 Task: Design a car rental website landing page in Figma, including sections for subscription, testimonials, rental deals, and a 'How it works' guide.
Action: Mouse moved to (399, 109)
Screenshot: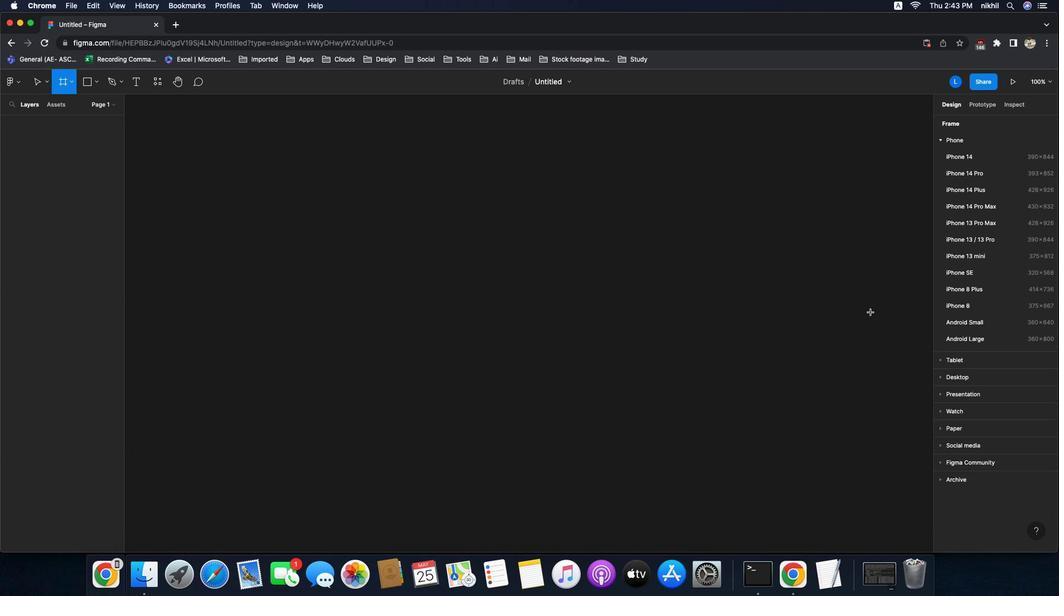 
Action: Mouse pressed left at (399, 109)
Screenshot: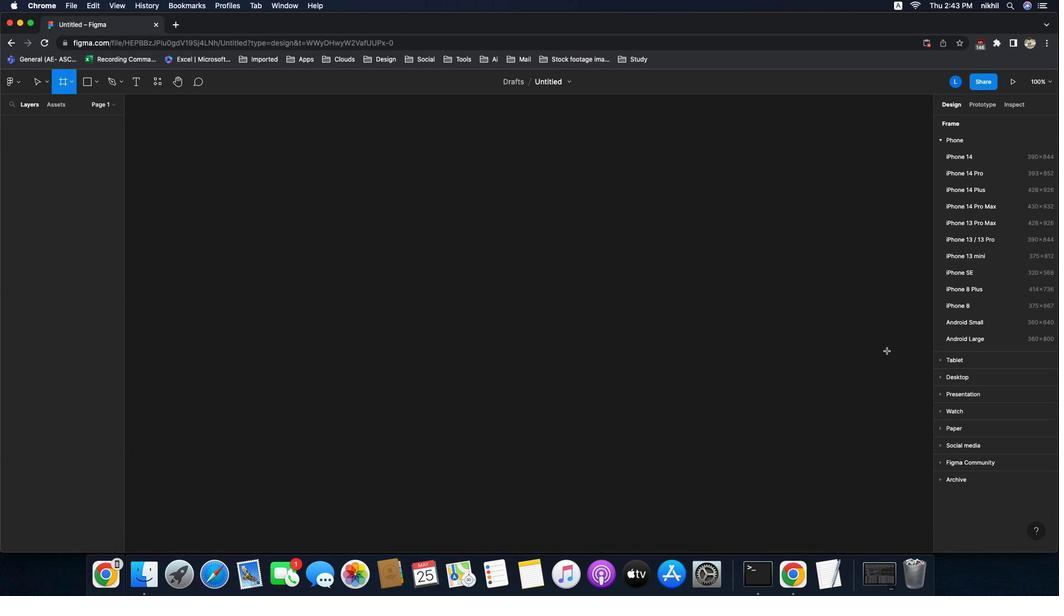 
Action: Mouse pressed left at (399, 109)
Screenshot: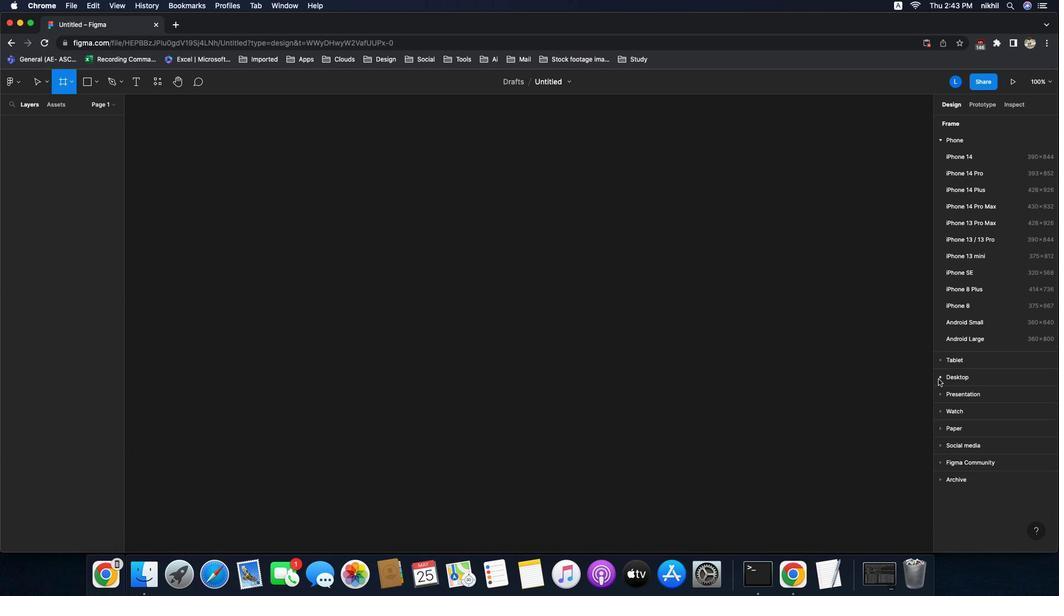 
Action: Key pressed 'A'
Screenshot: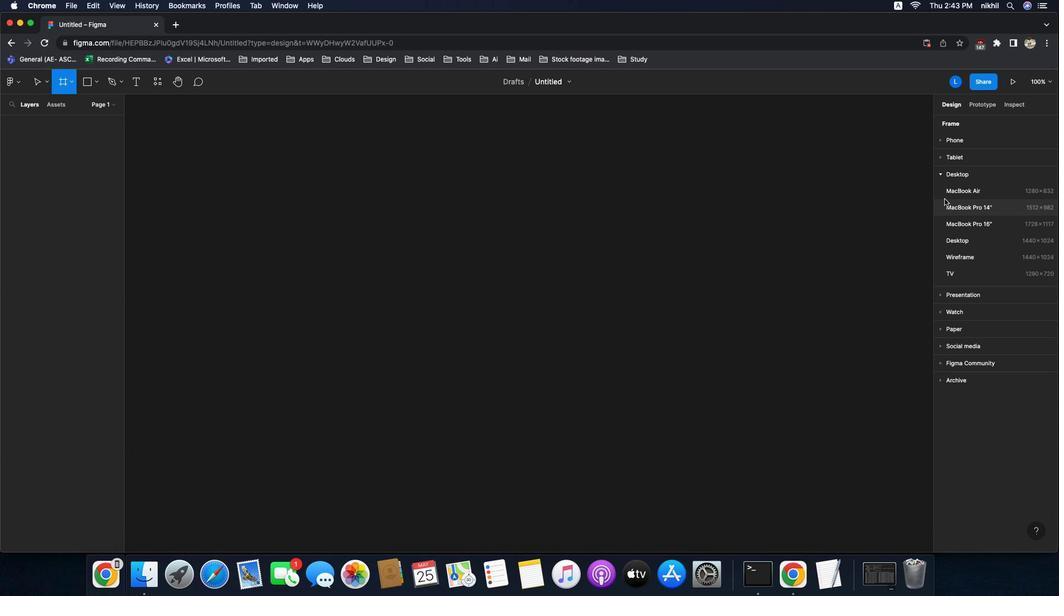 
Action: Mouse moved to (549, 257)
Screenshot: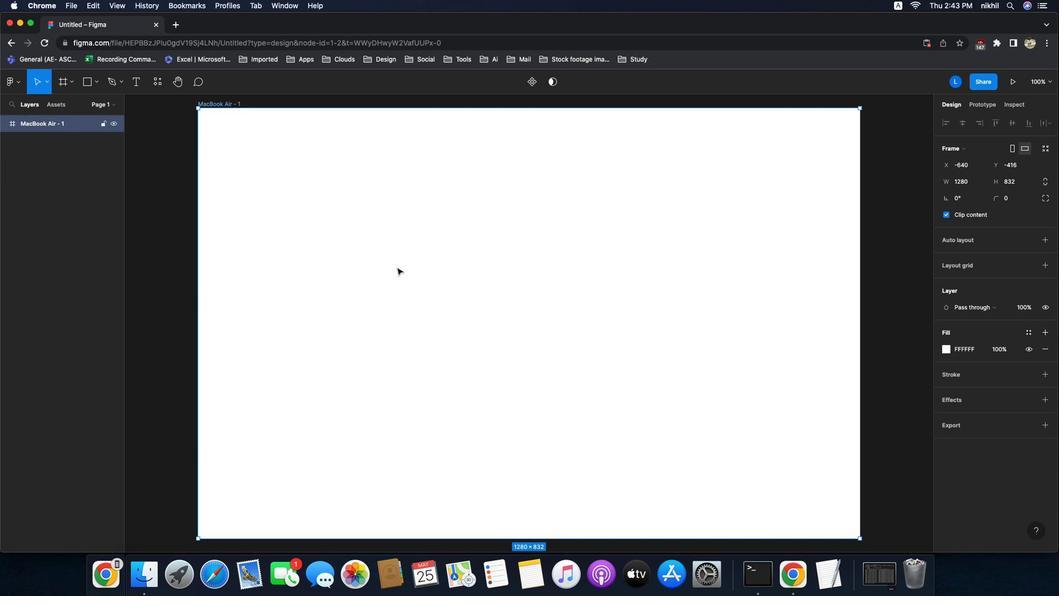 
Action: Mouse pressed left at (549, 257)
Screenshot: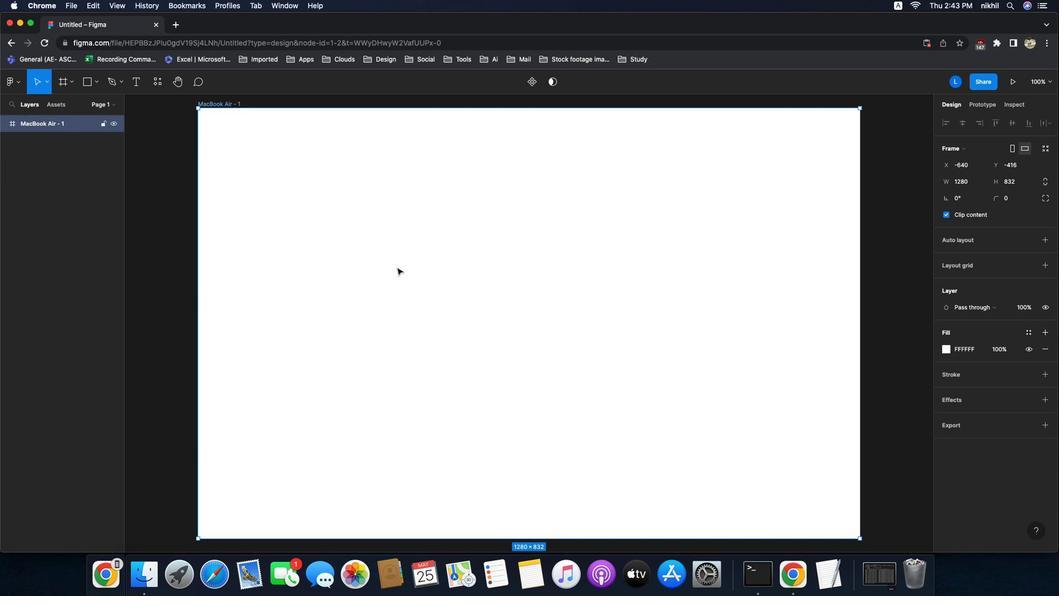 
Action: Mouse moved to (550, 142)
Screenshot: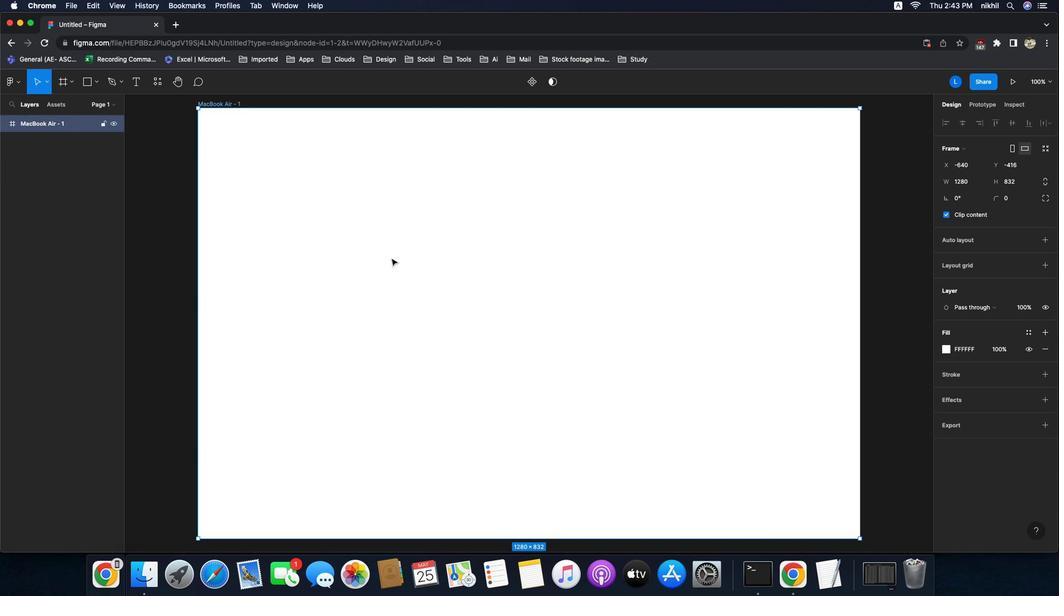 
Action: Mouse pressed left at (550, 142)
Screenshot: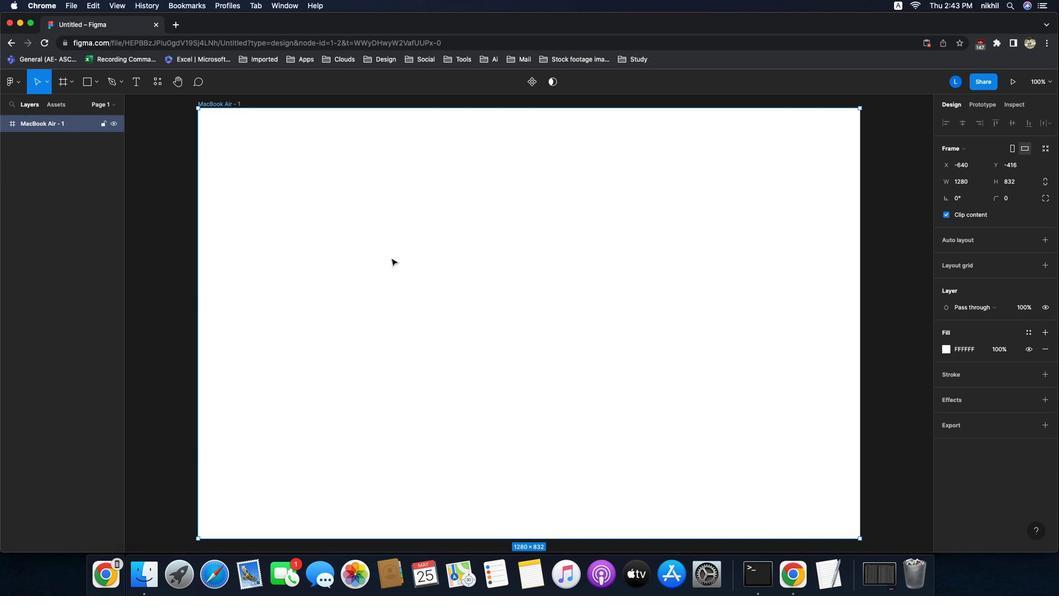 
Action: Mouse moved to (437, 188)
Screenshot: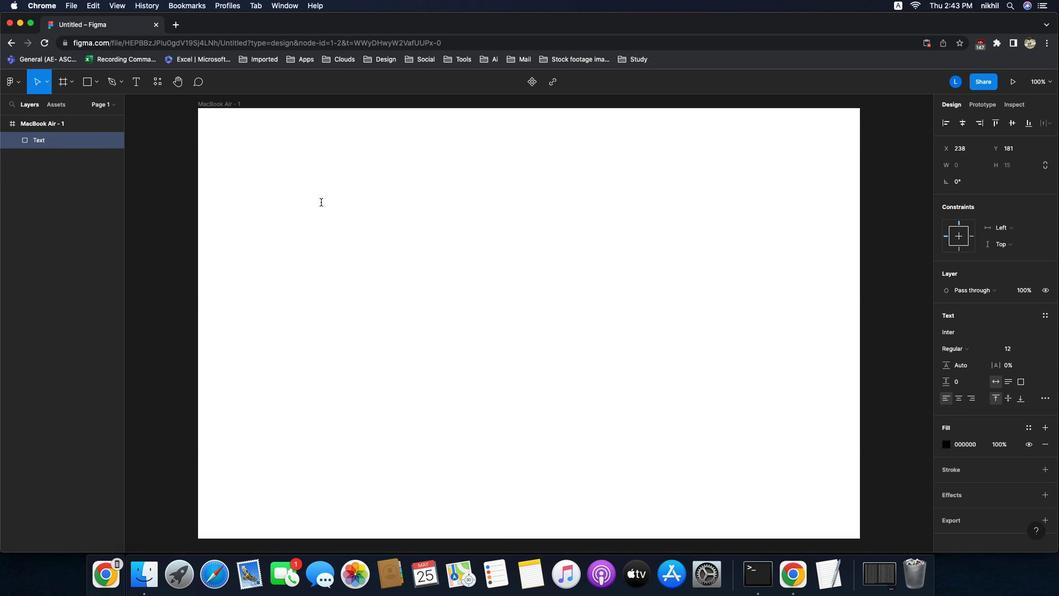 
Action: Mouse pressed left at (437, 188)
Screenshot: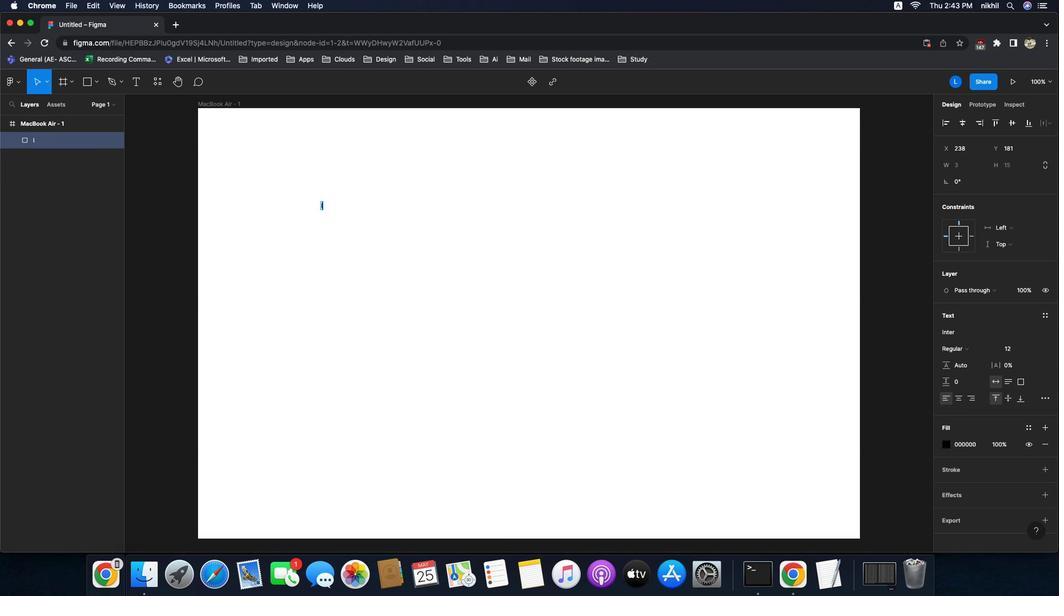 
Action: Mouse moved to (436, 182)
Screenshot: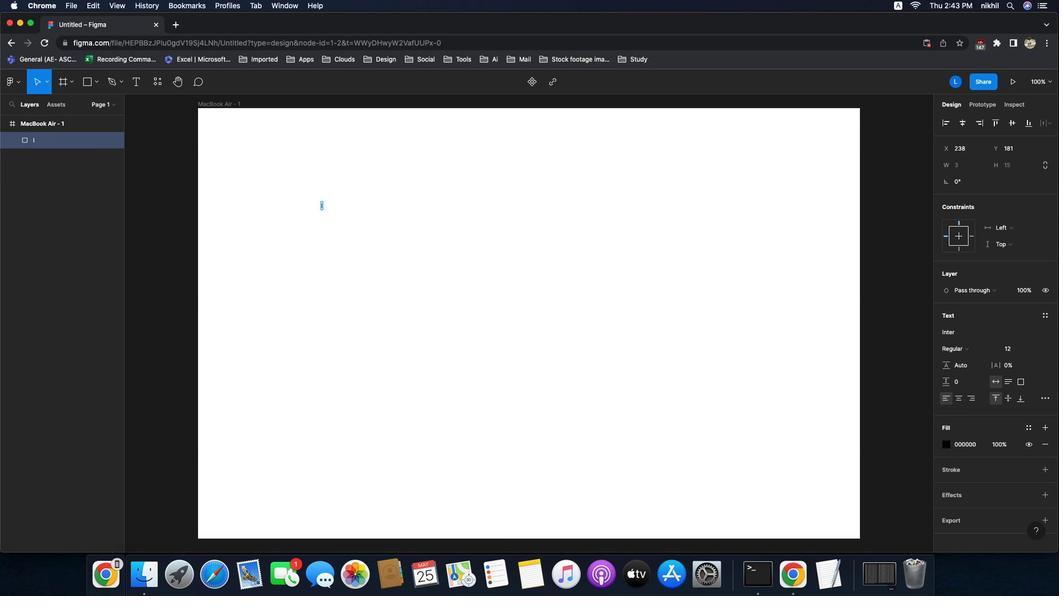 
Action: Key pressed 'T'
Screenshot: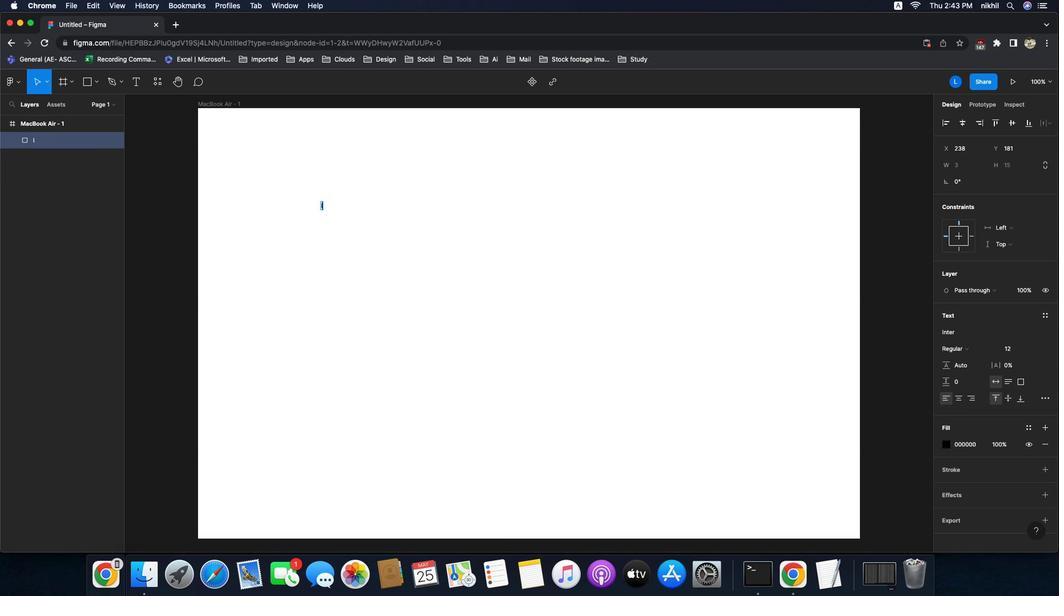 
Action: Mouse moved to (422, 147)
Screenshot: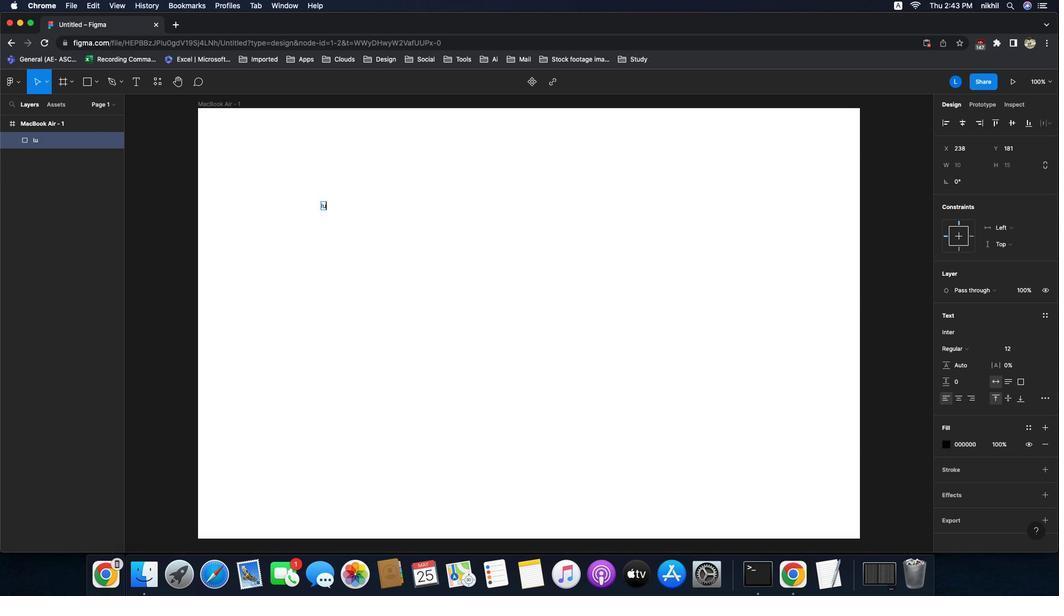 
Action: Mouse pressed left at (422, 147)
Screenshot: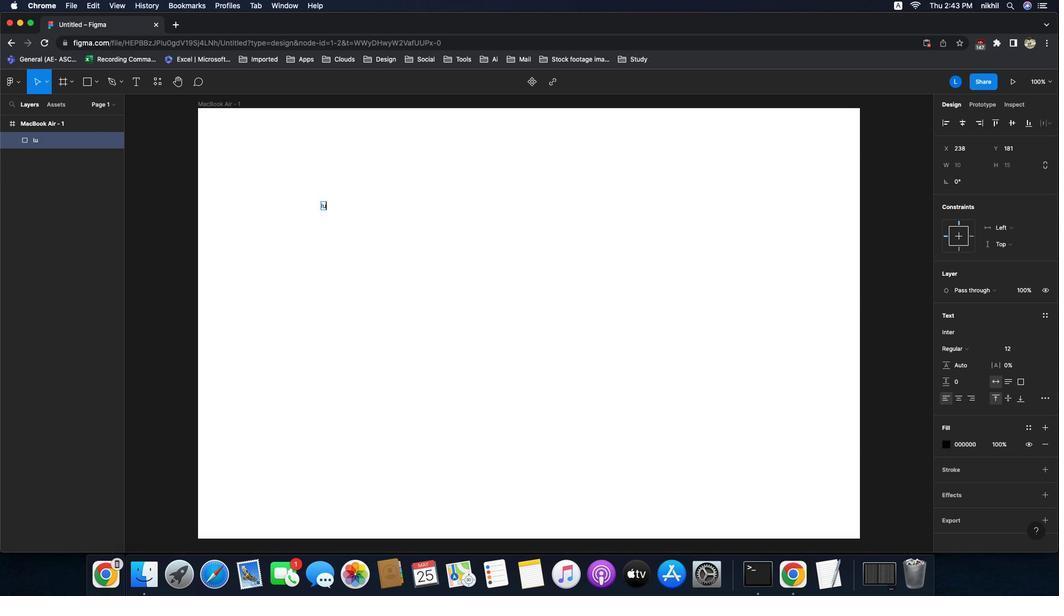 
Action: Key pressed Key.caps_lock'l''u''c''i''f''e''r'Key.spaceKey.caps_lock'C'Key.caps_lock'a''r''s'Key.leftKey.leftKey.leftKey.leftKey.leftKey.leftKey.leftKey.leftKey.leftKey.leftKey.leftKey.backspaceKey.caps_lock'L'Key.caps_lockKey.esc
Screenshot: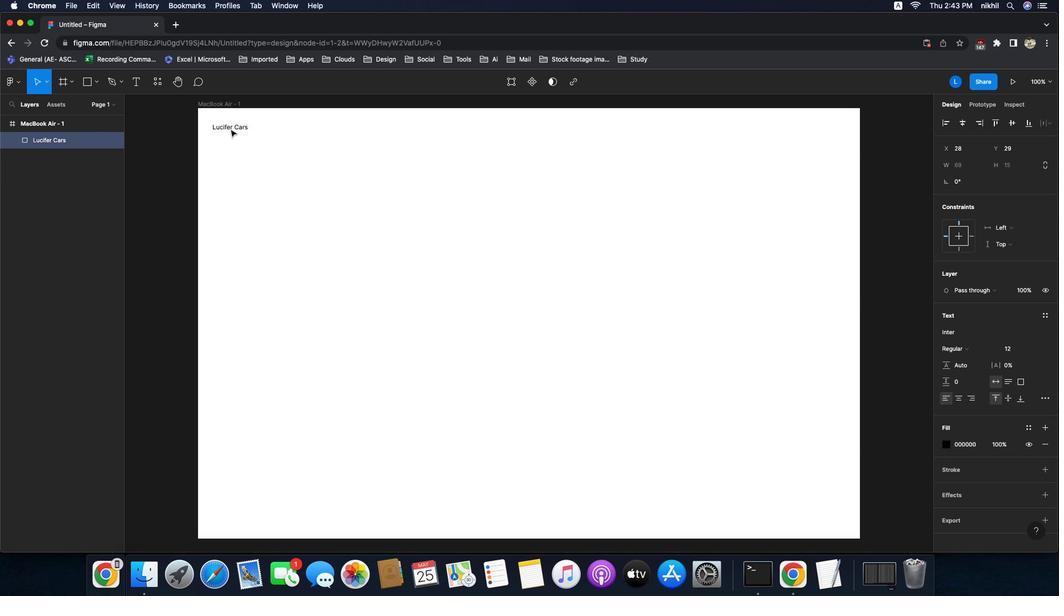 
Action: Mouse moved to (425, 150)
Screenshot: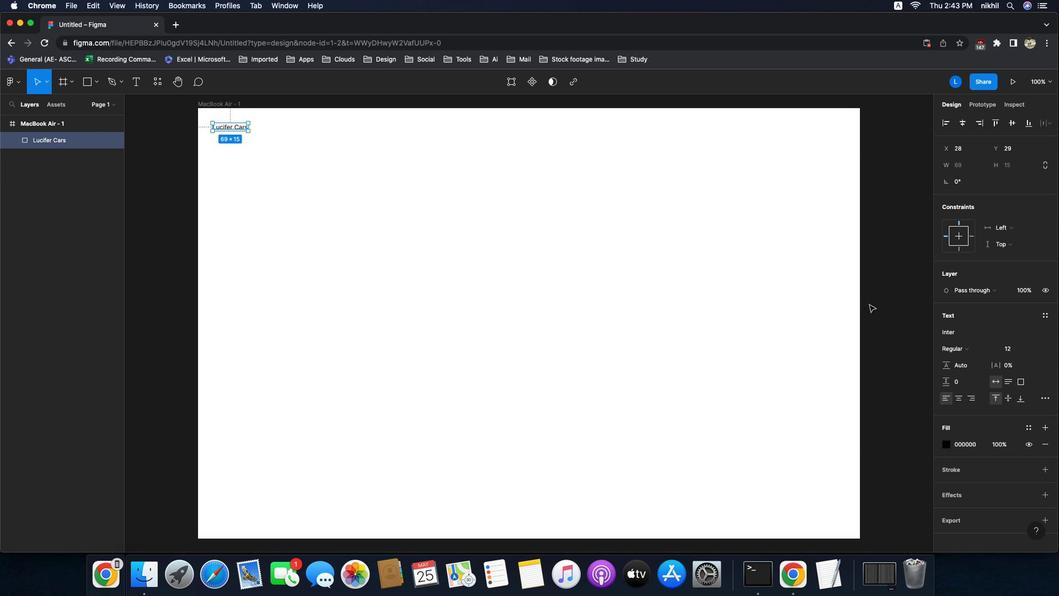 
Action: Mouse pressed left at (425, 150)
Screenshot: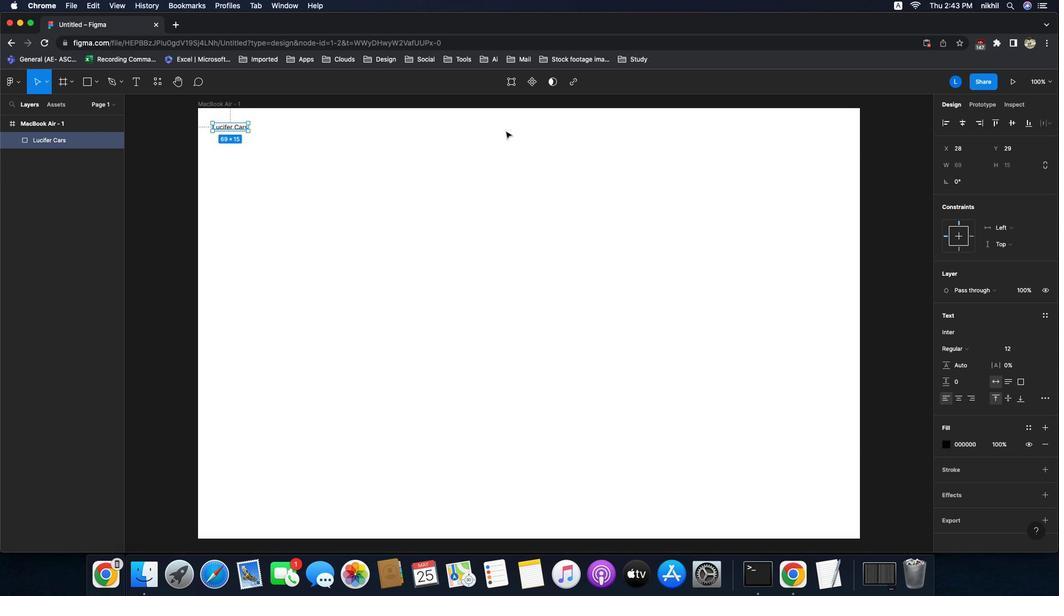 
Action: Mouse moved to (459, 103)
Screenshot: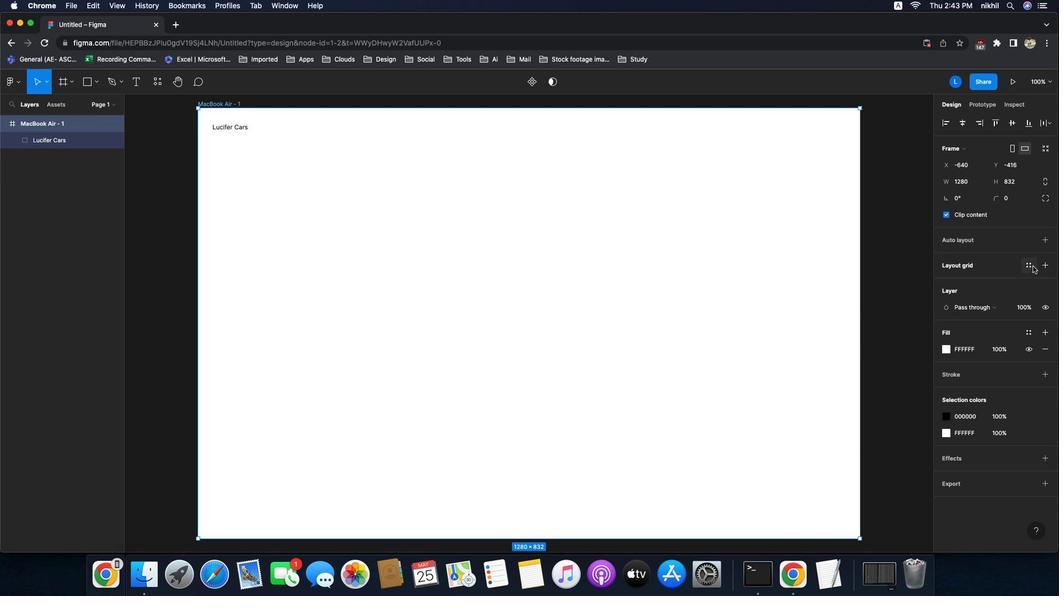
Action: Mouse pressed left at (459, 103)
Screenshot: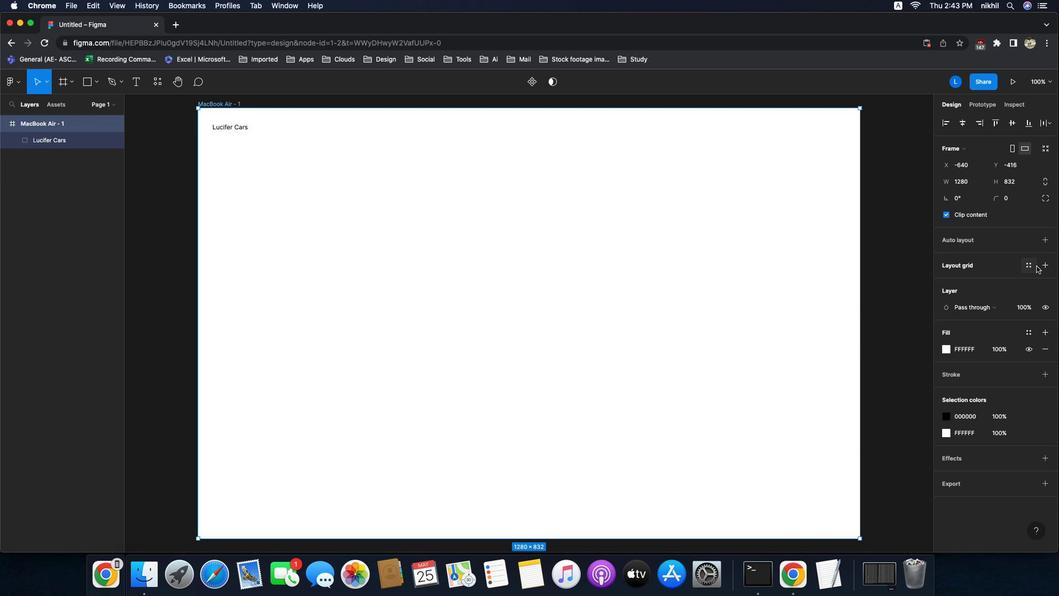 
Action: Mouse moved to (405, 84)
Screenshot: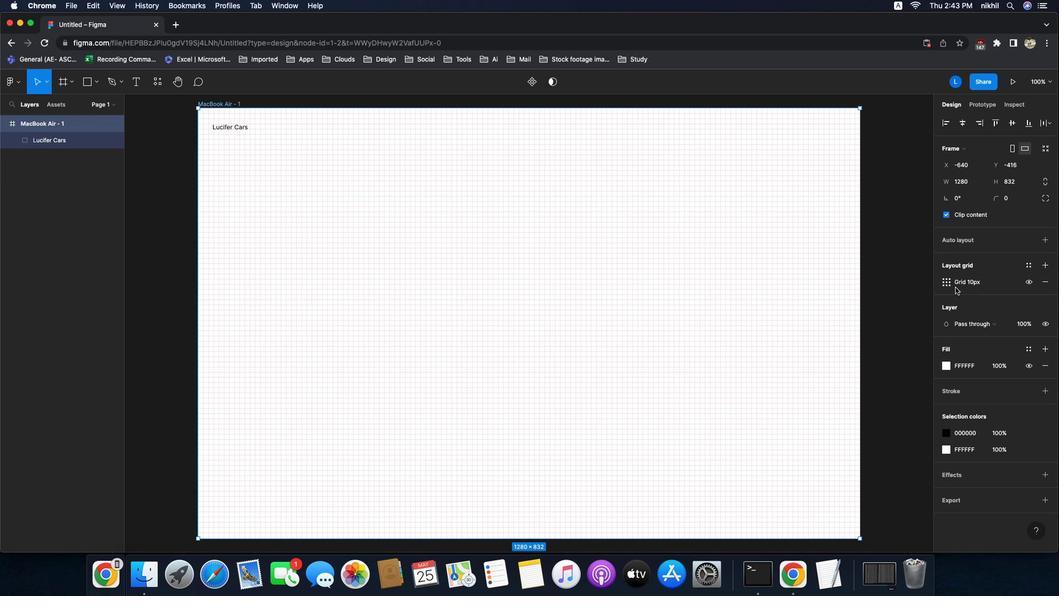 
Action: Mouse pressed left at (405, 84)
Screenshot: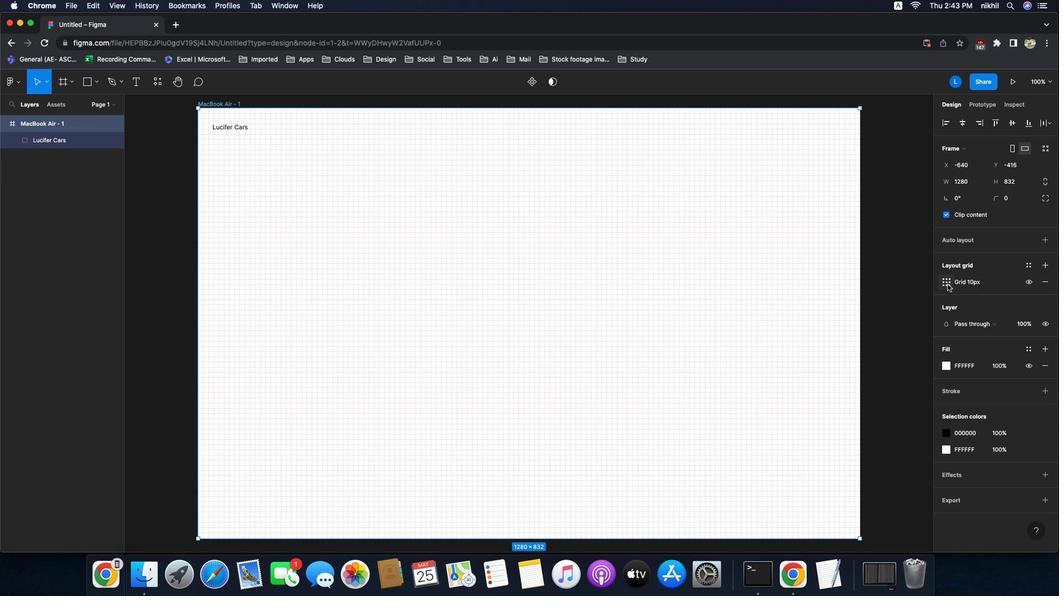 
Action: Mouse moved to (570, 187)
Screenshot: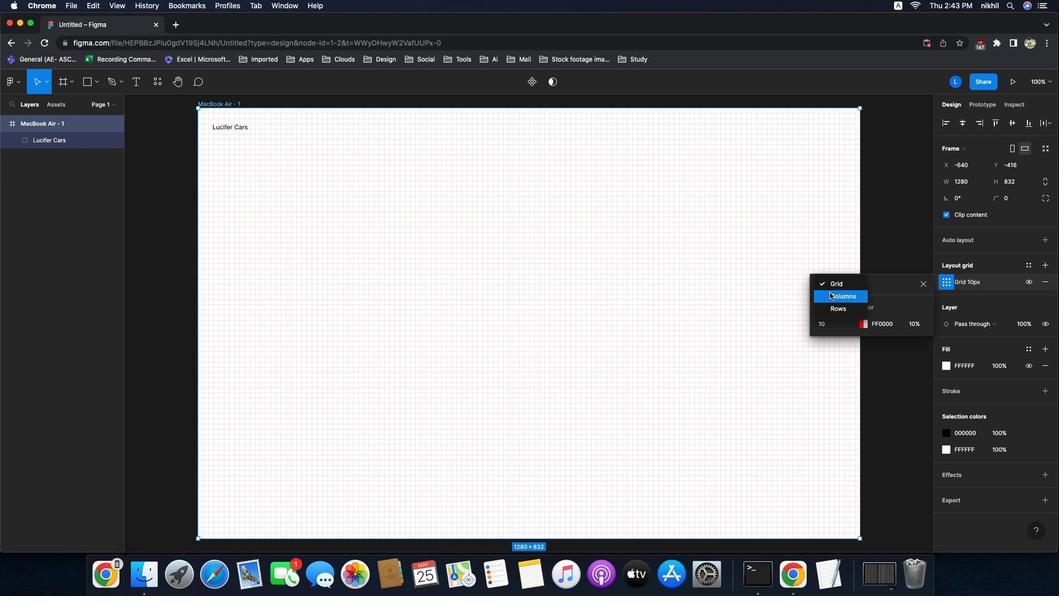 
Action: Mouse pressed left at (570, 187)
Screenshot: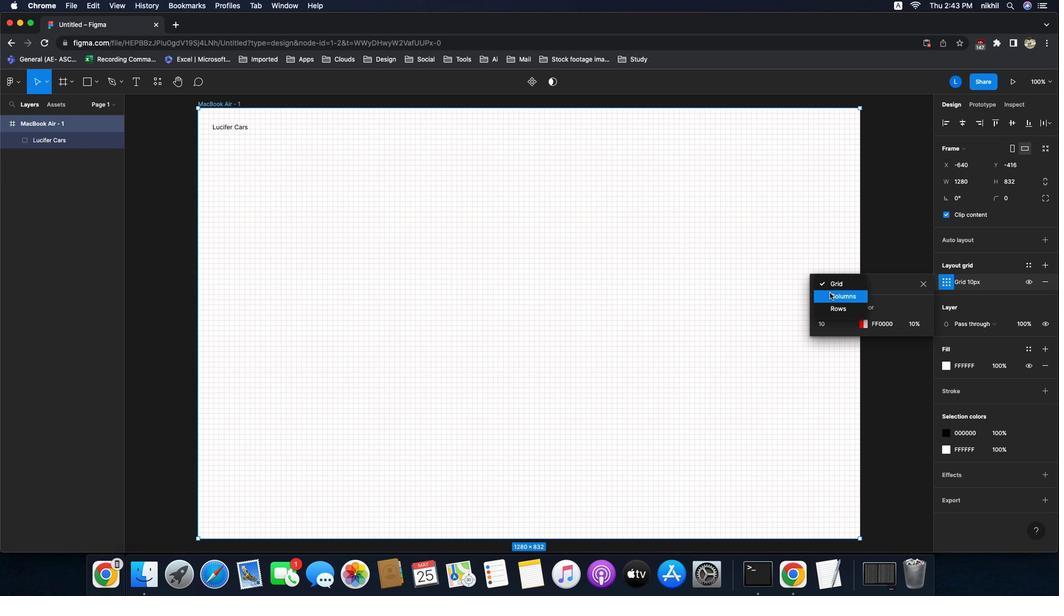 
Action: Mouse moved to (550, 198)
Screenshot: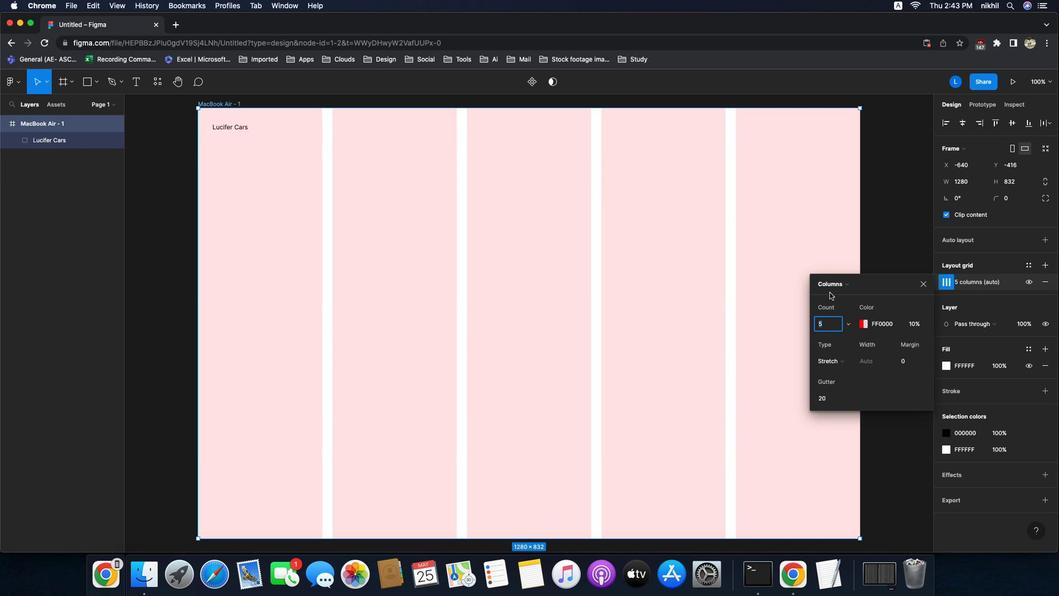 
Action: Mouse pressed left at (550, 198)
Screenshot: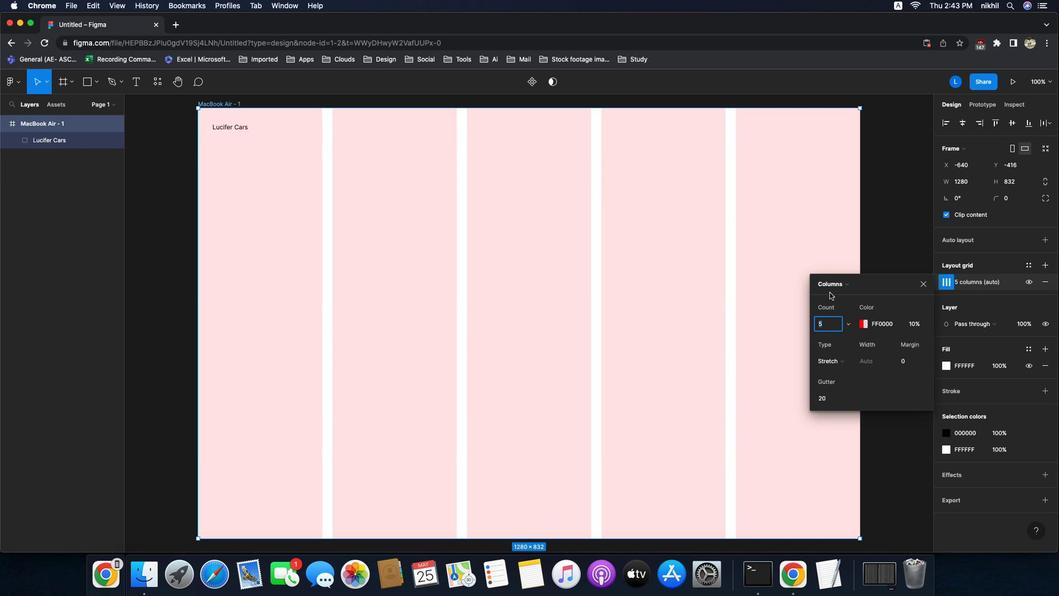 
Action: Mouse moved to (526, 199)
Screenshot: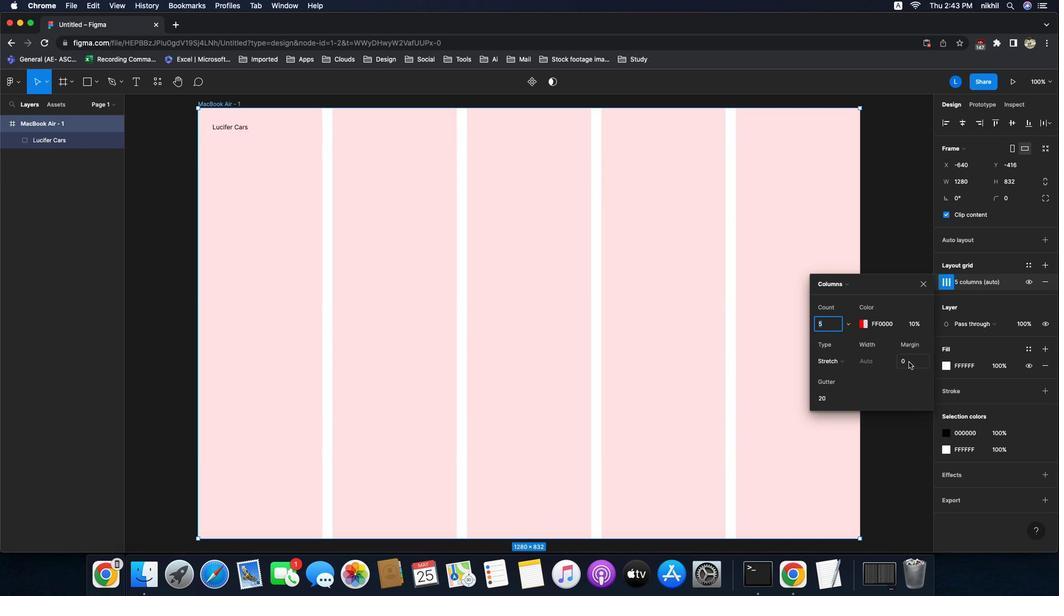 
Action: Mouse pressed left at (526, 199)
Screenshot: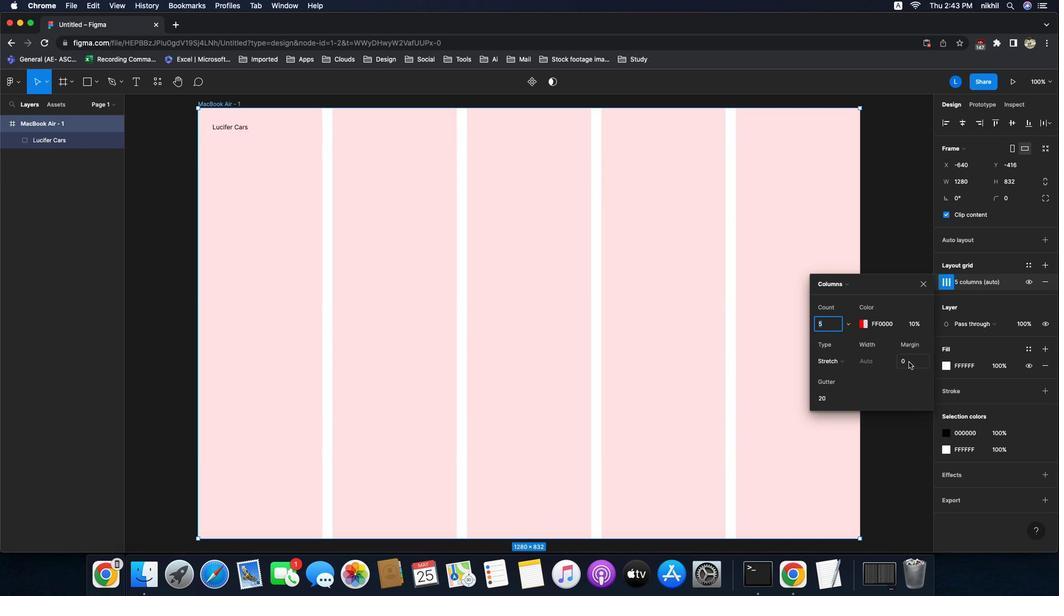 
Action: Mouse moved to (526, 204)
Screenshot: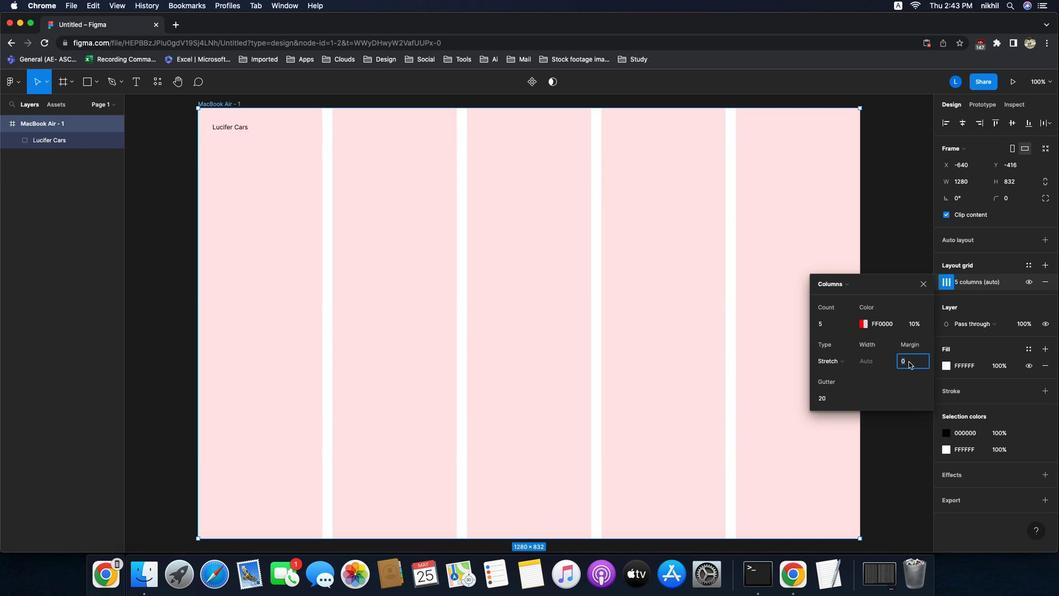
Action: Mouse pressed left at (526, 204)
Screenshot: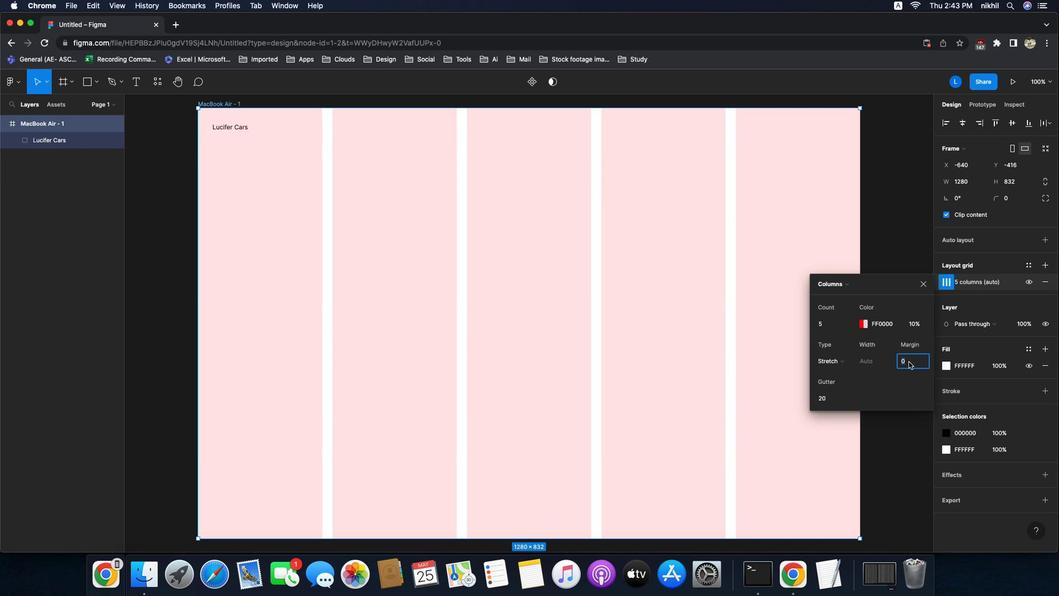 
Action: Mouse moved to (543, 247)
Screenshot: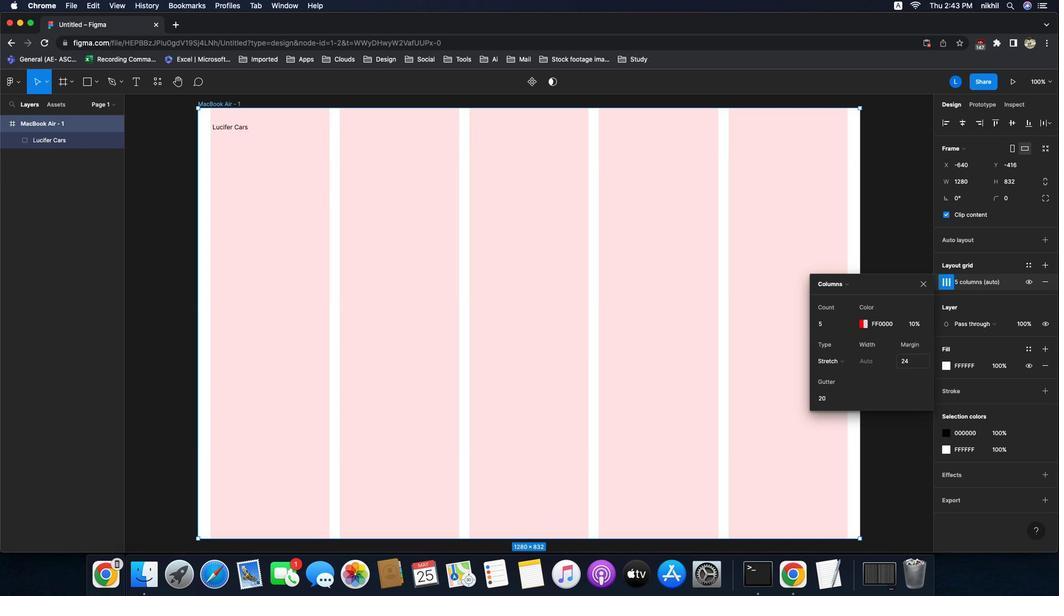 
Action: Mouse pressed left at (543, 247)
Screenshot: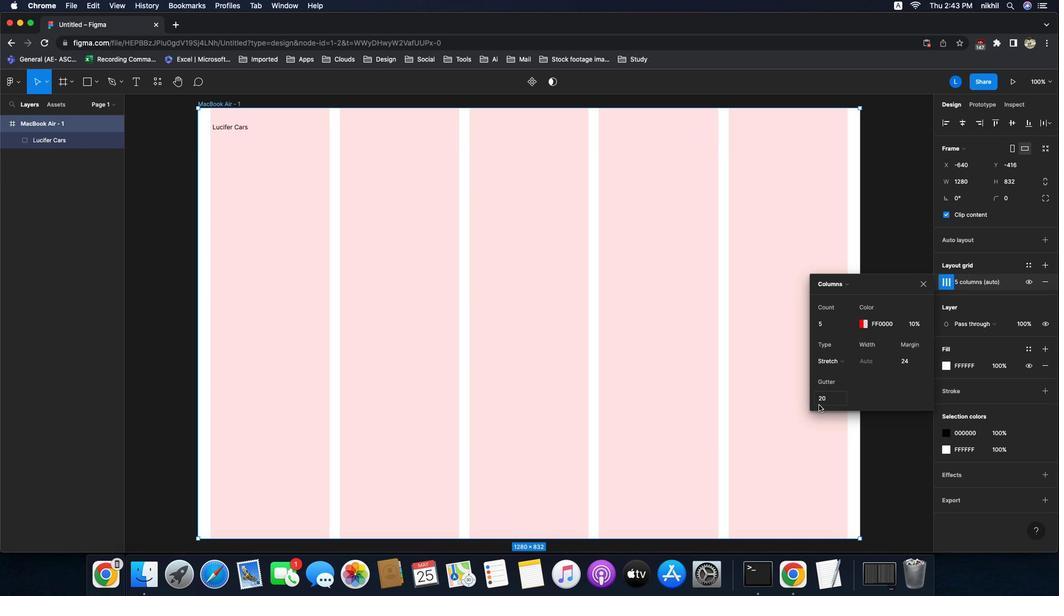 
Action: Key pressed '2''4'Key.enter
Screenshot: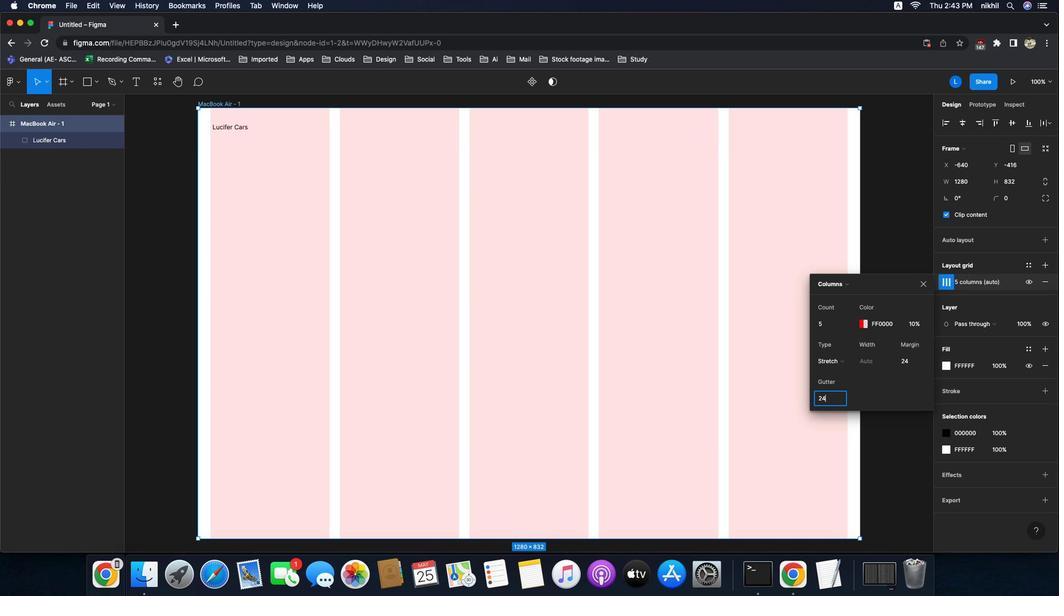 
Action: Mouse moved to (526, 269)
Screenshot: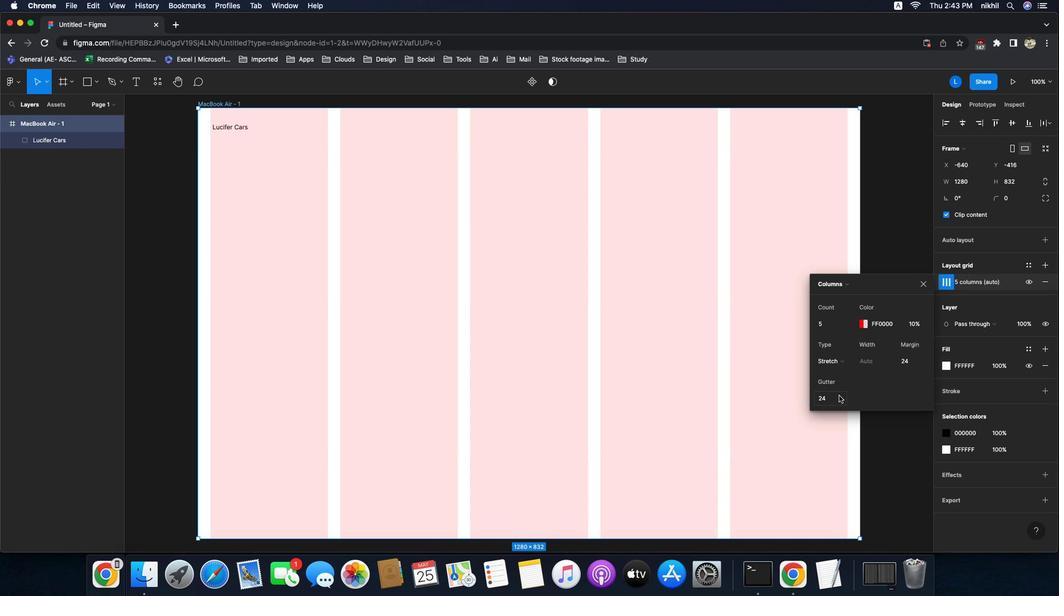 
Action: Mouse pressed left at (526, 269)
Screenshot: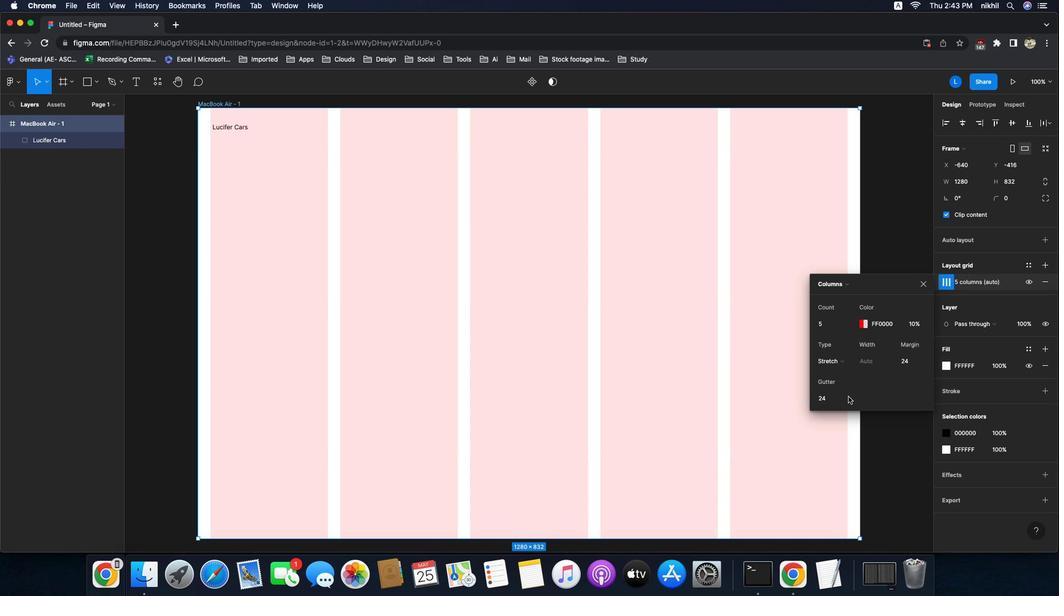 
Action: Key pressed '2''4'Key.enter
Screenshot: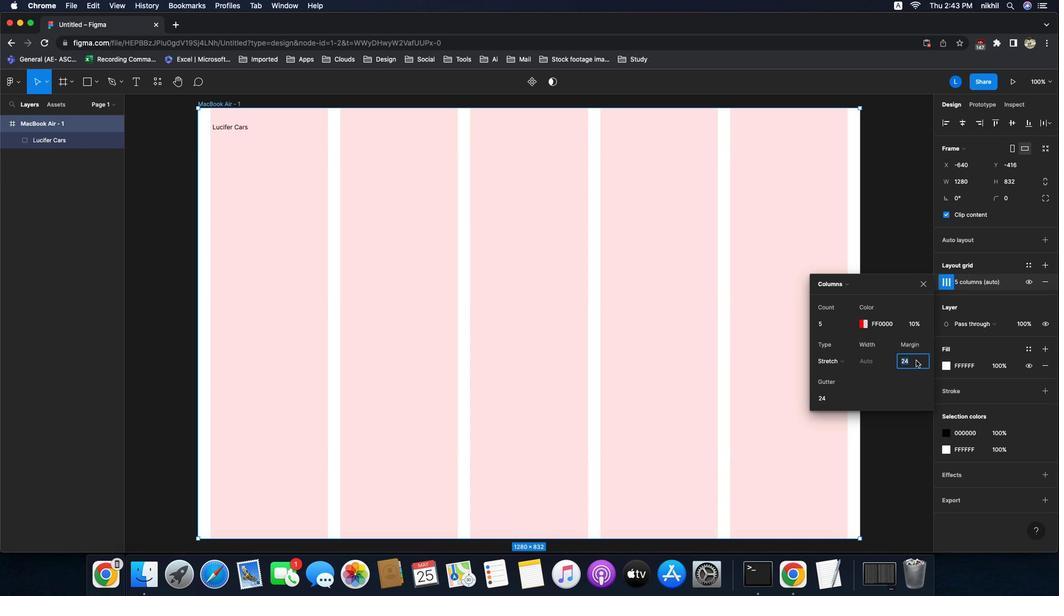 
Action: Mouse moved to (544, 246)
Screenshot: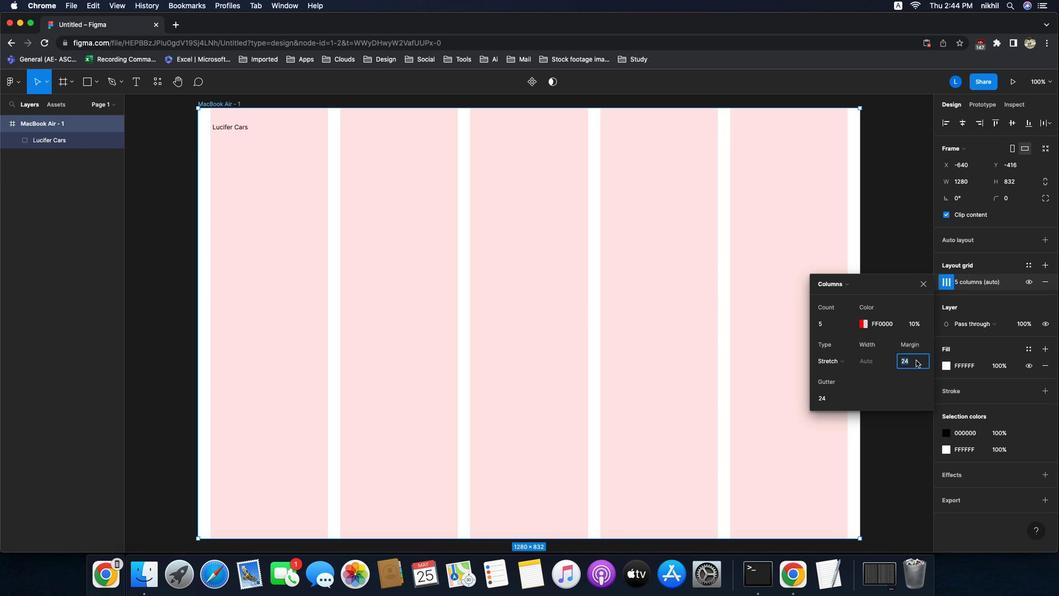 
Action: Mouse pressed left at (544, 246)
Screenshot: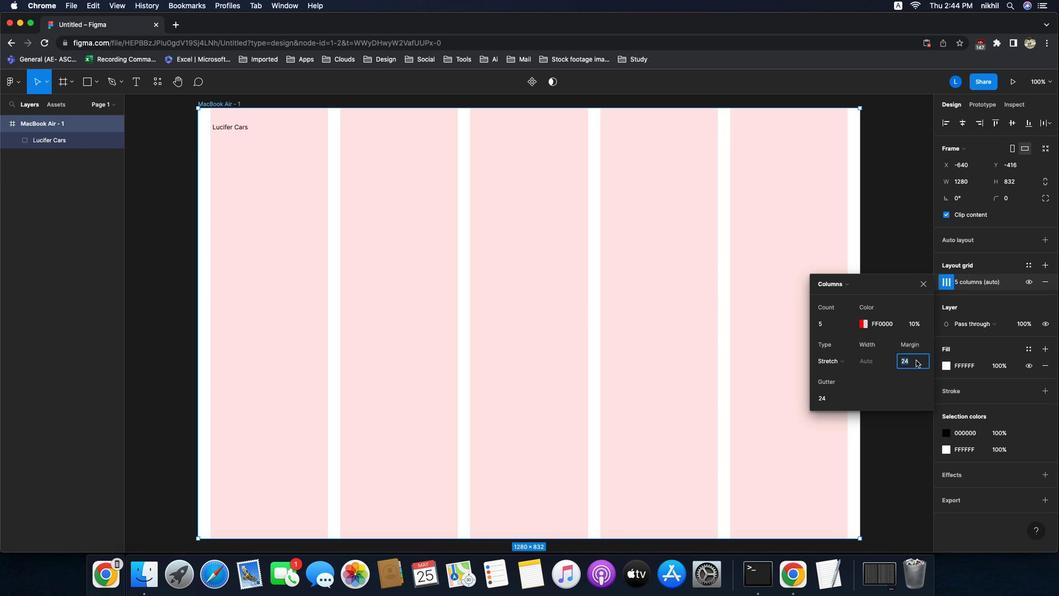 
Action: Key pressed '5''0'Key.enter
Screenshot: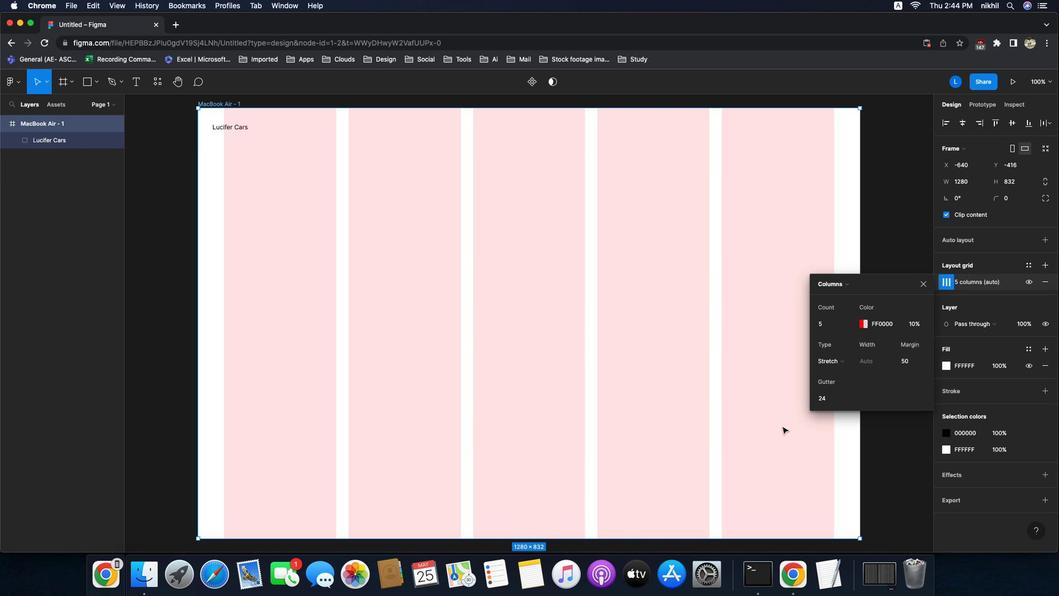 
Action: Mouse moved to (543, 222)
Screenshot: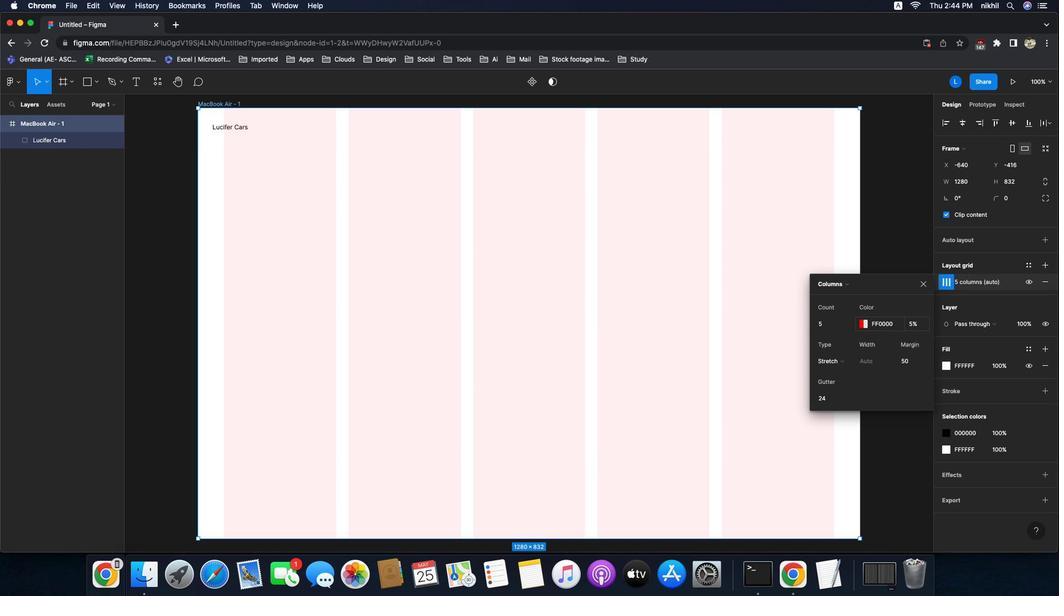 
Action: Mouse pressed left at (543, 222)
Screenshot: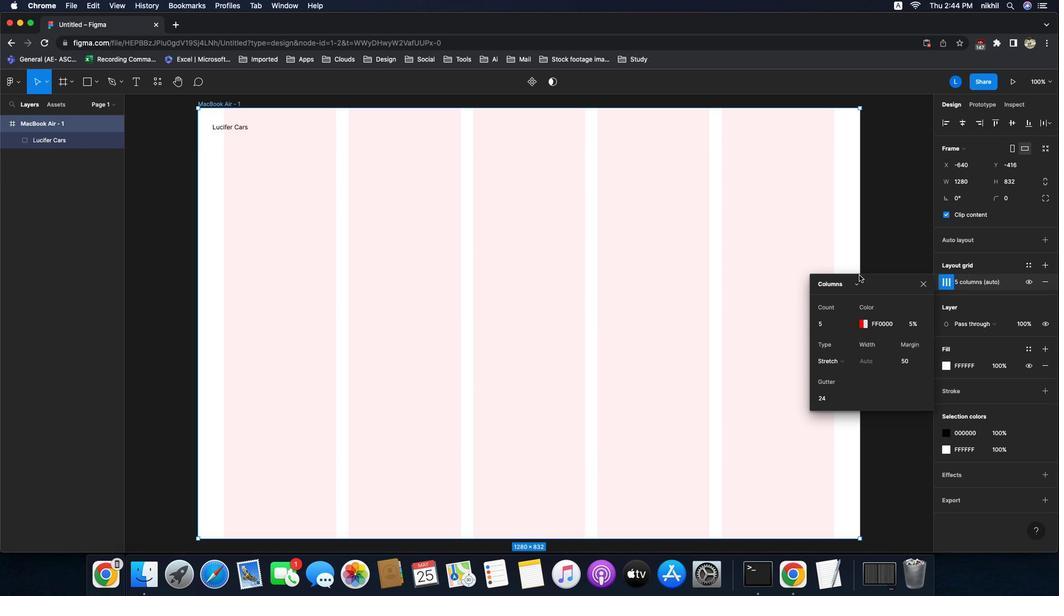 
Action: Key pressed '5'Key.enter
Screenshot: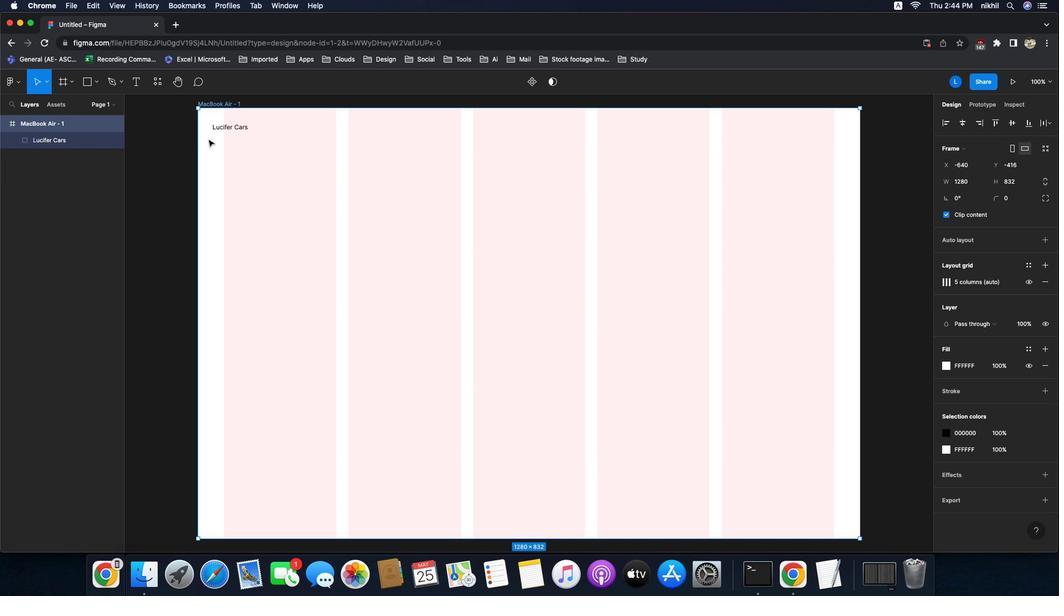 
Action: Mouse moved to (546, 198)
Screenshot: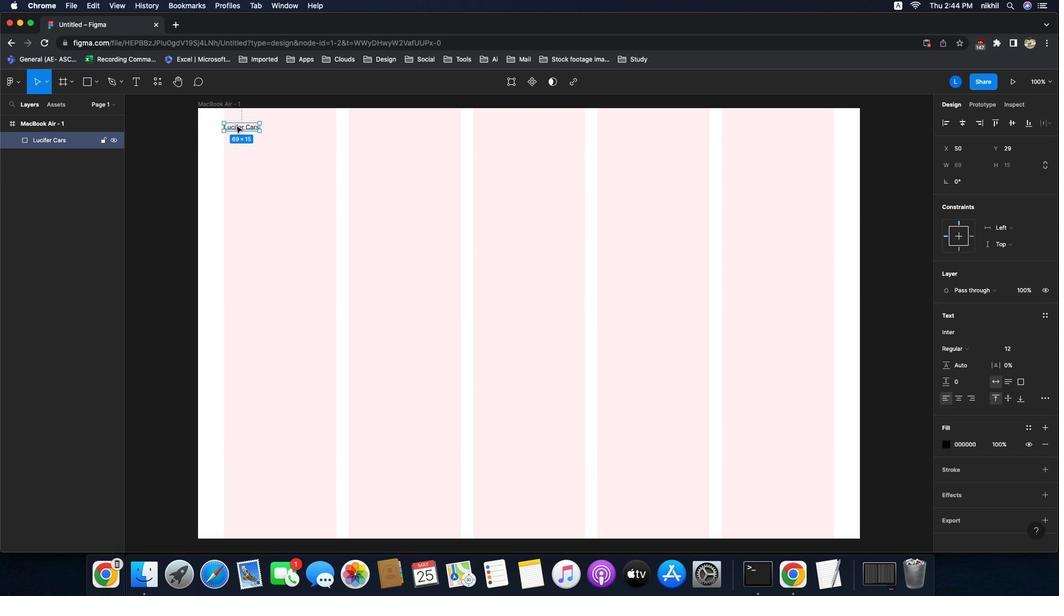 
Action: Mouse pressed left at (546, 198)
Screenshot: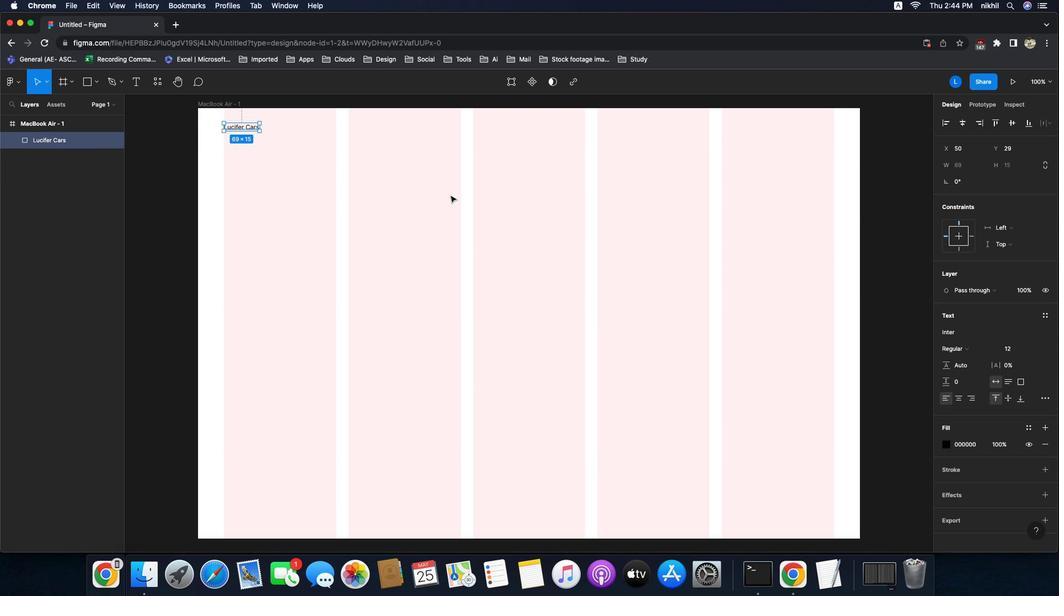 
Action: Mouse moved to (401, 99)
Screenshot: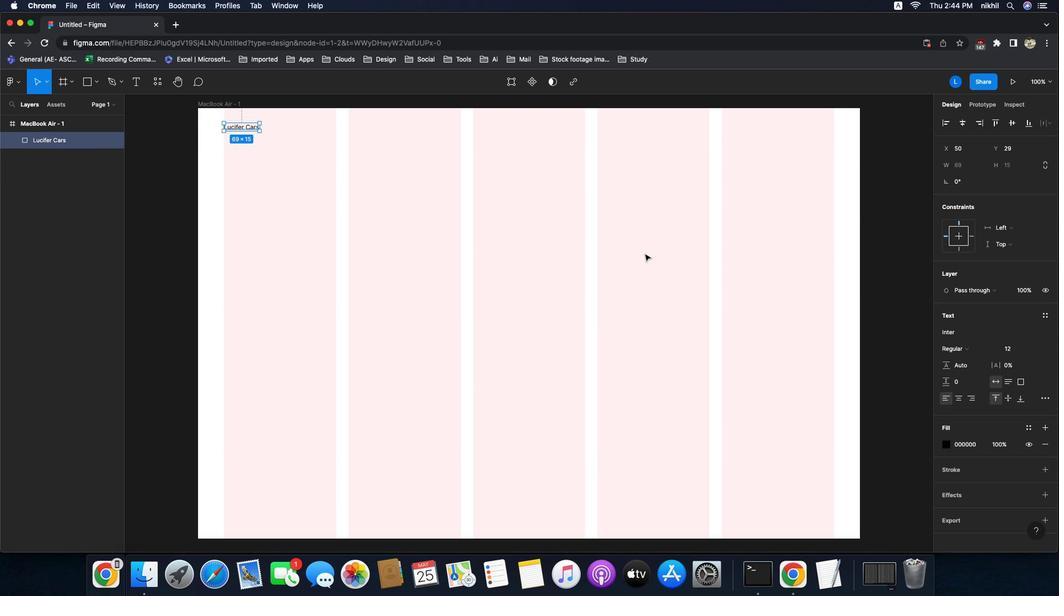 
Action: Mouse pressed left at (401, 99)
Screenshot: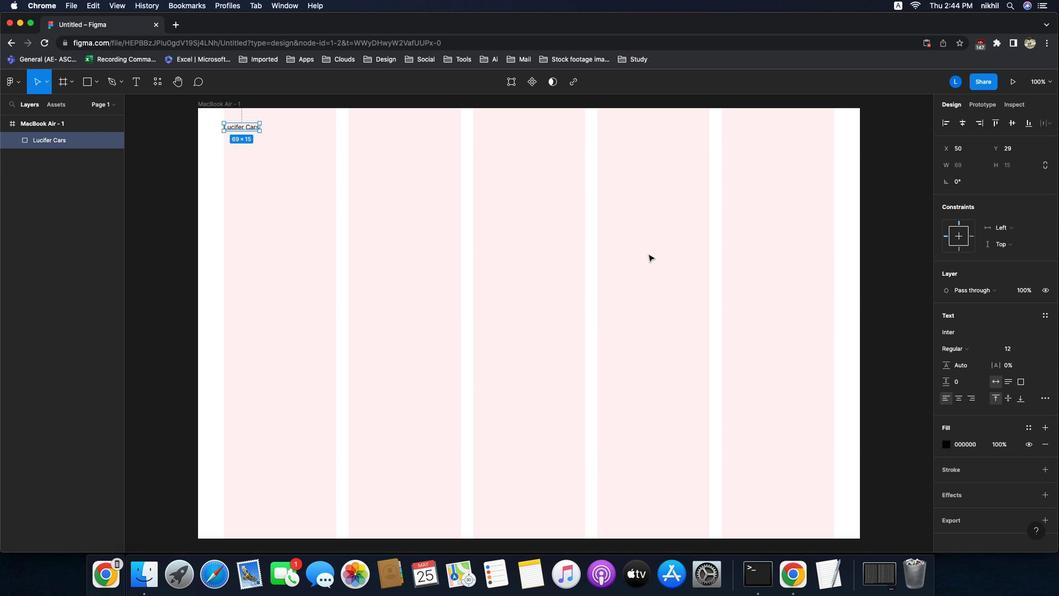 
Action: Mouse pressed left at (401, 99)
Screenshot: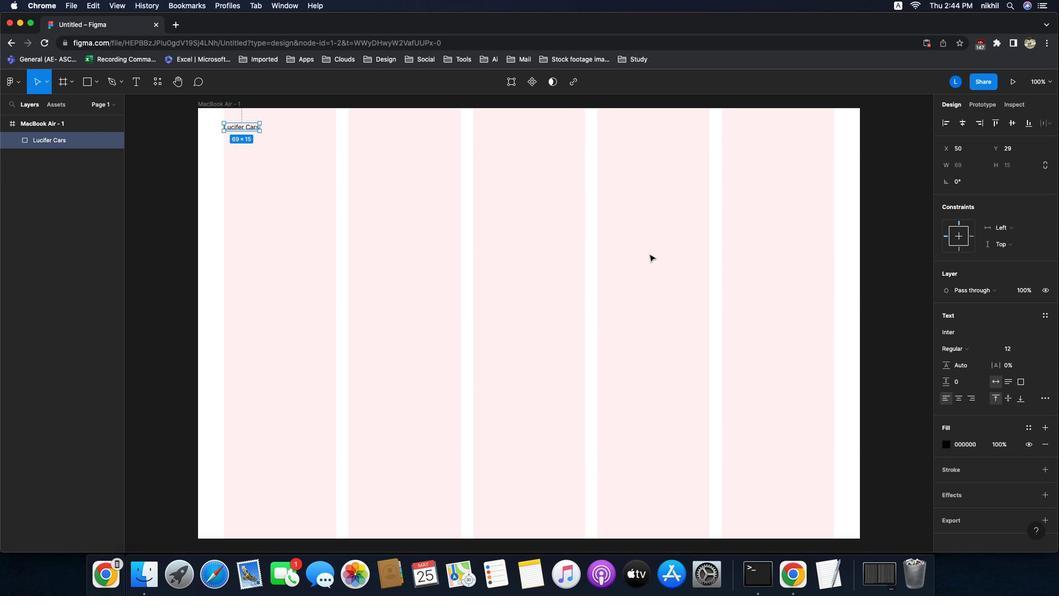 
Action: Mouse moved to (564, 238)
Screenshot: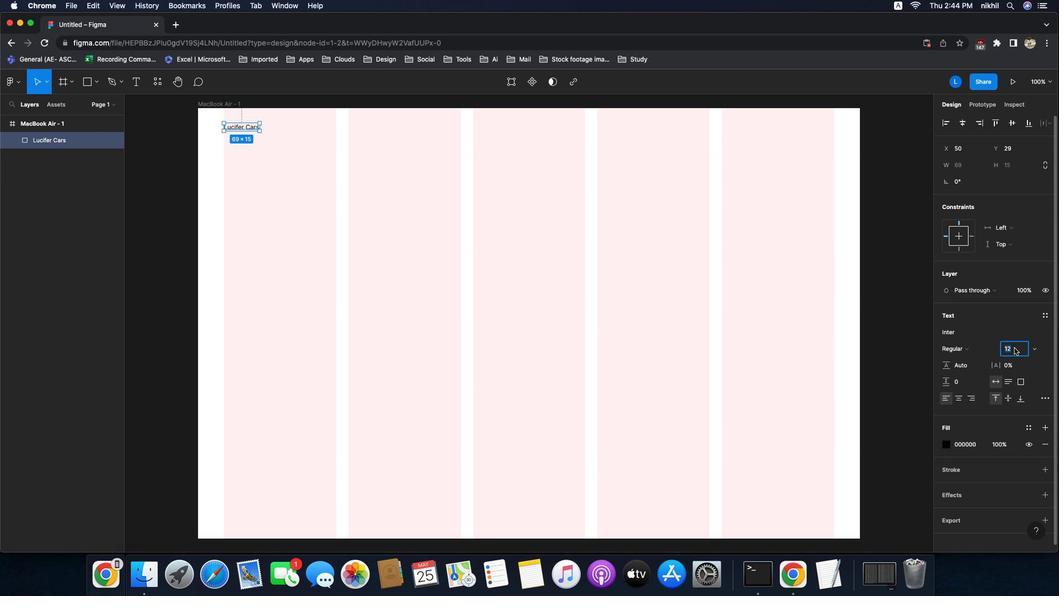 
Action: Mouse pressed left at (564, 238)
Screenshot: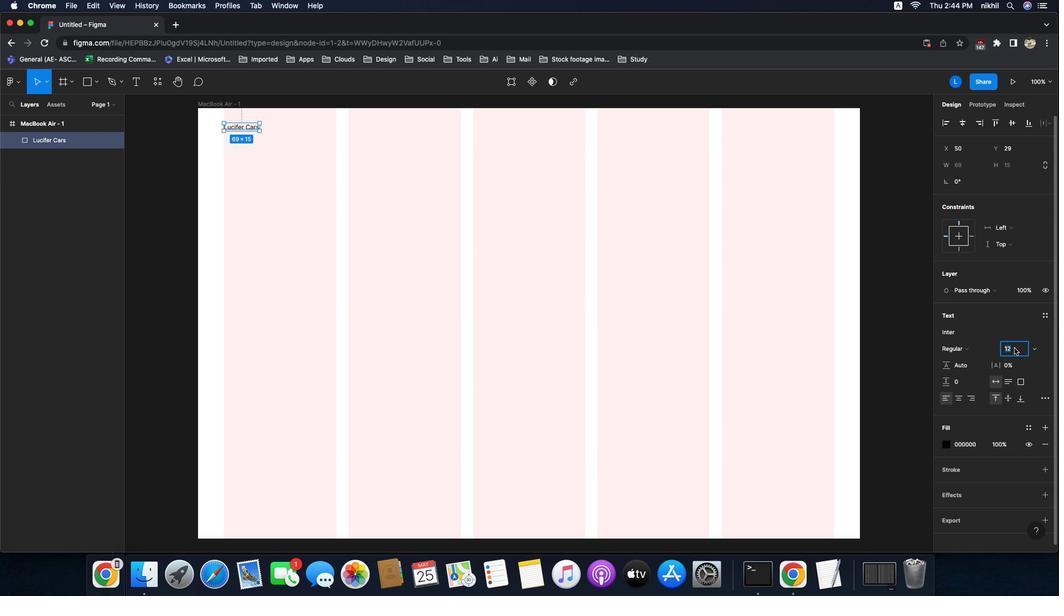 
Action: Key pressed '4''8'Key.enter
Screenshot: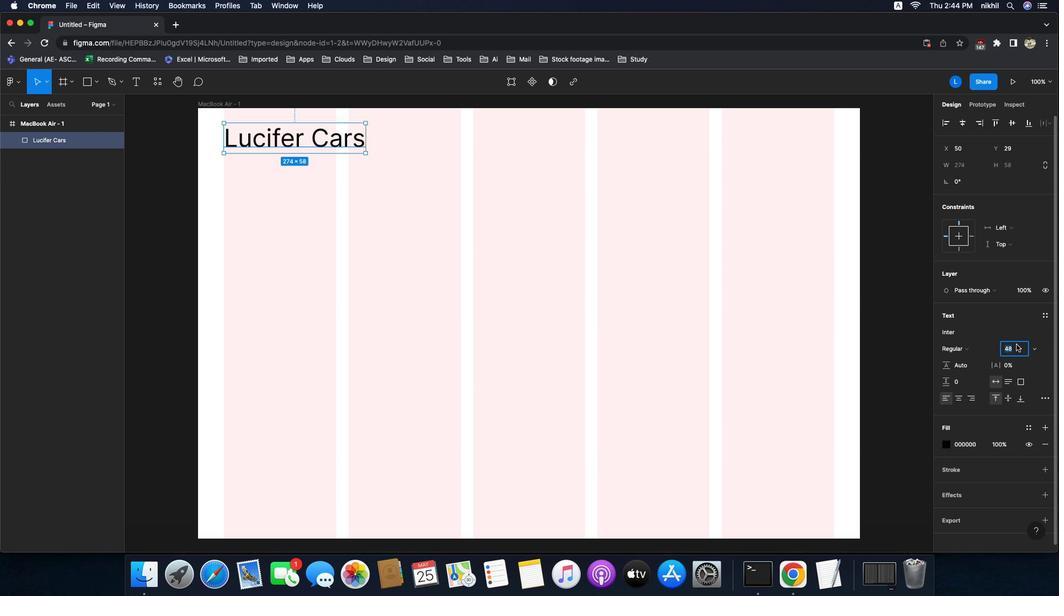 
Action: Mouse moved to (565, 236)
Screenshot: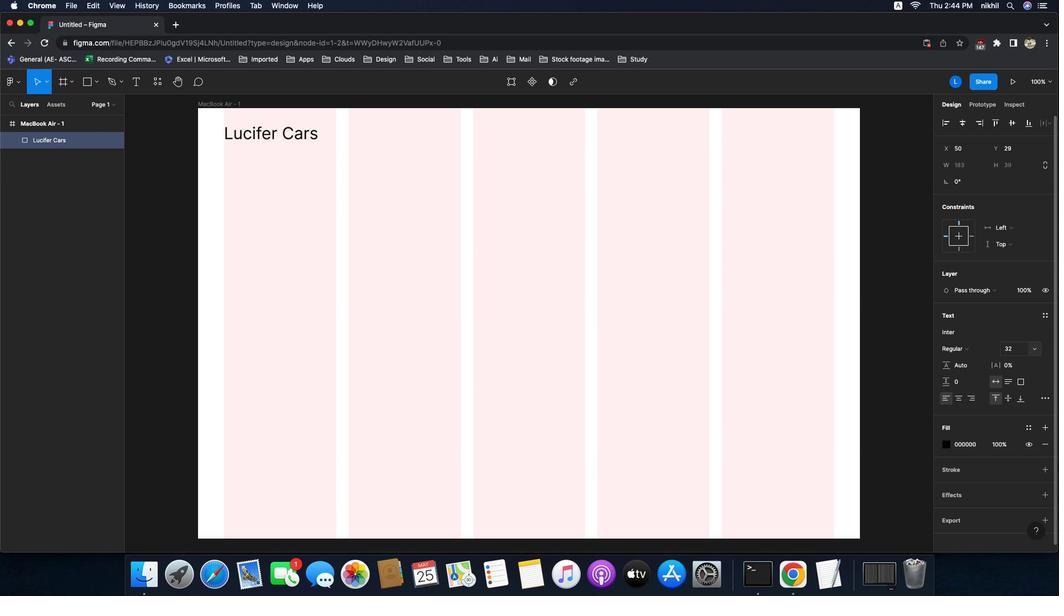 
Action: Mouse pressed left at (565, 236)
Screenshot: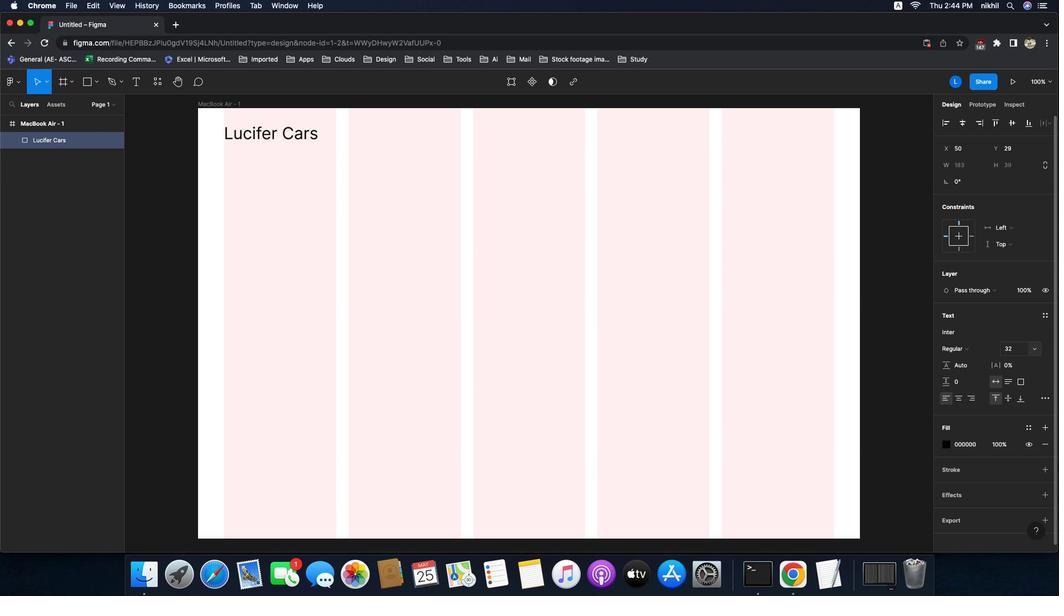 
Action: Key pressed '3''2'Key.enter
Screenshot: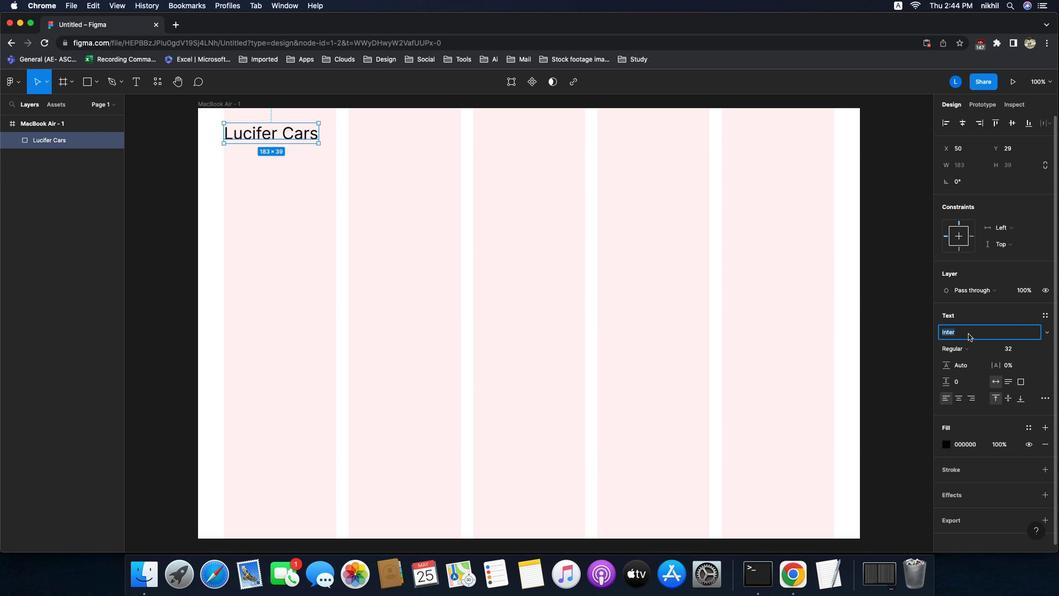 
Action: Mouse moved to (555, 230)
Screenshot: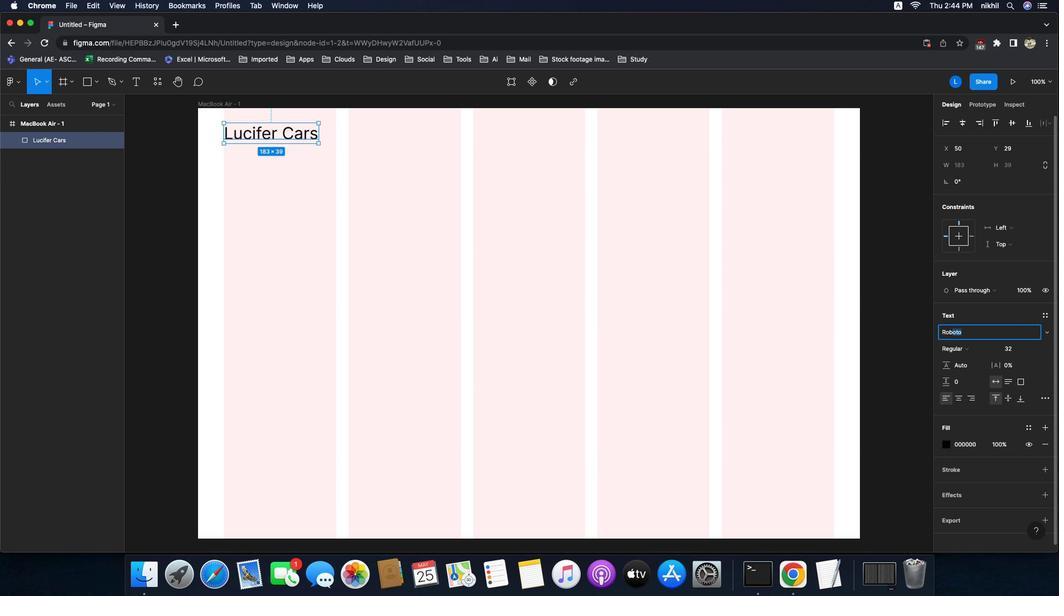 
Action: Mouse pressed left at (555, 230)
Screenshot: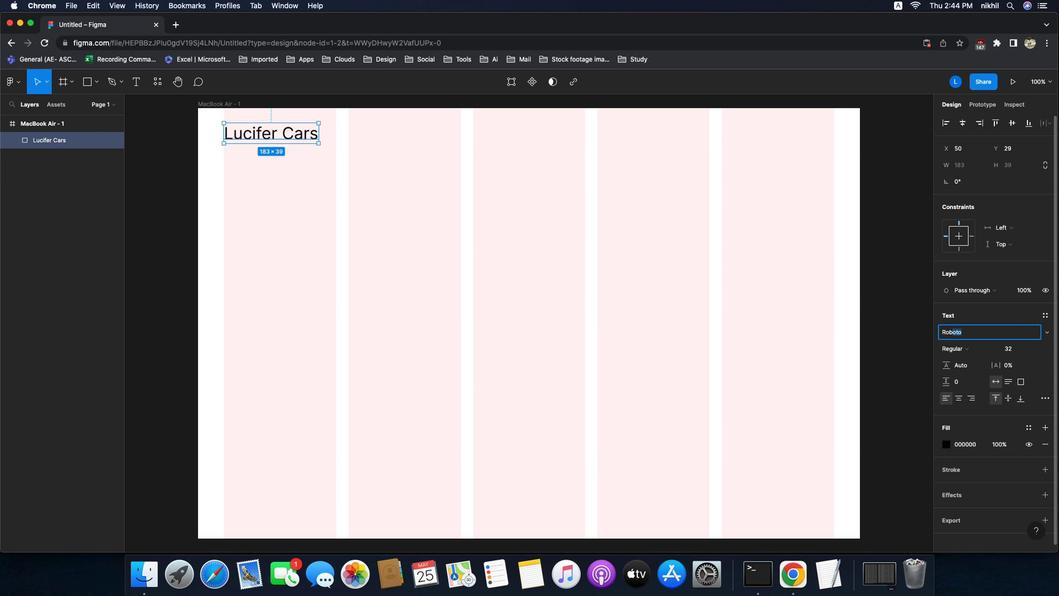 
Action: Key pressed 'r''o''b'Key.enter
Screenshot: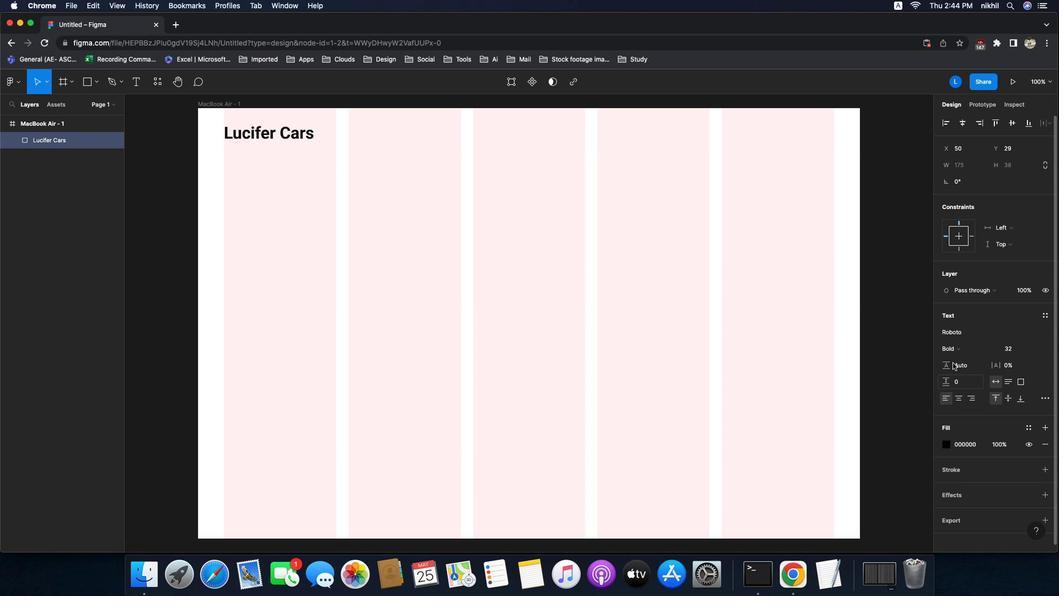 
Action: Mouse moved to (551, 242)
Screenshot: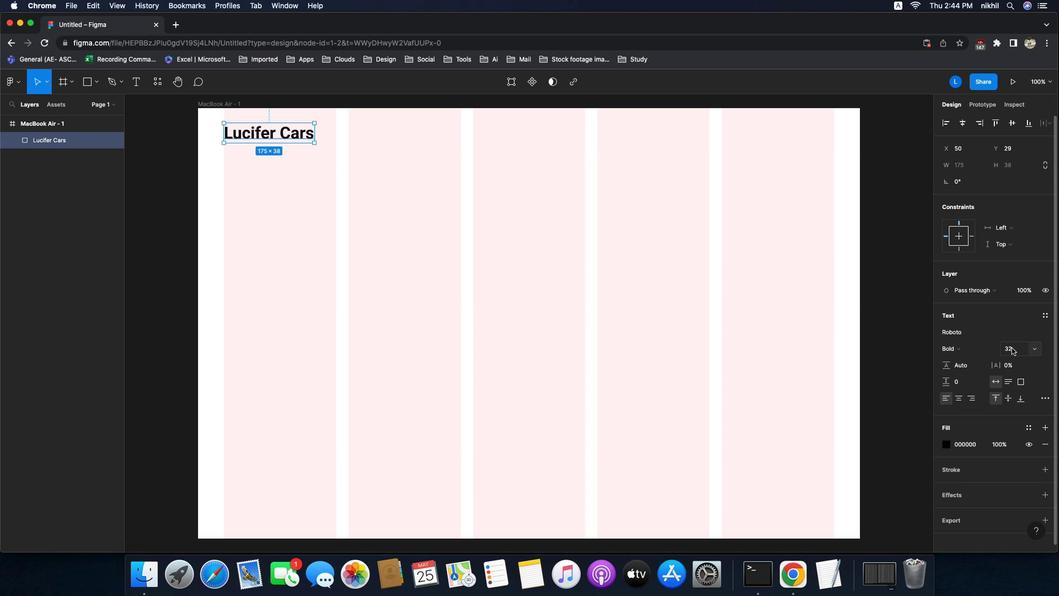 
Action: Mouse pressed left at (551, 242)
Screenshot: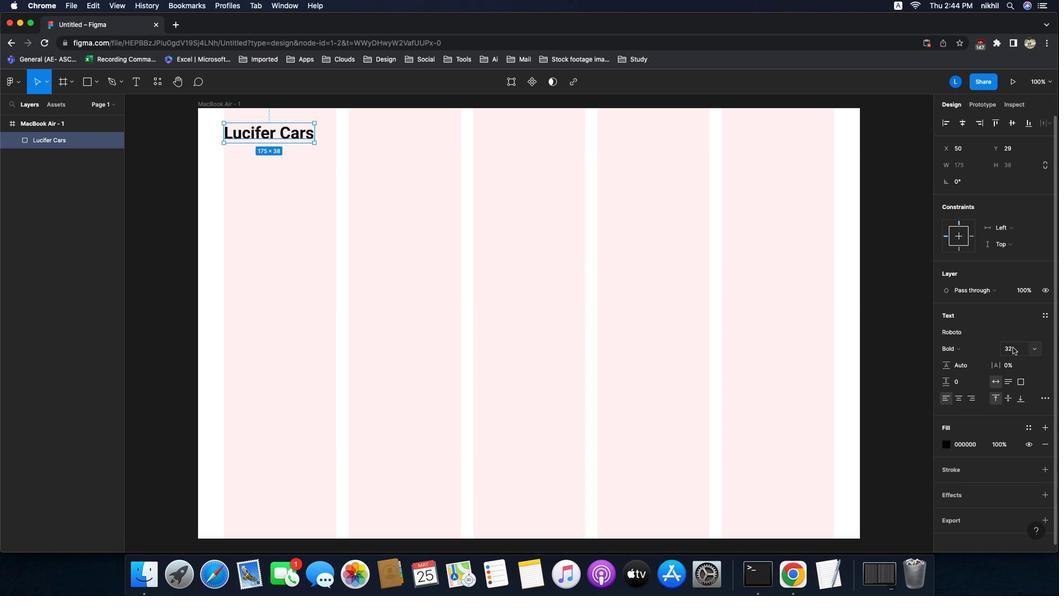 
Action: Mouse moved to (552, 265)
Screenshot: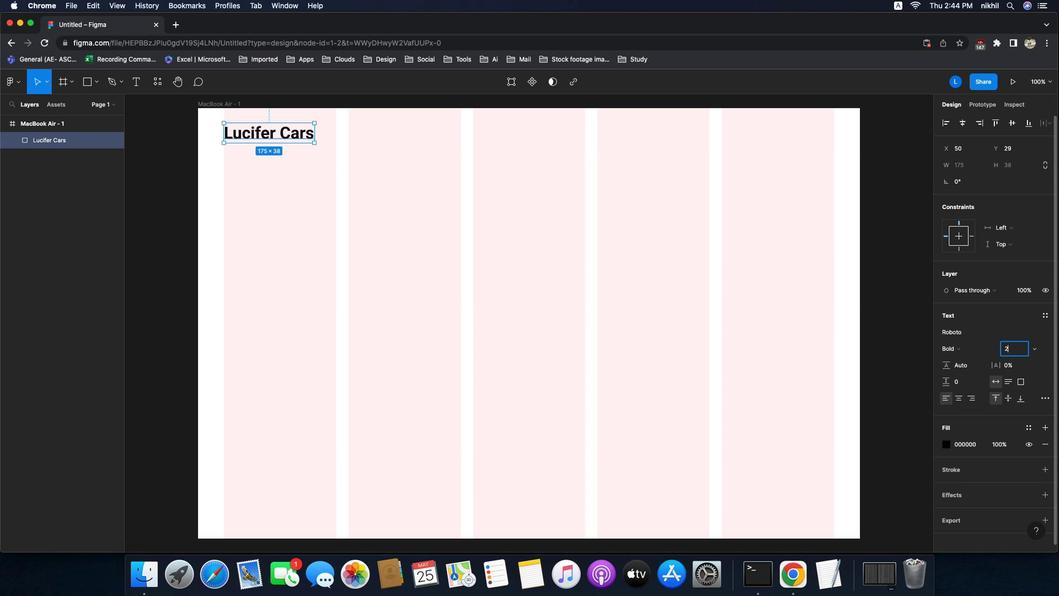 
Action: Mouse pressed left at (552, 265)
Screenshot: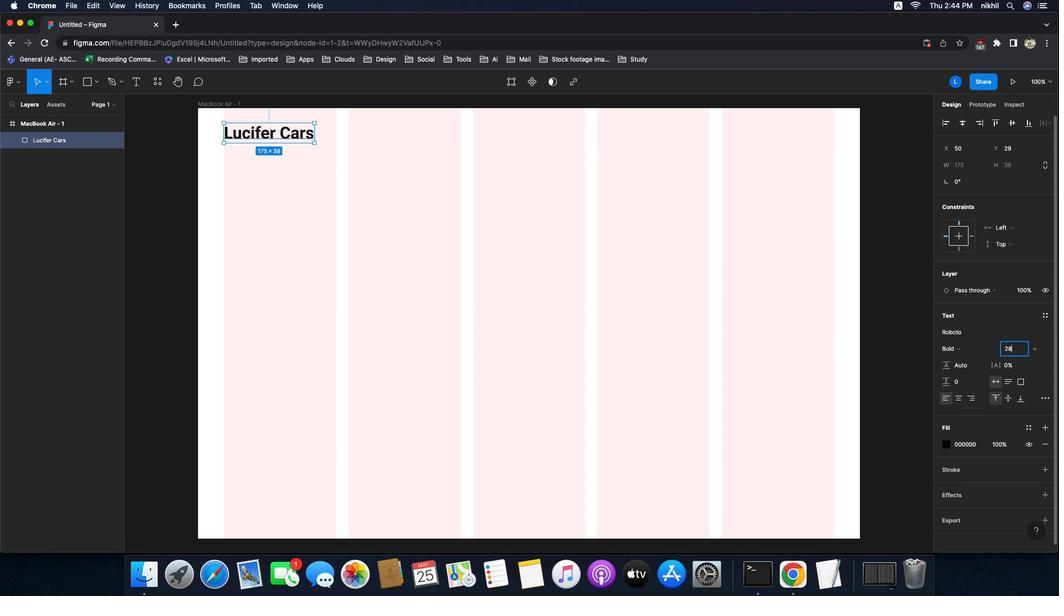 
Action: Mouse moved to (564, 238)
Screenshot: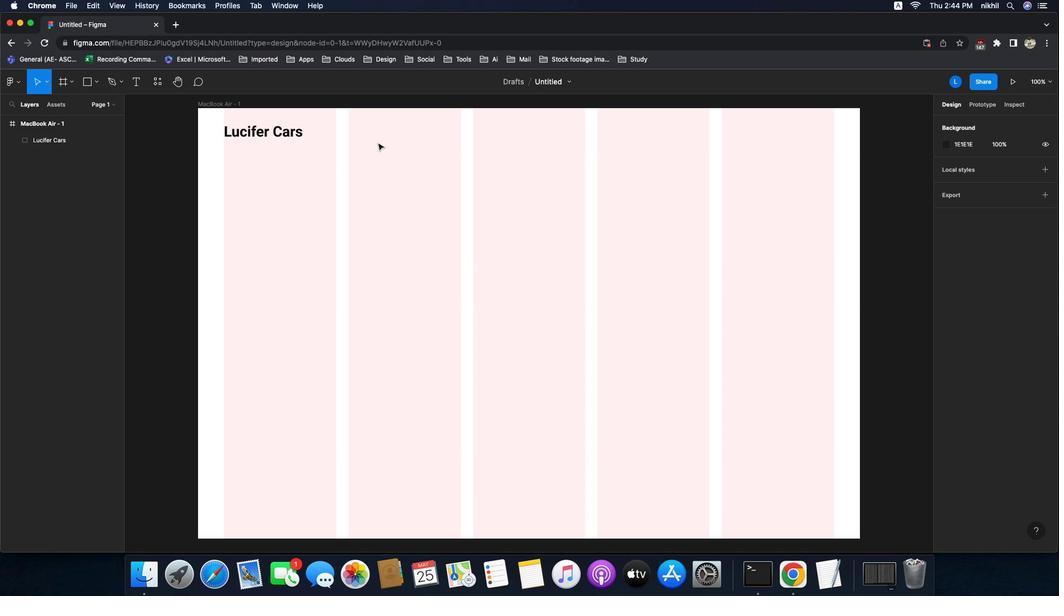 
Action: Mouse pressed left at (564, 238)
Screenshot: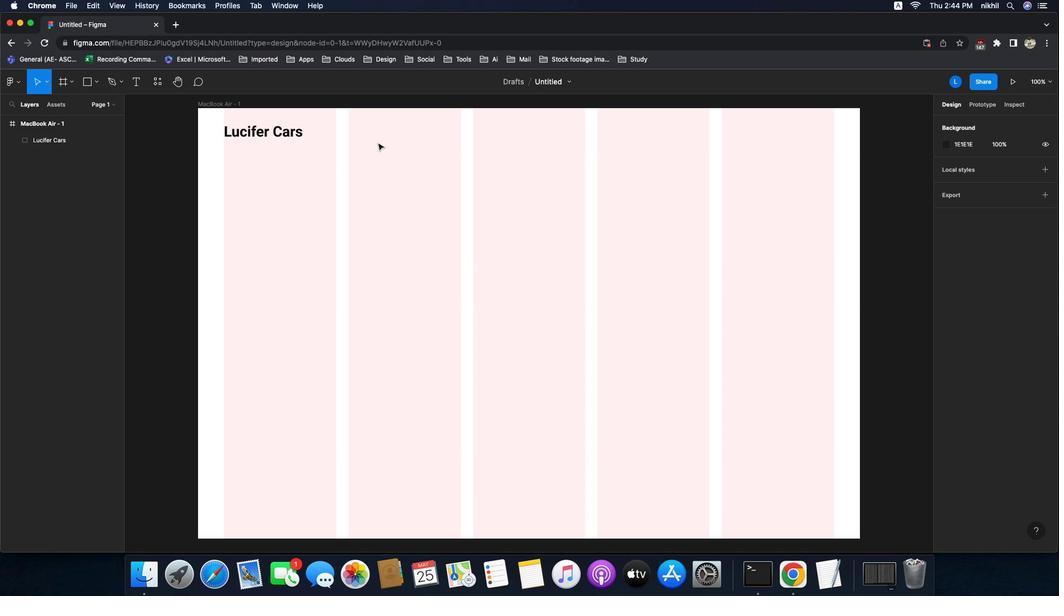 
Action: Key pressed '2''8'Key.enter
Screenshot: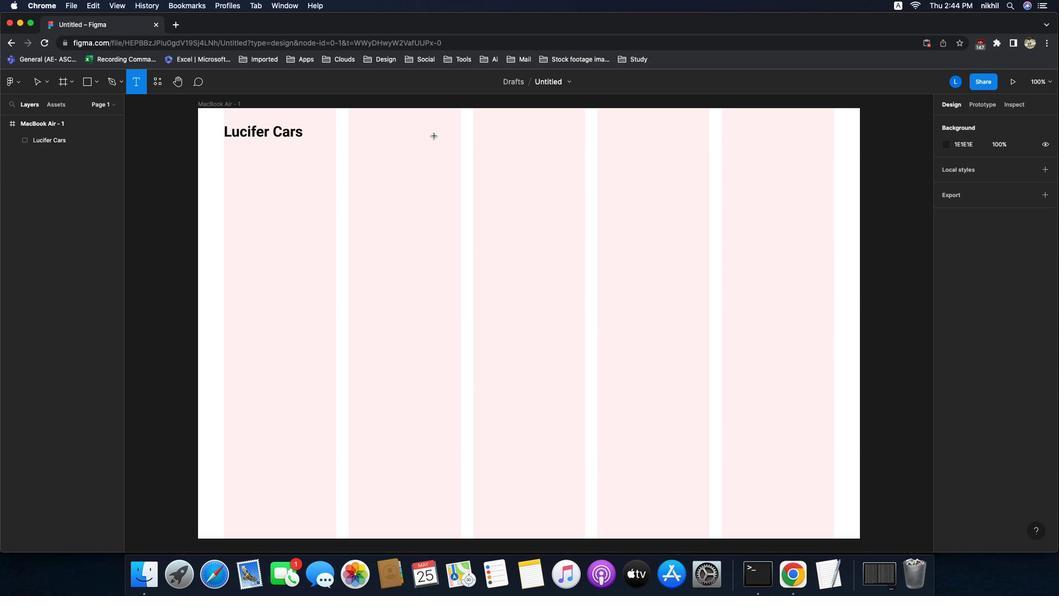 
Action: Mouse moved to (453, 182)
Screenshot: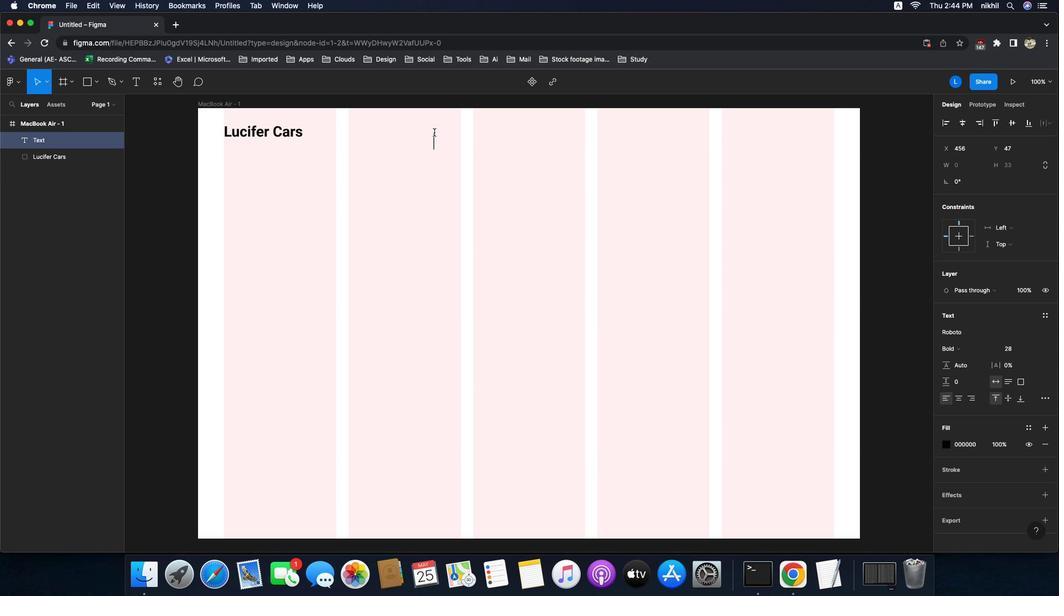 
Action: Mouse pressed left at (453, 182)
Screenshot: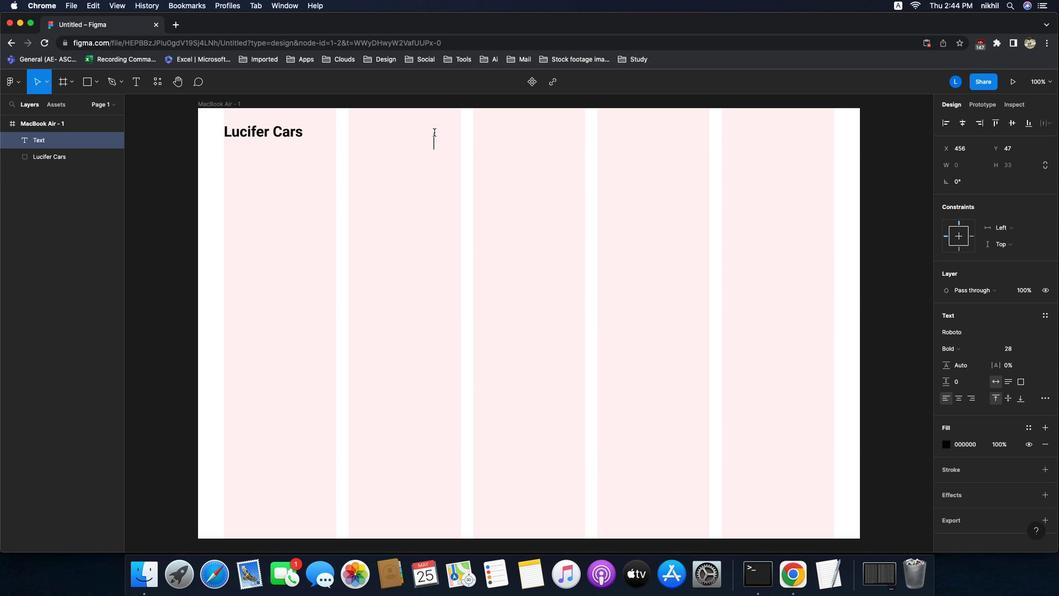 
Action: Mouse moved to (443, 113)
Screenshot: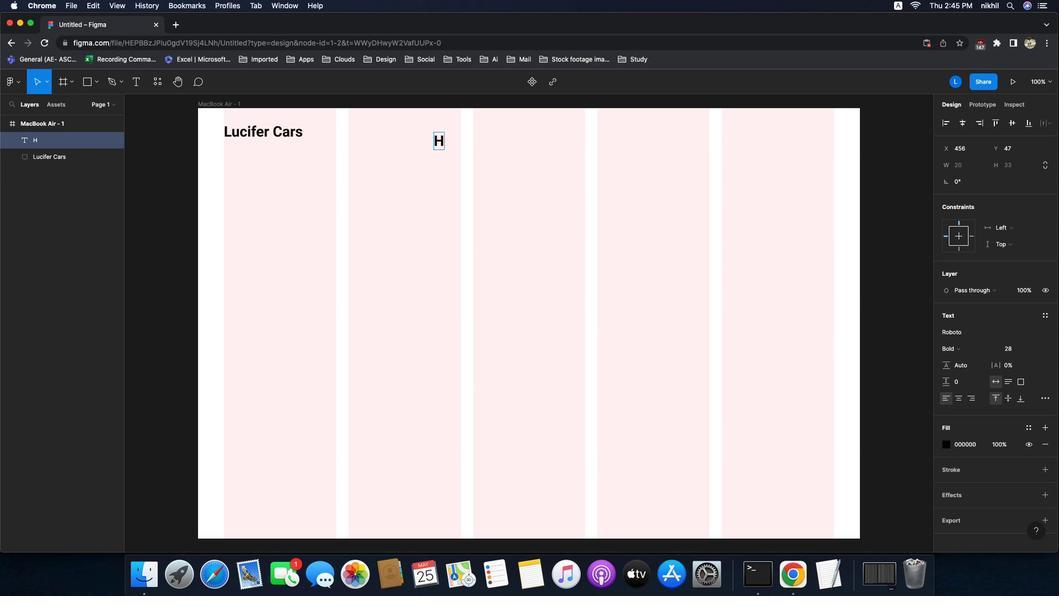 
Action: Key pressed 't'
Screenshot: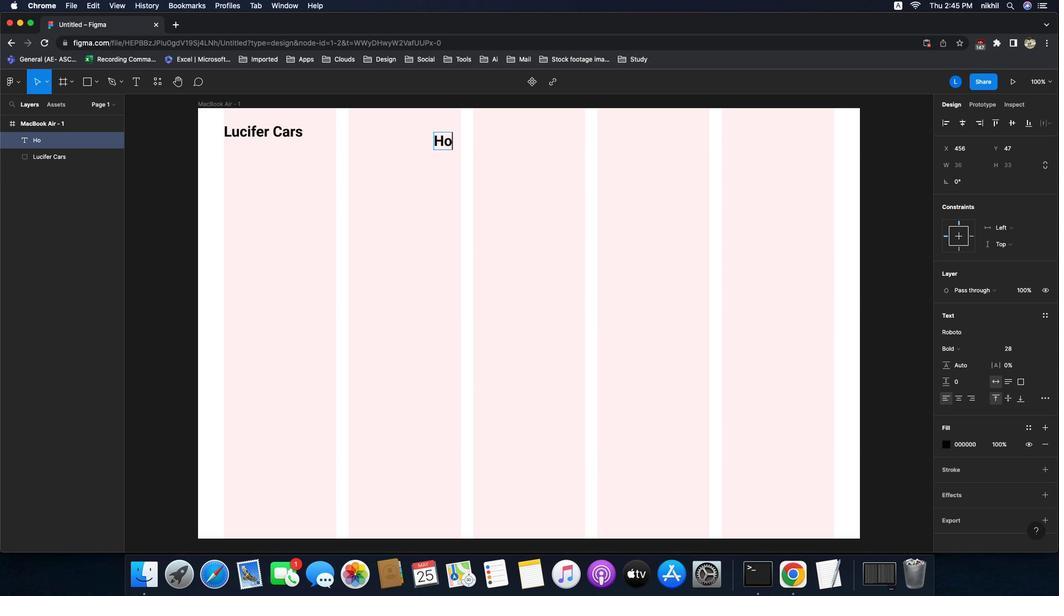 
Action: Mouse moved to (445, 104)
Screenshot: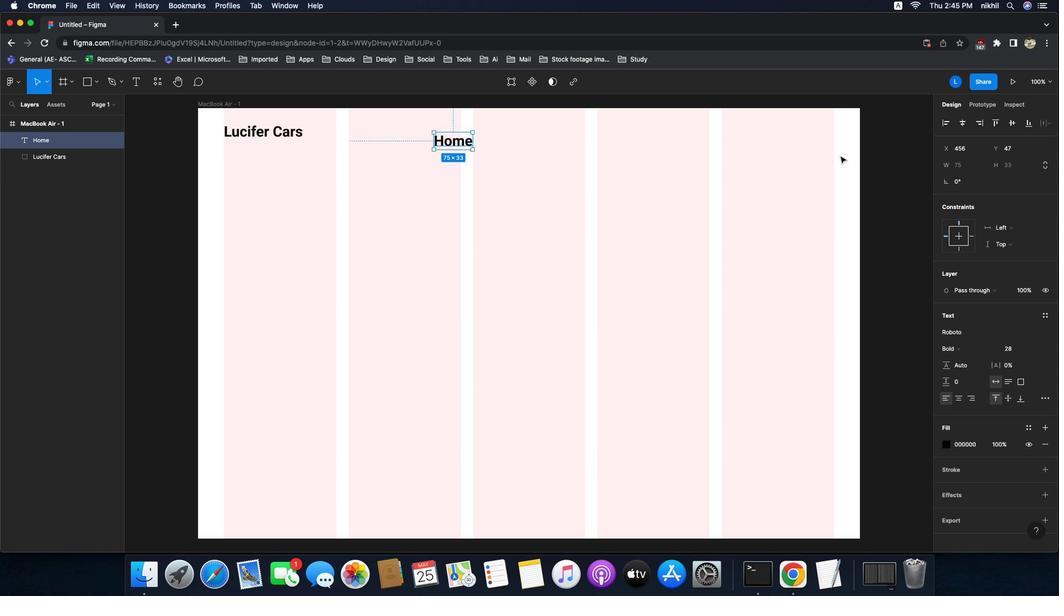
Action: Mouse pressed left at (445, 104)
Screenshot: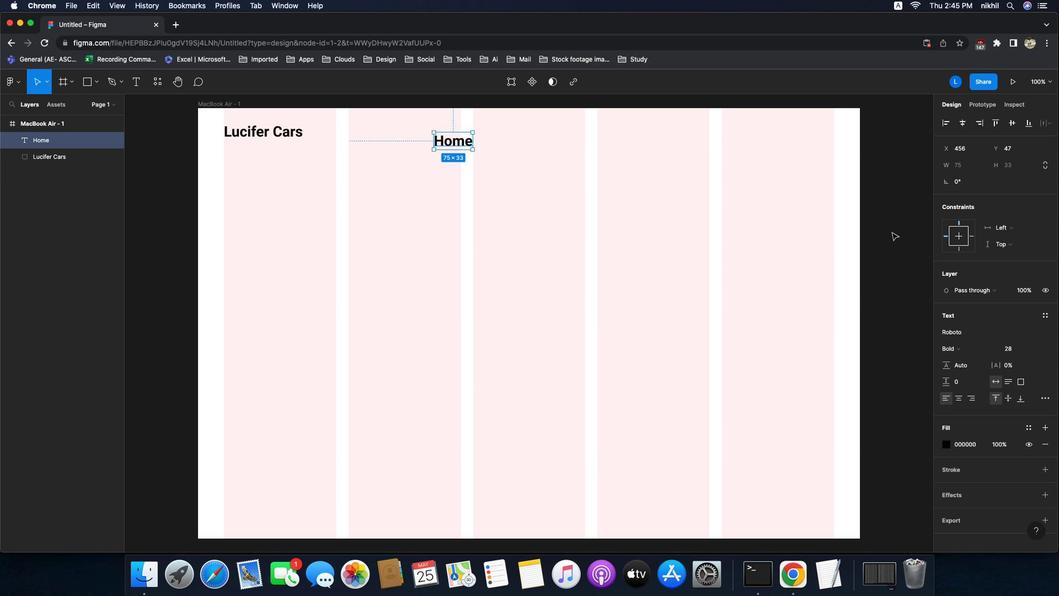 
Action: Key pressed Key.caps_lock'H'Key.caps_lock'o''m''e'Key.esc
Screenshot: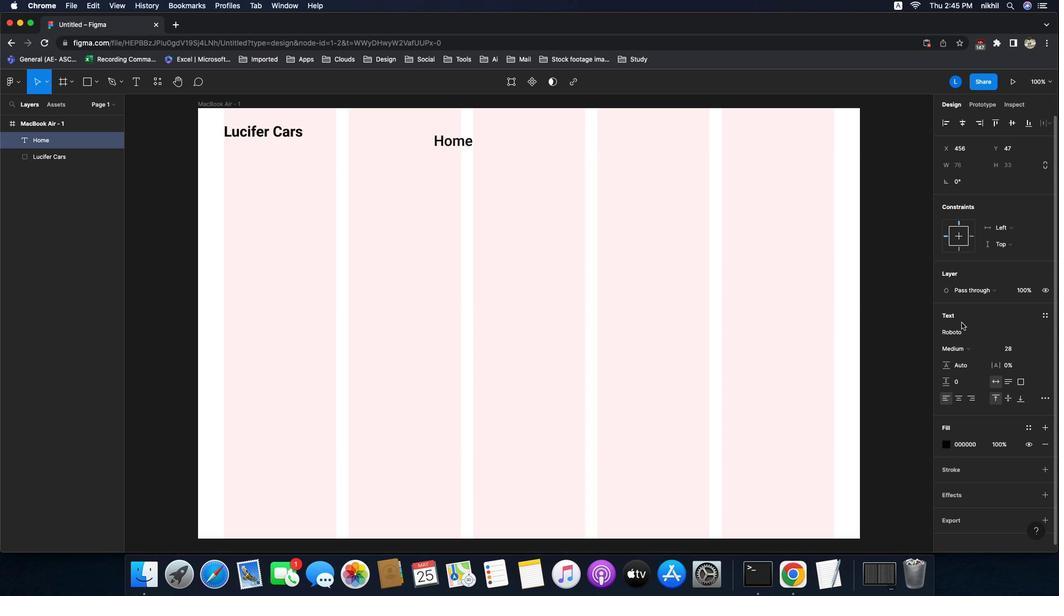 
Action: Mouse moved to (551, 236)
Screenshot: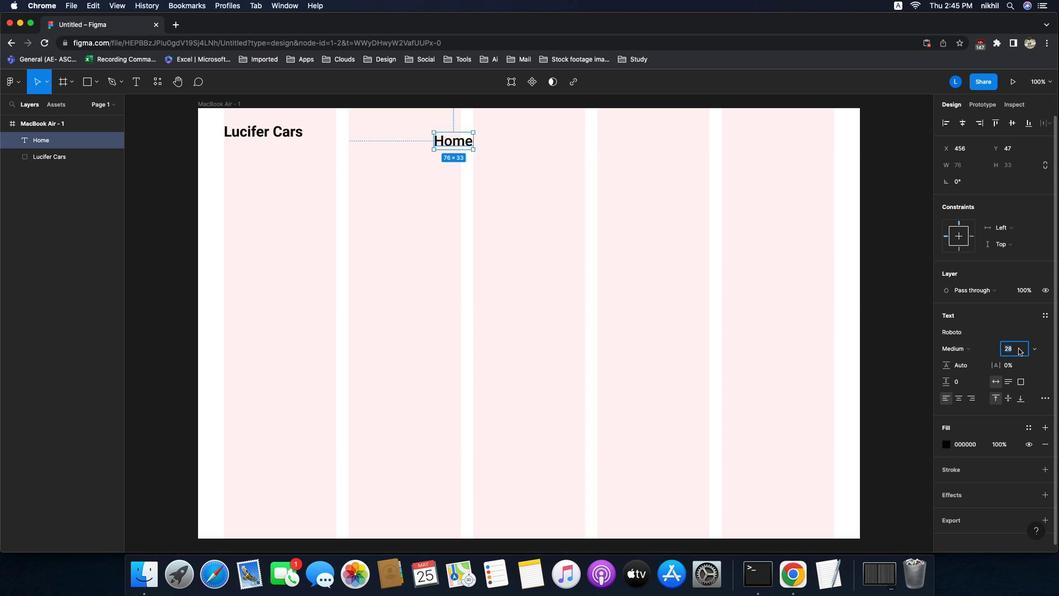 
Action: Mouse pressed left at (551, 236)
Screenshot: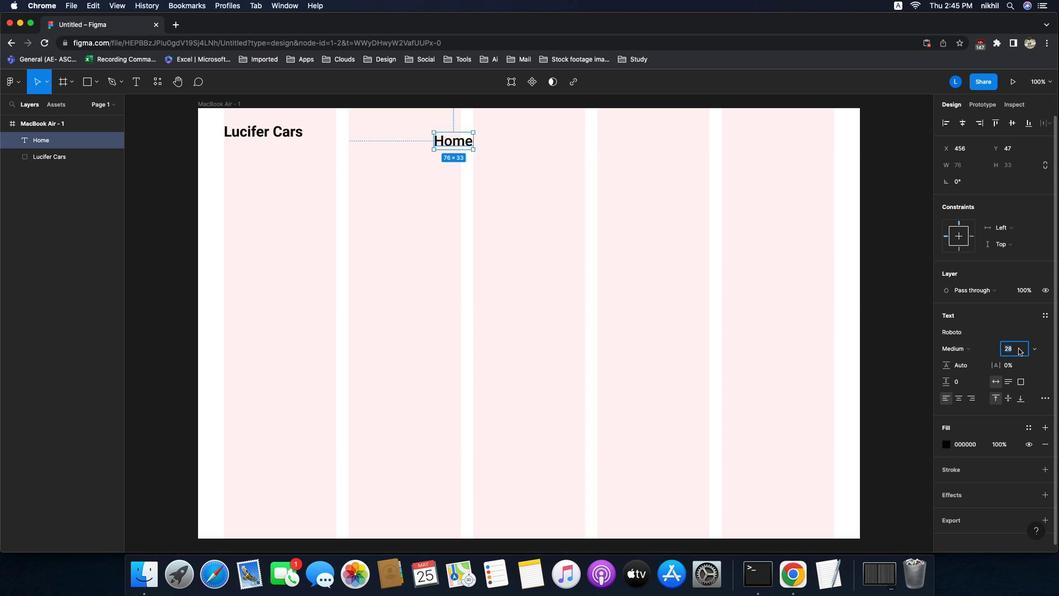 
Action: Mouse moved to (553, 222)
Screenshot: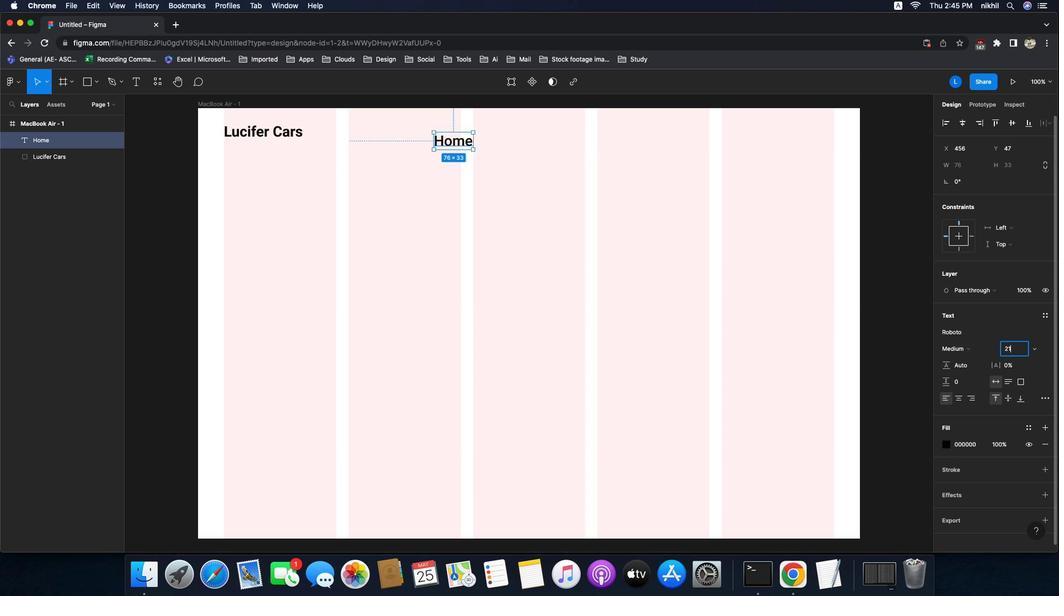 
Action: Mouse pressed left at (553, 222)
Screenshot: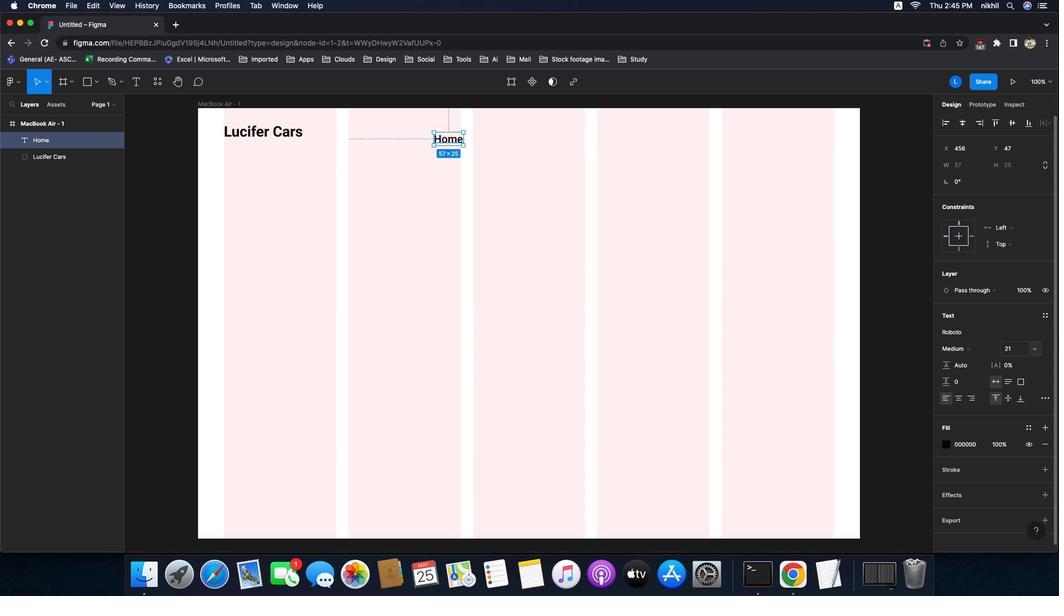 
Action: Mouse moved to (565, 238)
Screenshot: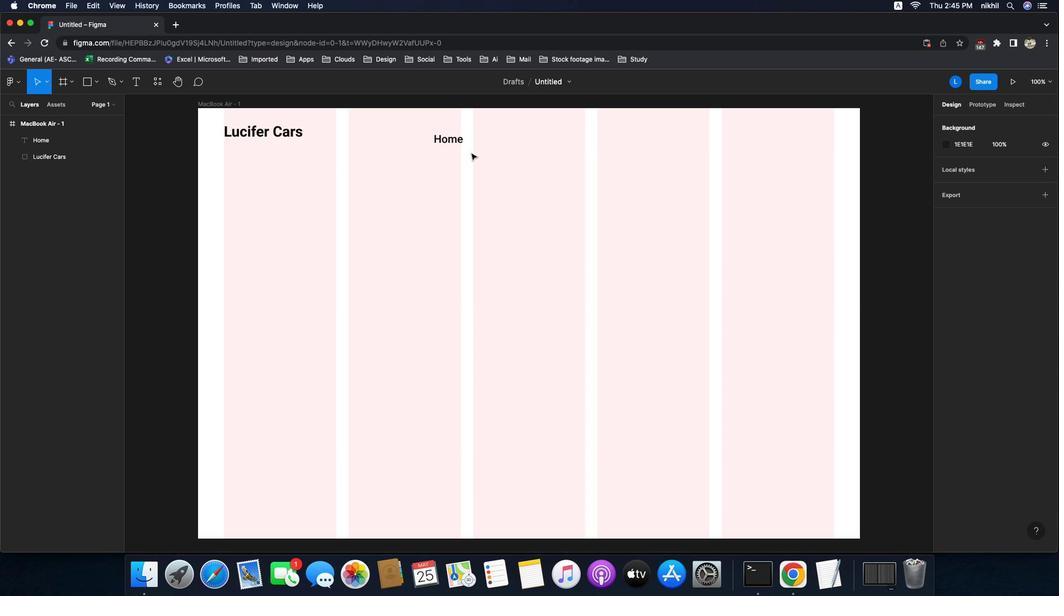 
Action: Mouse pressed left at (565, 238)
Screenshot: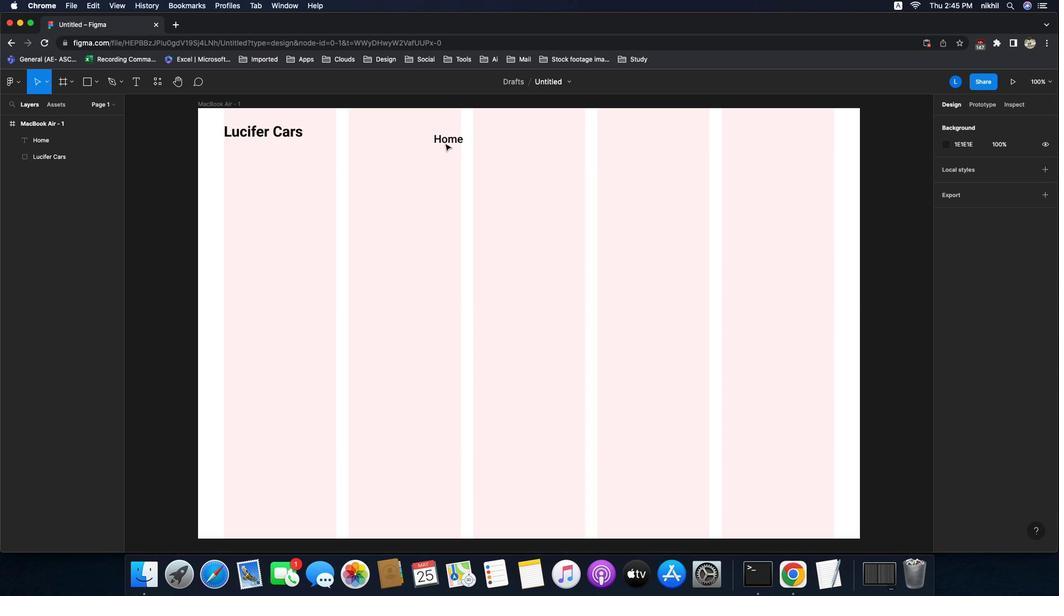 
Action: Key pressed '2''1'Key.enter
Screenshot: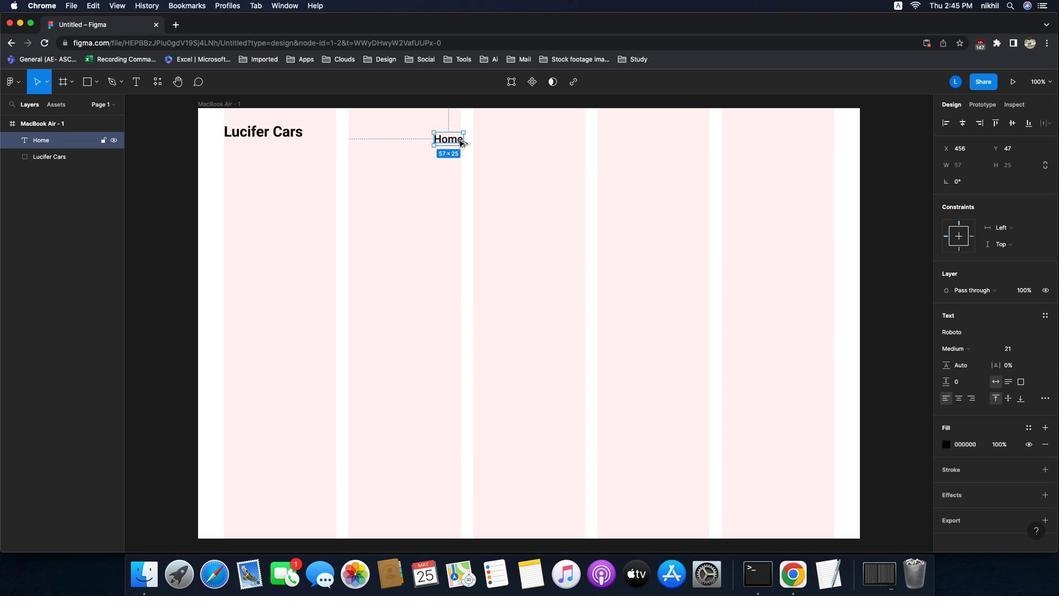 
Action: Mouse moved to (469, 157)
Screenshot: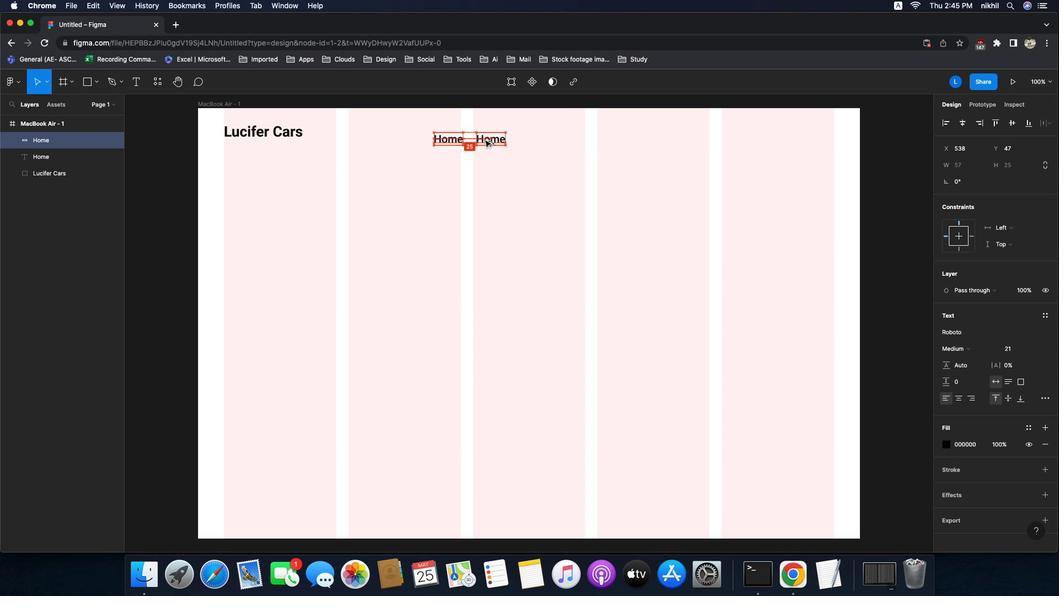 
Action: Mouse pressed left at (469, 157)
Screenshot: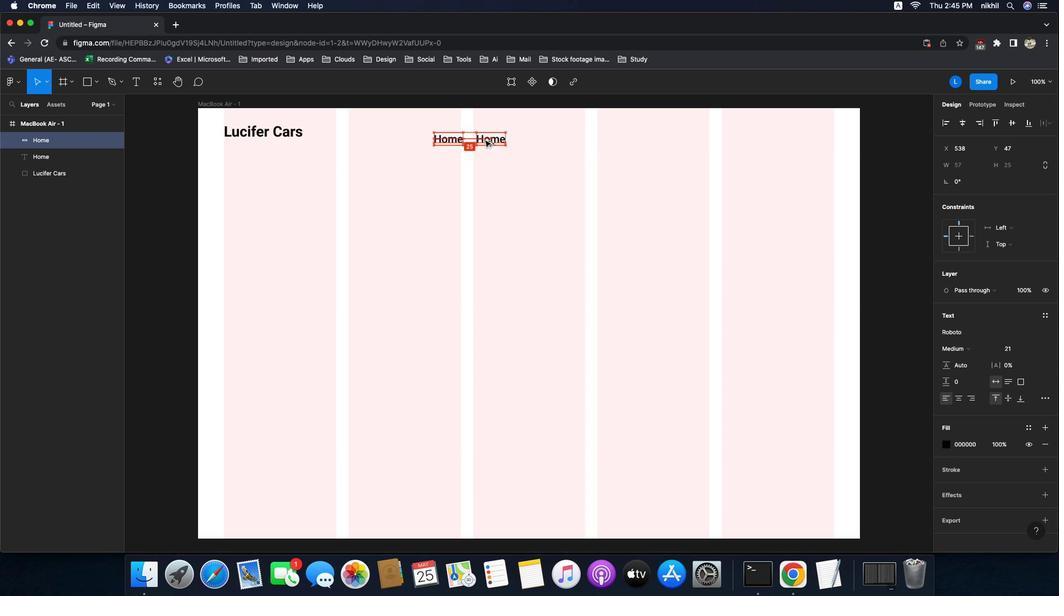 
Action: Mouse moved to (446, 108)
Screenshot: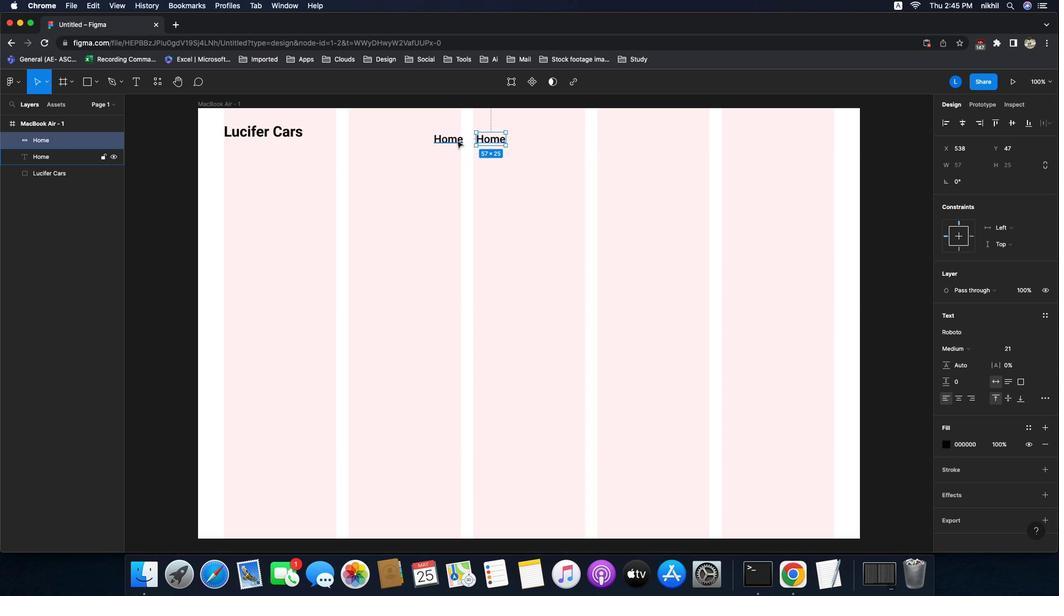 
Action: Mouse pressed left at (446, 108)
Screenshot: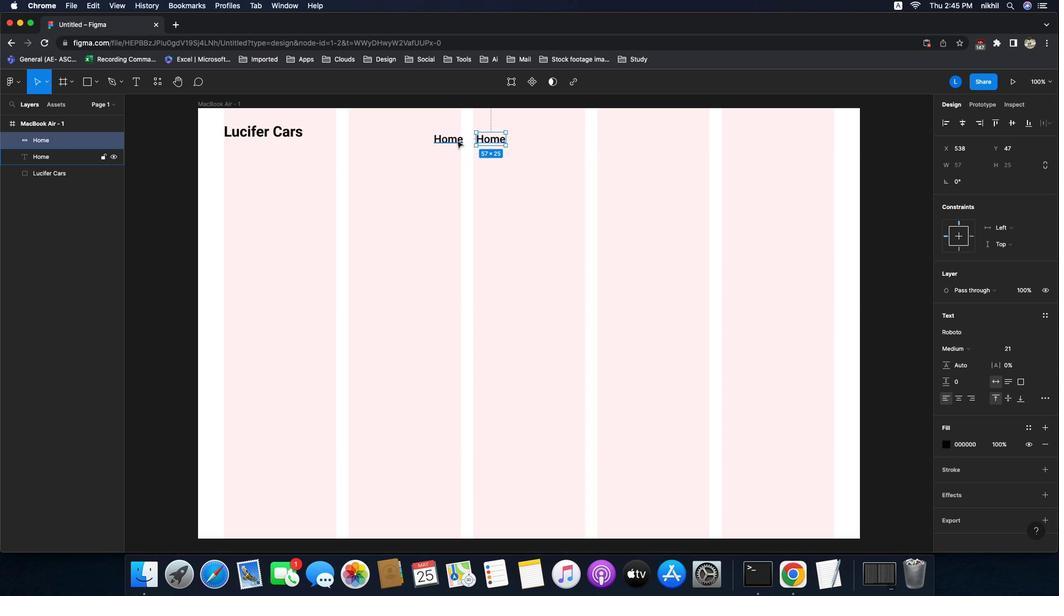 
Action: Key pressed Key.alt
Screenshot: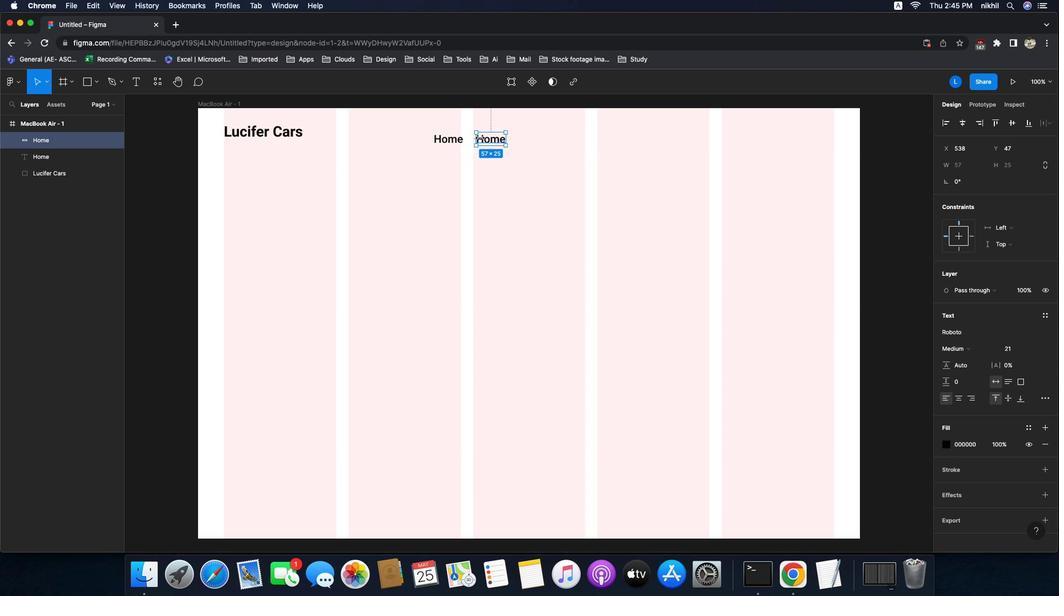 
Action: Mouse pressed left at (446, 108)
Screenshot: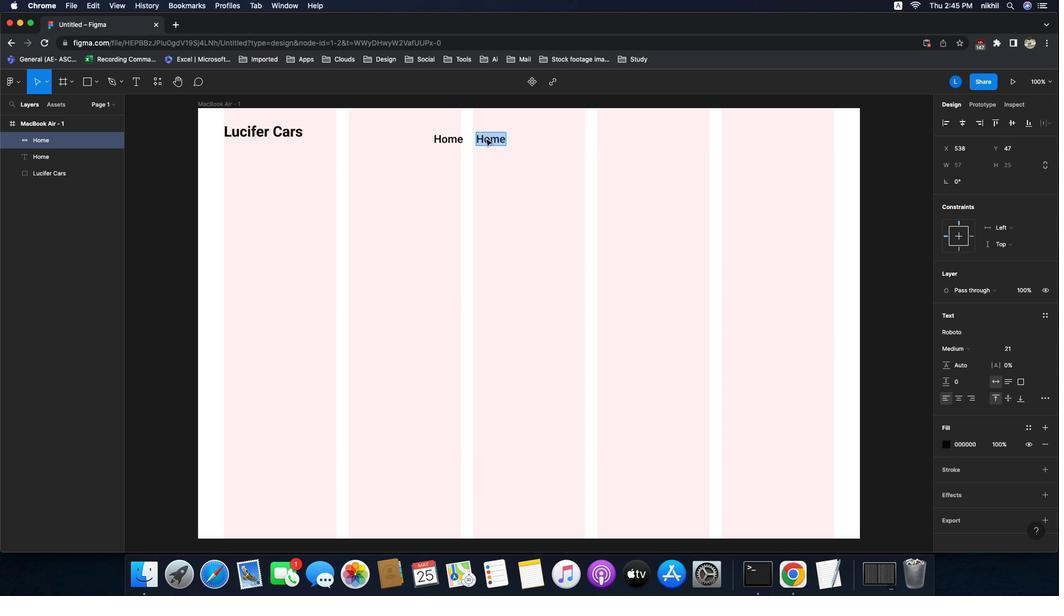 
Action: Mouse moved to (455, 108)
Screenshot: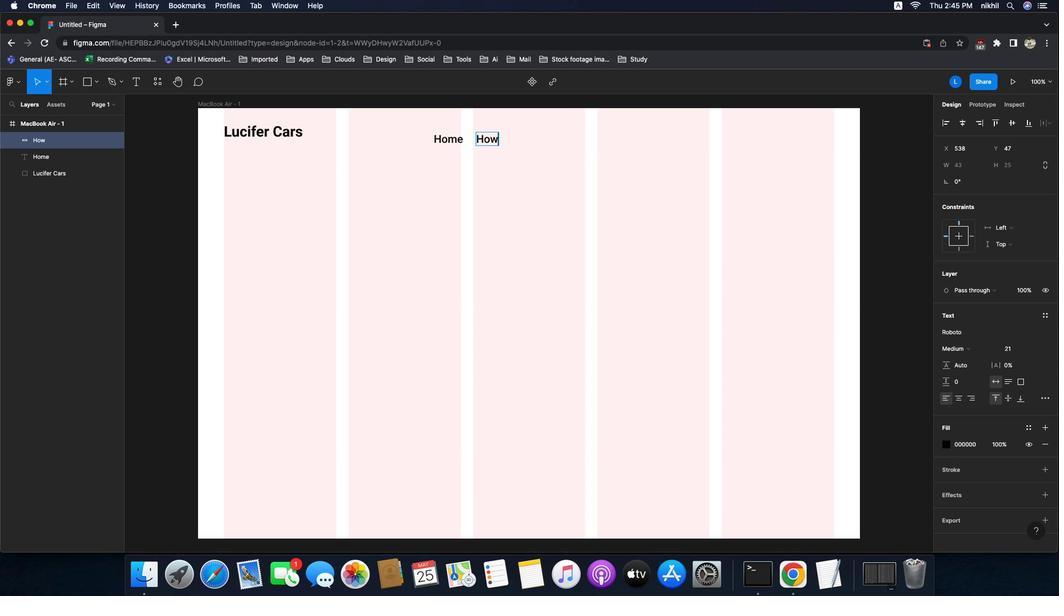 
Action: Mouse pressed left at (455, 108)
Screenshot: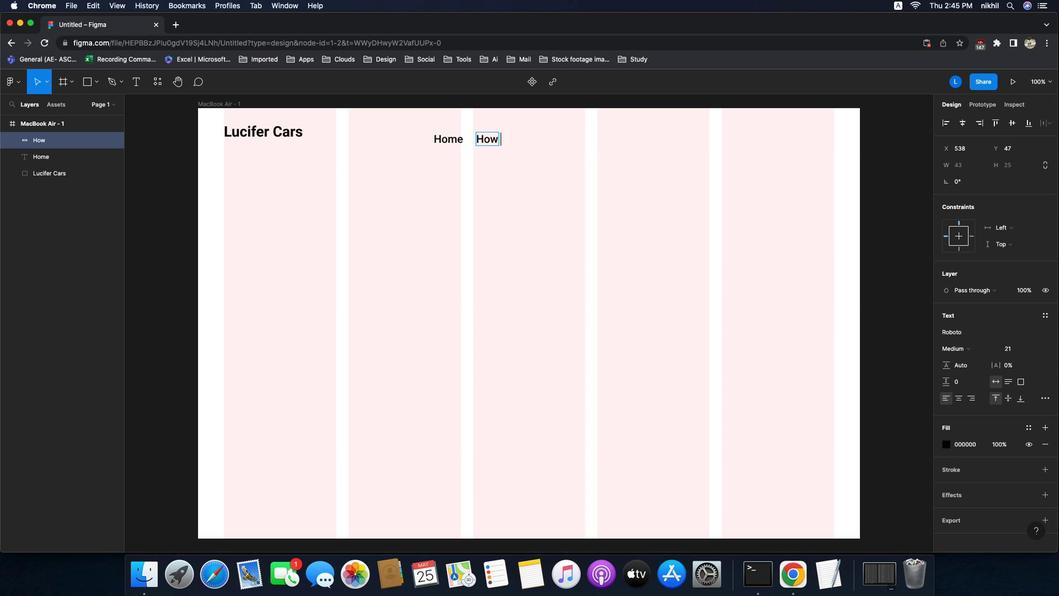 
Action: Mouse pressed left at (455, 108)
Screenshot: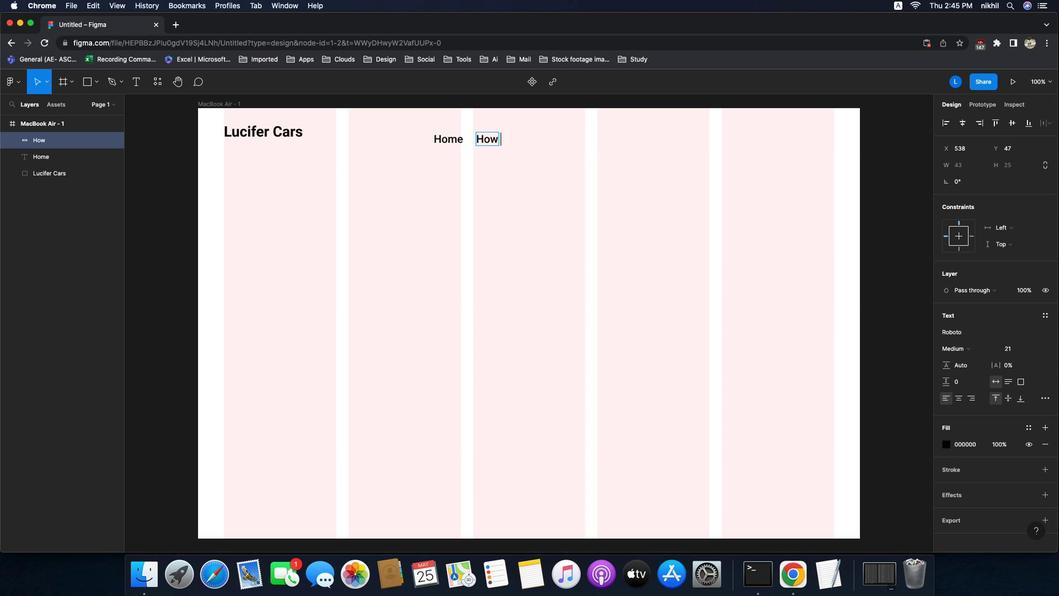 
Action: Key pressed 'h'Key.caps_lockKey.backspace'H'Key.caps_lock'o''w'Key.space'i''t'Key.space'w''o''r''k''s'Key.esc
Screenshot: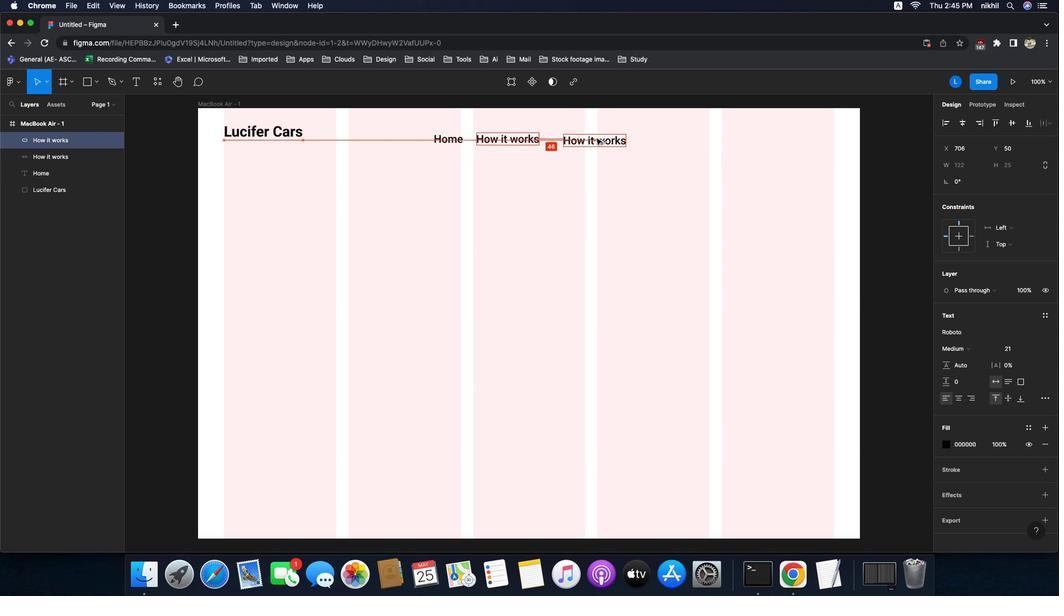 
Action: Mouse moved to (460, 109)
Screenshot: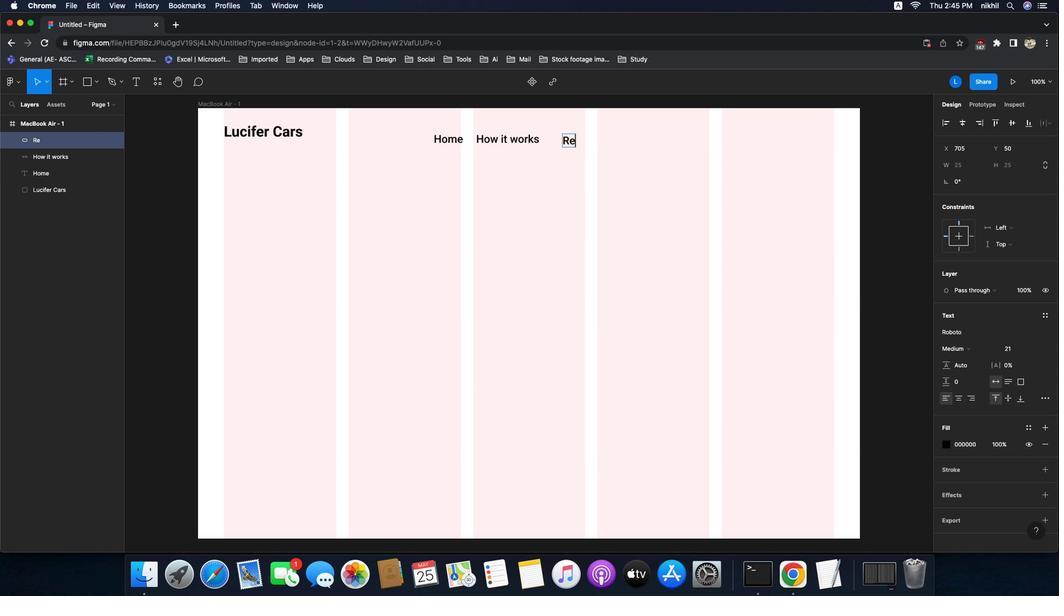 
Action: Key pressed Key.alt
Screenshot: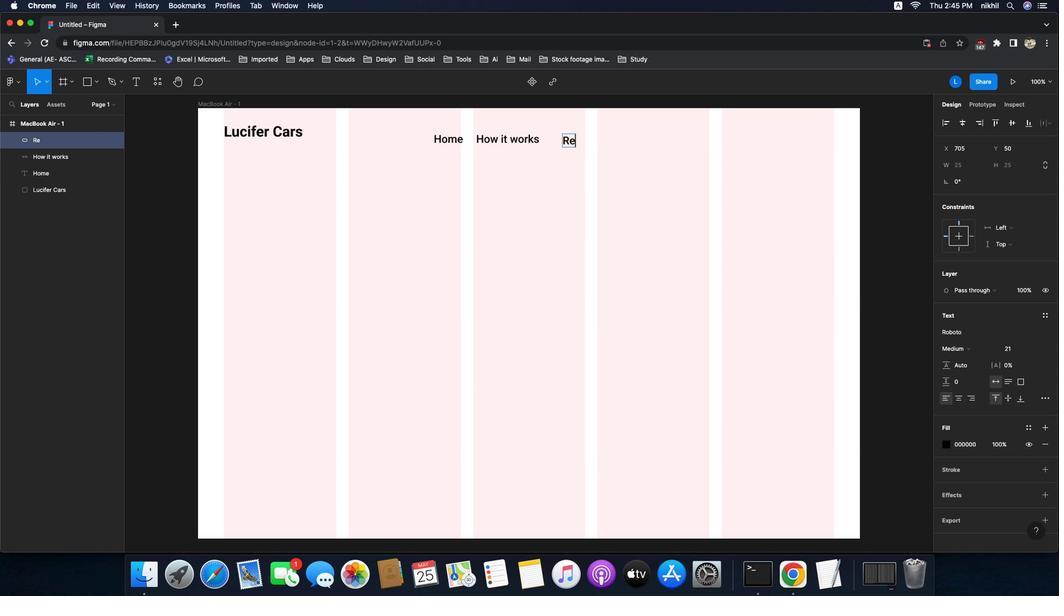 
Action: Mouse moved to (460, 105)
Screenshot: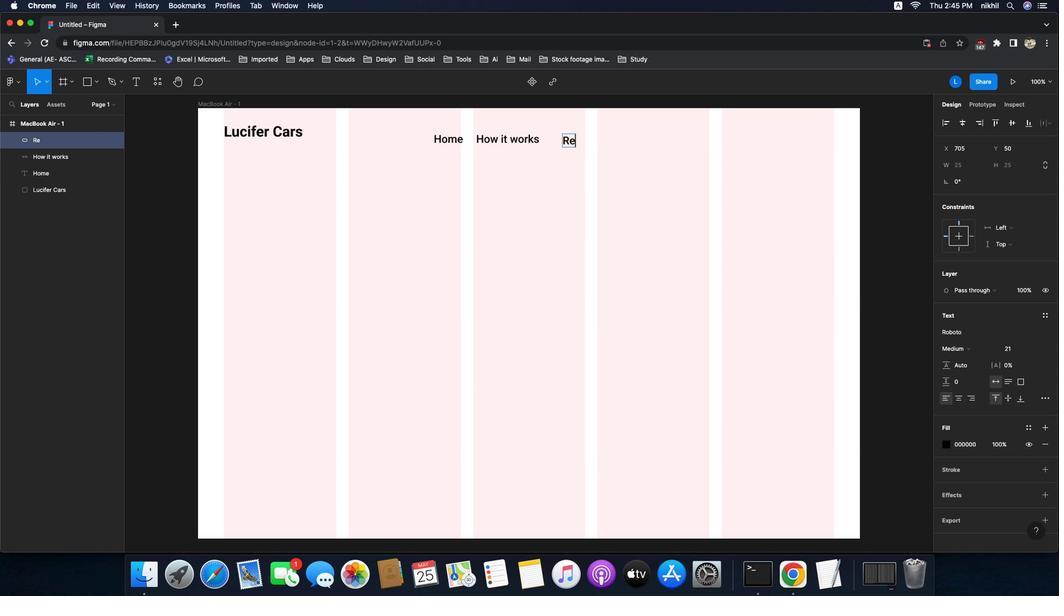 
Action: Mouse pressed left at (460, 105)
Screenshot: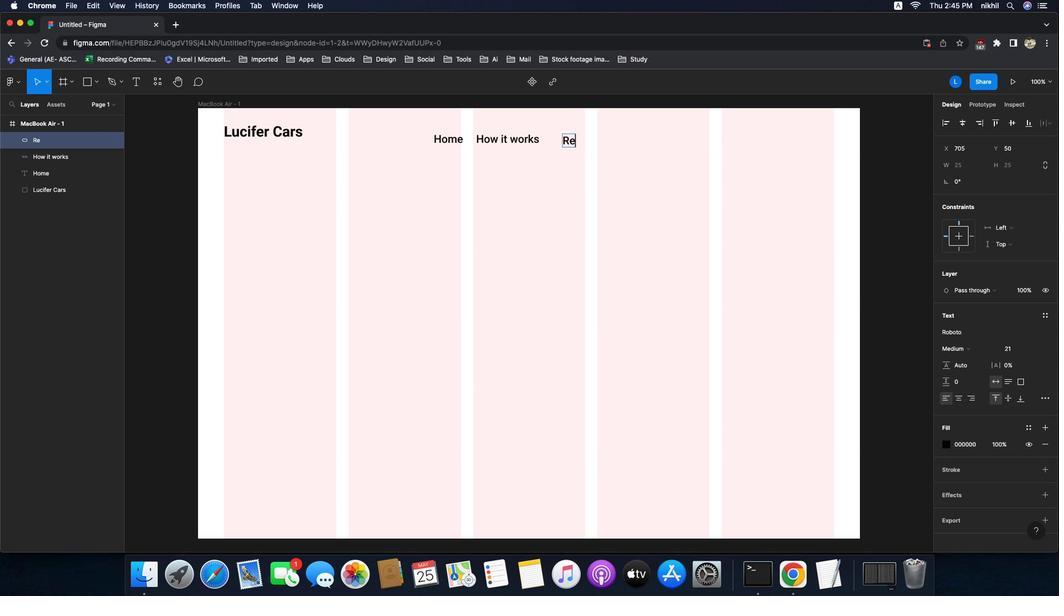 
Action: Mouse moved to (478, 107)
Screenshot: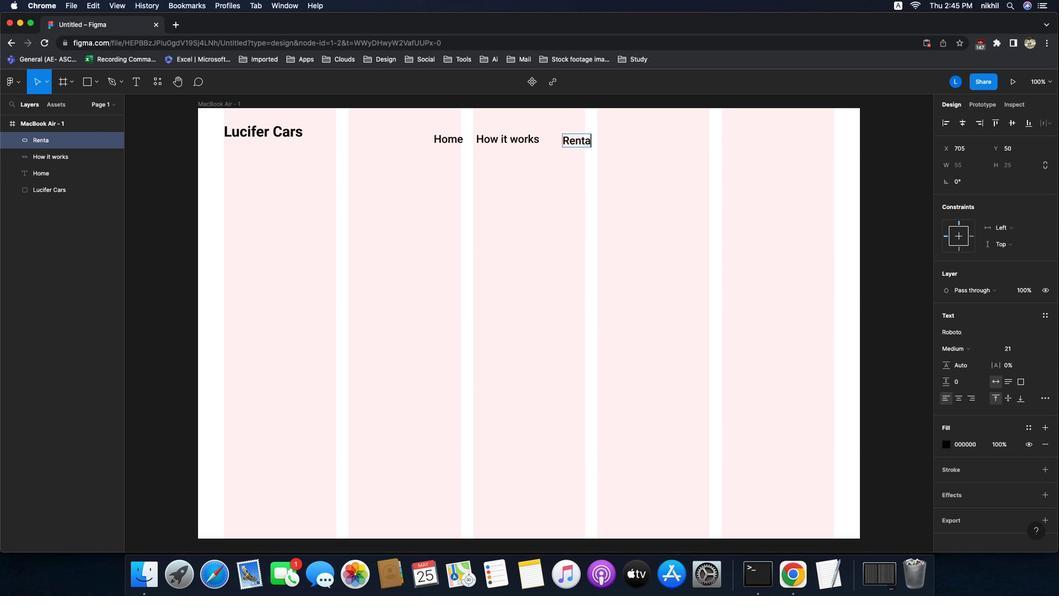 
Action: Mouse pressed left at (478, 107)
Screenshot: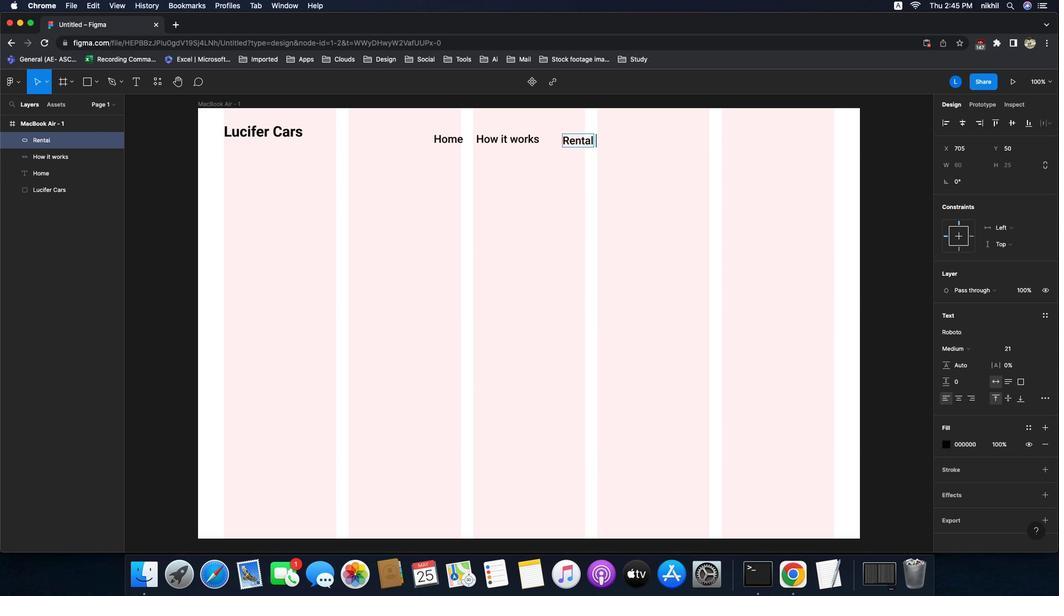 
Action: Mouse pressed left at (478, 107)
Screenshot: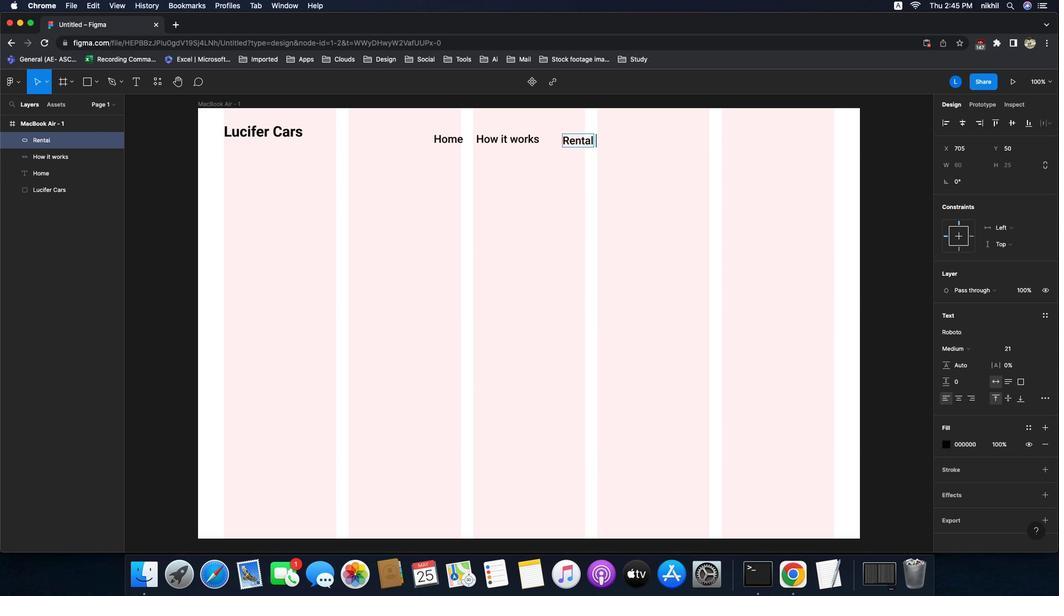 
Action: Key pressed Key.caps_lock'R'Key.caps_lock'e''n''t''a''l'Key.spaceKey.caps_lock'D'Key.caps_lock'e''a''l''s'Key.esc
Screenshot: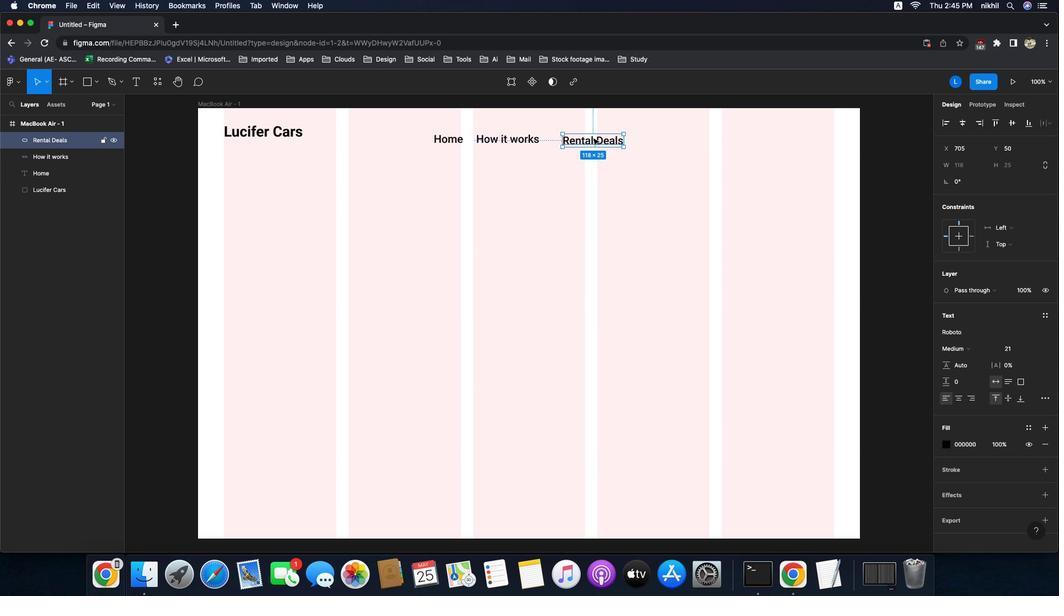 
Action: Mouse moved to (477, 107)
Screenshot: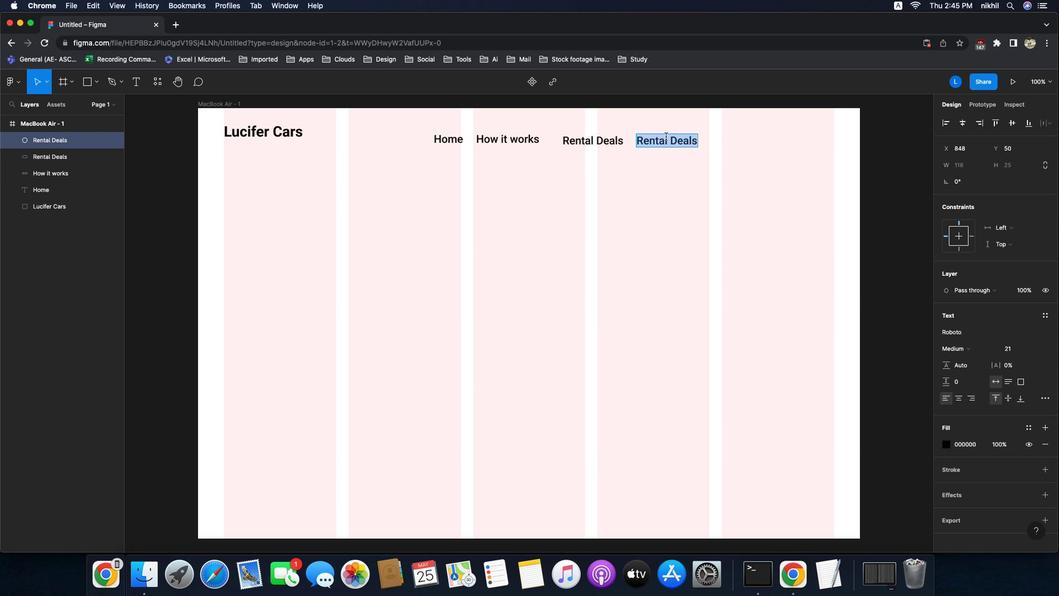 
Action: Key pressed Key.alt
Screenshot: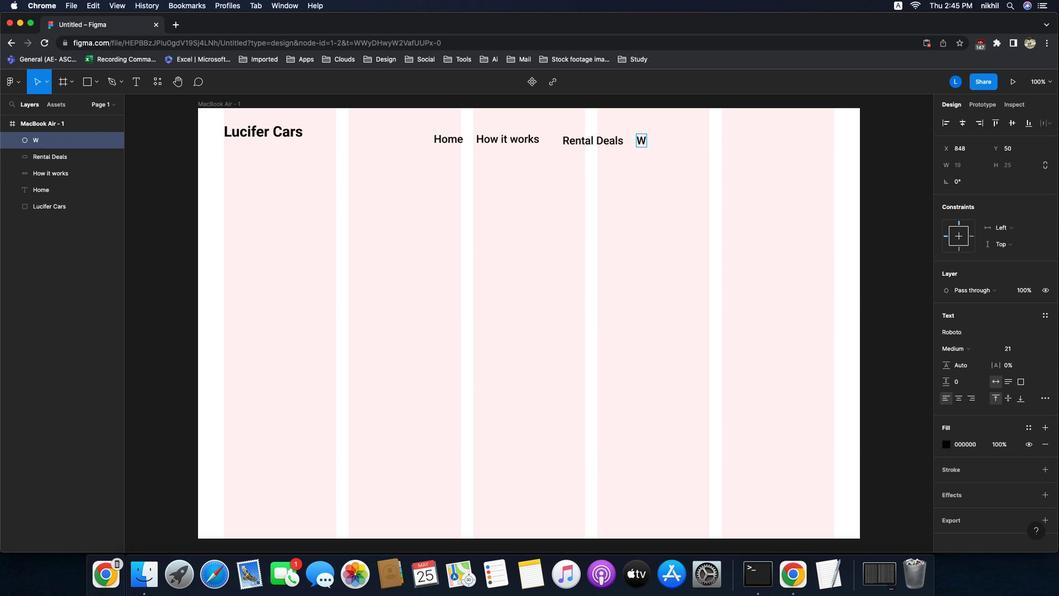 
Action: Mouse pressed left at (477, 107)
Screenshot: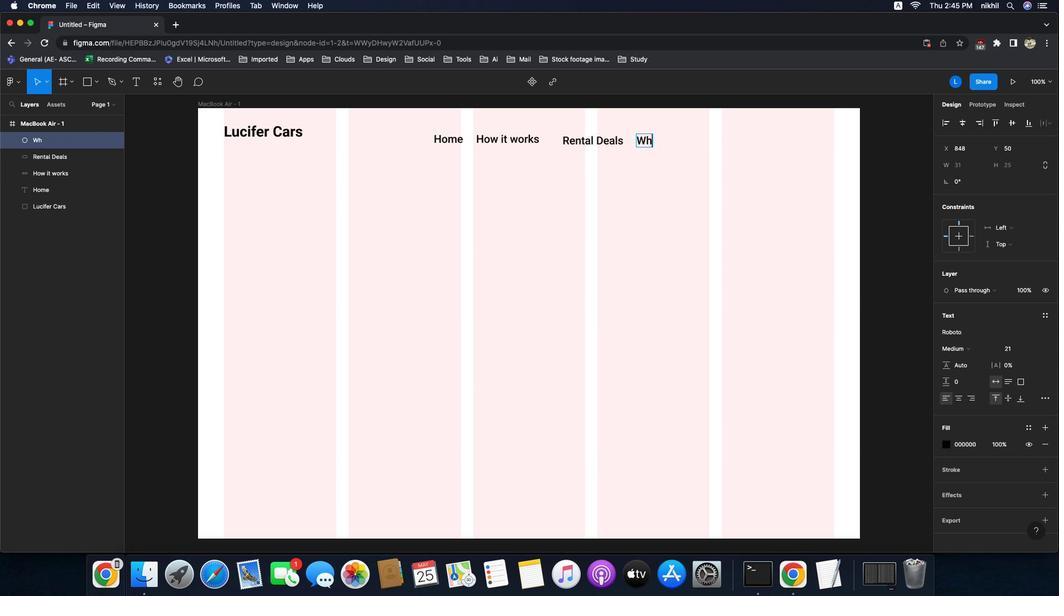 
Action: Mouse moved to (492, 106)
Screenshot: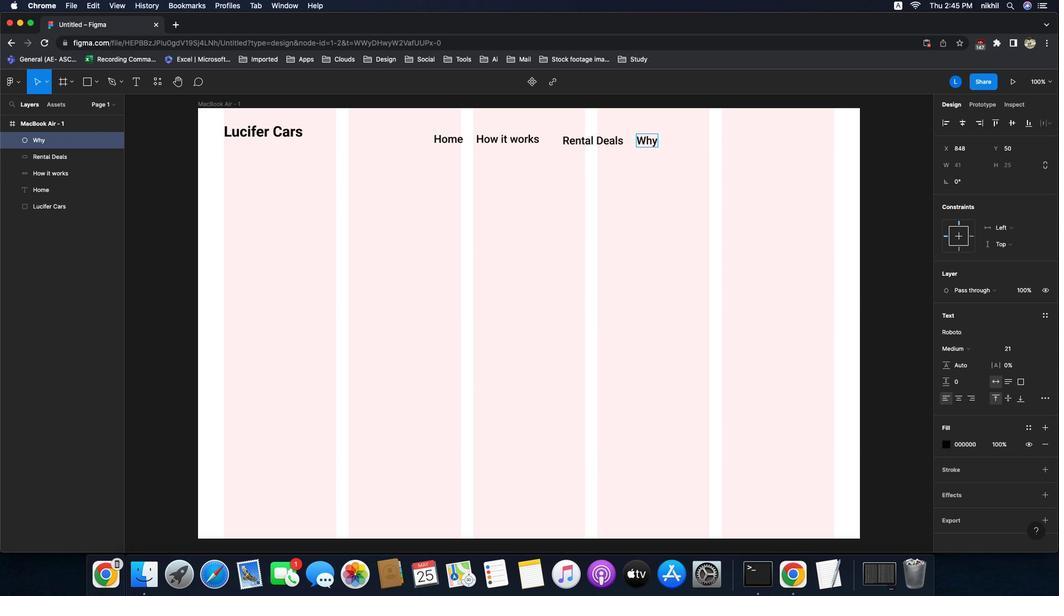 
Action: Mouse pressed left at (492, 106)
Screenshot: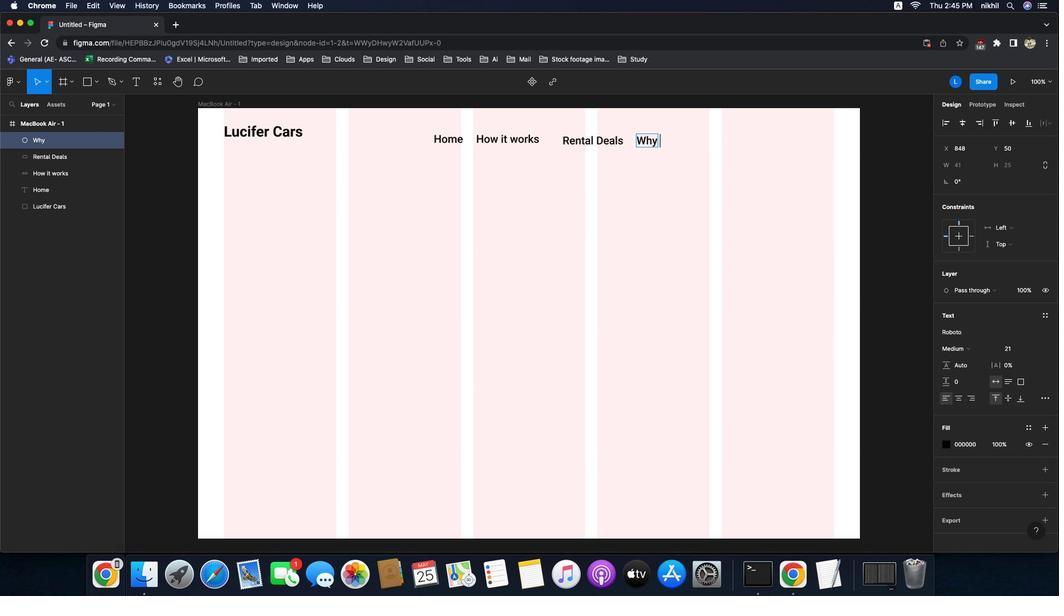 
Action: Mouse pressed left at (492, 106)
Screenshot: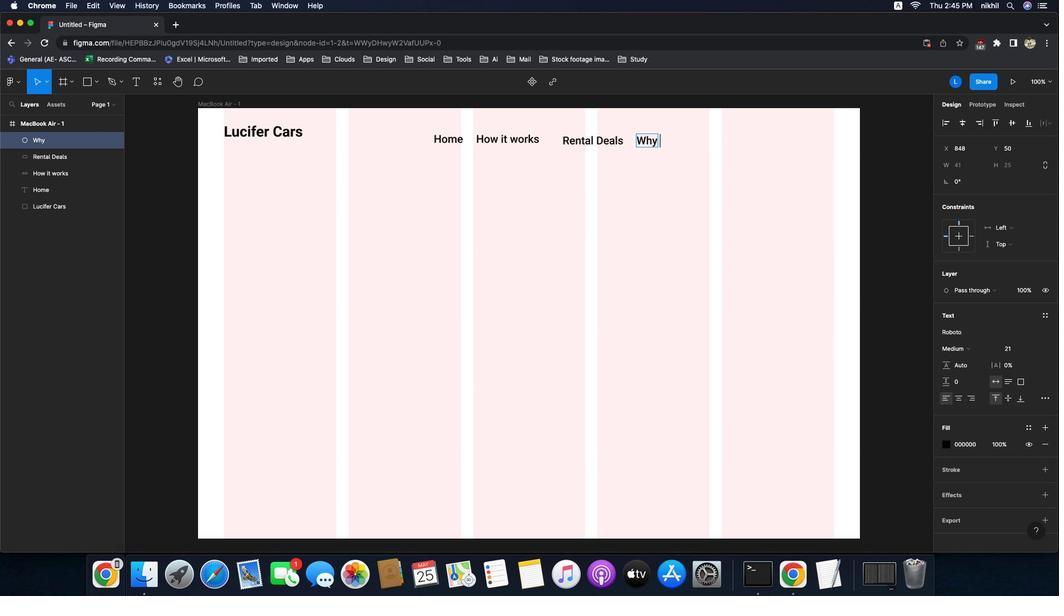 
Action: Key pressed Key.caps_lock'W'Key.caps_lock'h''y'Key.spaceKey.caps_lock'C'Key.caps_lock'h''o''o''s''e''r'Key.spaceKey.backspaceKey.backspaceKey.space'u''s'Key.space
Screenshot: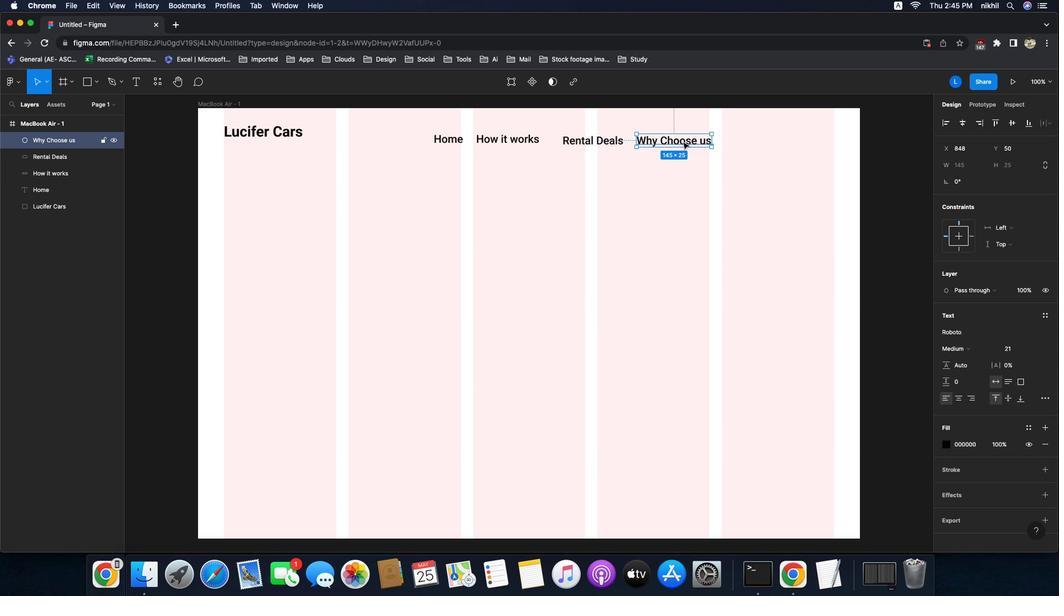 
Action: Mouse moved to (496, 112)
Screenshot: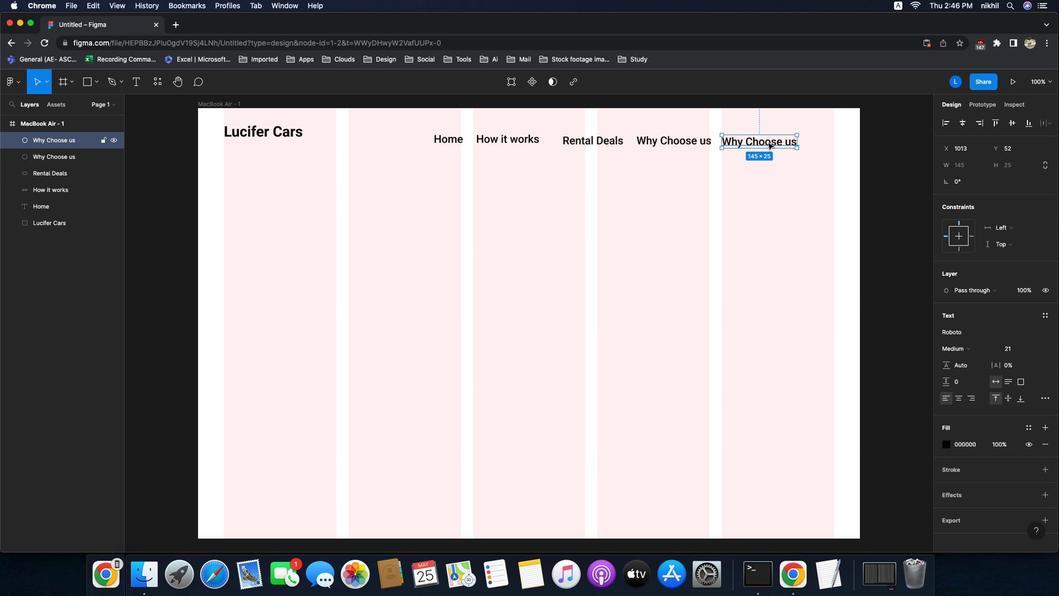 
Action: Key pressed Key.esc
Screenshot: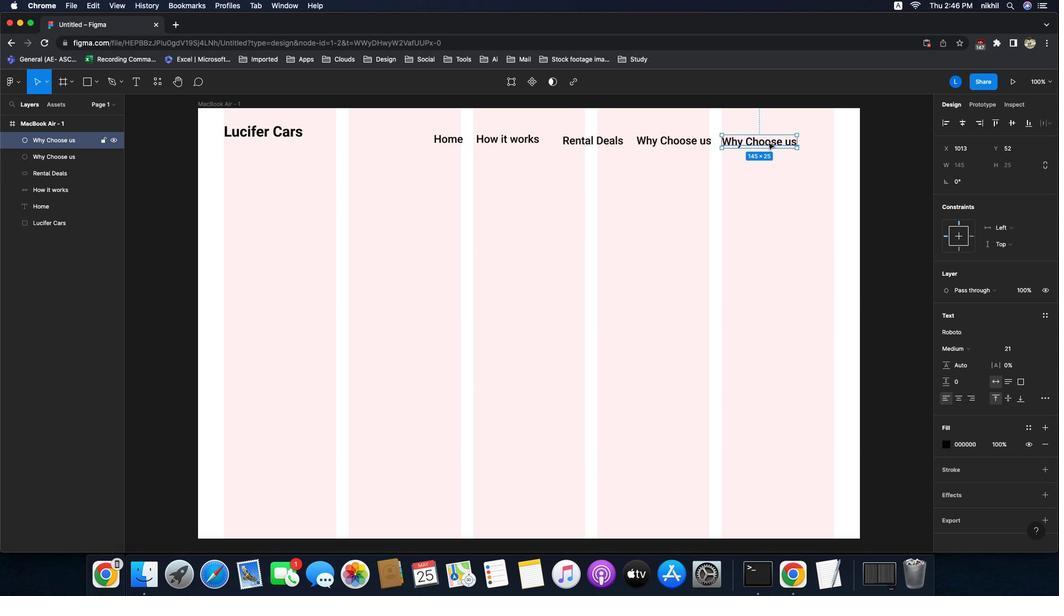 
Action: Mouse moved to (496, 109)
Screenshot: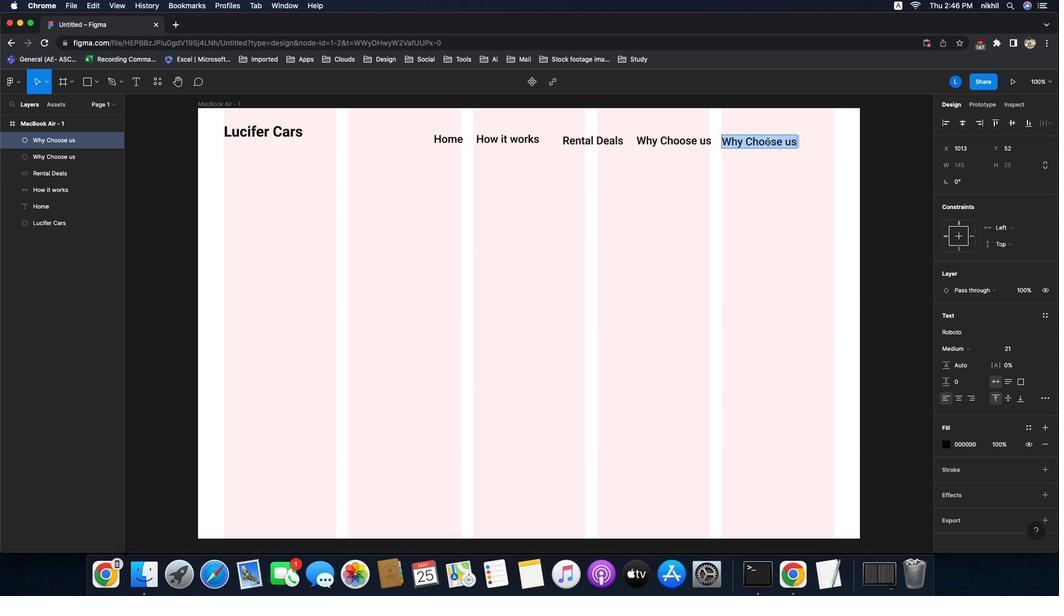 
Action: Key pressed Key.alt
Screenshot: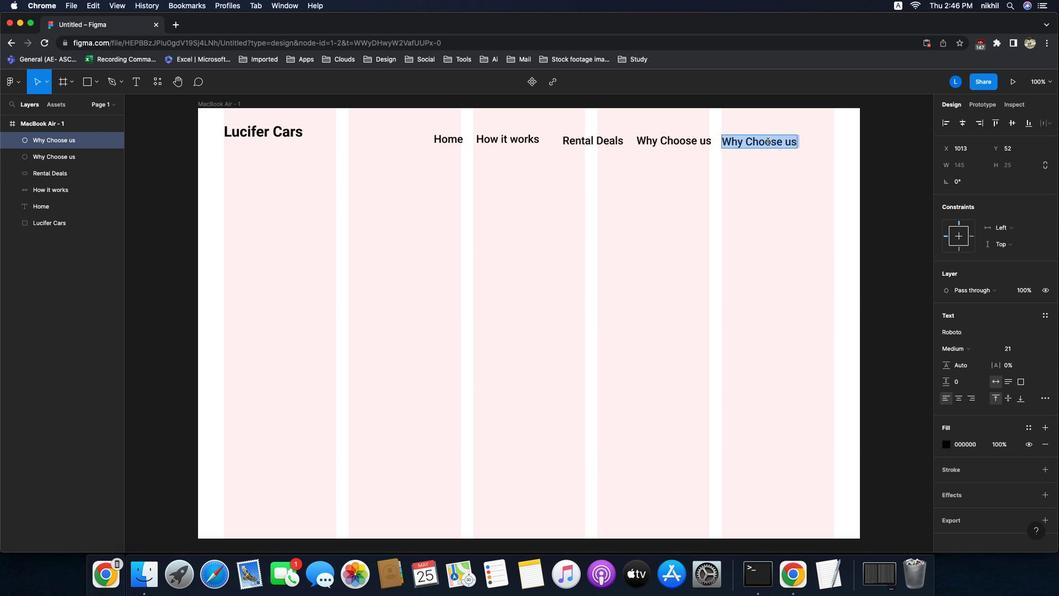 
Action: Mouse pressed left at (496, 109)
Screenshot: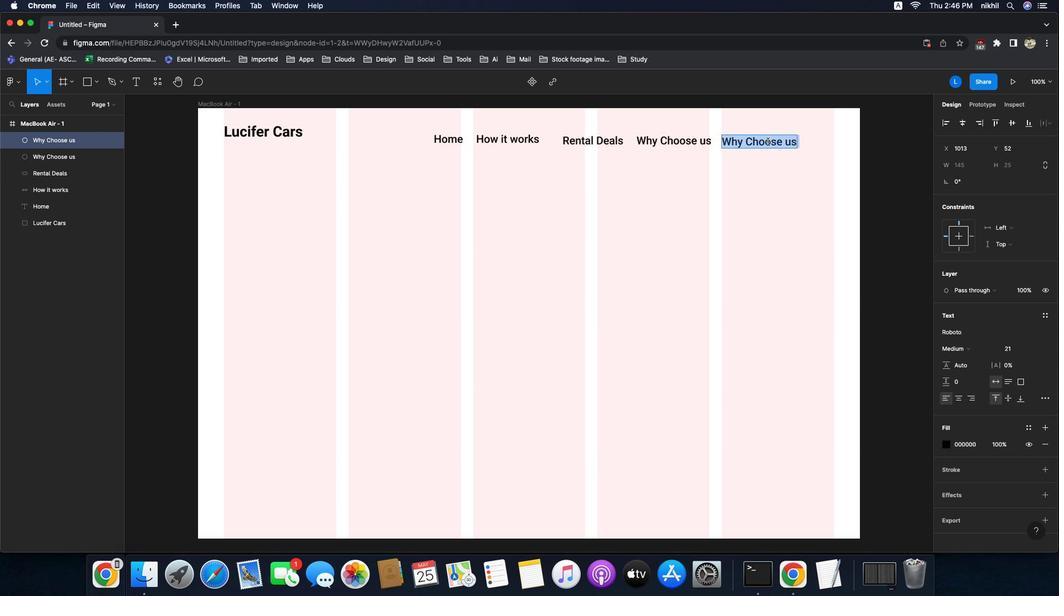
Action: Mouse moved to (513, 110)
Screenshot: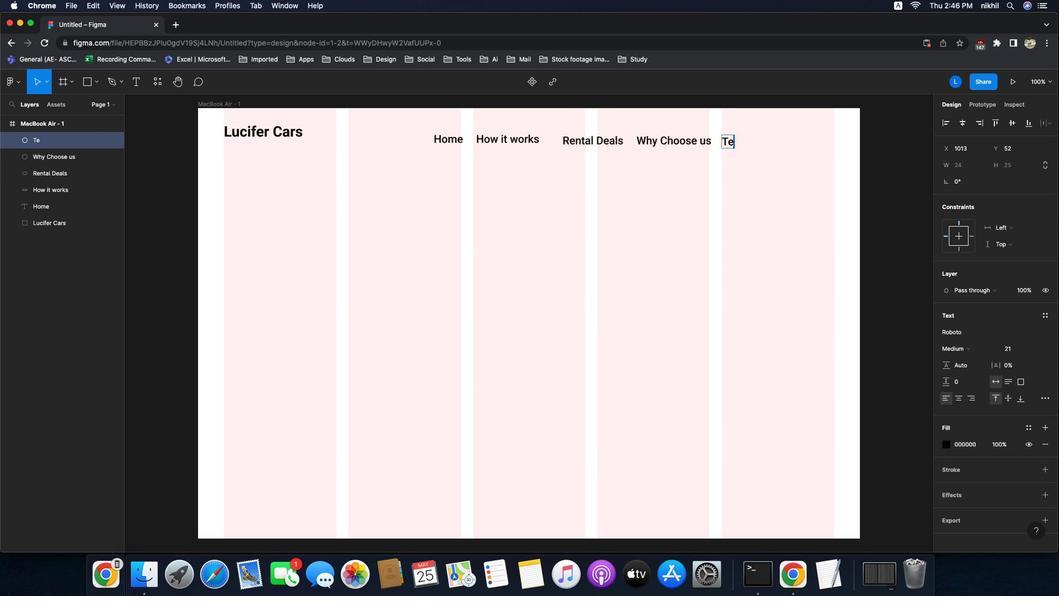 
Action: Mouse pressed left at (513, 110)
Screenshot: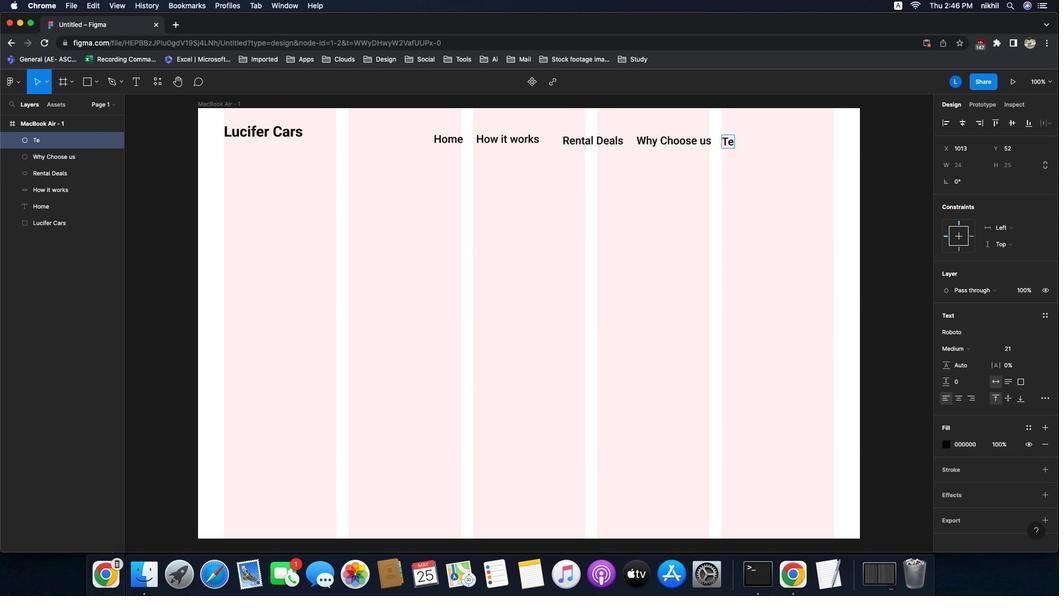 
Action: Mouse pressed left at (513, 110)
Screenshot: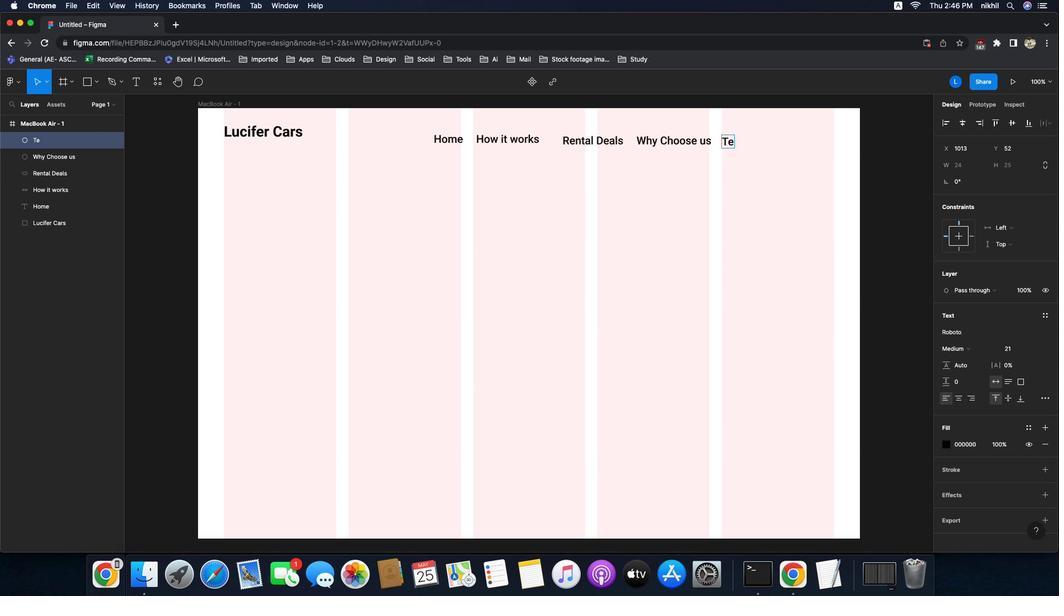 
Action: Key pressed Key.caps_lock'T'Key.caps_lock'e''s''t''o''m''i''n''a''l''s'Key.esc
Screenshot: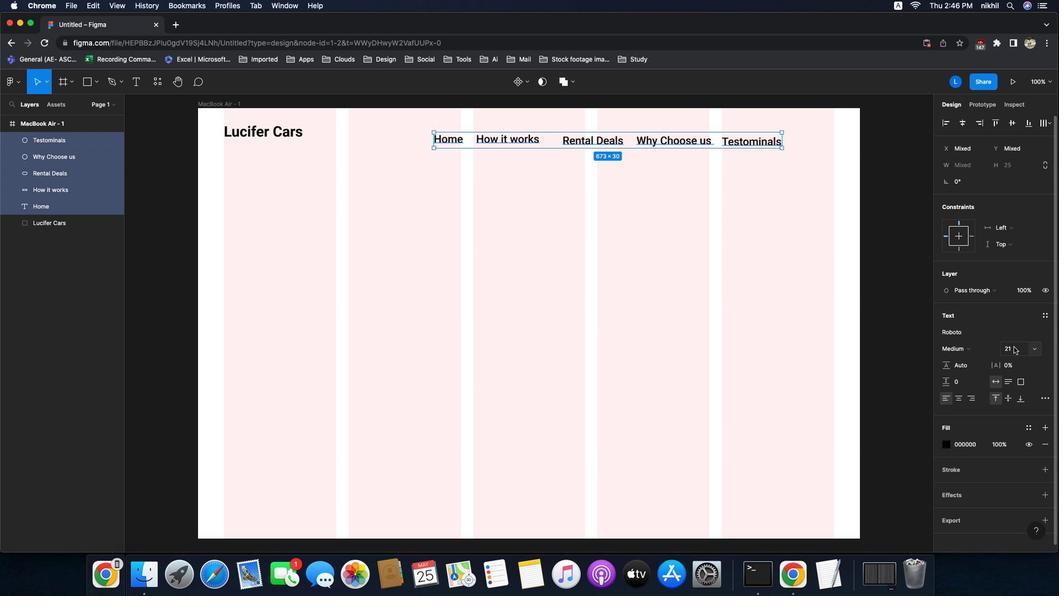
Action: Mouse moved to (443, 94)
Screenshot: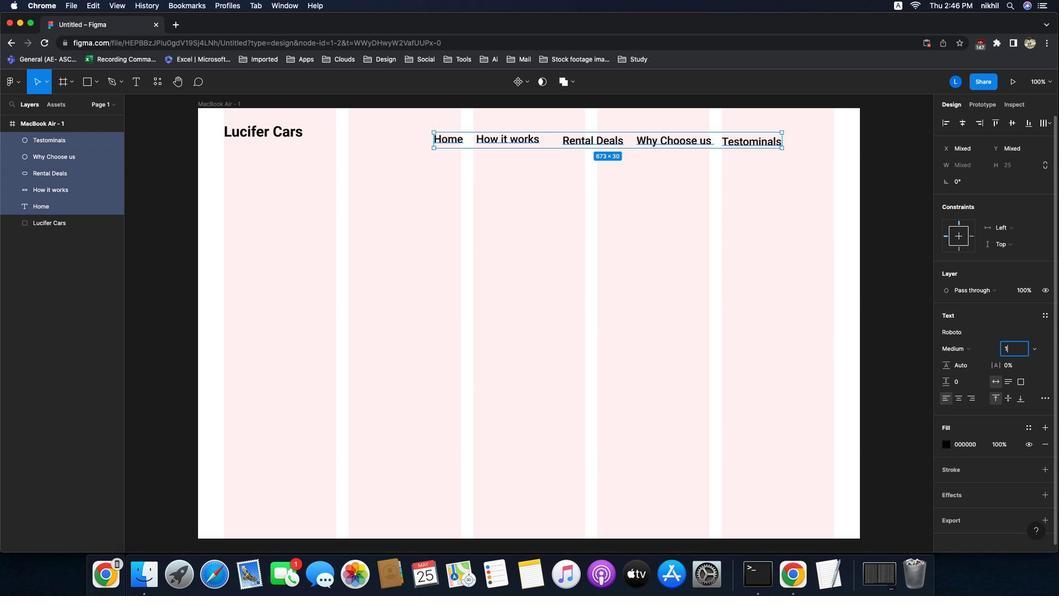 
Action: Mouse pressed left at (443, 94)
Screenshot: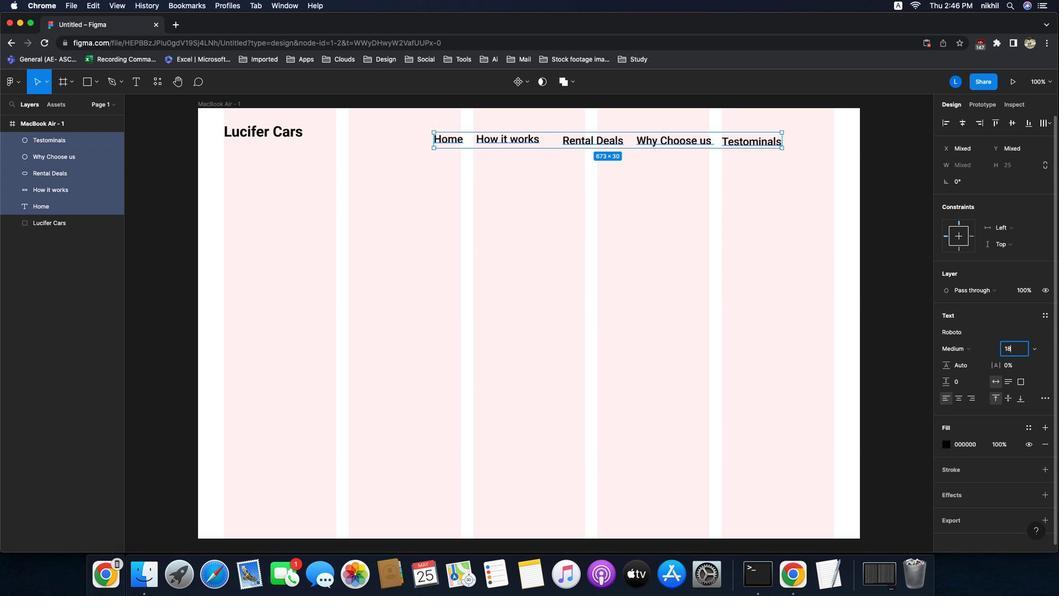 
Action: Mouse moved to (564, 237)
Screenshot: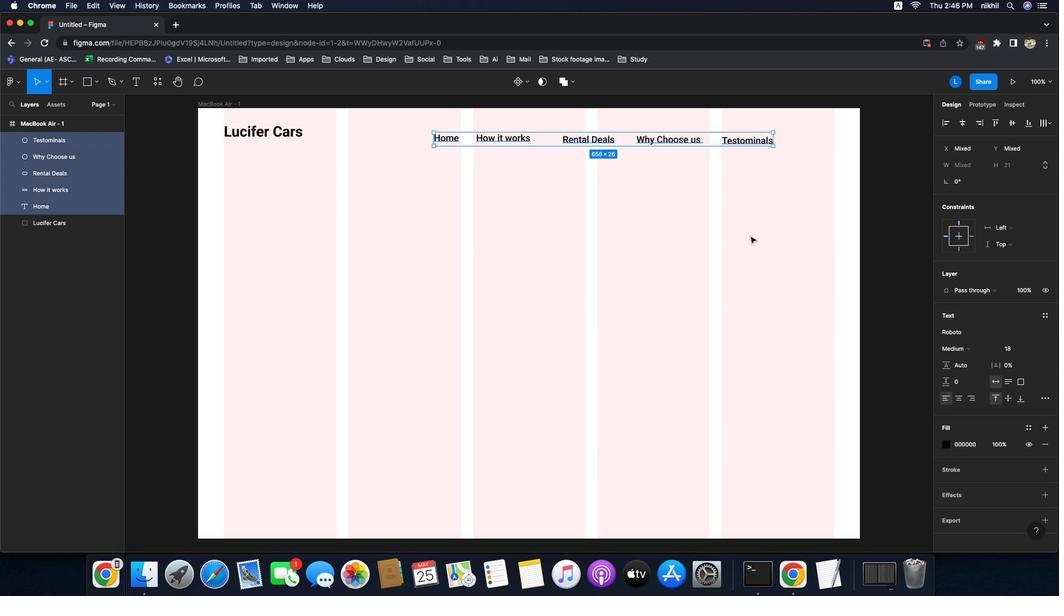 
Action: Mouse pressed left at (564, 237)
Screenshot: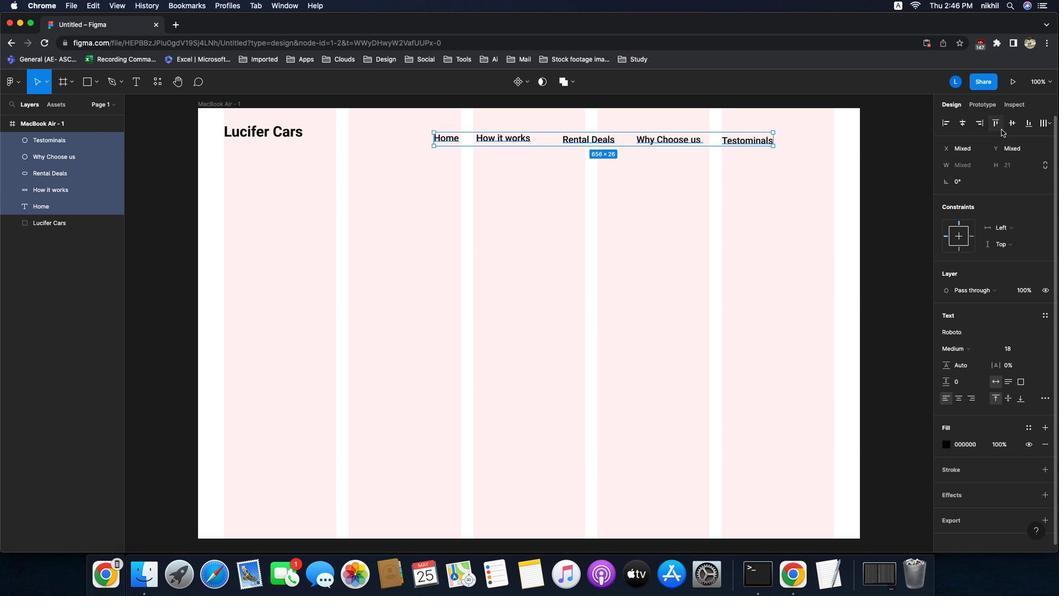 
Action: Key pressed '1''8'Key.enter
Screenshot: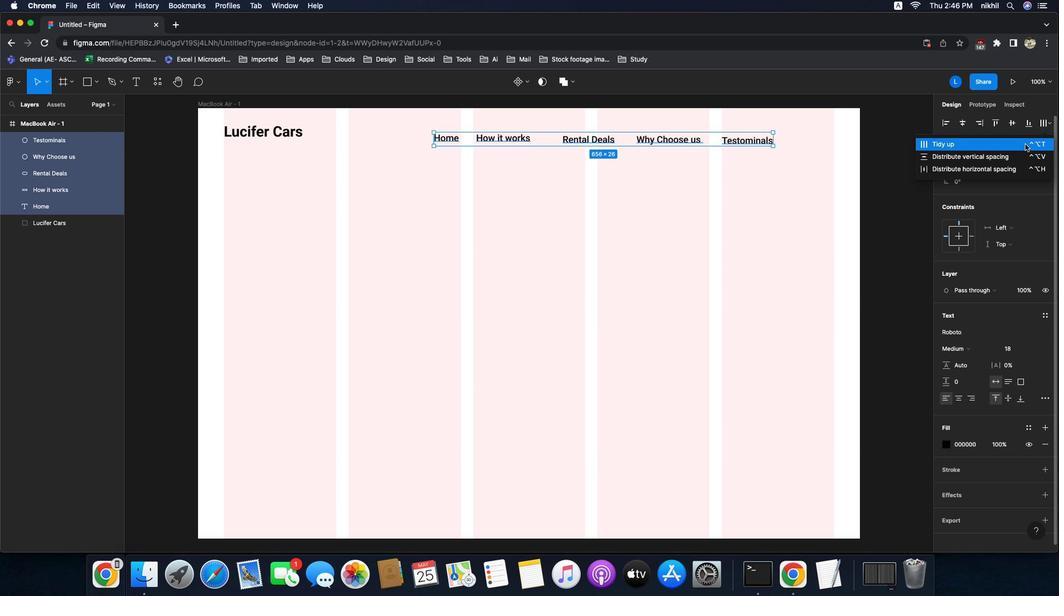 
Action: Mouse moved to (570, 100)
Screenshot: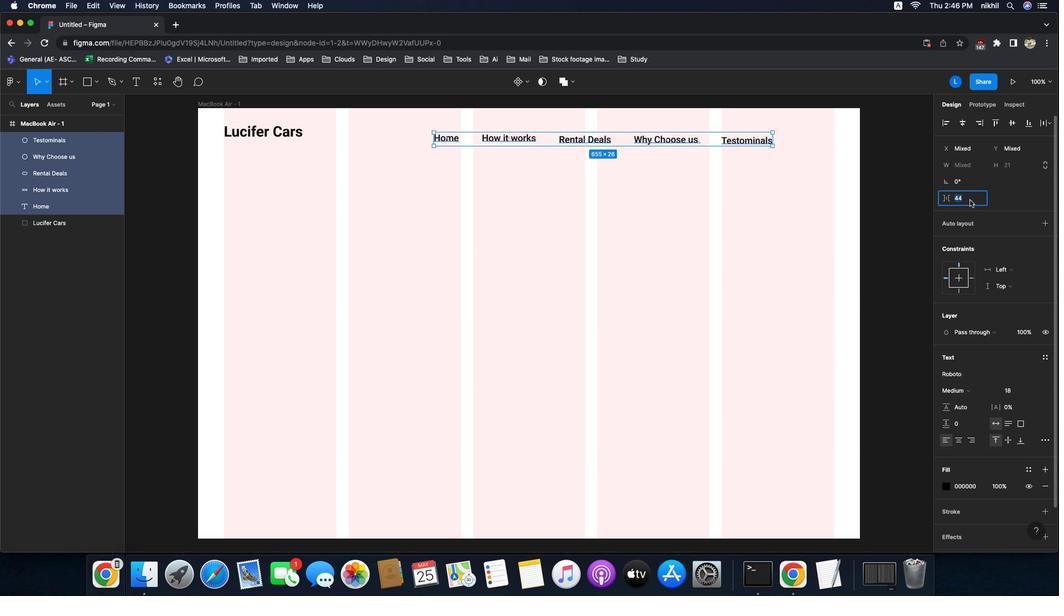 
Action: Mouse pressed left at (570, 100)
Screenshot: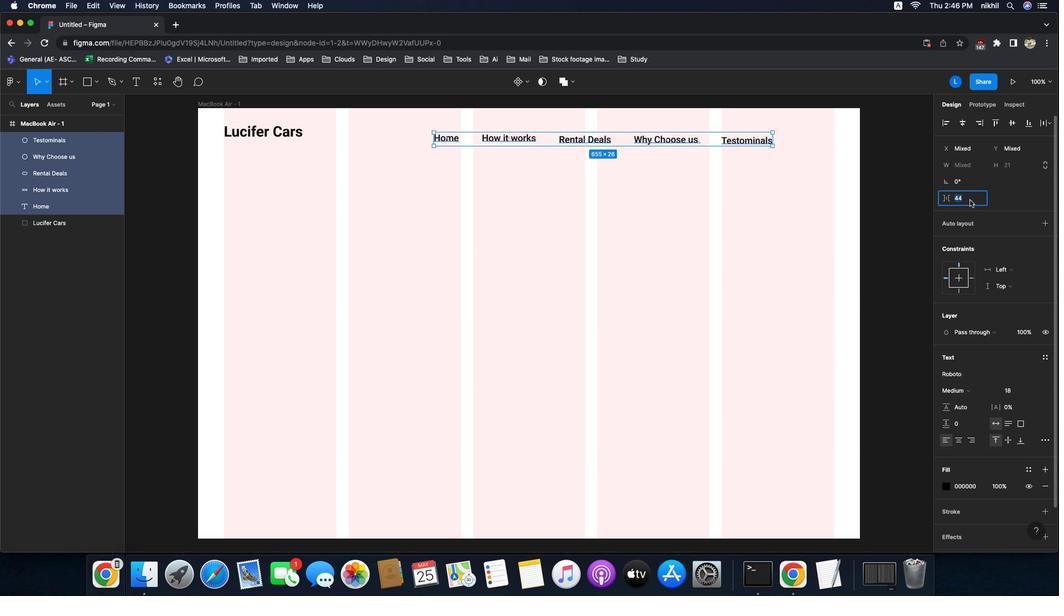 
Action: Mouse moved to (566, 111)
Screenshot: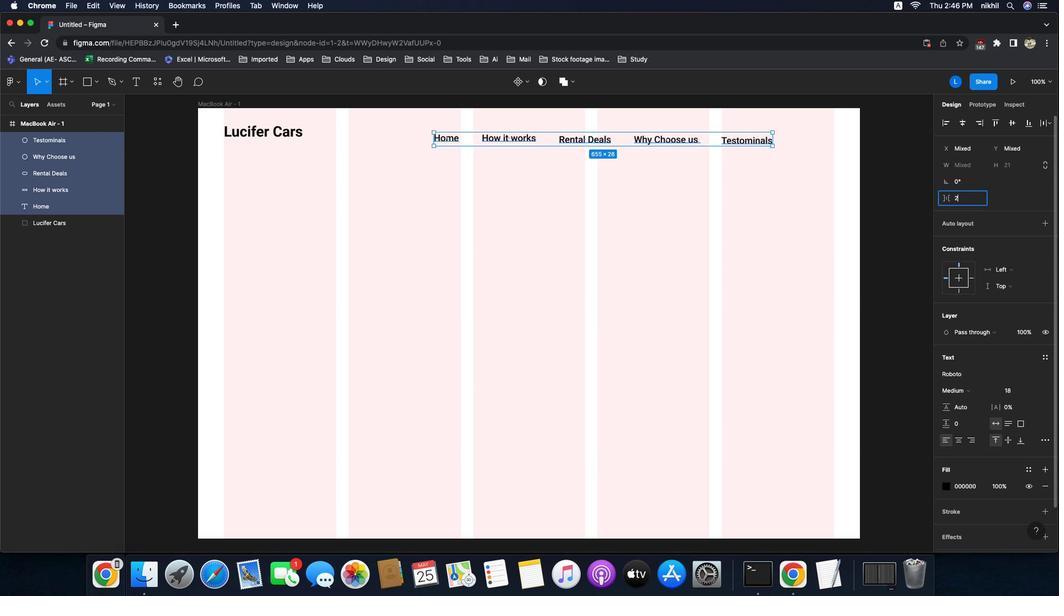 
Action: Mouse pressed left at (566, 111)
Screenshot: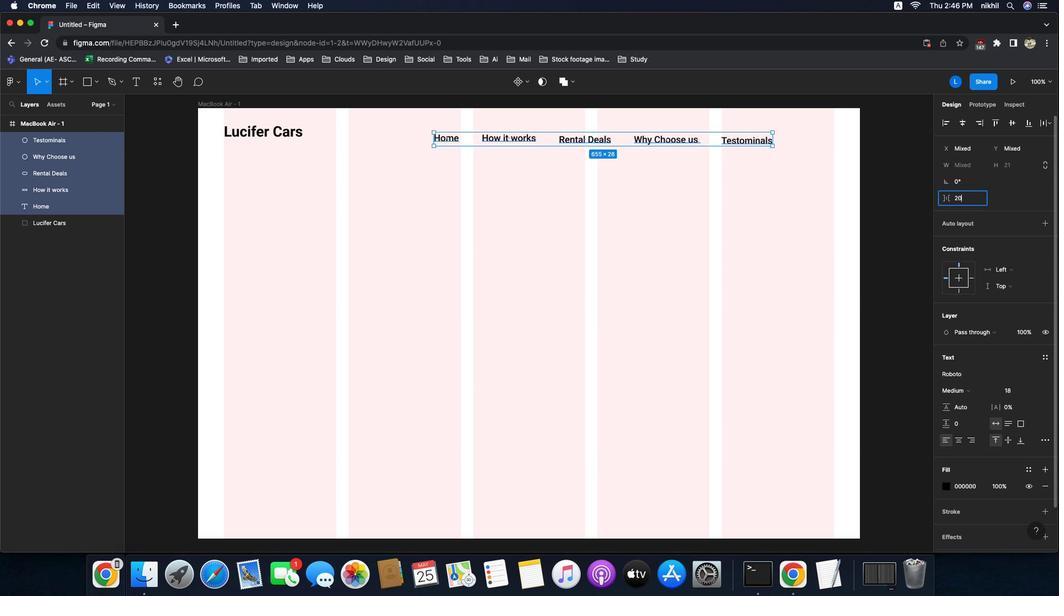 
Action: Mouse moved to (555, 146)
Screenshot: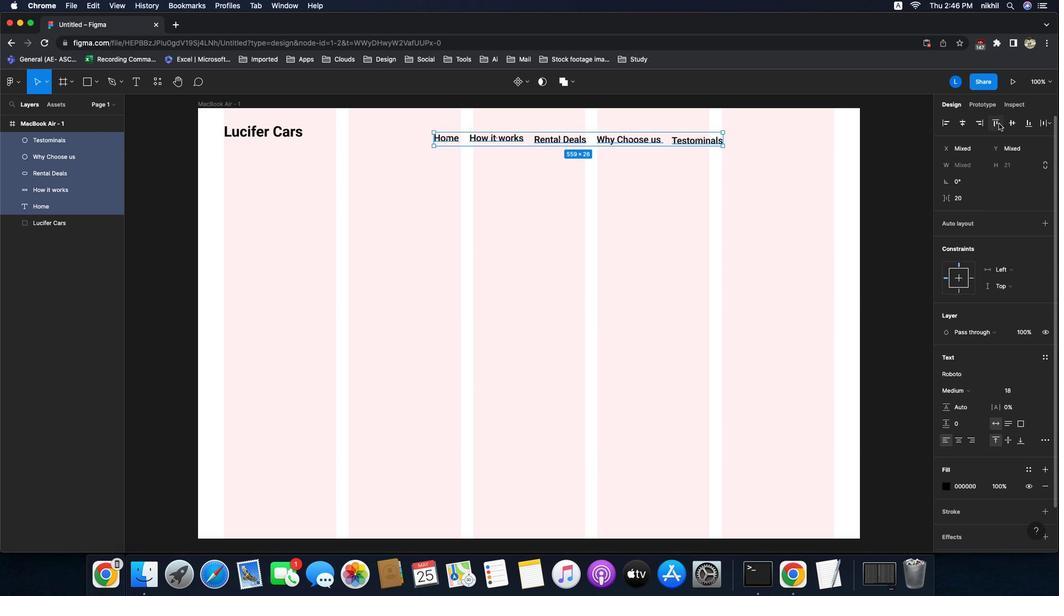 
Action: Mouse pressed left at (555, 146)
Screenshot: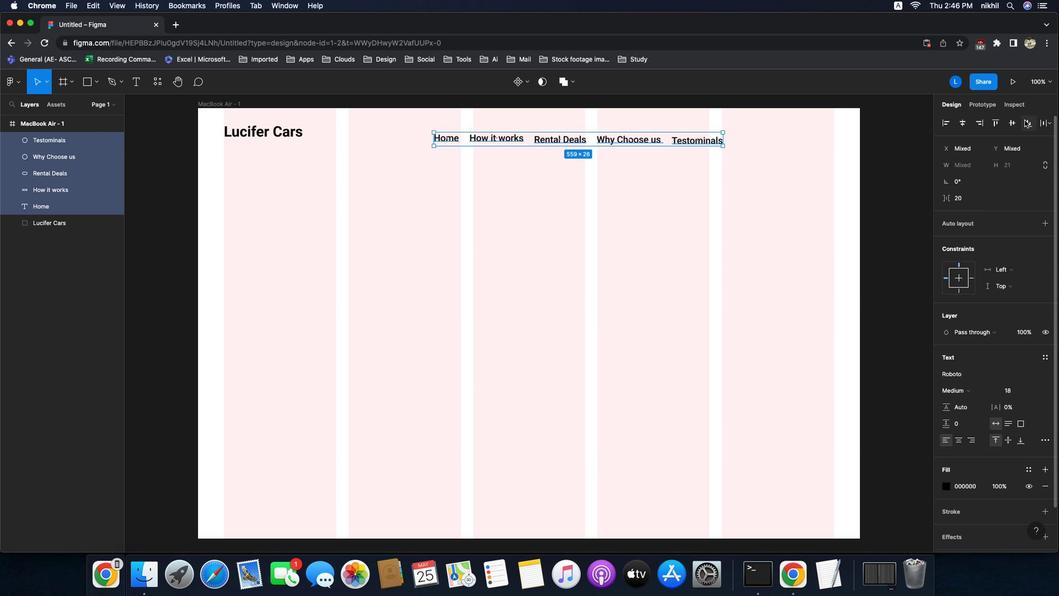 
Action: Key pressed '2''0'Key.enter
Screenshot: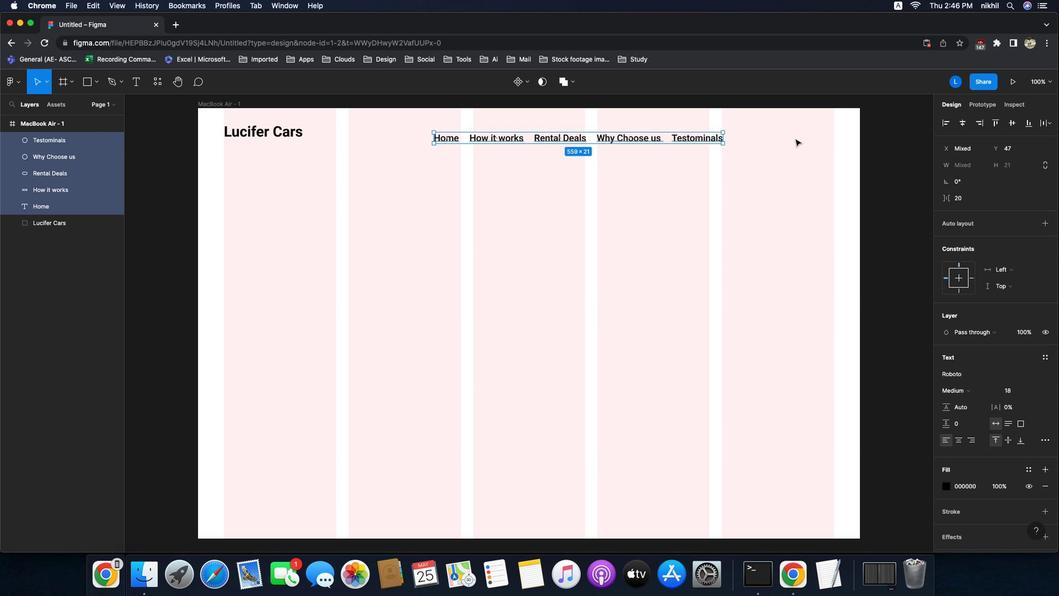 
Action: Mouse moved to (561, 98)
Screenshot: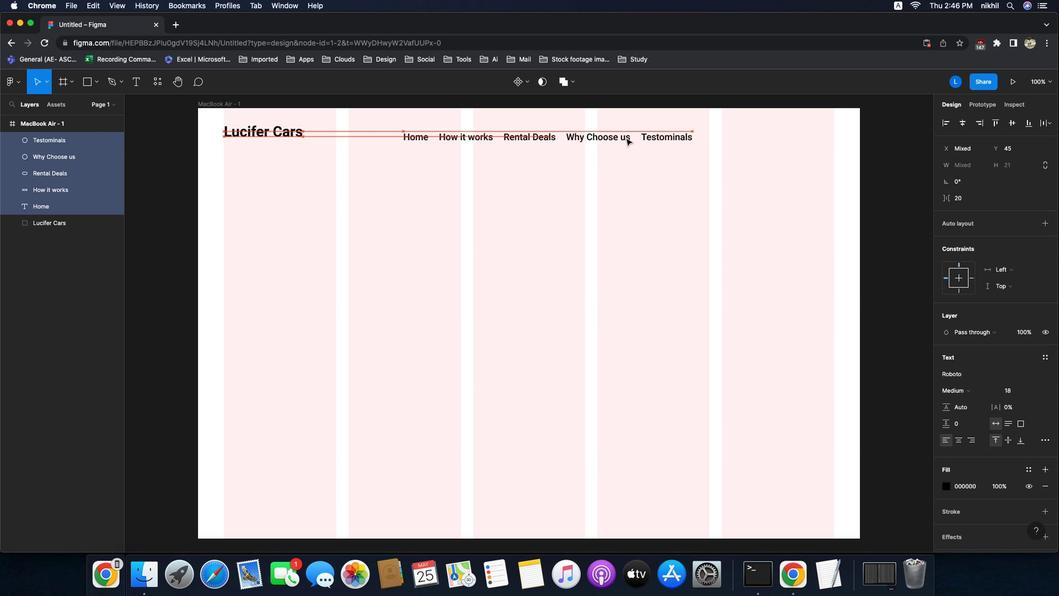 
Action: Mouse pressed left at (561, 98)
Screenshot: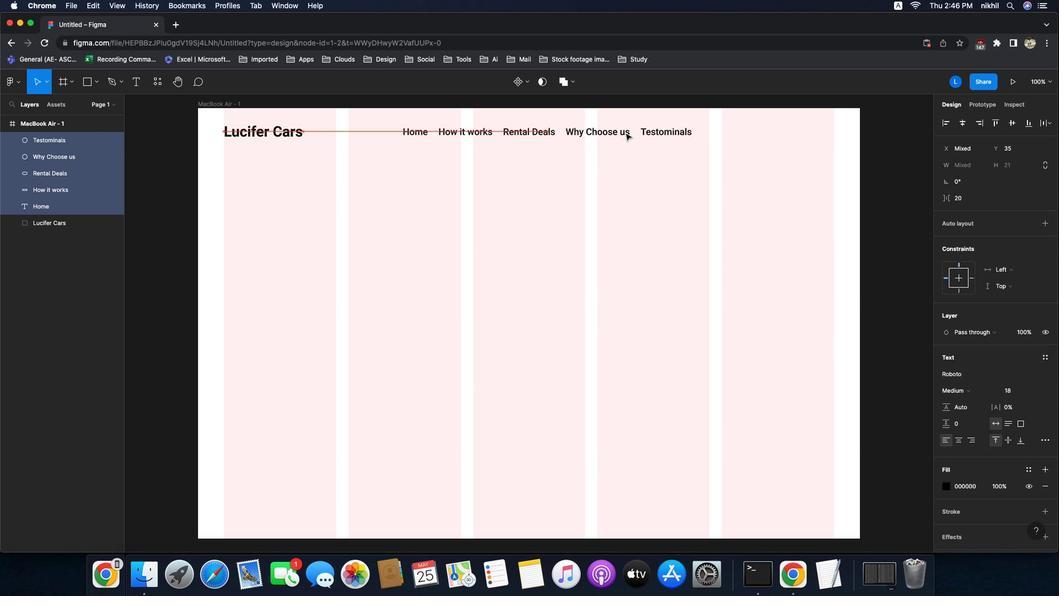 
Action: Mouse moved to (490, 108)
Screenshot: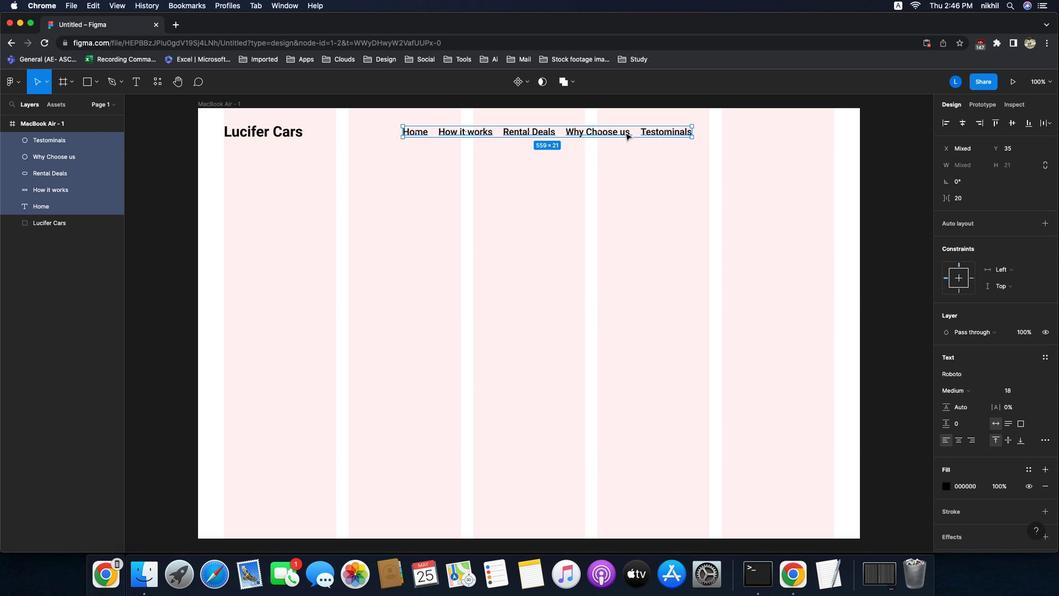 
Action: Mouse pressed left at (490, 108)
Screenshot: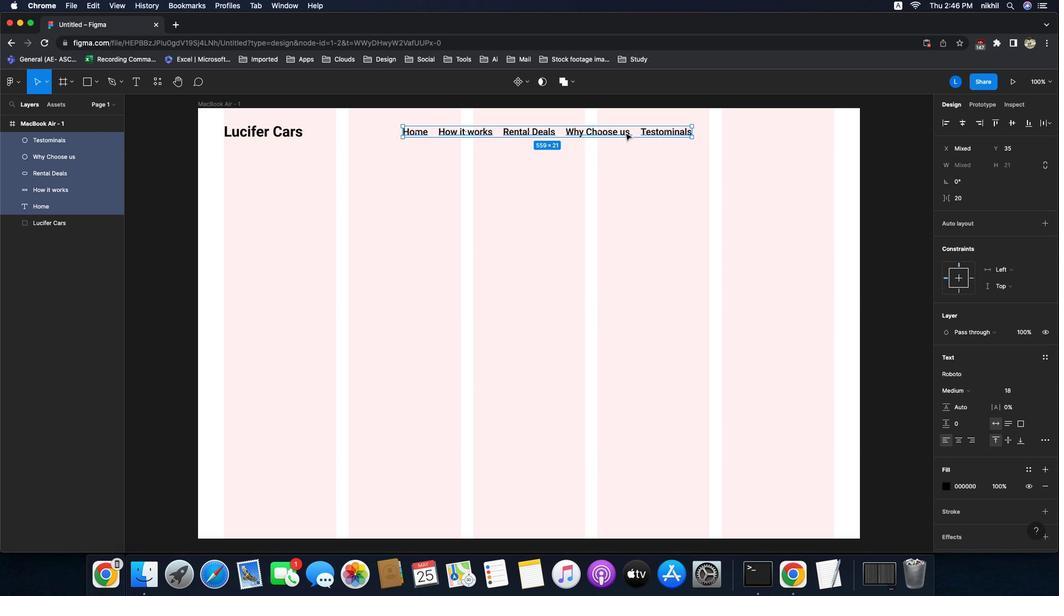 
Action: Mouse moved to (555, 266)
Screenshot: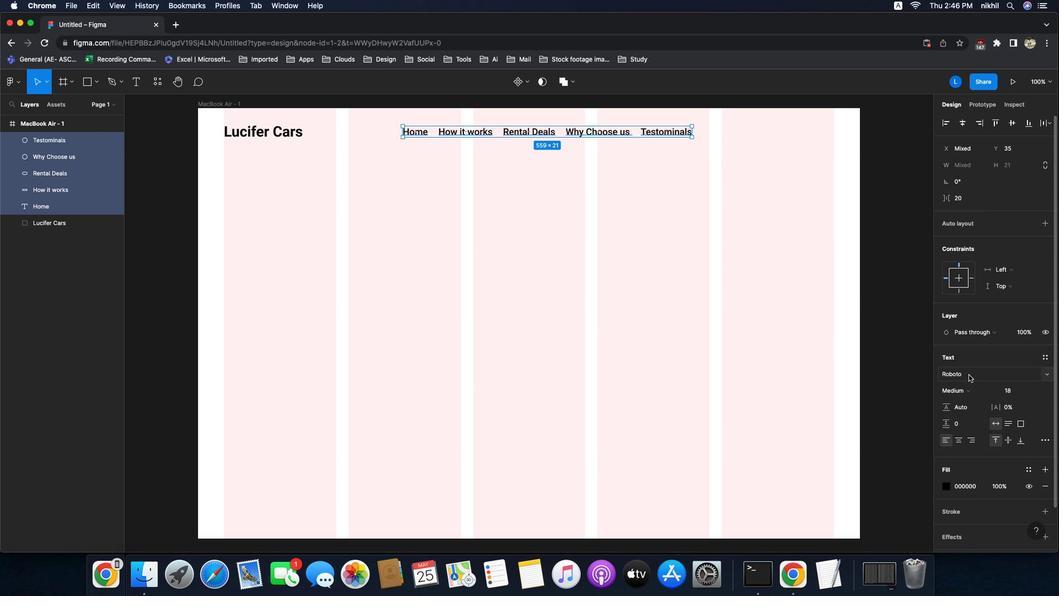
Action: Mouse pressed left at (555, 266)
Screenshot: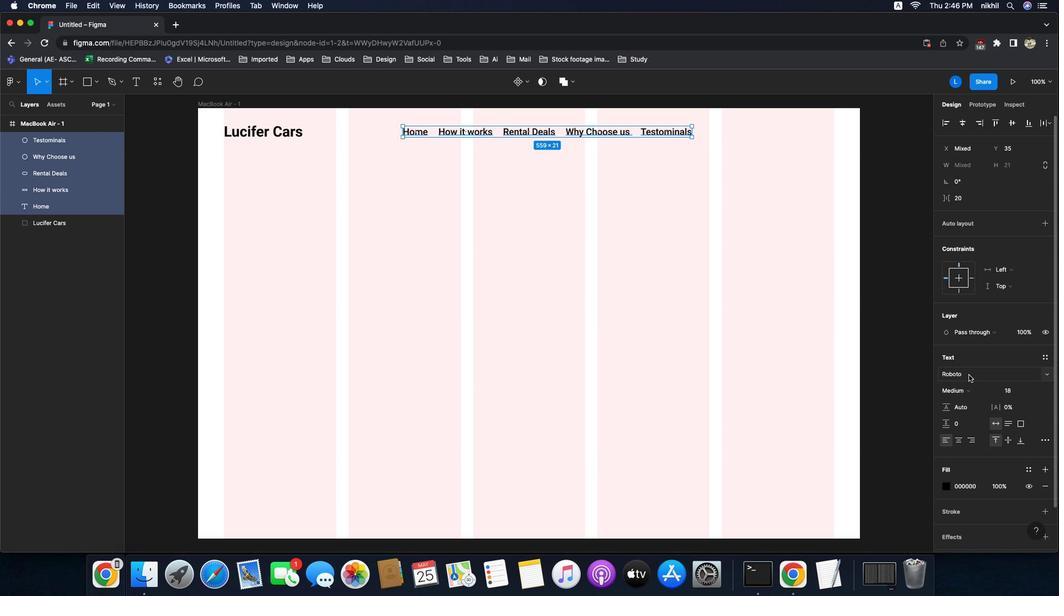 
Action: Mouse moved to (555, 254)
Screenshot: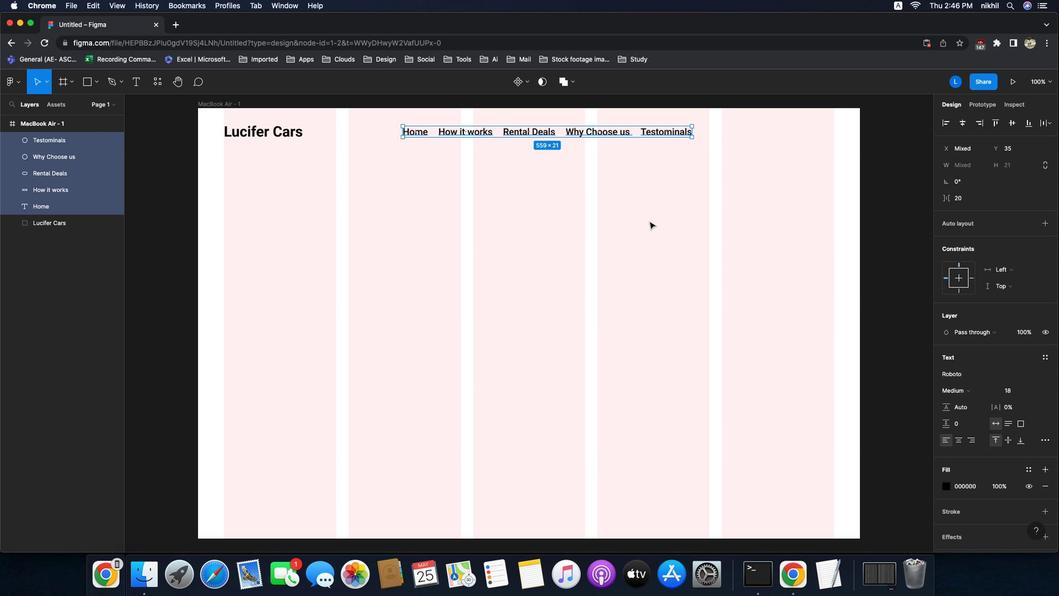 
Action: Mouse pressed left at (555, 254)
Screenshot: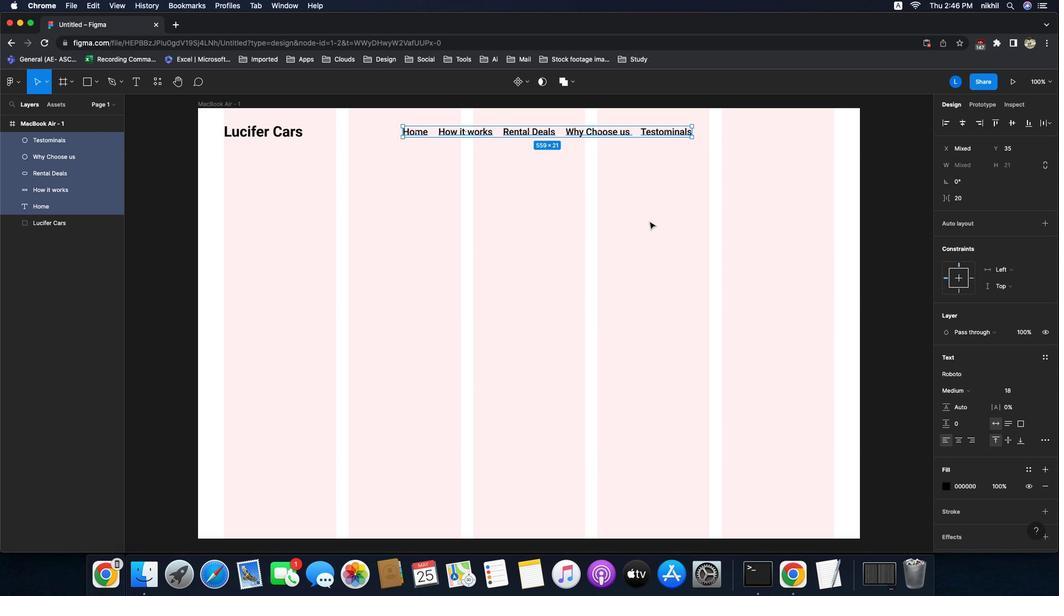 
Action: Key pressed Key.cmd'z'
Screenshot: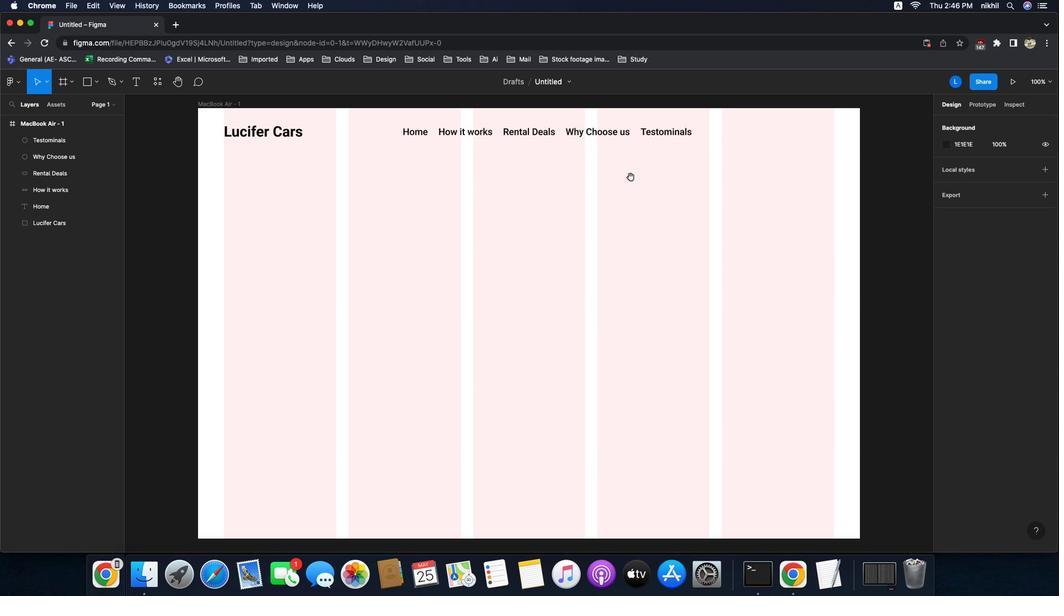 
Action: Mouse moved to (489, 158)
Screenshot: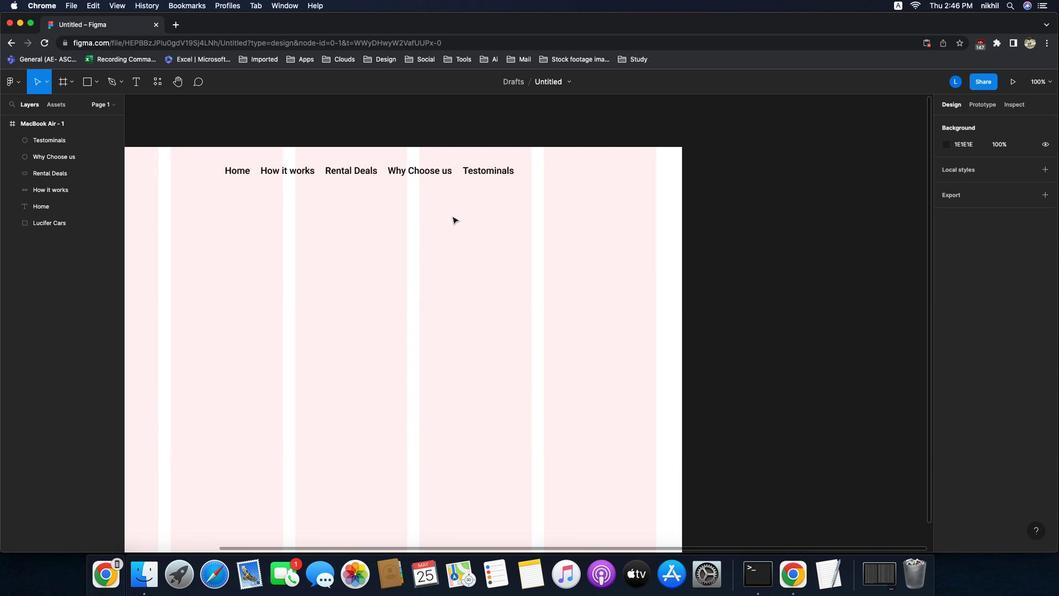 
Action: Mouse pressed left at (489, 158)
Screenshot: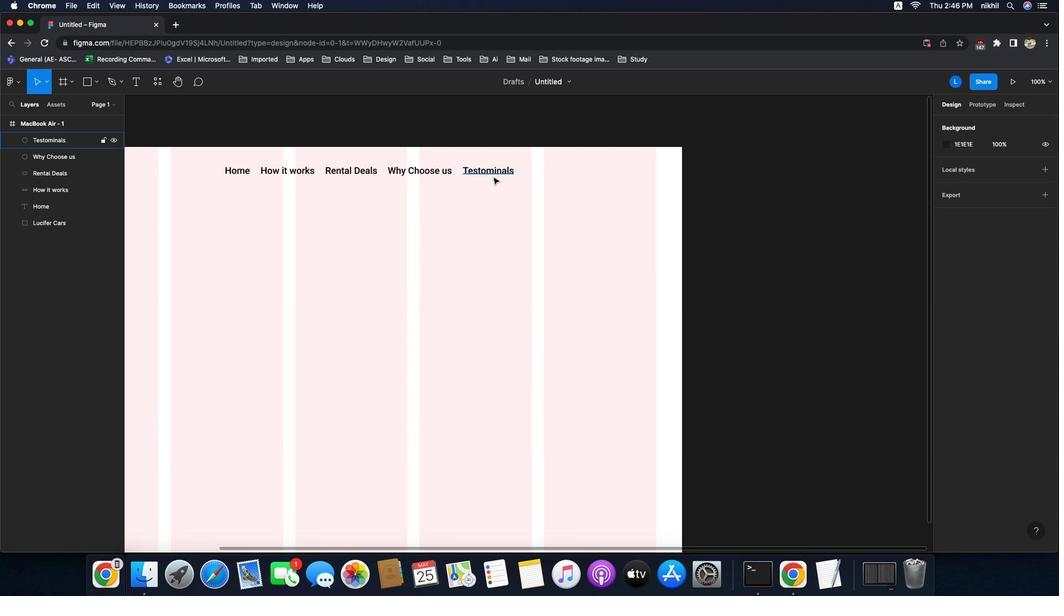 
Action: Mouse moved to (485, 131)
Screenshot: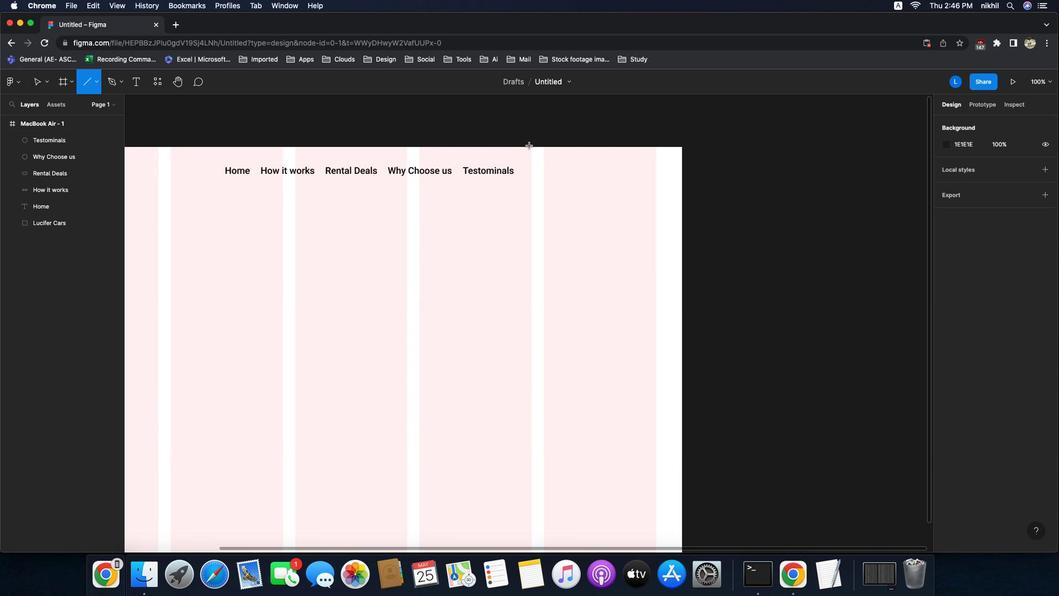
Action: Key pressed Key.space
Screenshot: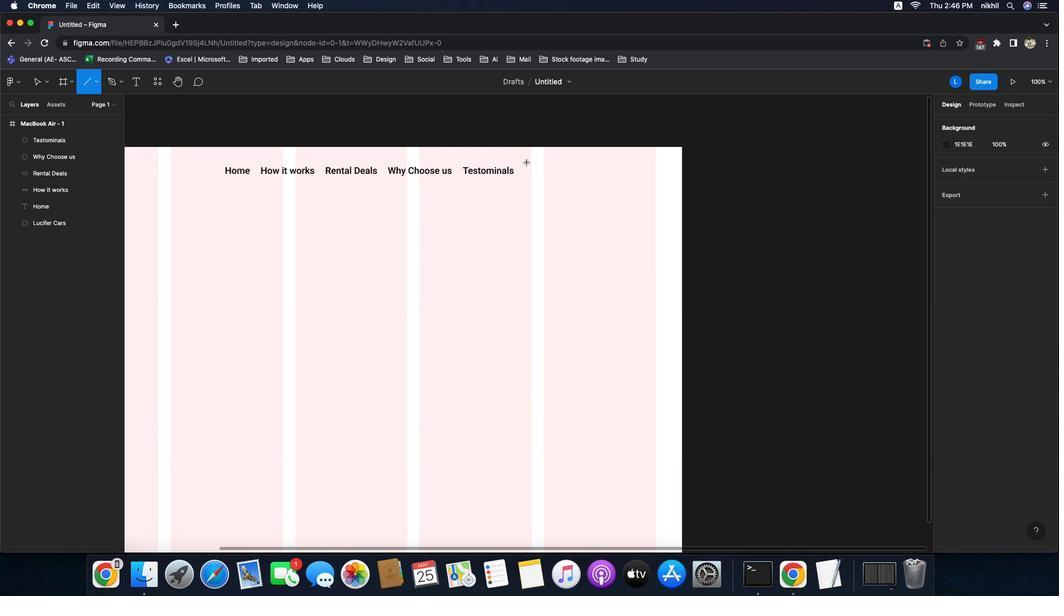 
Action: Mouse moved to (485, 131)
Screenshot: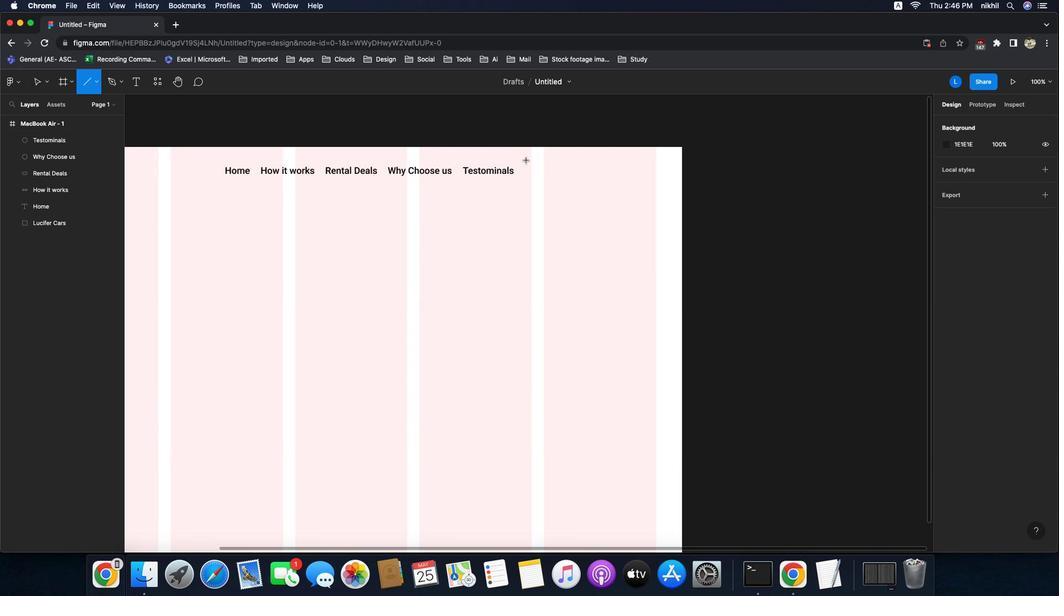 
Action: Mouse pressed left at (485, 131)
Screenshot: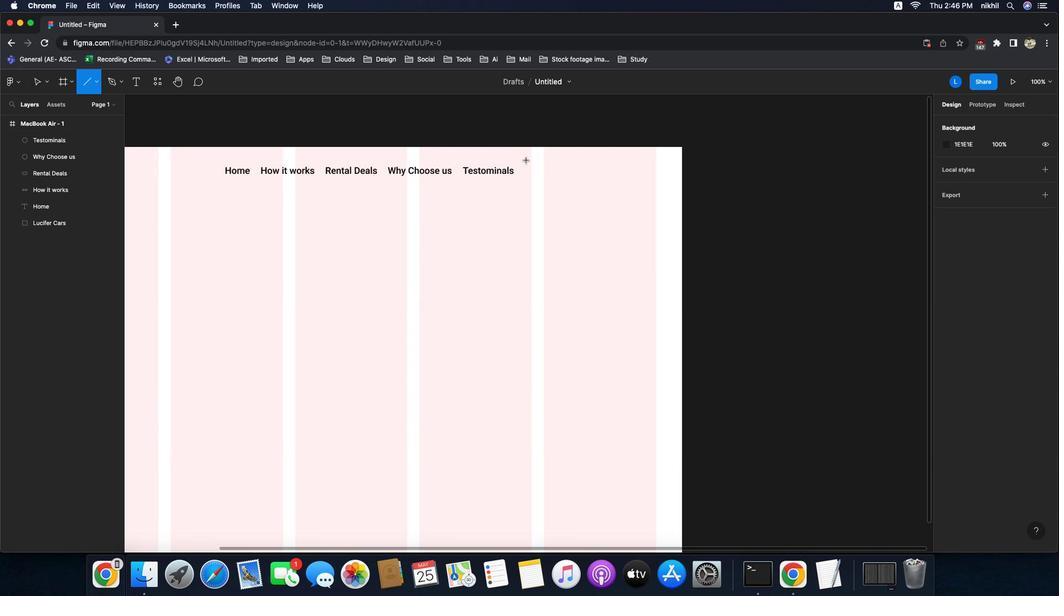 
Action: Mouse moved to (449, 156)
Screenshot: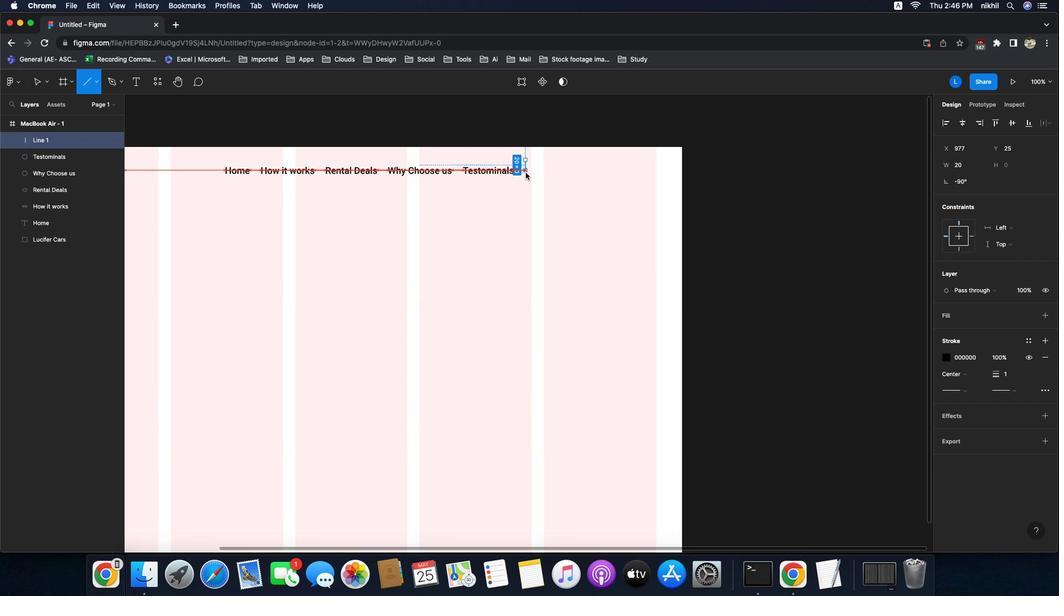 
Action: Key pressed Key.space
Screenshot: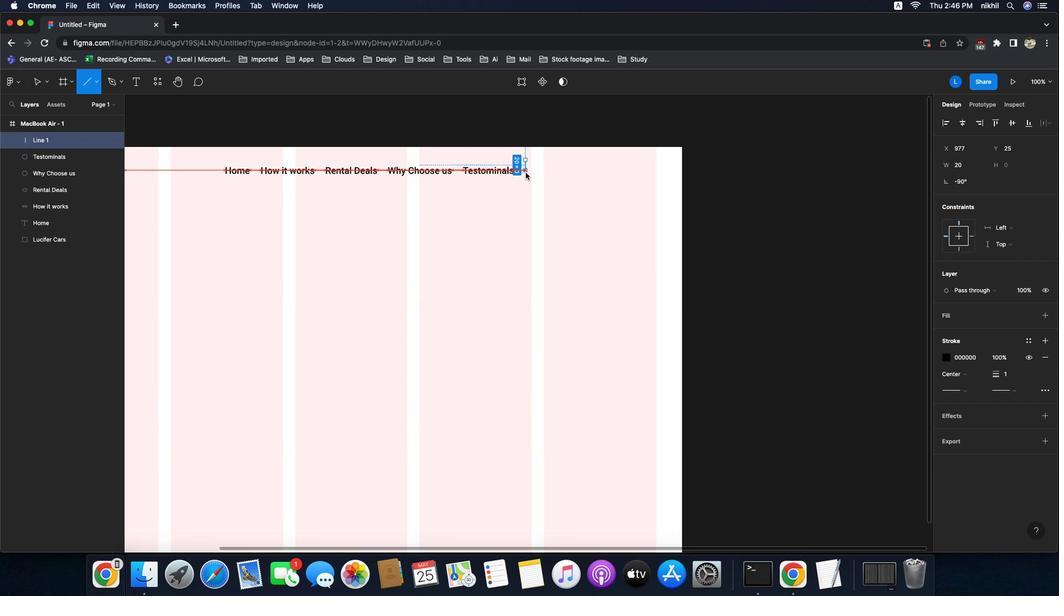 
Action: Mouse moved to (448, 156)
Screenshot: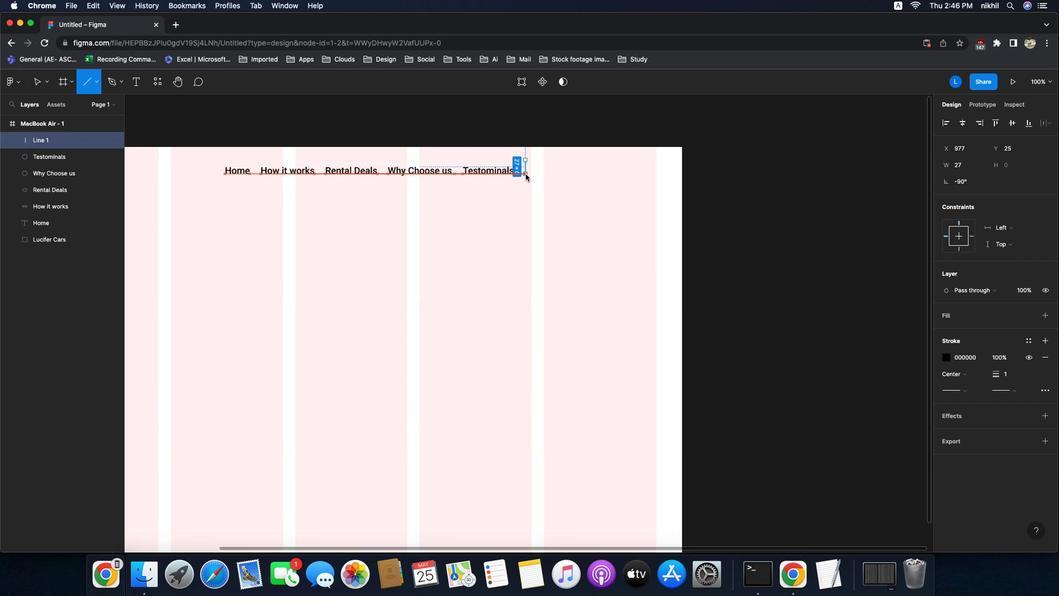 
Action: Key pressed Key.spaceKey.spaceKey.spaceKey.space
Screenshot: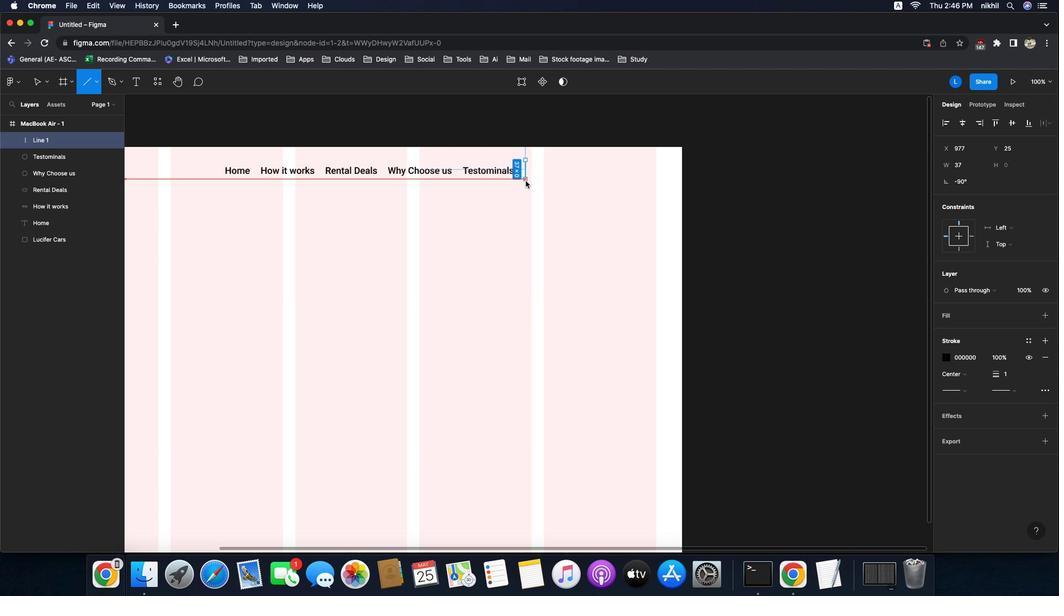 
Action: Mouse moved to (457, 131)
Screenshot: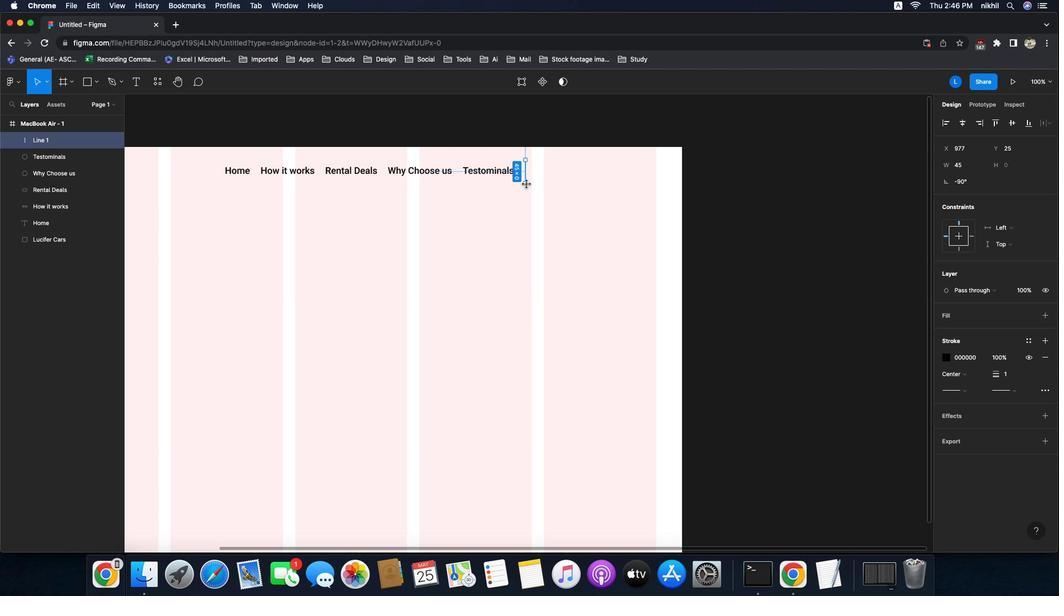 
Action: Key pressed 'l'
Screenshot: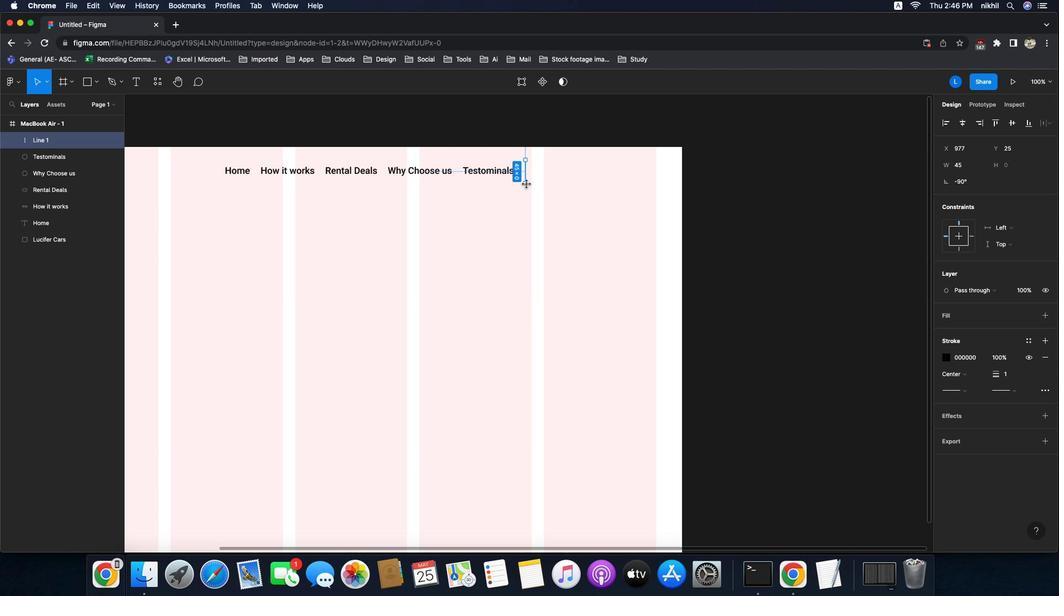 
Action: Mouse moved to (464, 121)
Screenshot: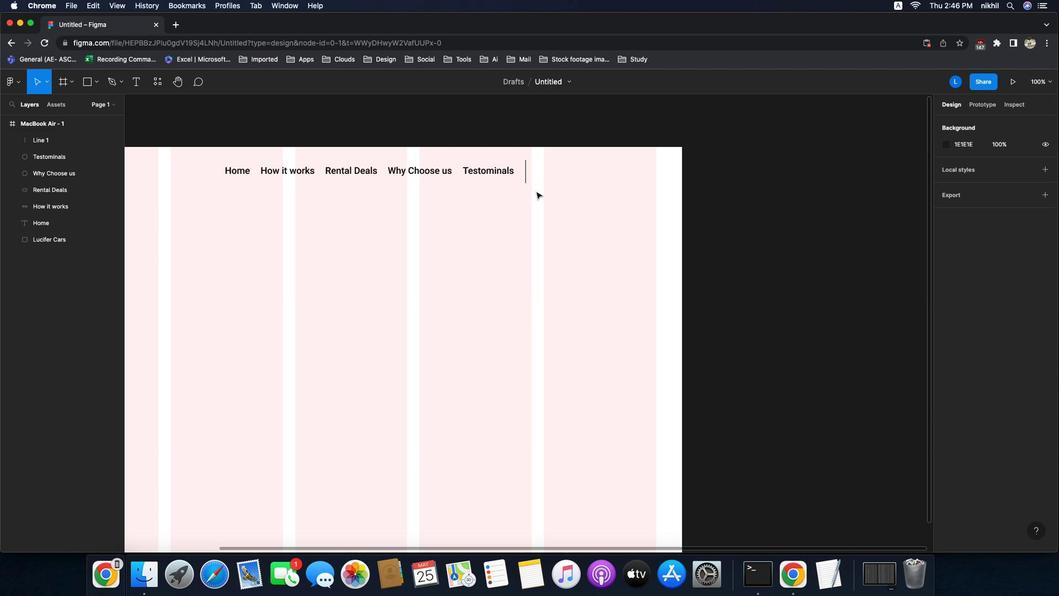 
Action: Mouse pressed left at (464, 121)
Screenshot: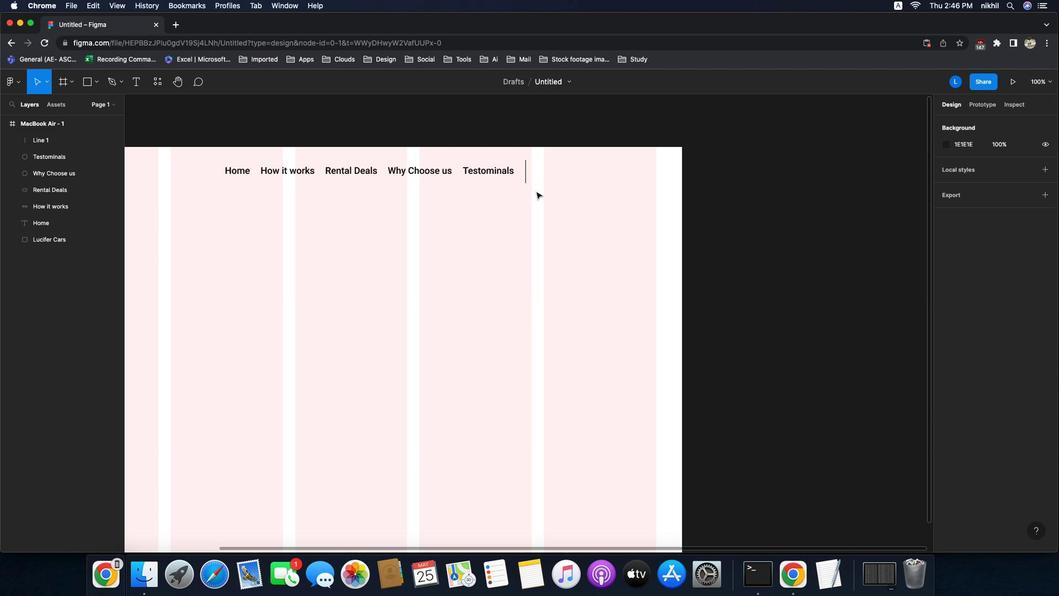 
Action: Mouse moved to (466, 140)
Screenshot: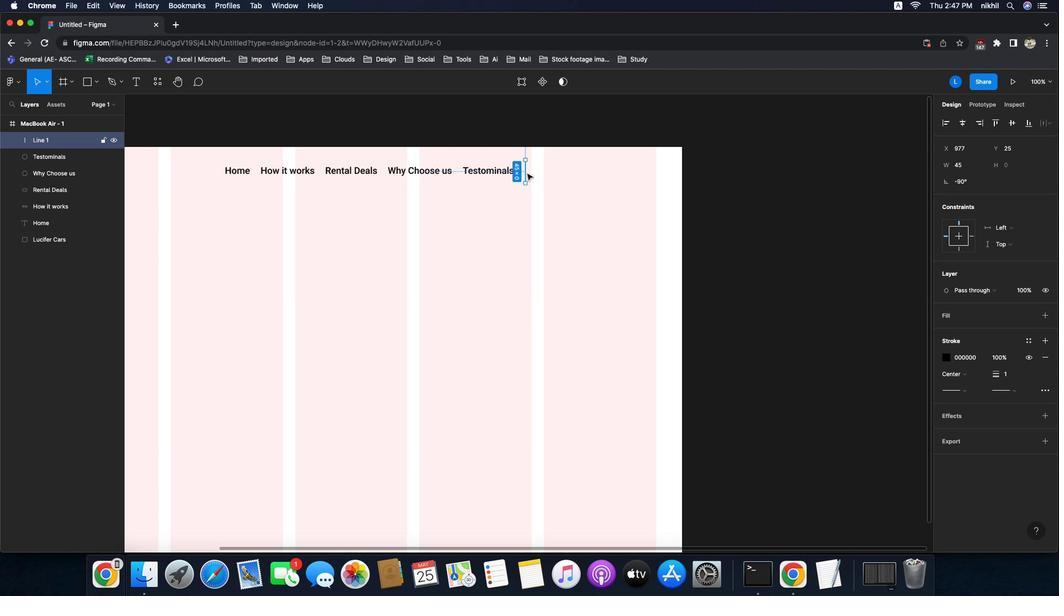 
Action: Key pressed Key.esc
Screenshot: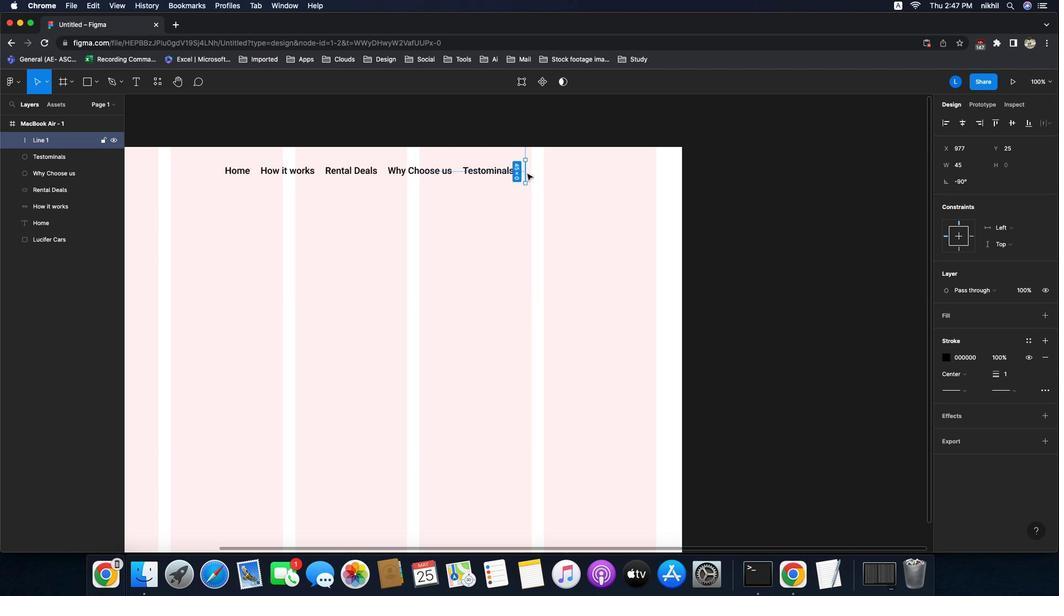 
Action: Mouse pressed left at (466, 140)
Screenshot: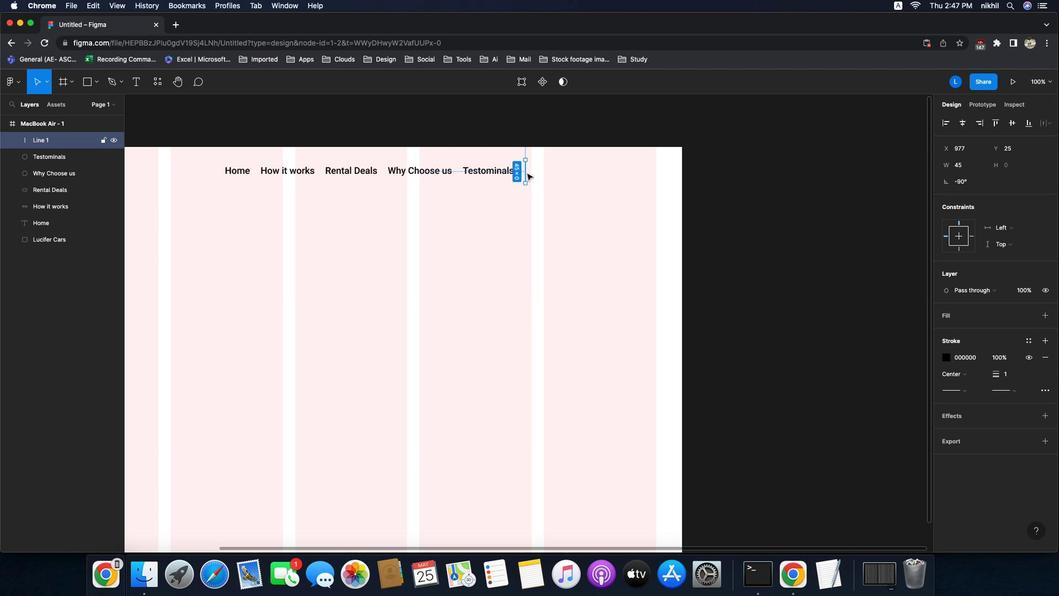 
Action: Mouse moved to (464, 129)
Screenshot: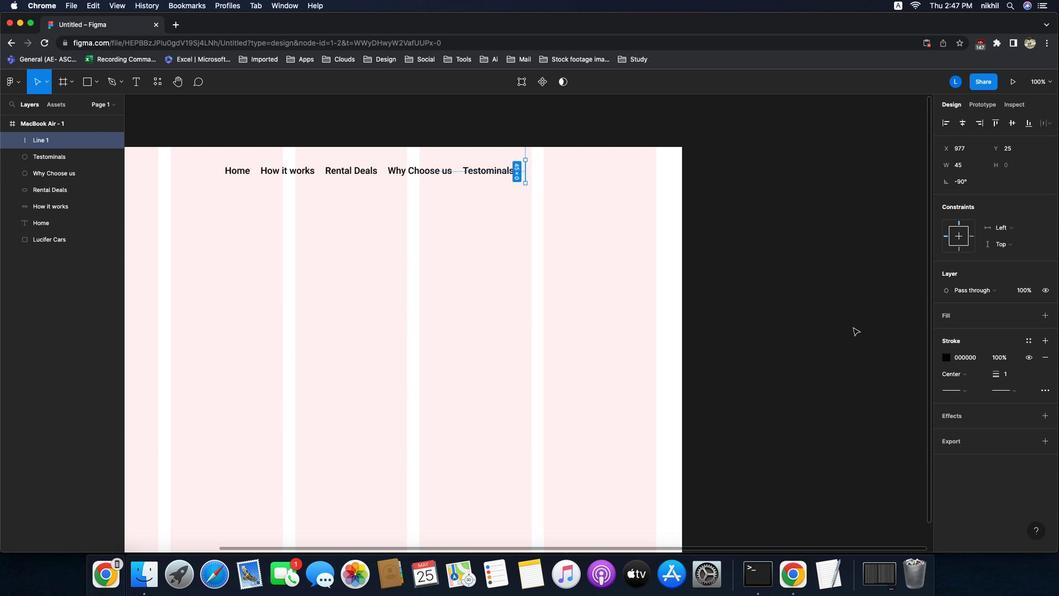 
Action: Mouse pressed left at (464, 129)
Screenshot: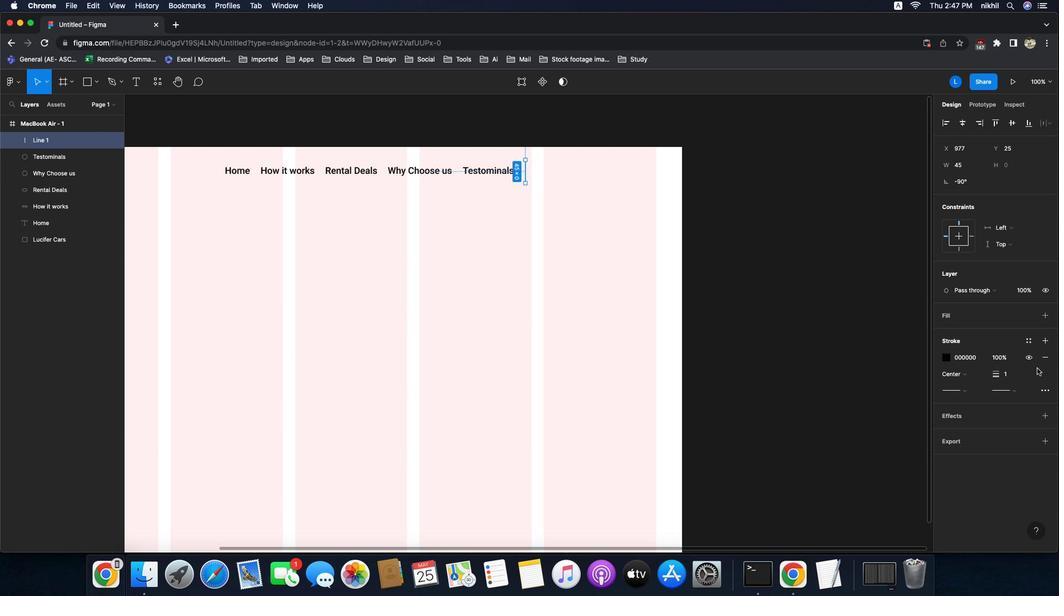 
Action: Mouse moved to (493, 189)
Screenshot: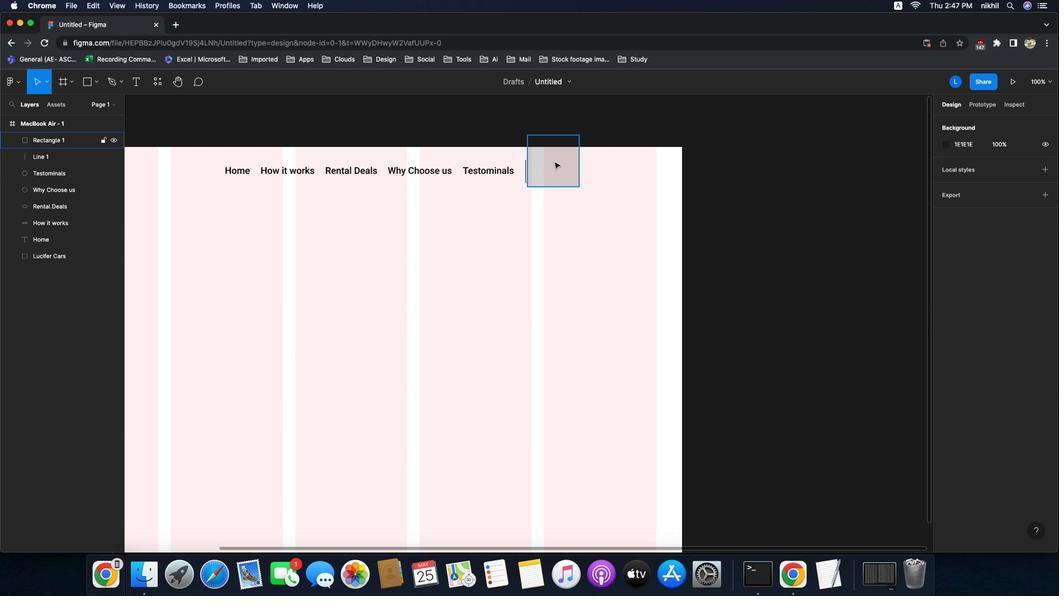 
Action: Mouse pressed left at (493, 189)
Screenshot: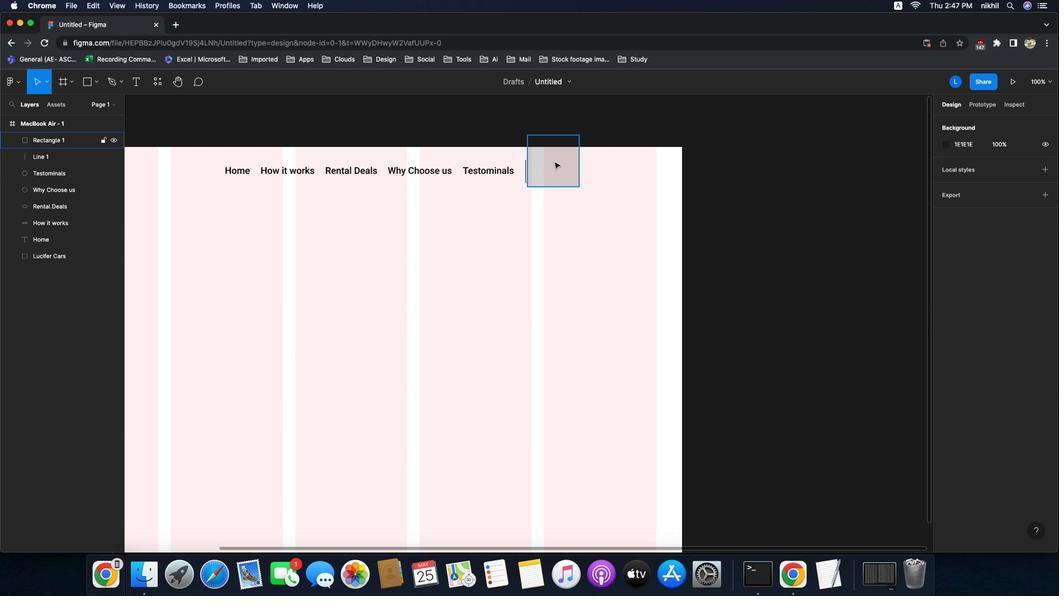
Action: Mouse moved to (468, 131)
Screenshot: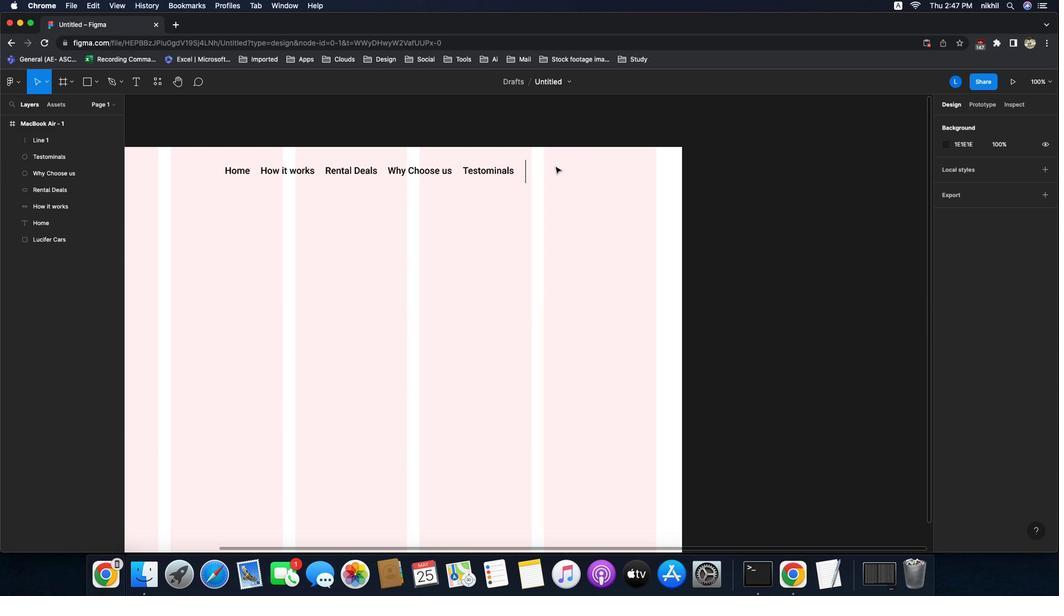 
Action: Key pressed 'r'
Screenshot: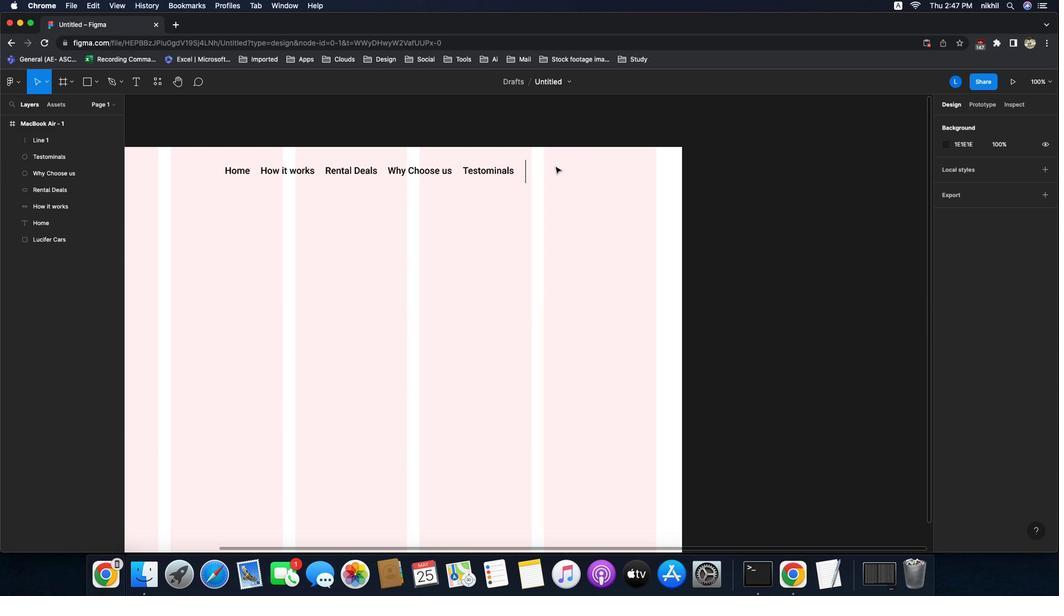 
Action: Mouse moved to (469, 121)
Screenshot: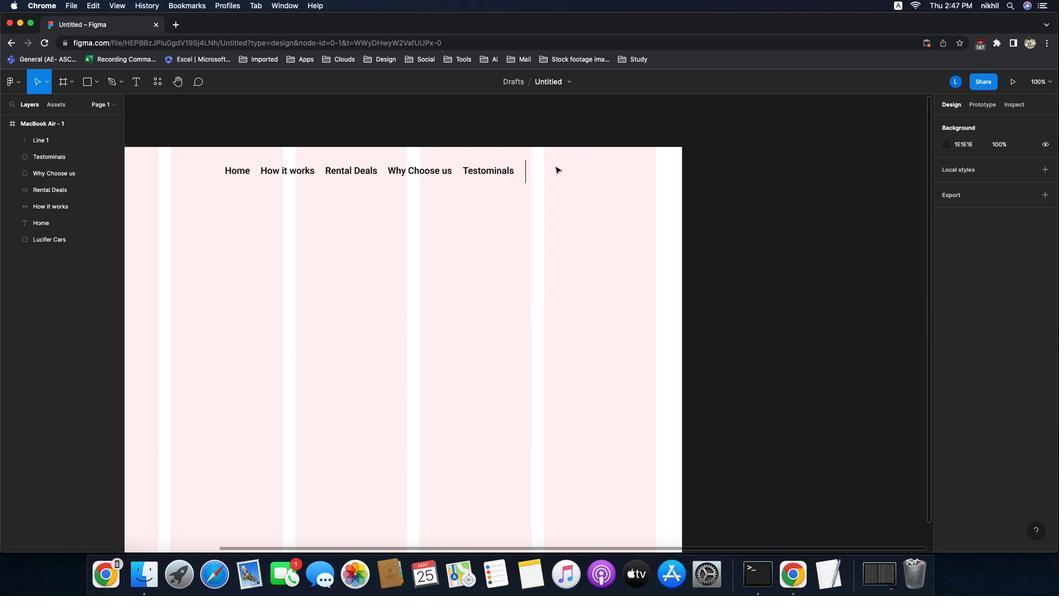 
Action: Mouse pressed left at (469, 121)
Screenshot: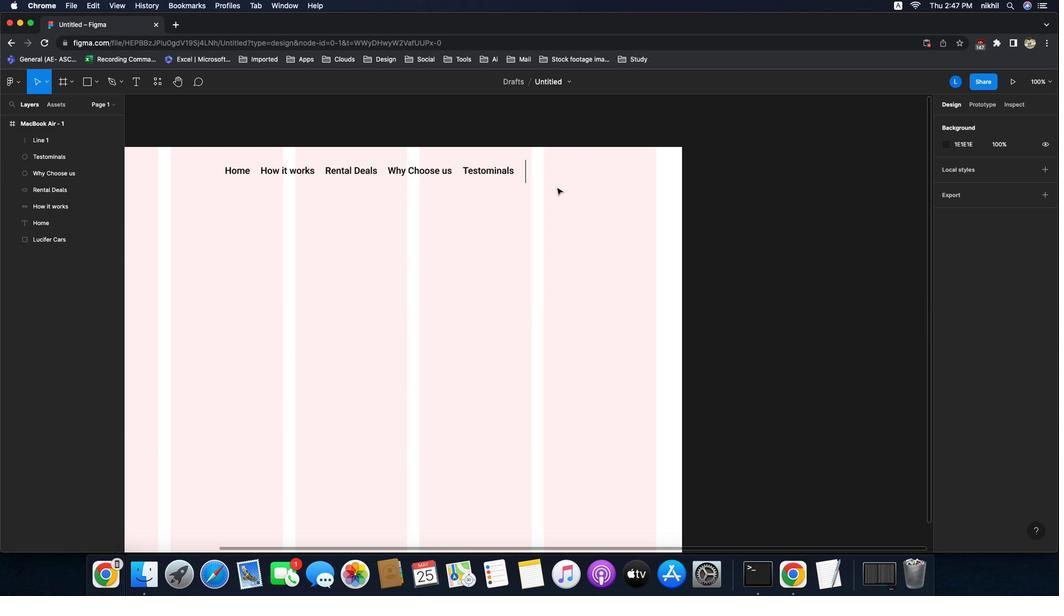 
Action: Key pressed Key.escKey.backspace
Screenshot: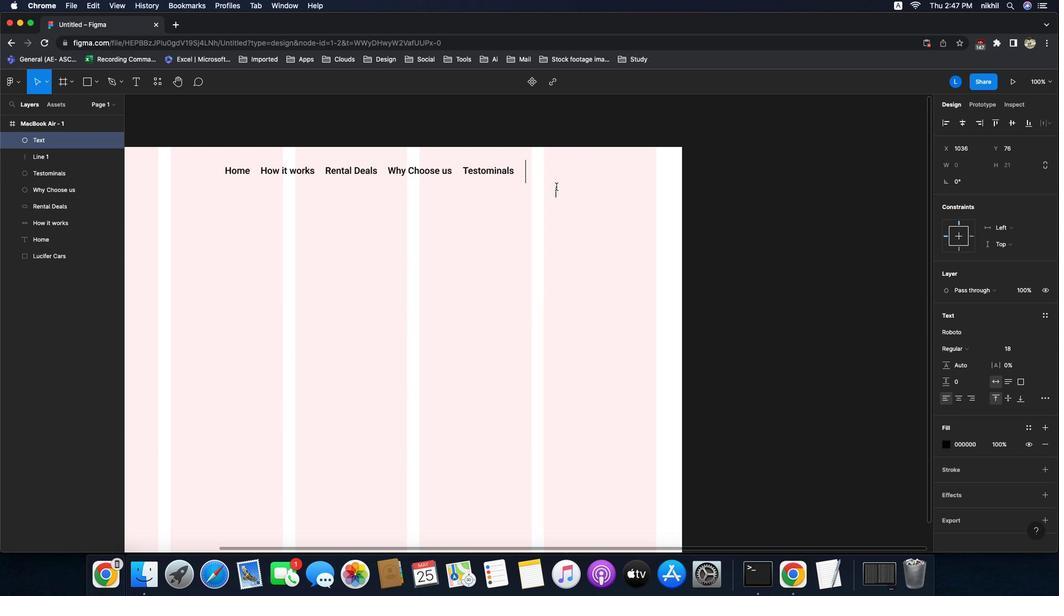 
Action: Mouse moved to (469, 124)
Screenshot: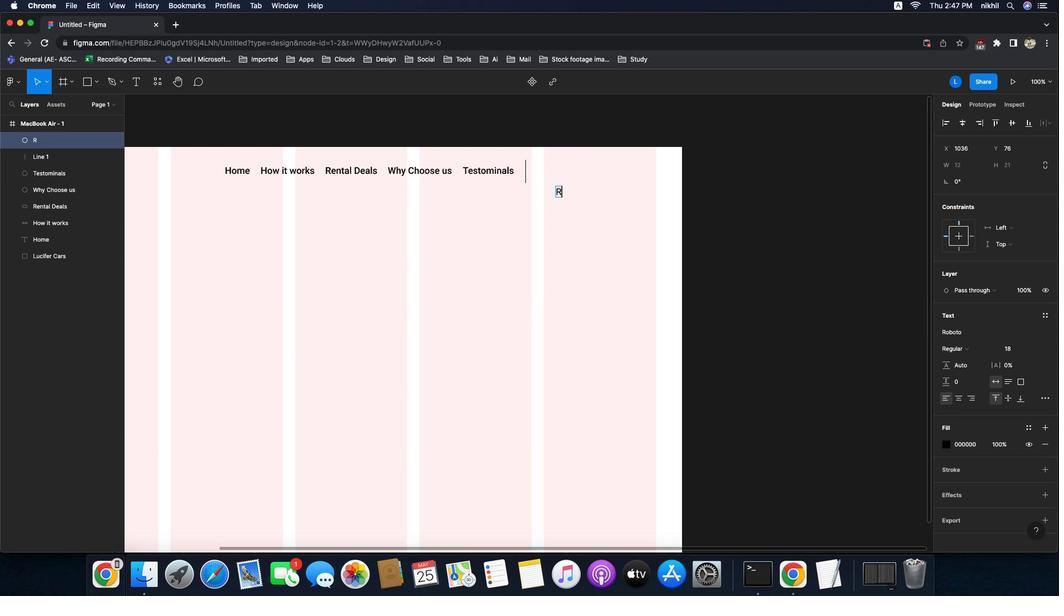 
Action: Mouse pressed left at (469, 124)
Screenshot: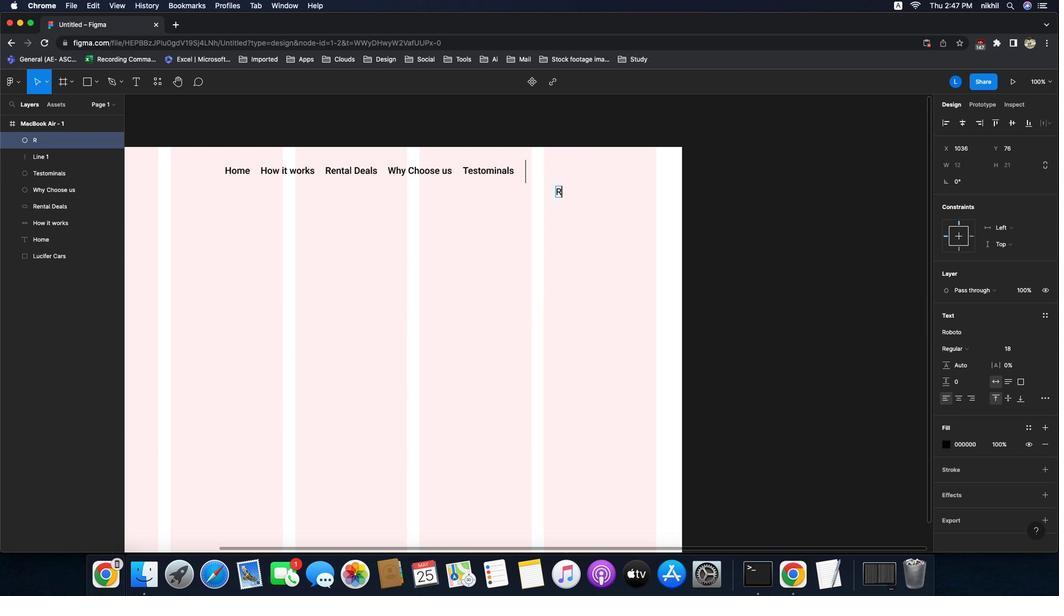 
Action: Key pressed Key.backspace
Screenshot: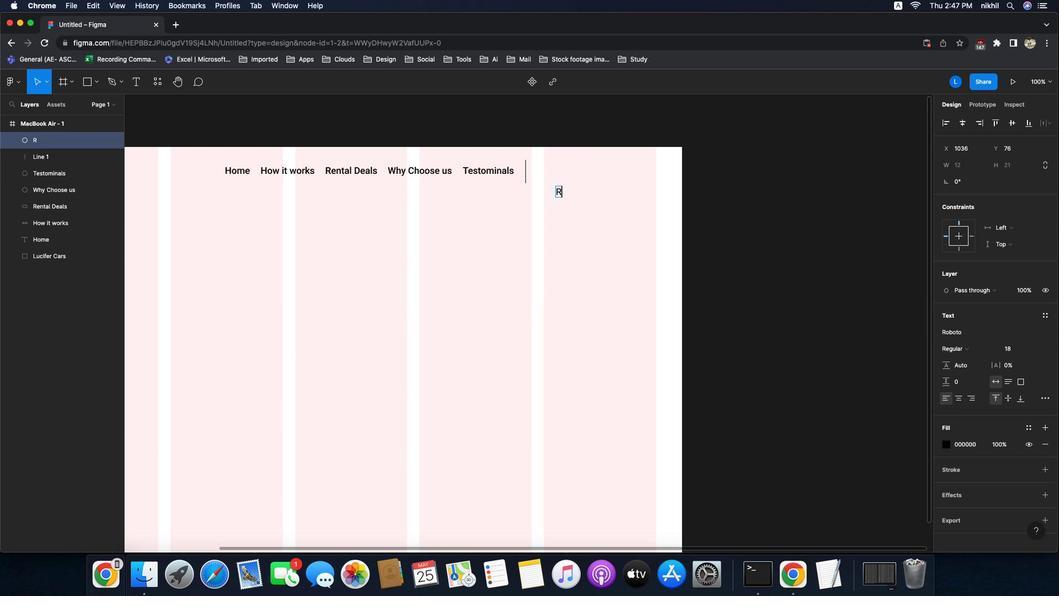 
Action: Mouse moved to (470, 137)
Screenshot: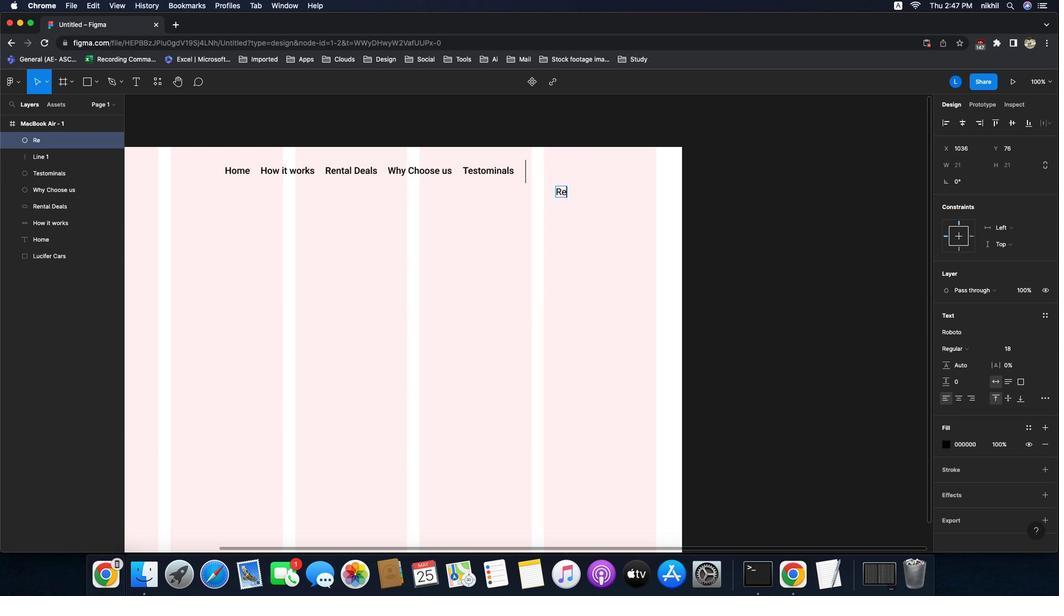 
Action: Key pressed 't'
Screenshot: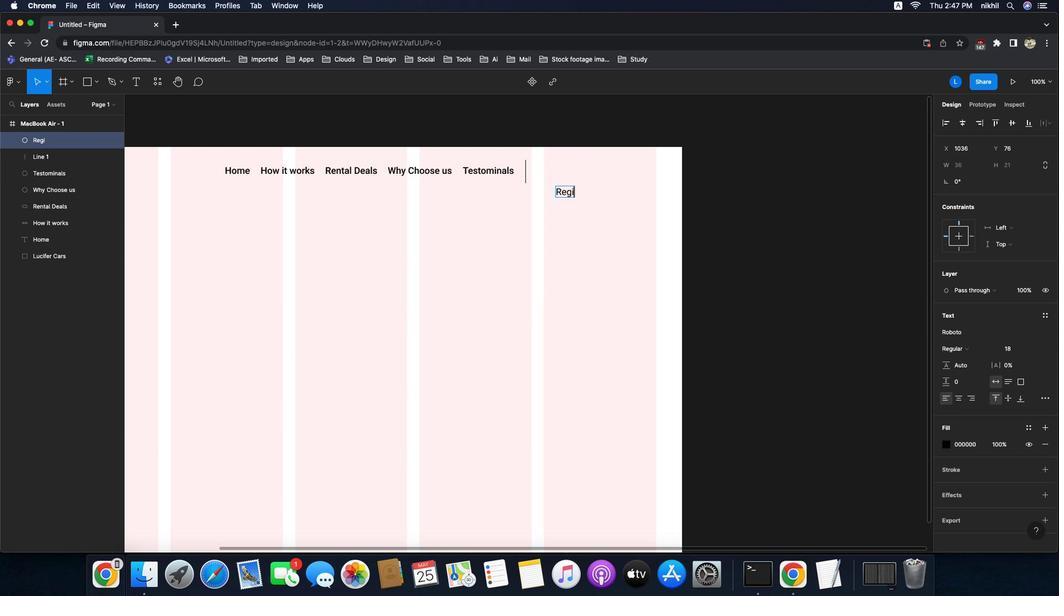 
Action: Mouse pressed left at (470, 137)
Screenshot: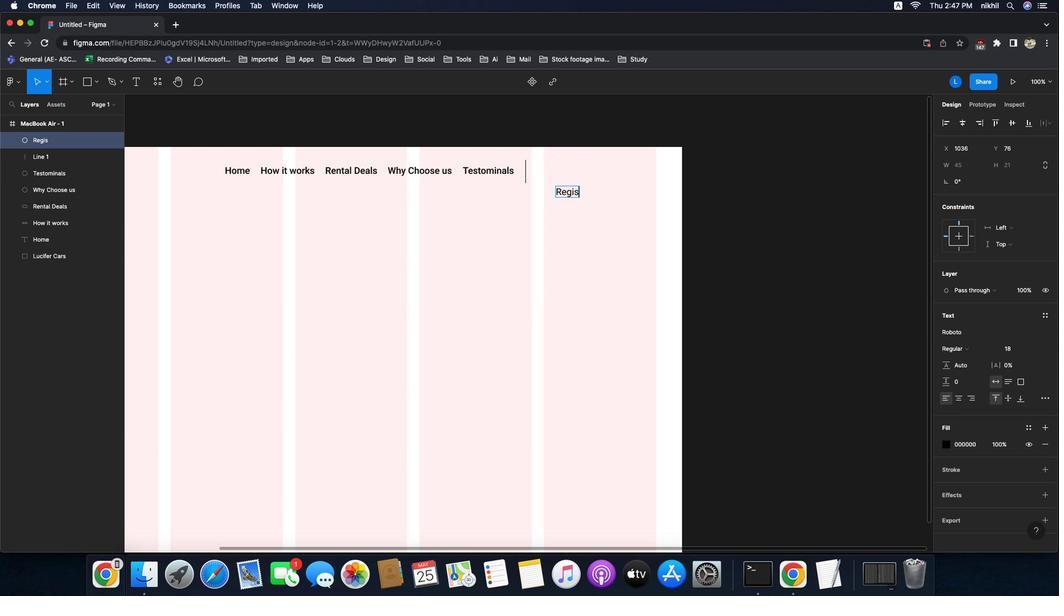 
Action: Key pressed Key.caps_lock'R'Key.caps_lock'e''g''i''s''t''e''r'Key.esc
Screenshot: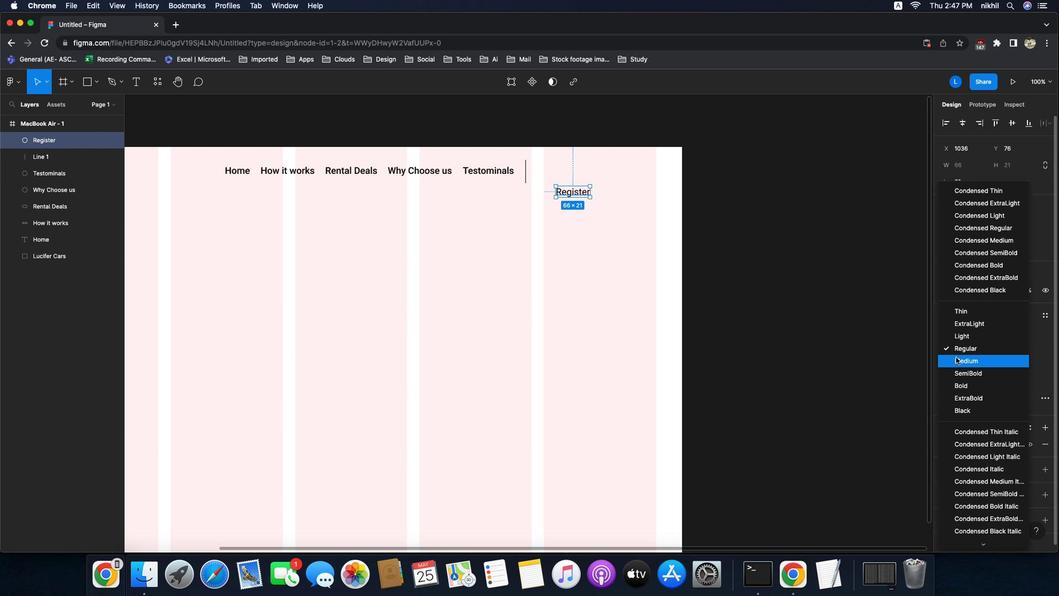 
Action: Mouse moved to (551, 234)
Screenshot: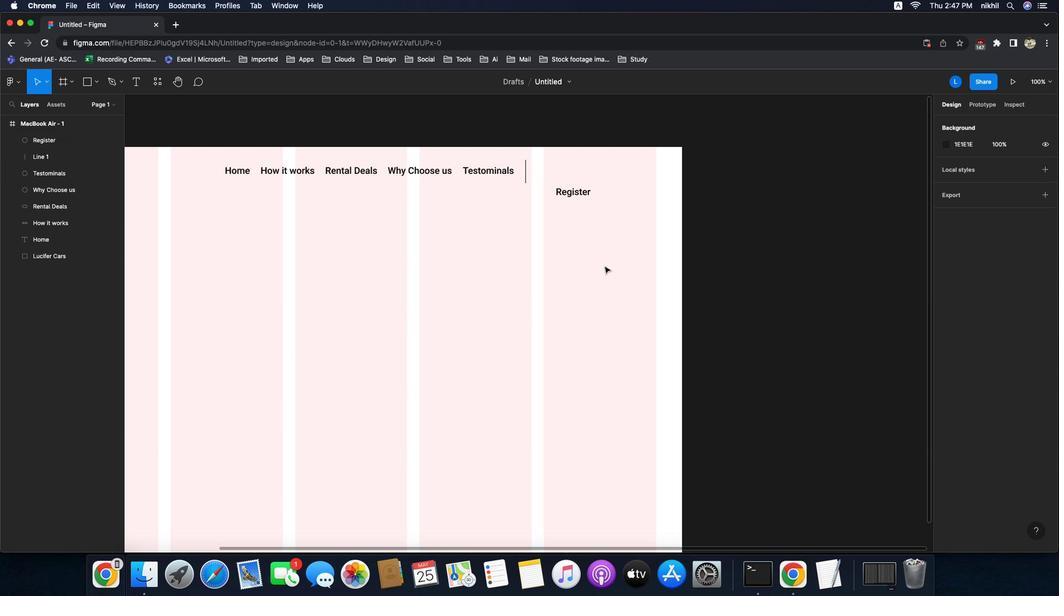 
Action: Mouse pressed left at (551, 234)
Screenshot: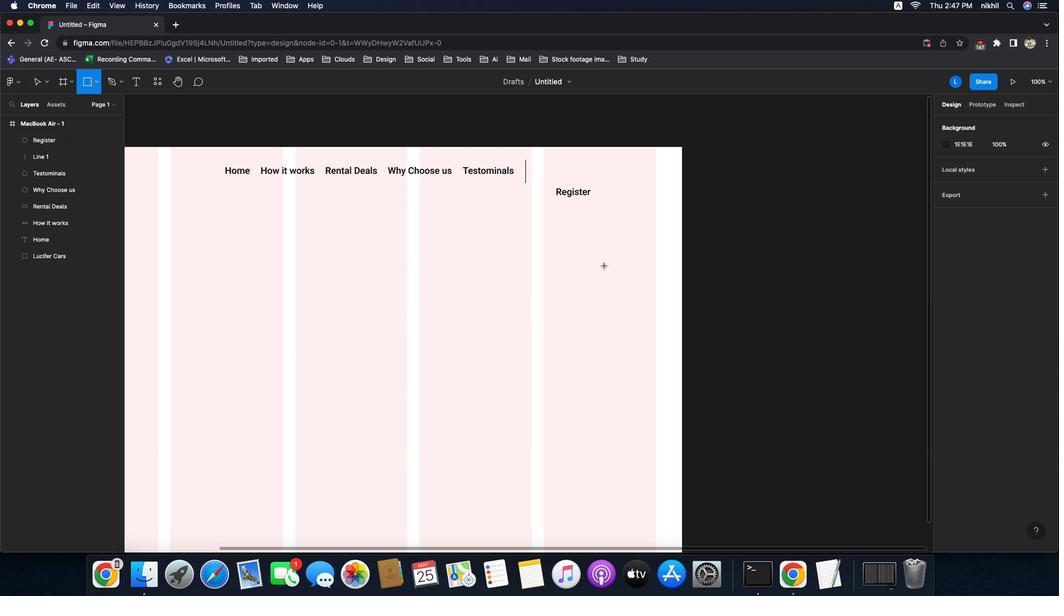 
Action: Mouse moved to (552, 244)
Screenshot: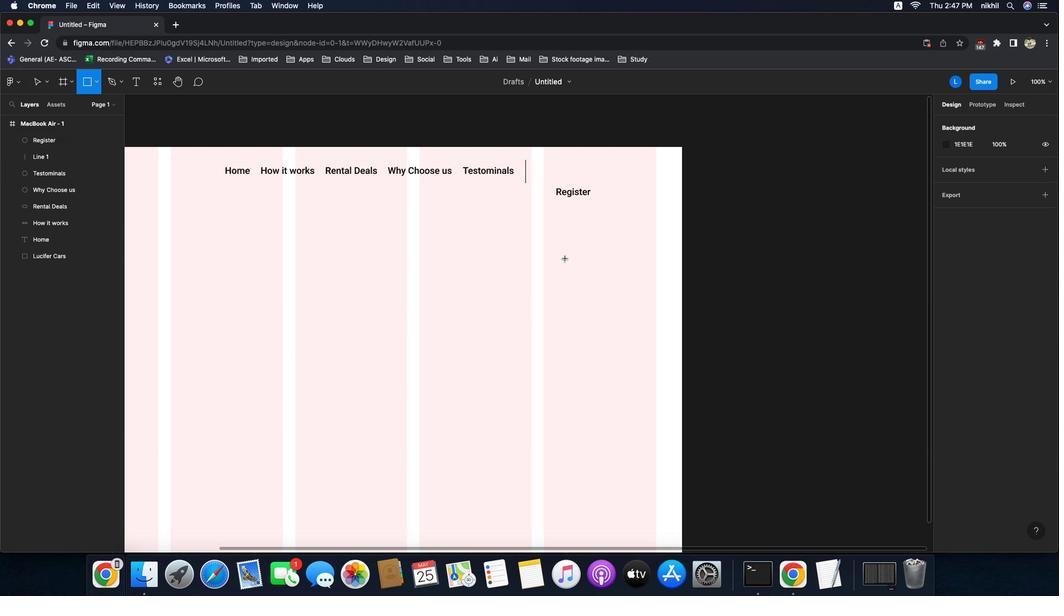 
Action: Mouse pressed left at (552, 244)
Screenshot: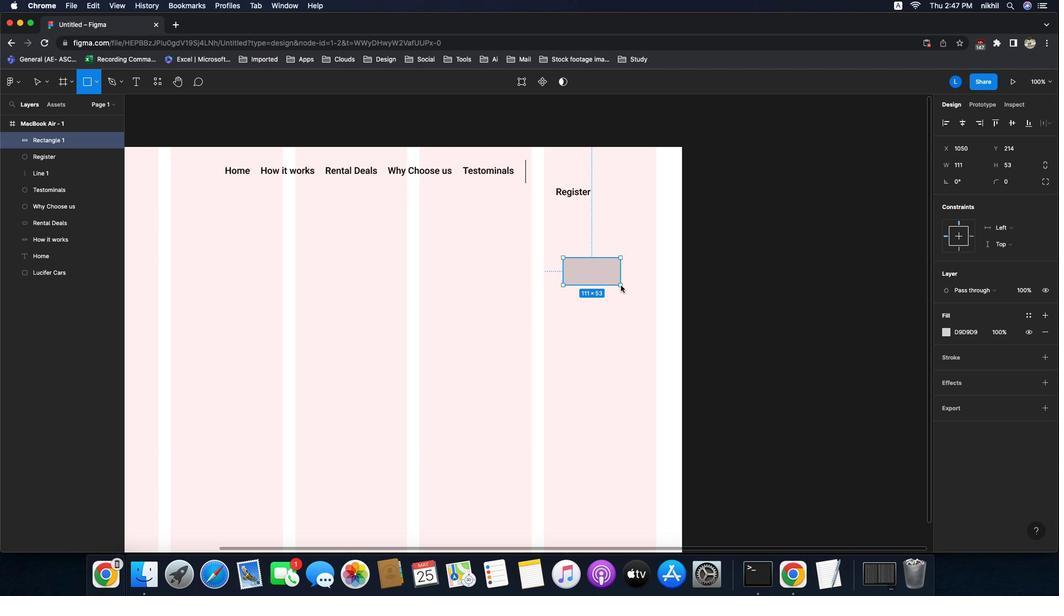 
Action: Mouse moved to (480, 187)
Screenshot: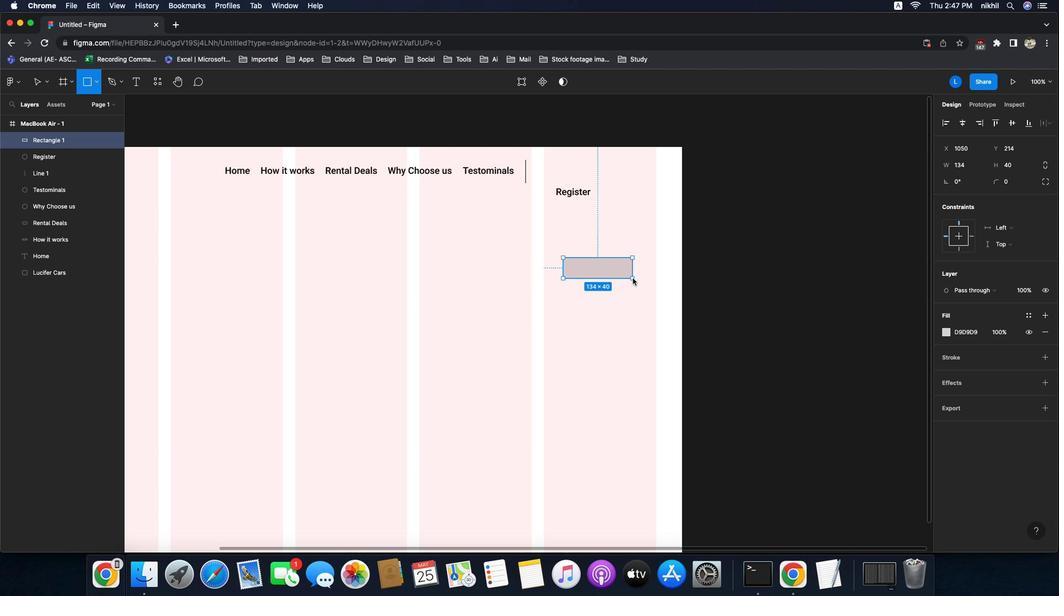 
Action: Mouse pressed left at (480, 187)
Screenshot: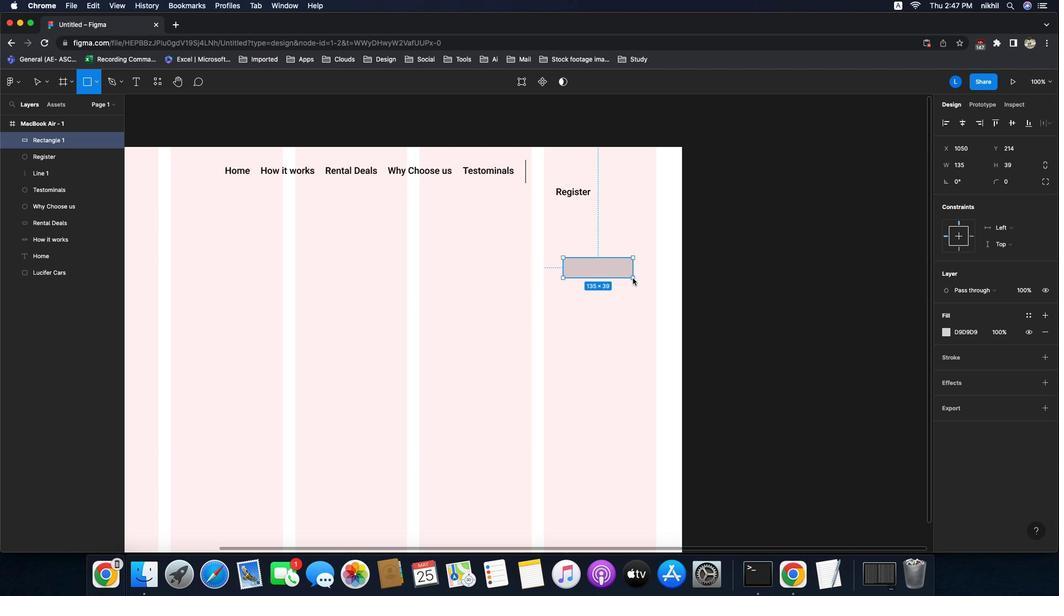 
Action: Key pressed 'r'
Screenshot: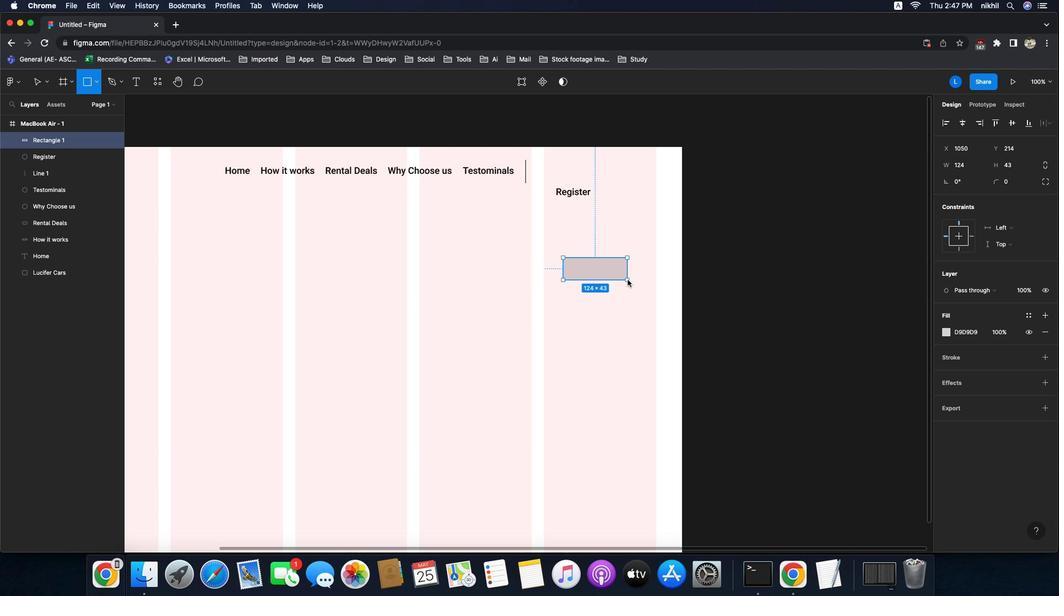 
Action: Mouse moved to (471, 182)
Screenshot: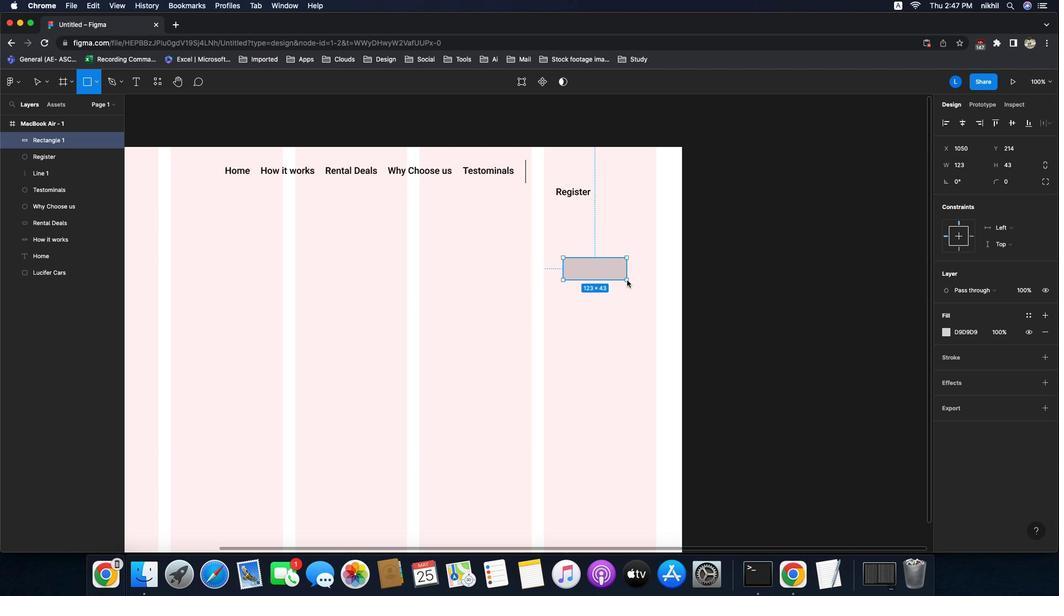 
Action: Mouse pressed left at (471, 182)
Screenshot: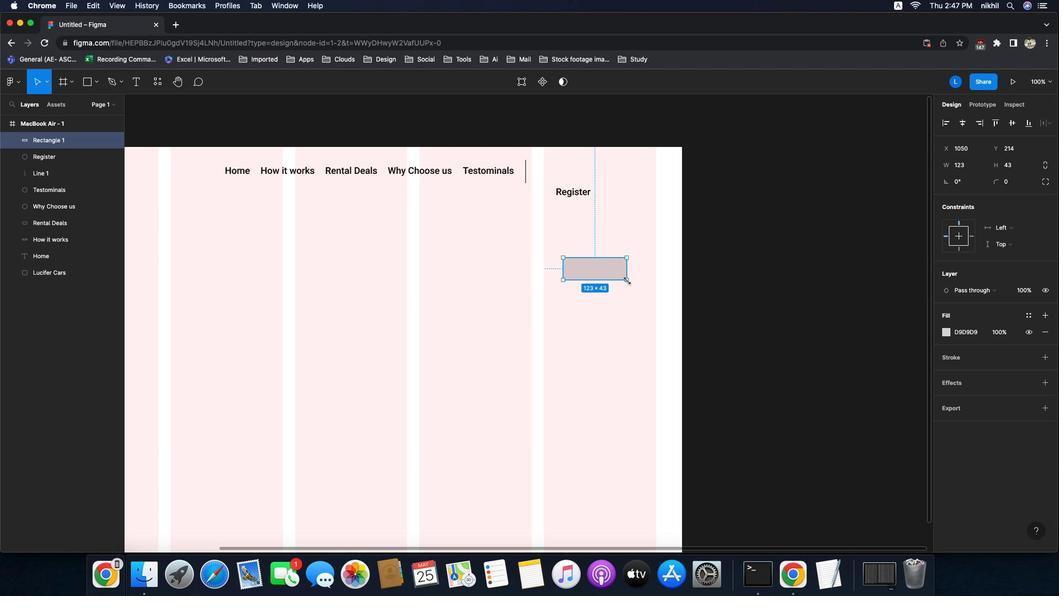 
Action: Mouse moved to (560, 135)
Screenshot: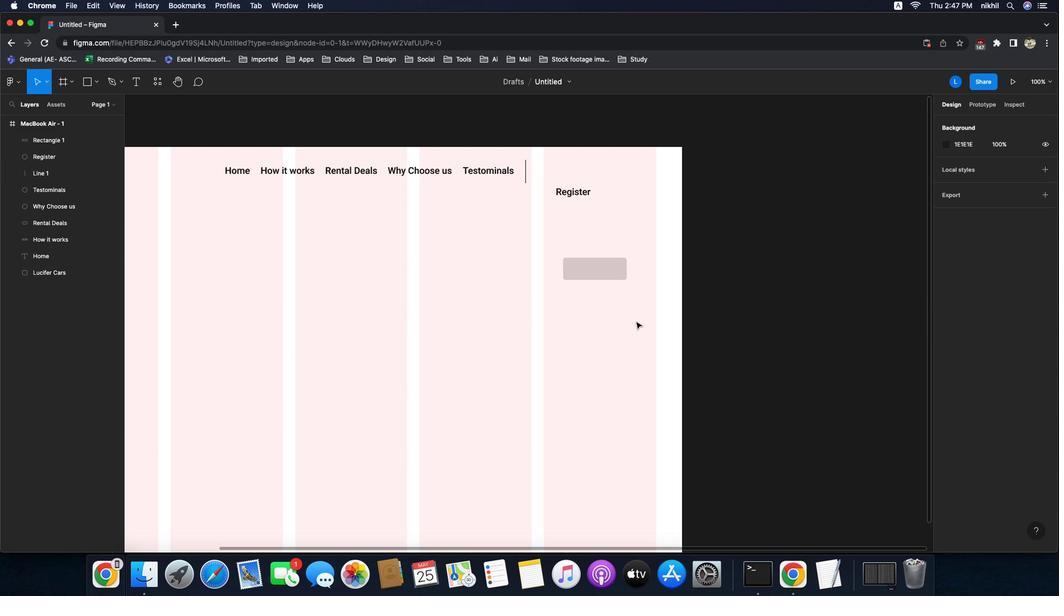 
Action: Mouse pressed left at (560, 135)
Screenshot: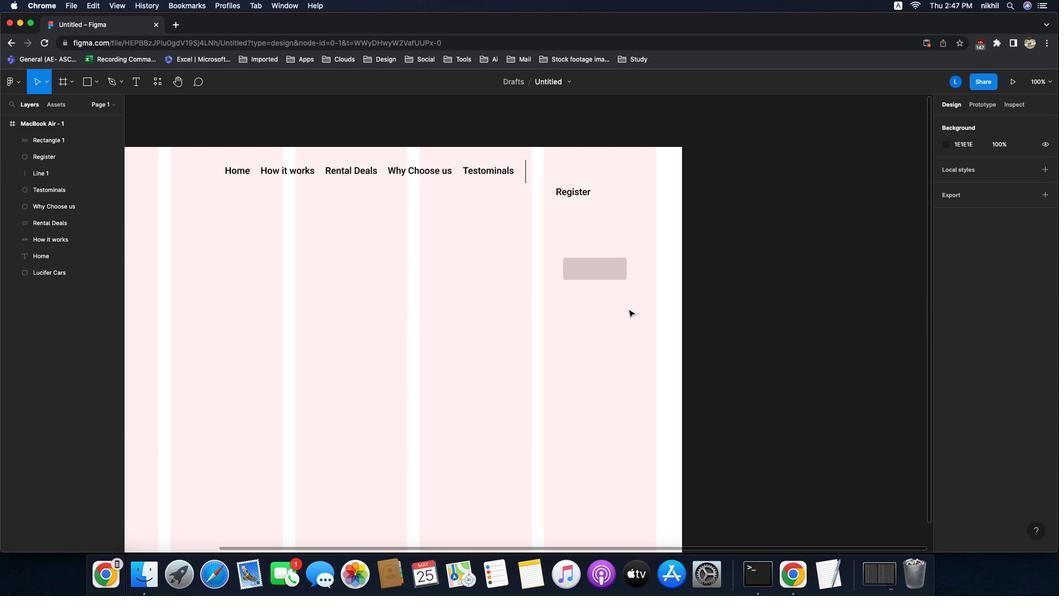 
Action: Mouse moved to (486, 221)
Screenshot: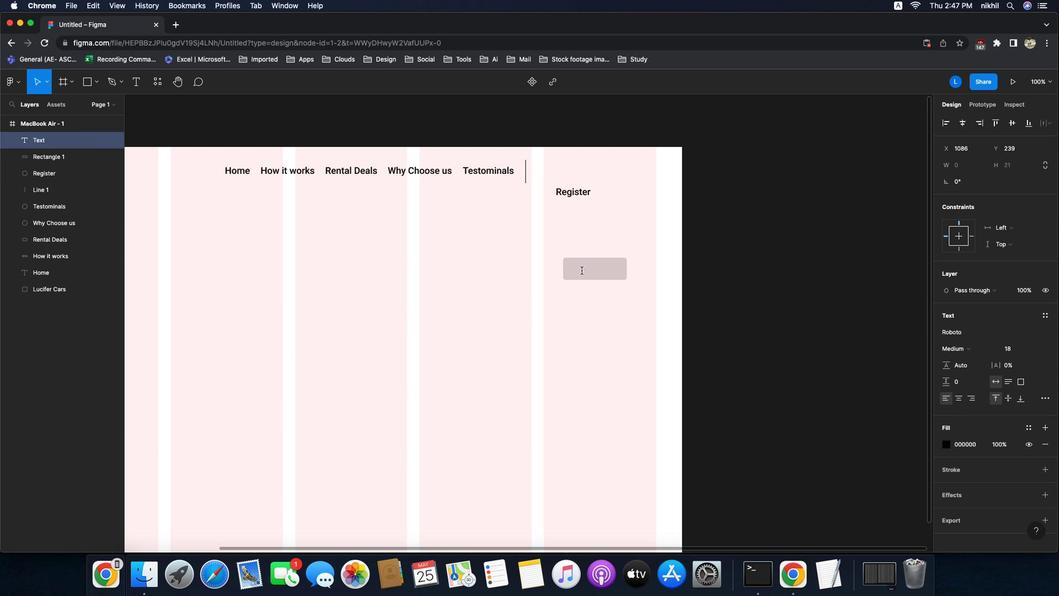 
Action: Mouse pressed left at (486, 221)
Screenshot: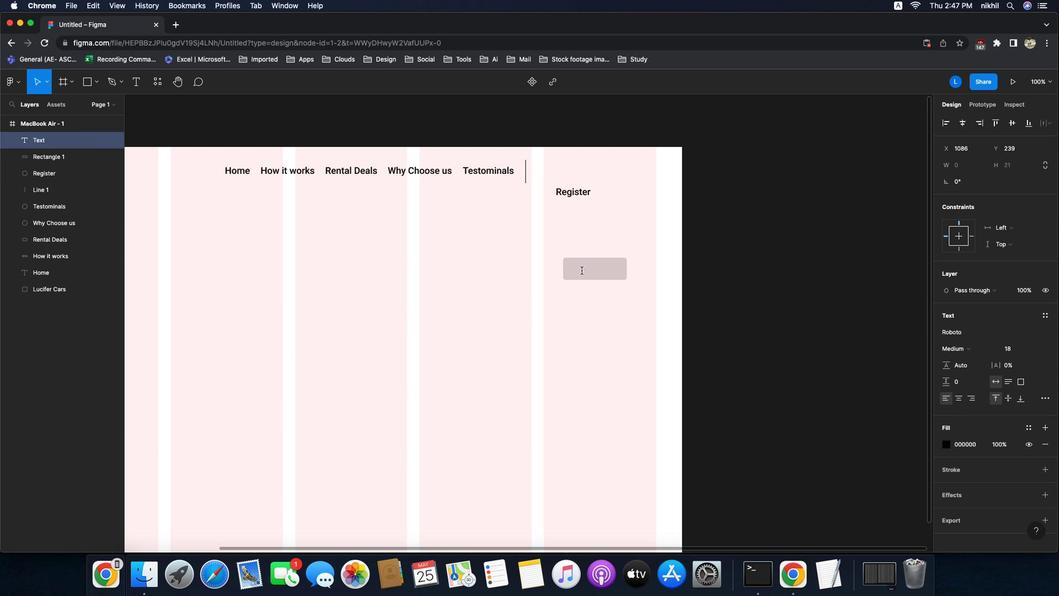 
Action: Mouse moved to (481, 188)
Screenshot: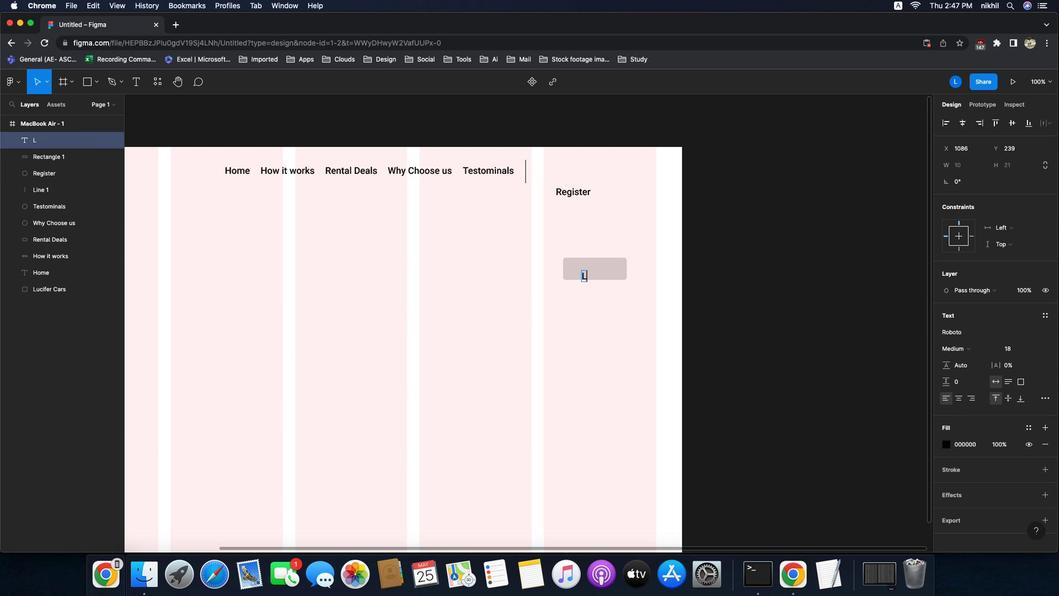 
Action: Mouse pressed left at (481, 188)
Screenshot: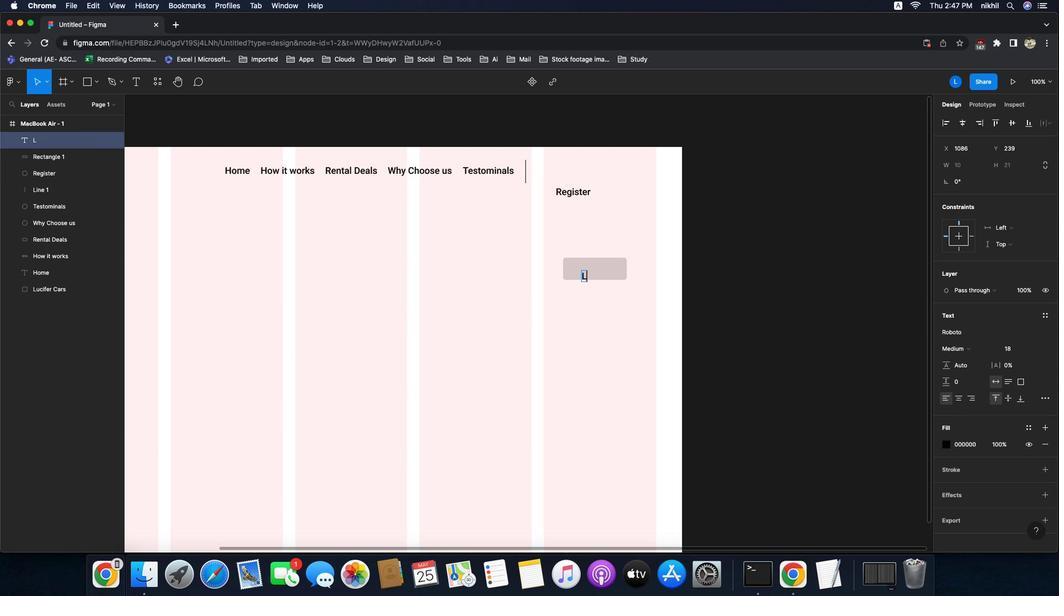 
Action: Key pressed 't'
Screenshot: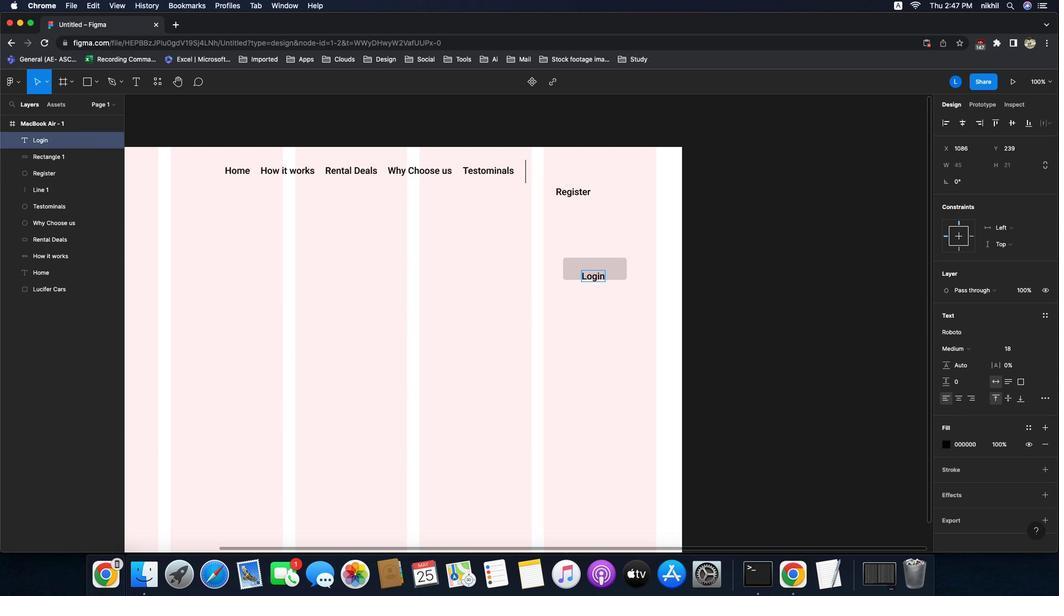 
Action: Mouse moved to (475, 190)
Screenshot: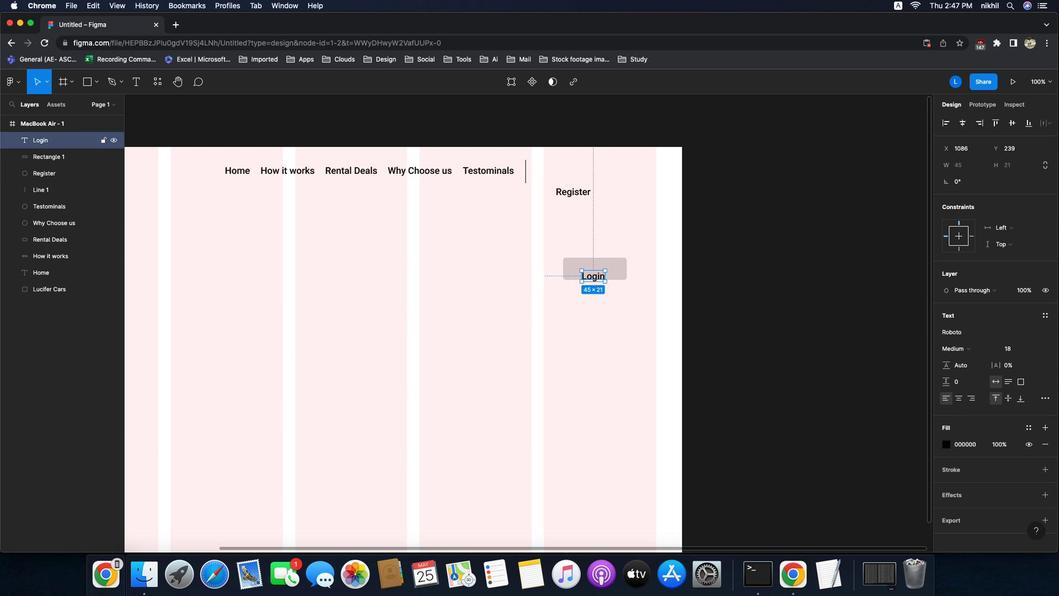
Action: Mouse pressed left at (475, 190)
Screenshot: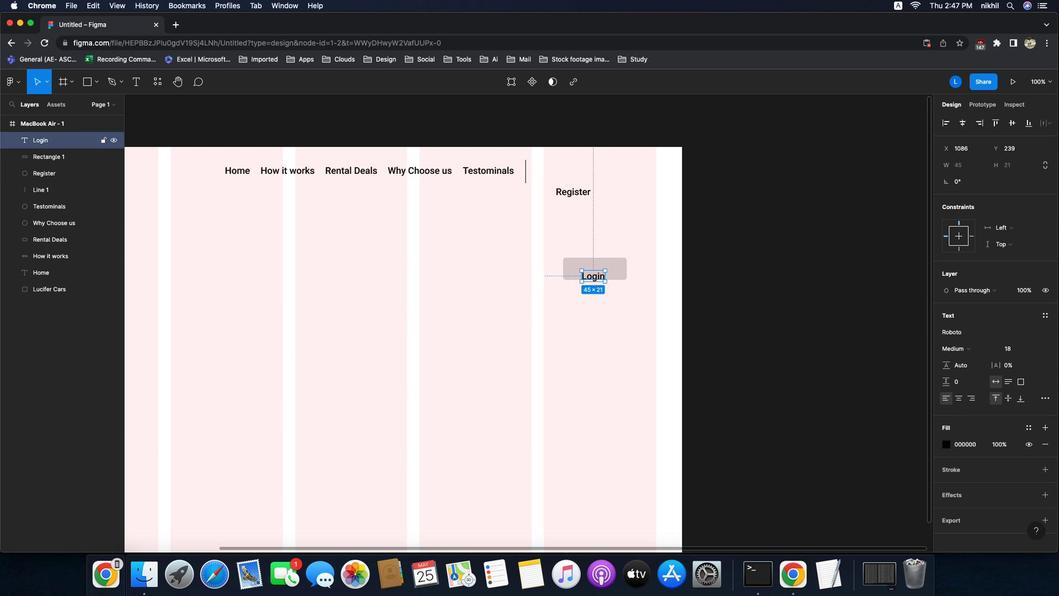 
Action: Key pressed Key.caps_lock'L'Key.caps_lock'o''g''i''n'Key.esc
Screenshot: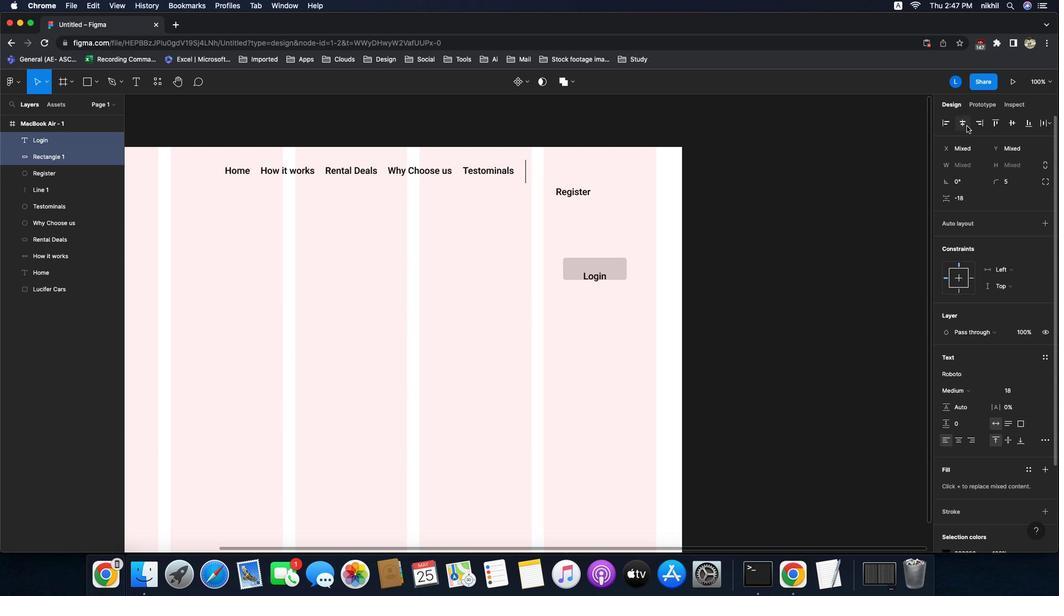 
Action: Mouse moved to (470, 165)
Screenshot: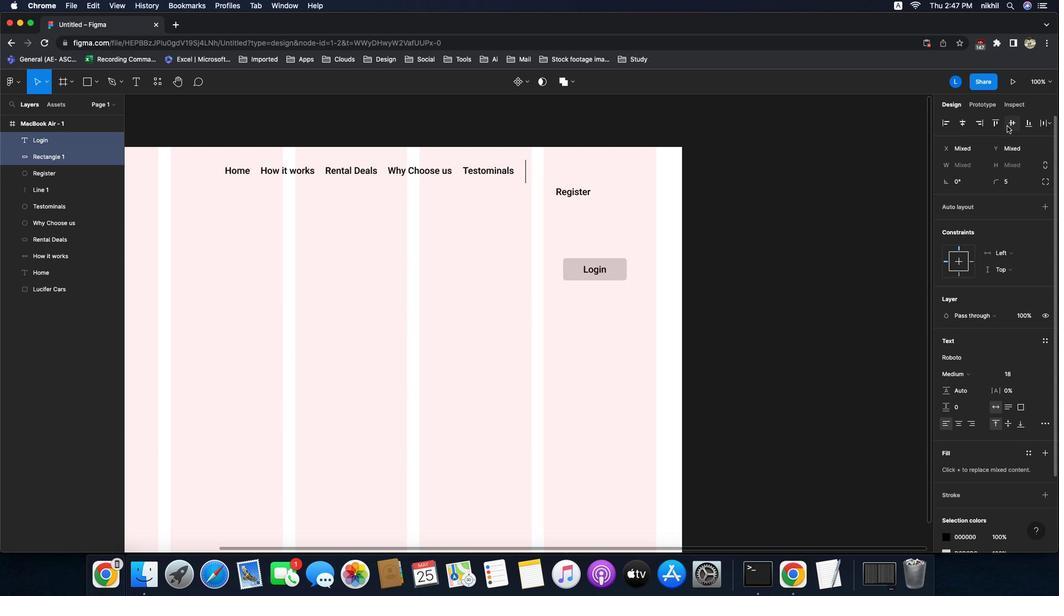 
Action: Mouse pressed left at (470, 165)
Screenshot: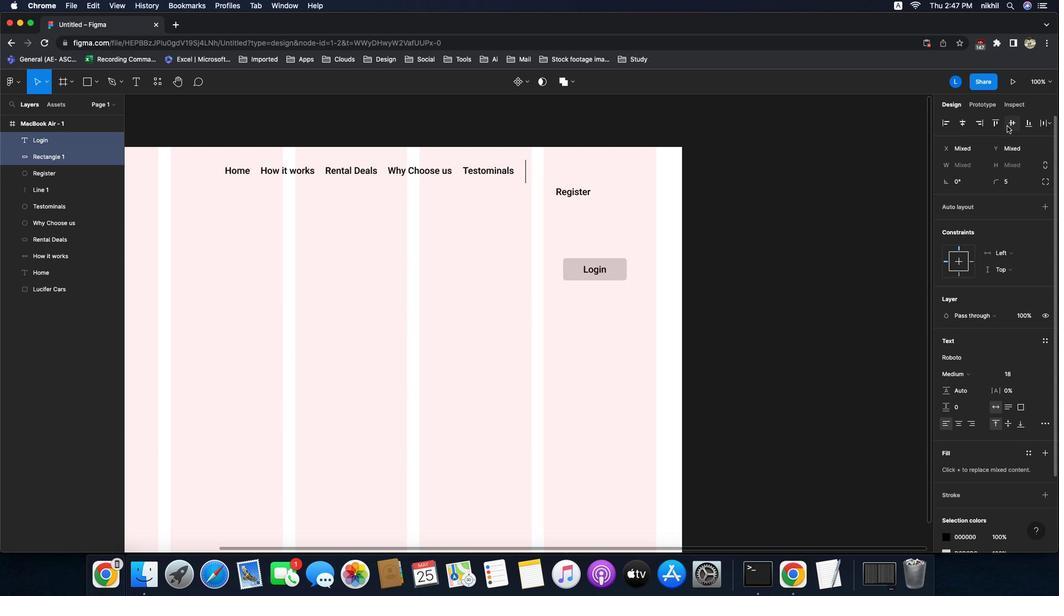 
Action: Mouse moved to (554, 100)
Screenshot: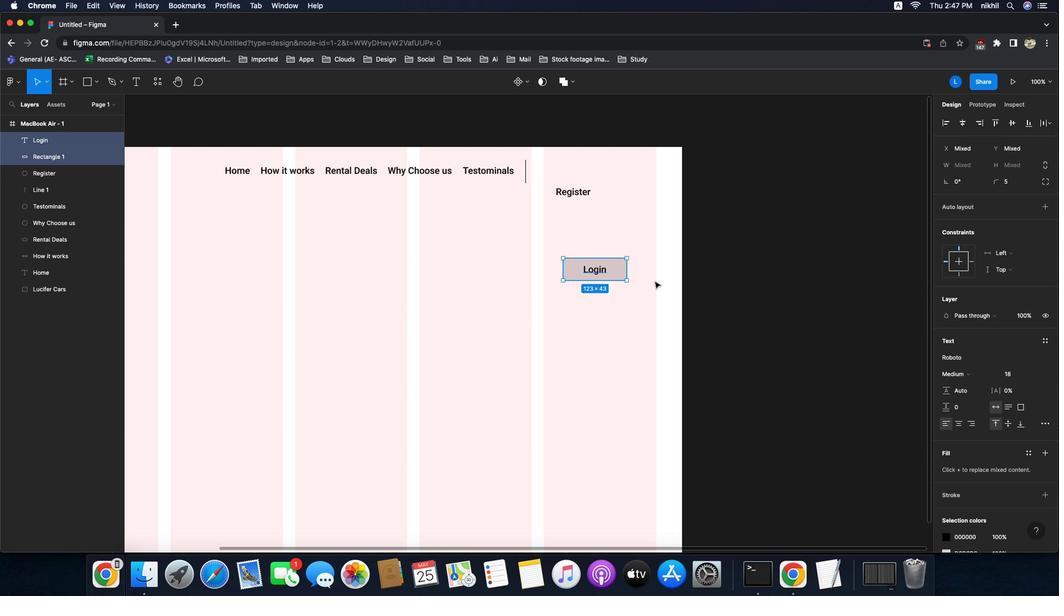 
Action: Mouse pressed left at (554, 100)
Screenshot: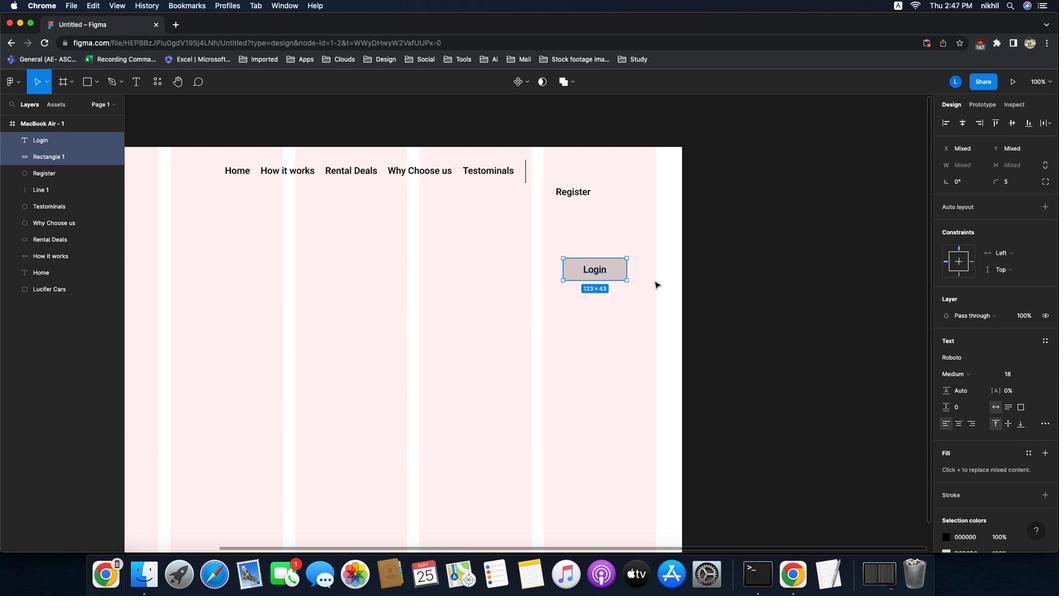 
Action: Mouse moved to (562, 100)
Screenshot: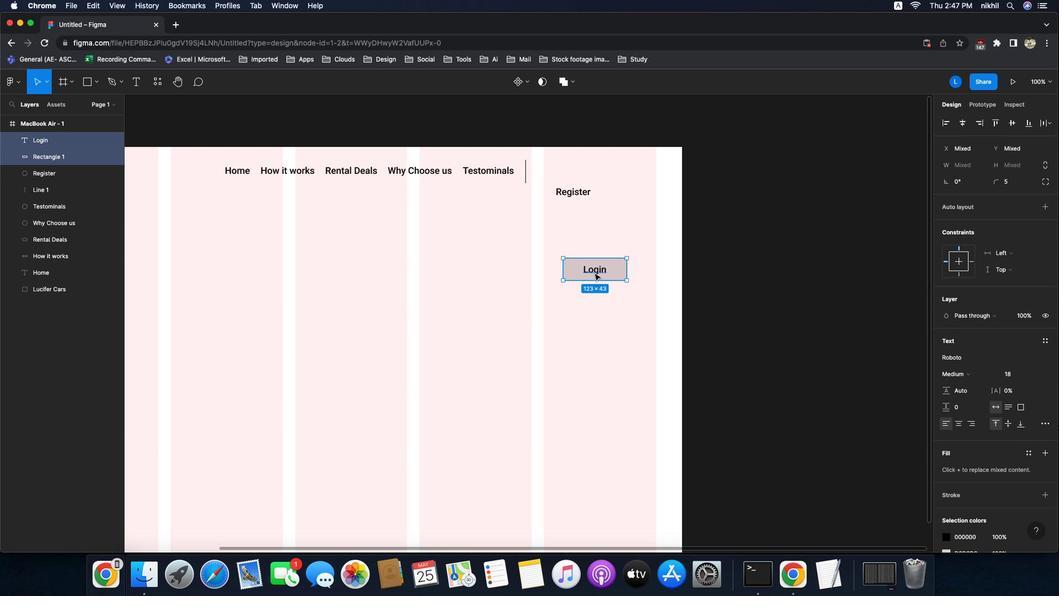 
Action: Mouse pressed left at (562, 100)
Screenshot: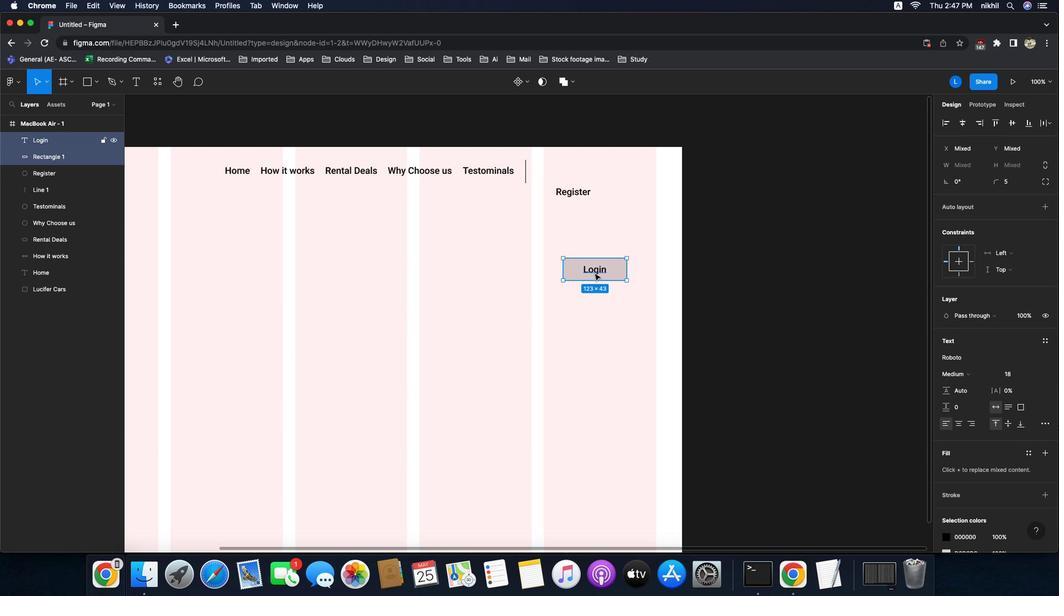 
Action: Mouse moved to (477, 191)
Screenshot: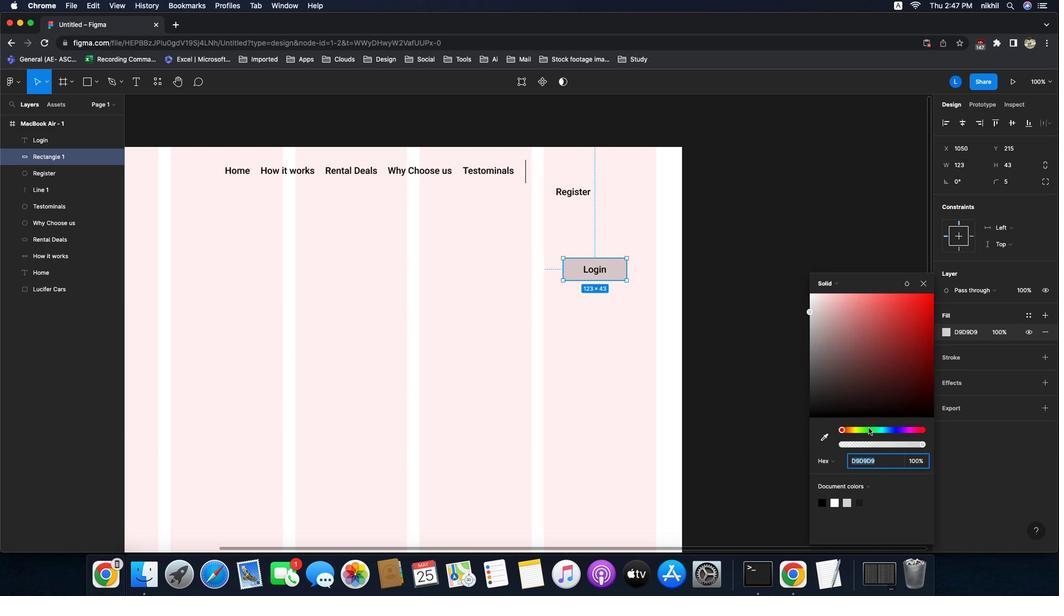 
Action: Mouse pressed left at (477, 191)
Screenshot: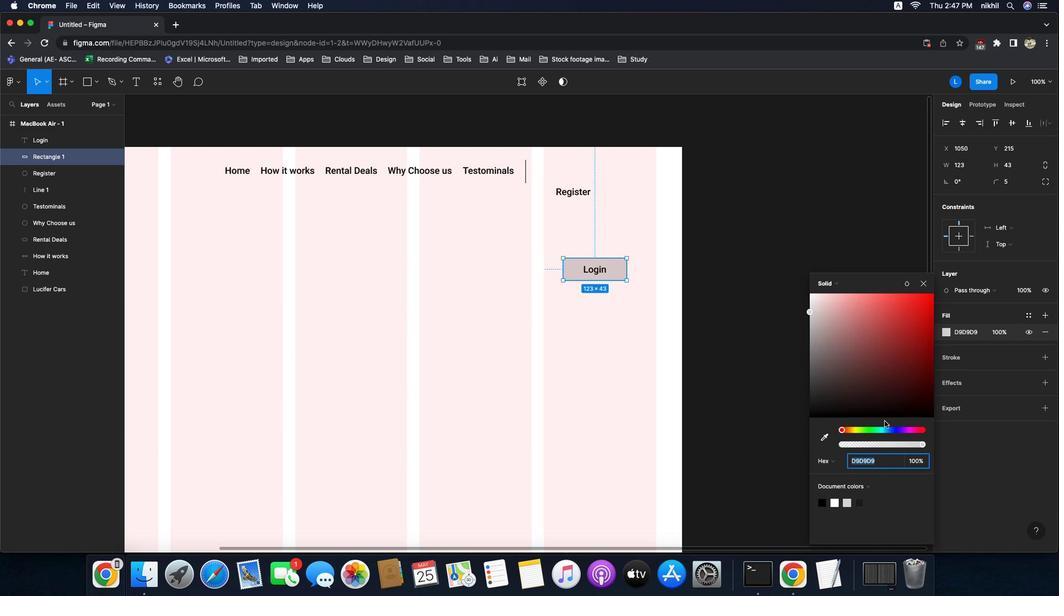 
Action: Mouse moved to (484, 188)
Screenshot: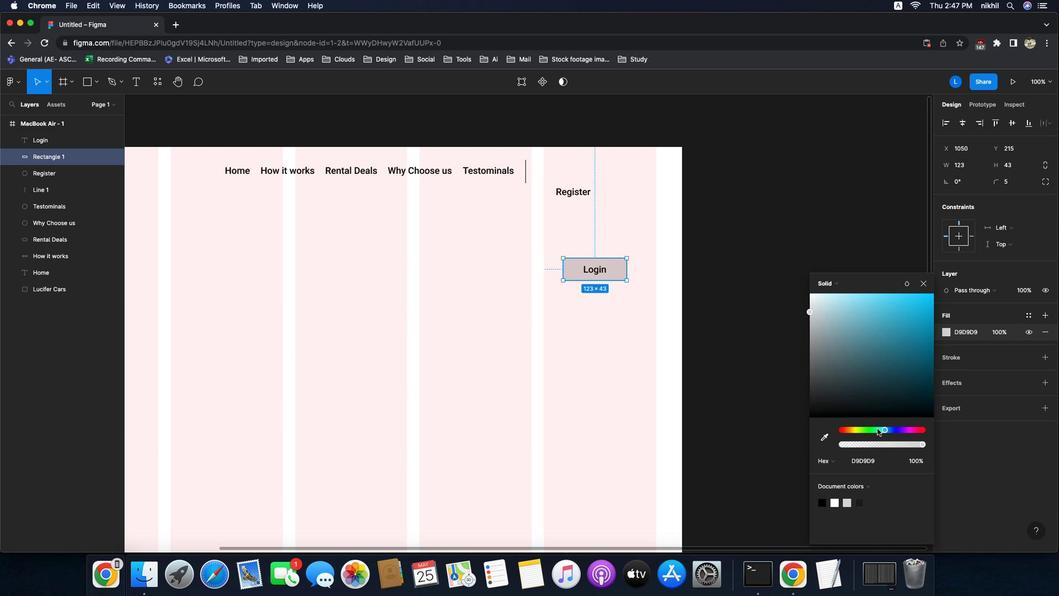 
Action: Mouse pressed left at (484, 188)
Screenshot: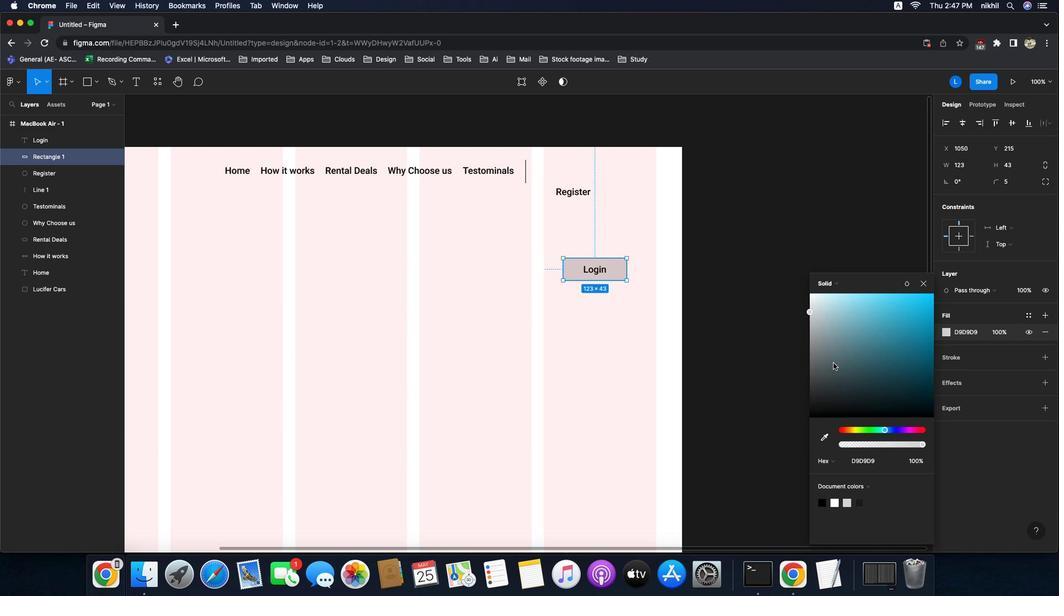 
Action: Mouse moved to (550, 226)
Screenshot: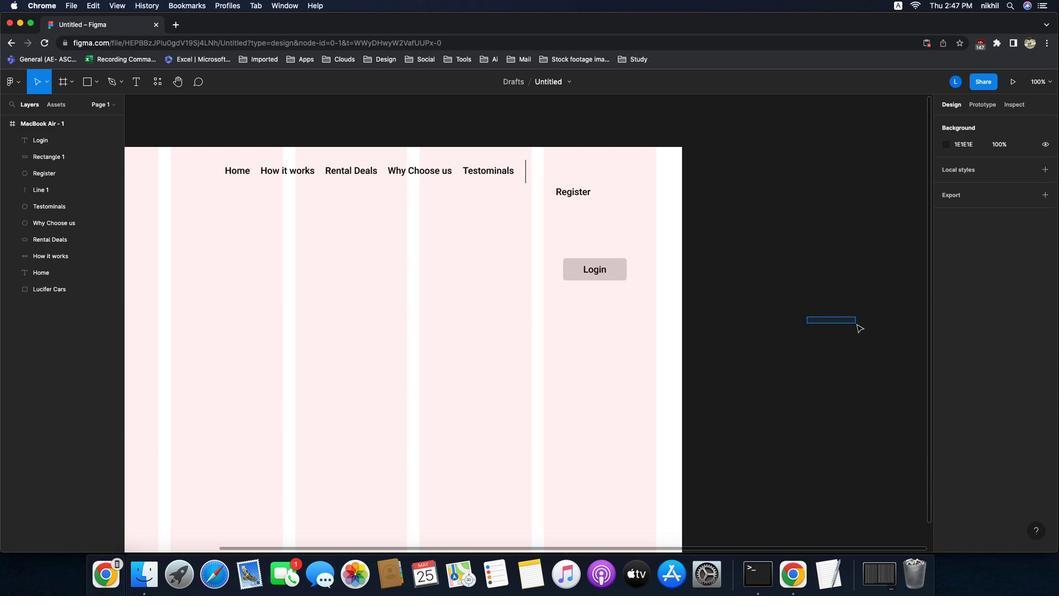 
Action: Mouse pressed left at (550, 226)
Screenshot: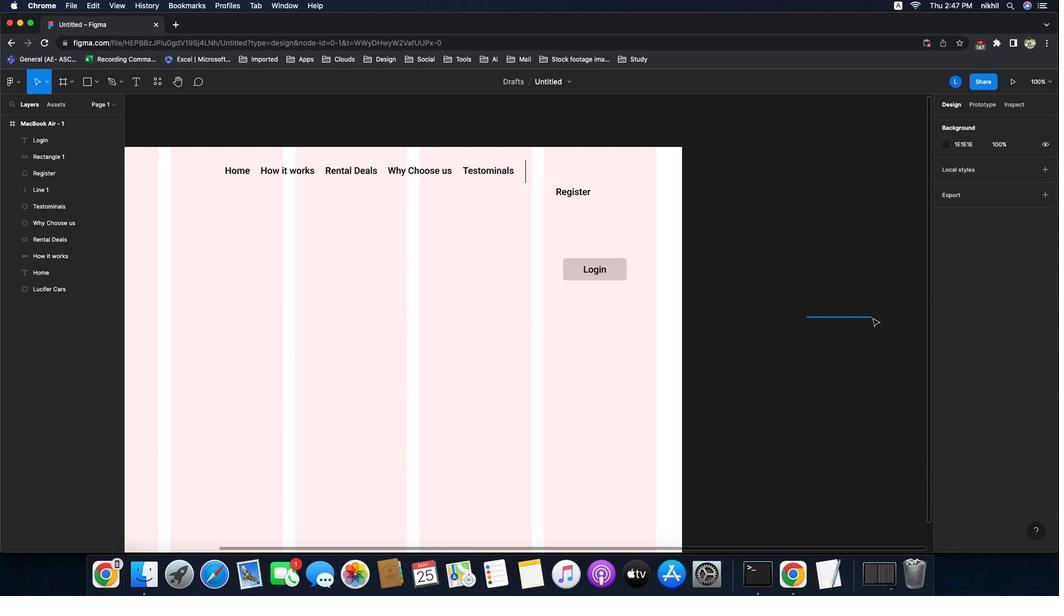
Action: Mouse moved to (537, 288)
Screenshot: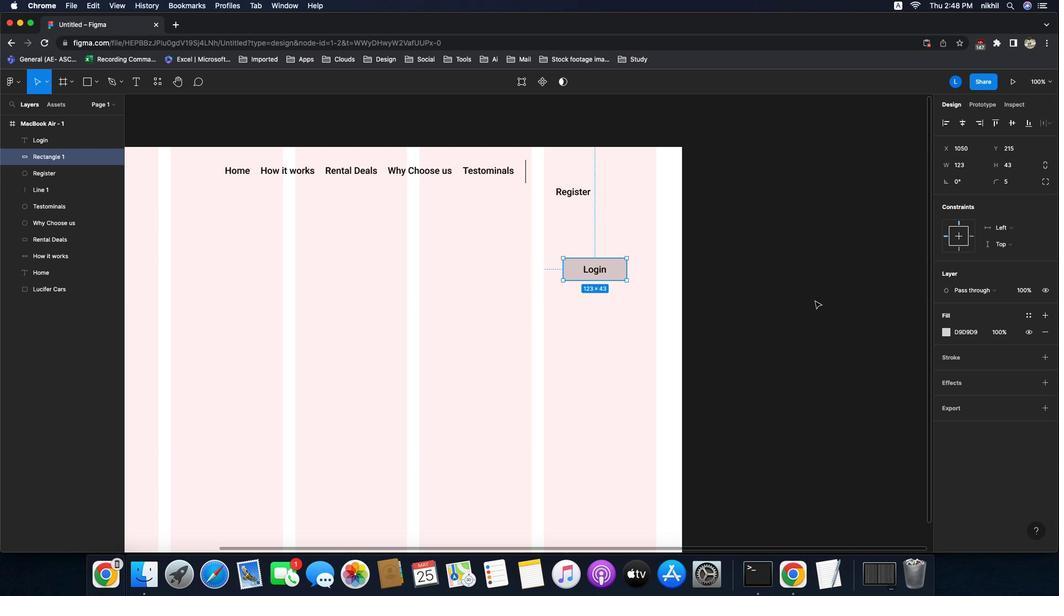 
Action: Mouse pressed left at (537, 288)
Screenshot: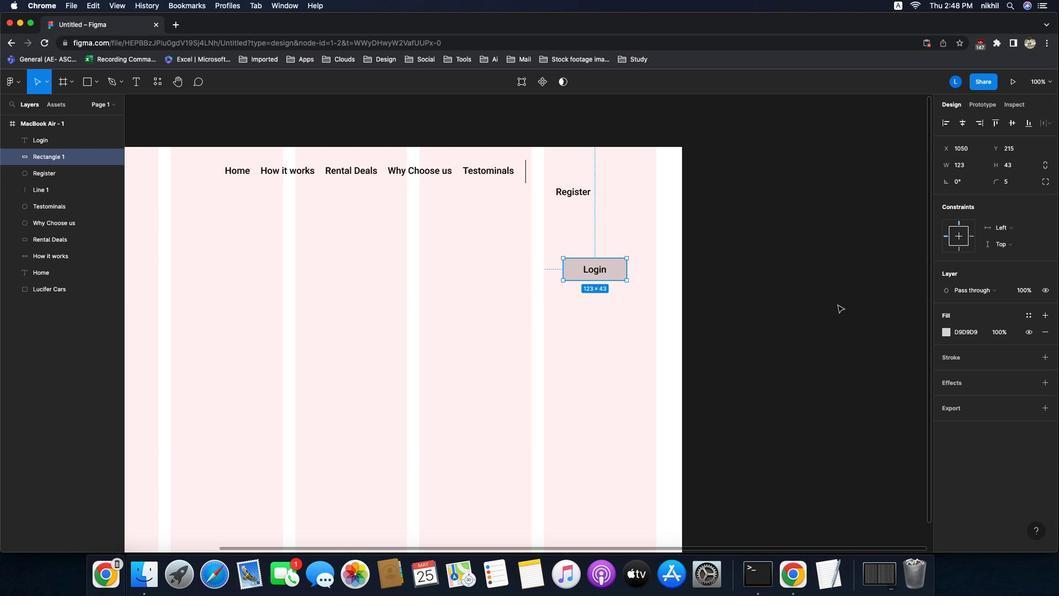
Action: Mouse moved to (522, 219)
Screenshot: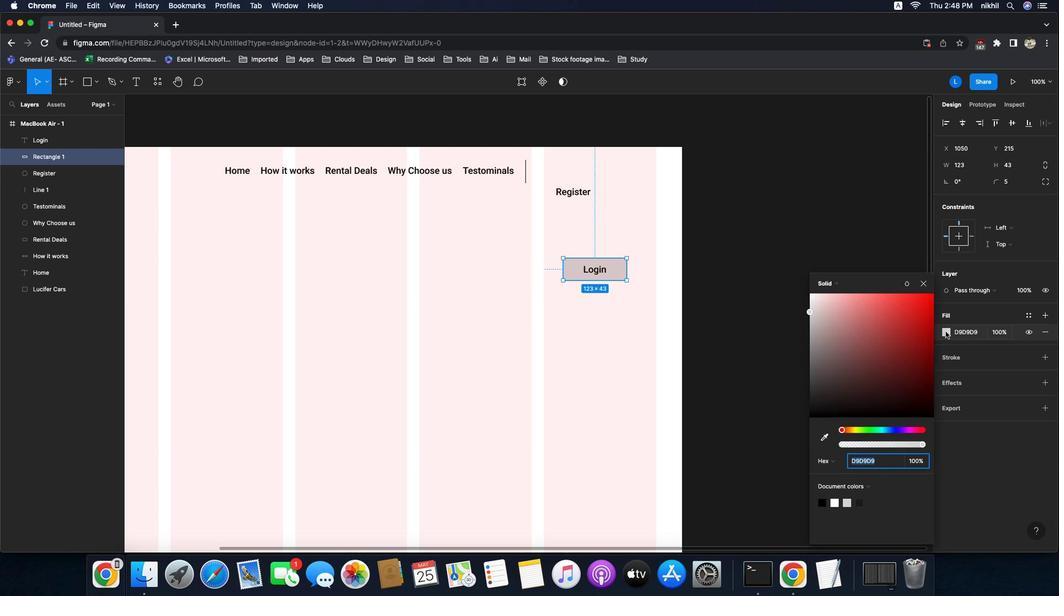 
Action: Mouse pressed left at (522, 219)
Screenshot: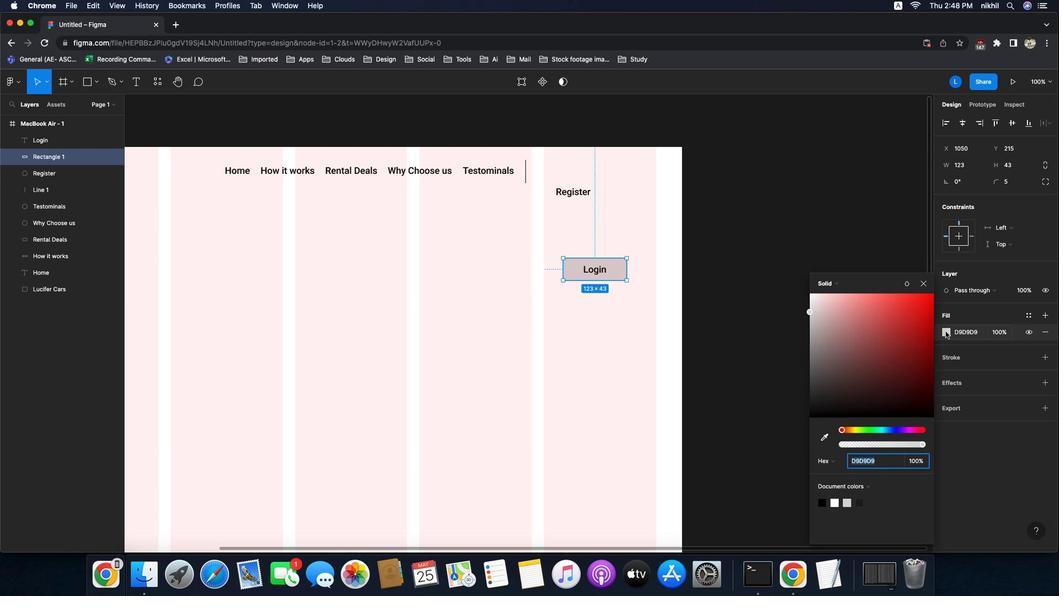 
Action: Mouse moved to (474, 187)
Screenshot: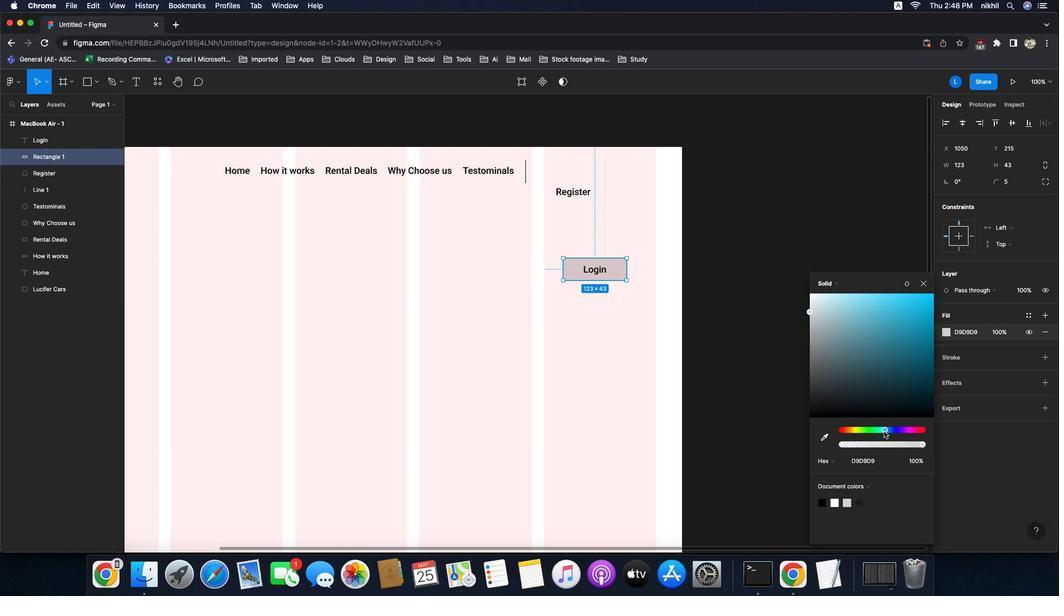 
Action: Mouse pressed left at (474, 187)
Screenshot: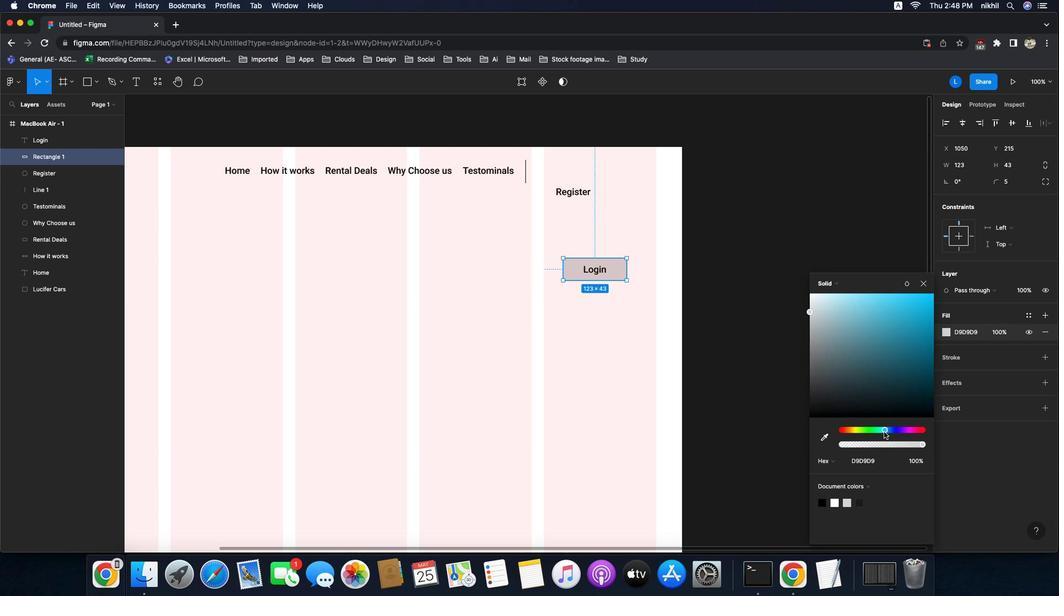 
Action: Mouse moved to (550, 228)
Screenshot: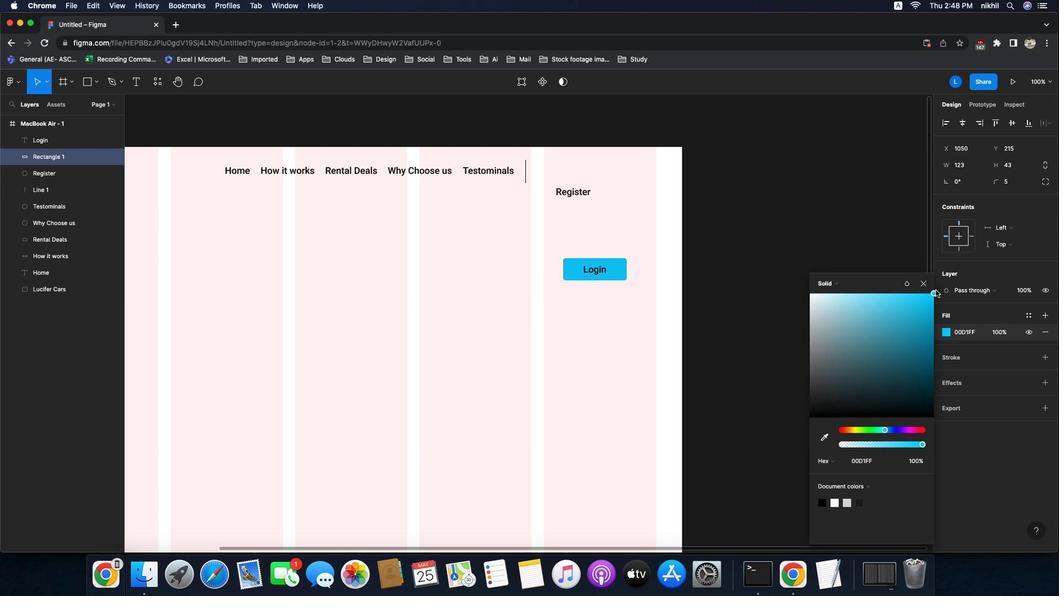 
Action: Mouse pressed left at (550, 228)
Screenshot: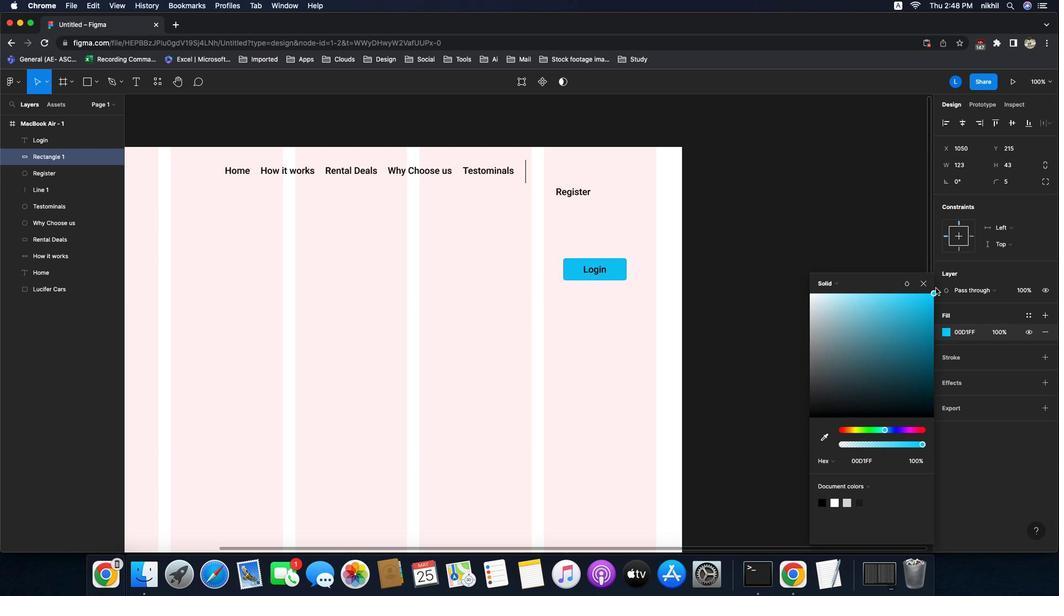 
Action: Mouse moved to (538, 289)
Screenshot: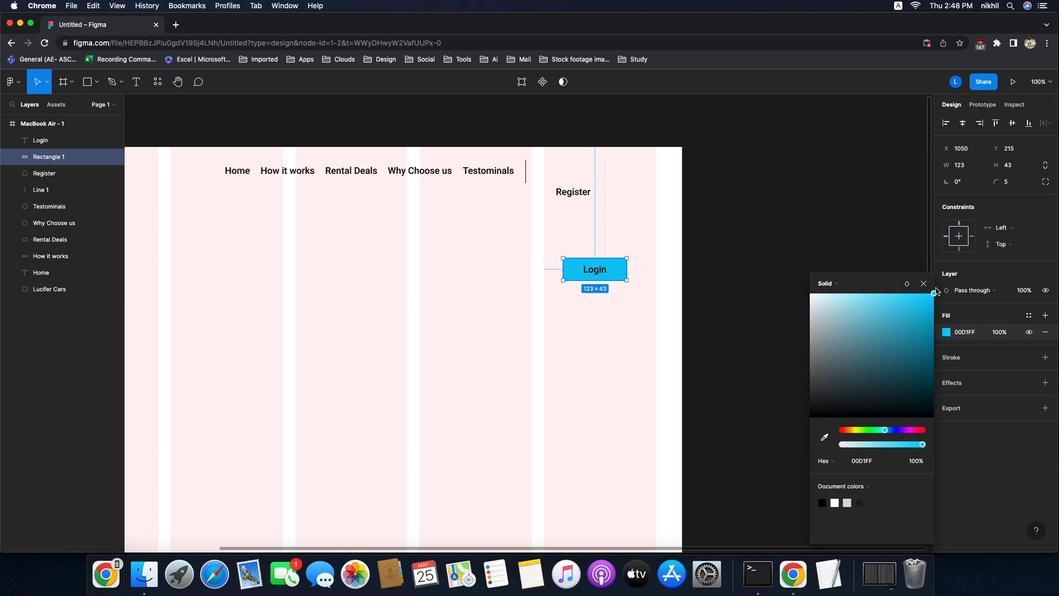 
Action: Mouse pressed left at (538, 289)
Screenshot: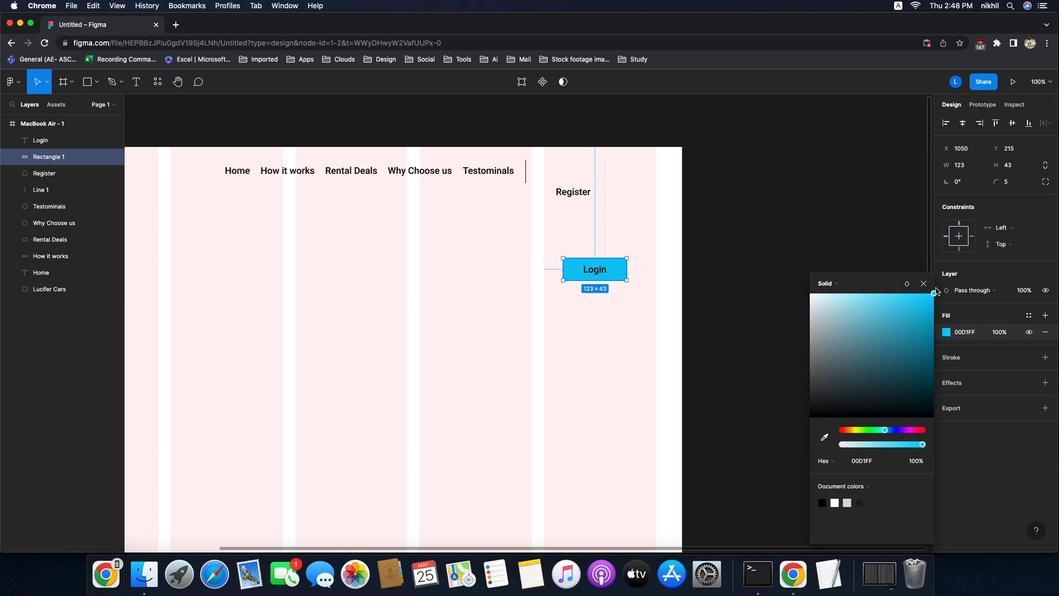 
Action: Mouse moved to (539, 240)
Screenshot: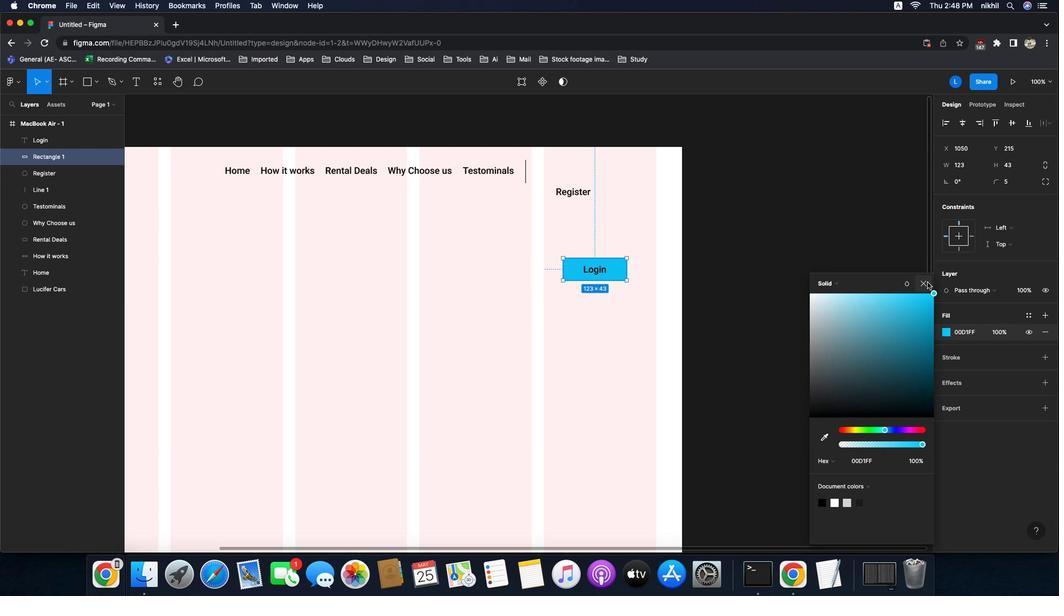 
Action: Mouse pressed left at (539, 240)
Screenshot: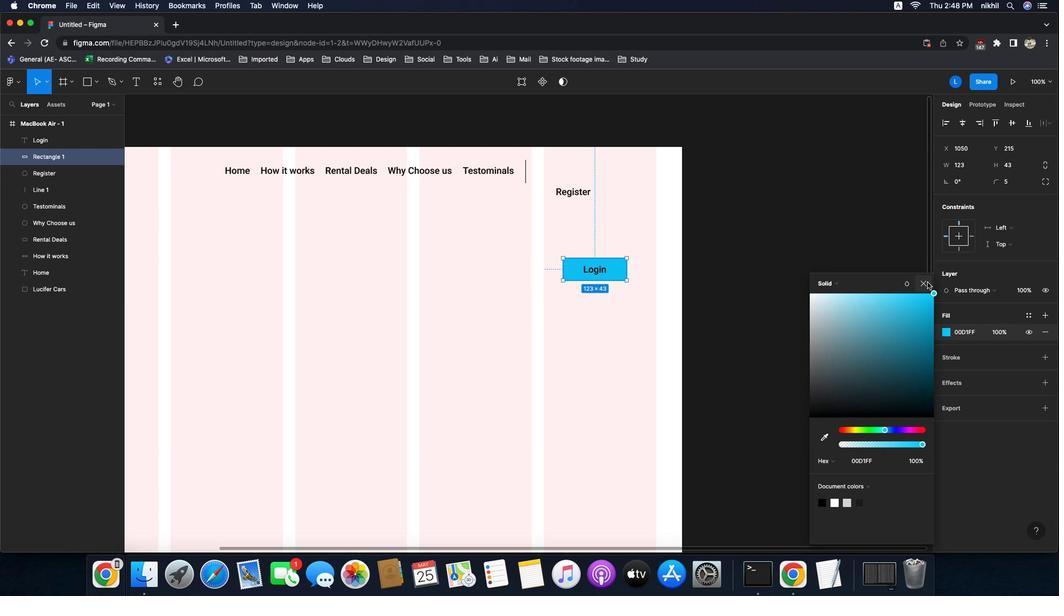 
Action: Mouse moved to (538, 289)
Screenshot: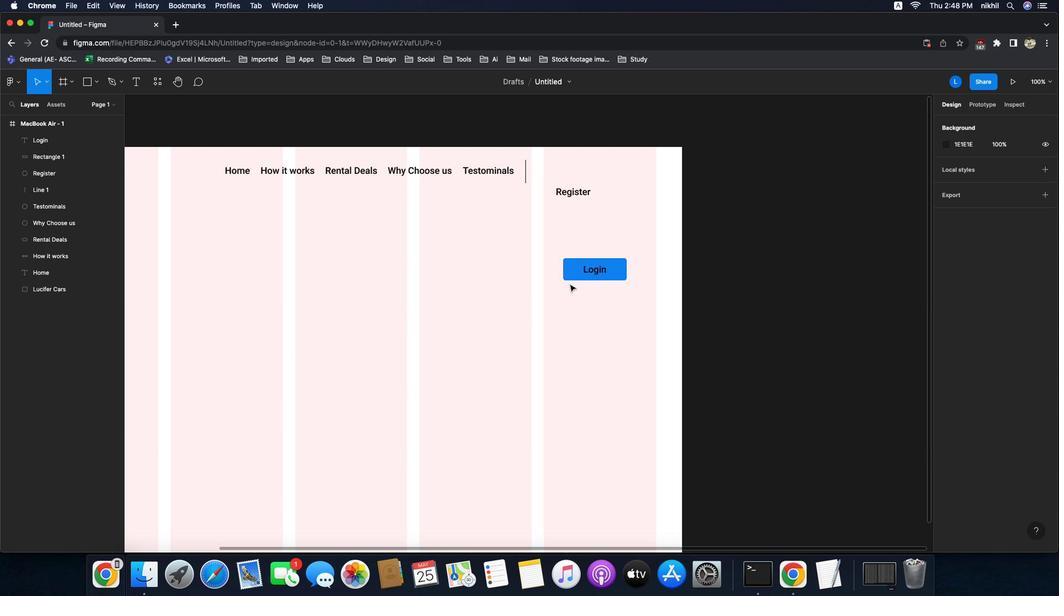 
Action: Mouse pressed left at (538, 289)
Screenshot: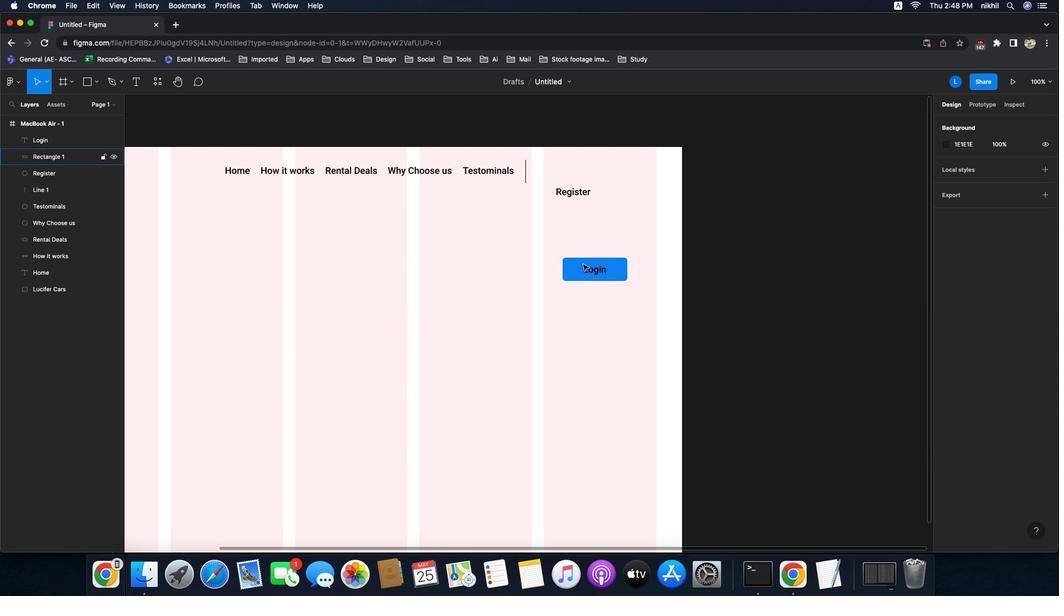 
Action: Mouse moved to (545, 195)
Screenshot: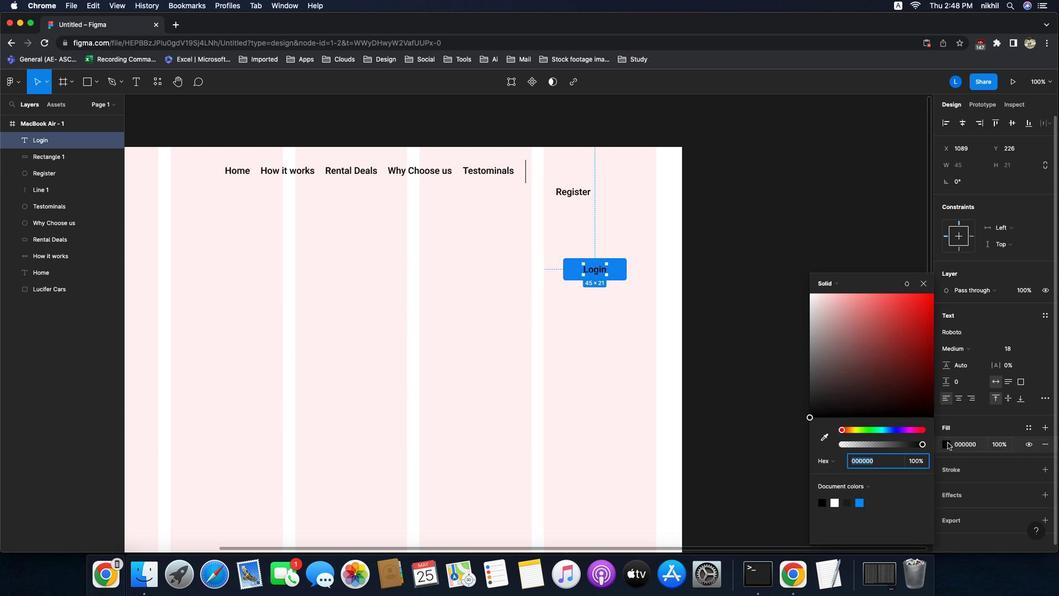 
Action: Mouse pressed left at (545, 195)
Screenshot: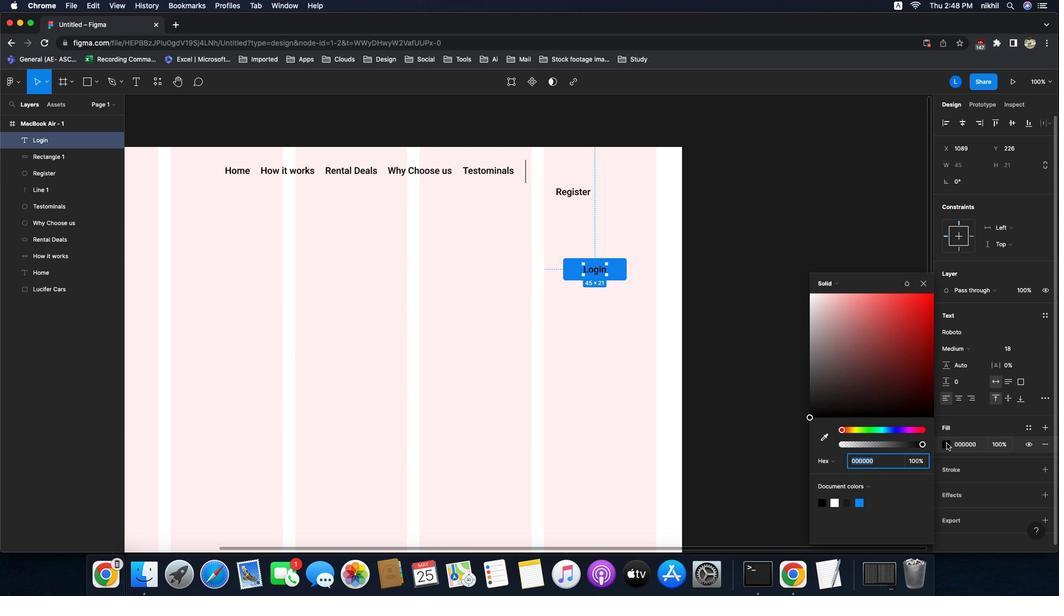 
Action: Mouse moved to (486, 226)
Screenshot: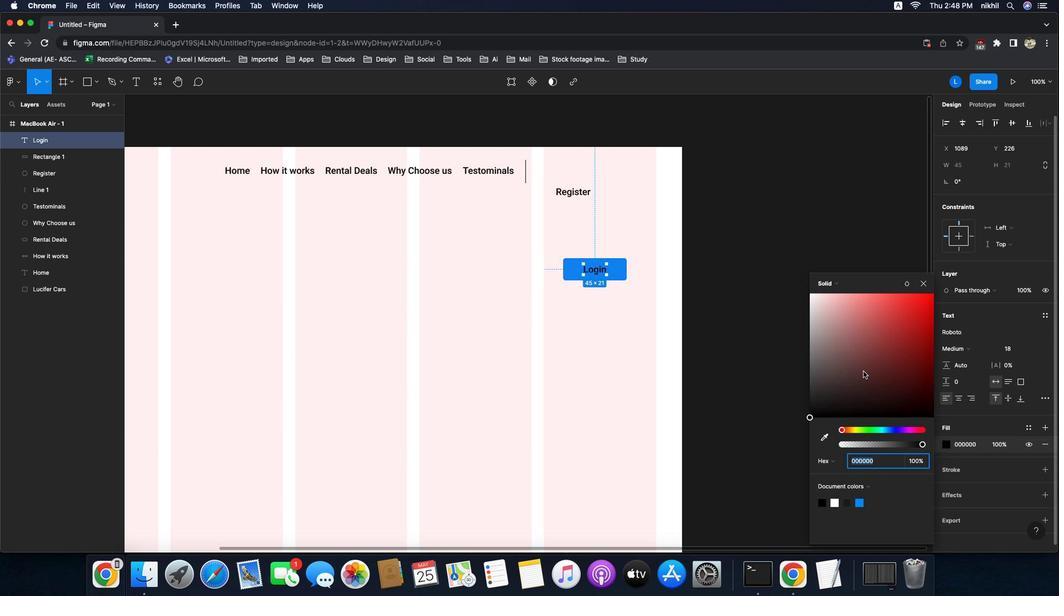 
Action: Mouse pressed left at (486, 226)
Screenshot: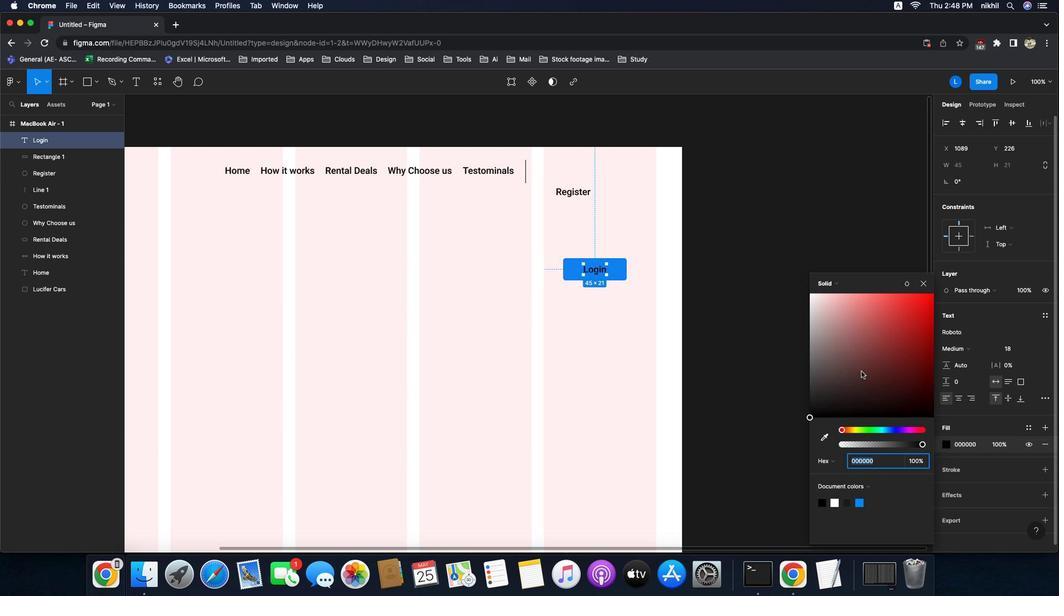 
Action: Mouse moved to (477, 189)
Screenshot: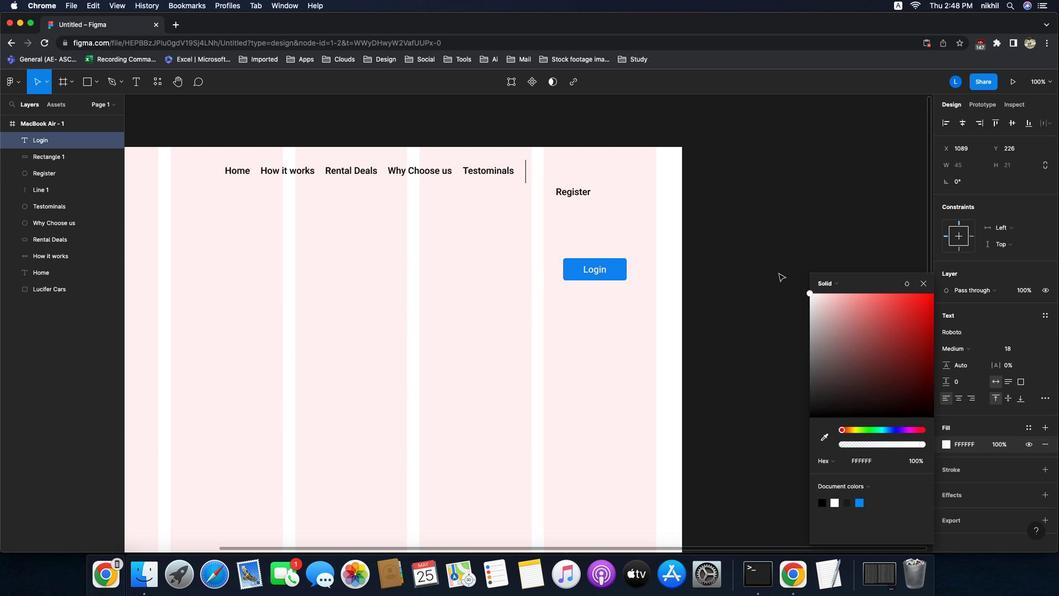 
Action: Mouse pressed left at (477, 189)
Screenshot: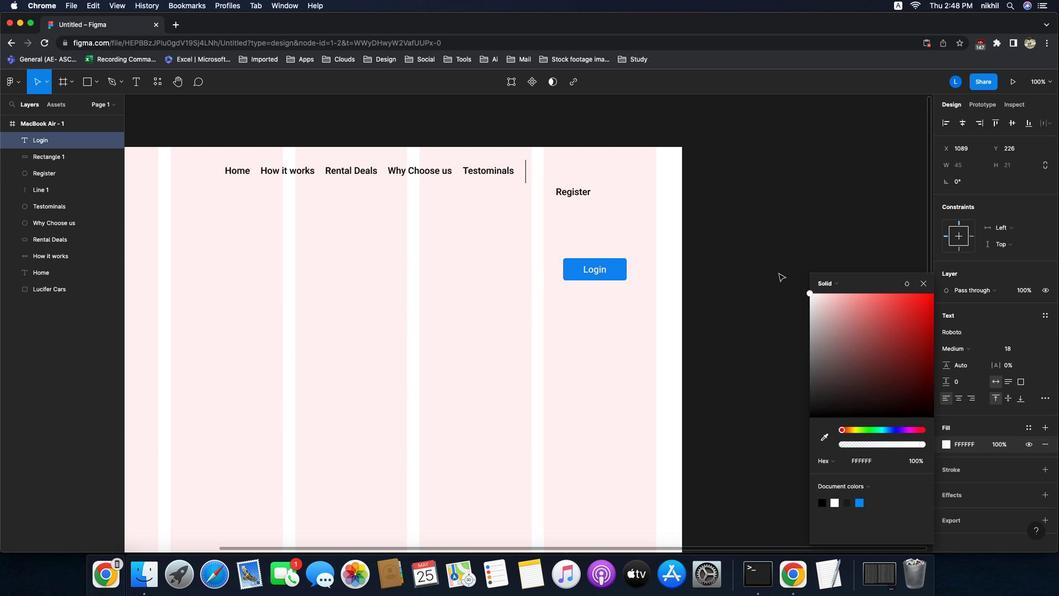 
Action: Mouse moved to (550, 296)
Screenshot: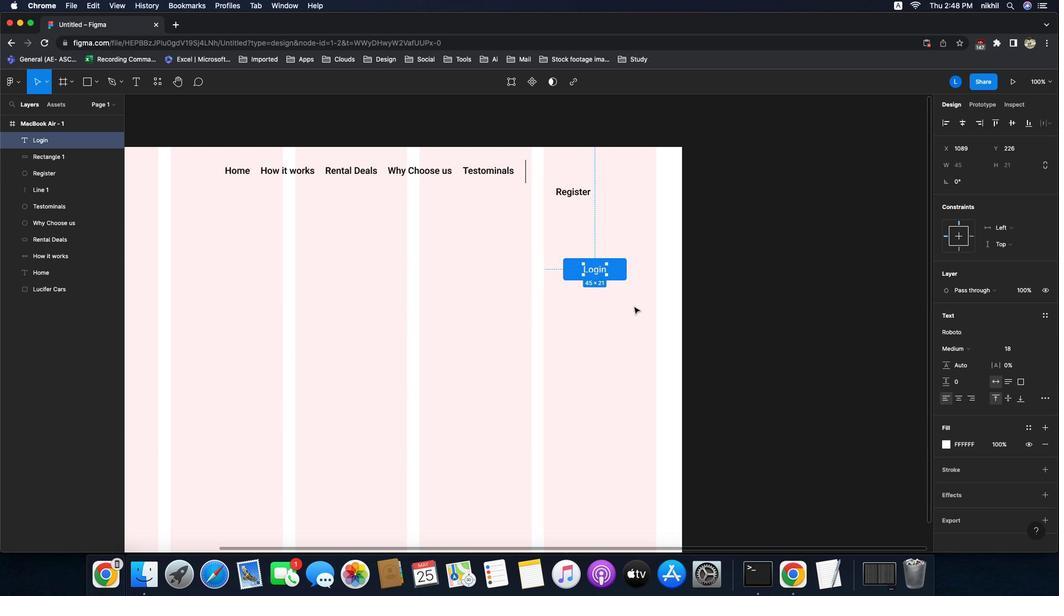 
Action: Mouse pressed left at (550, 296)
Screenshot: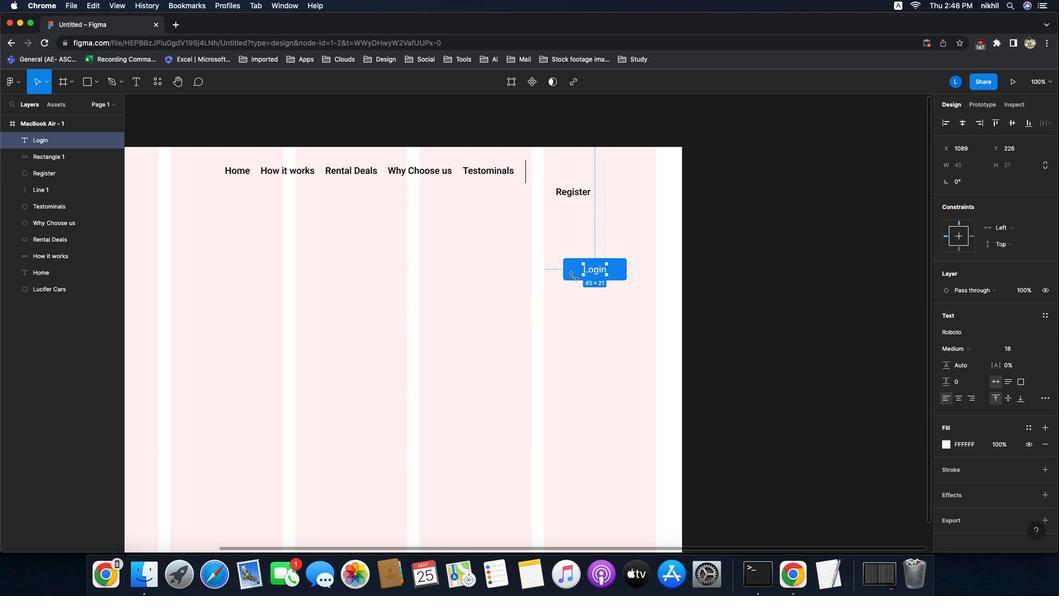 
Action: Mouse moved to (529, 250)
Screenshot: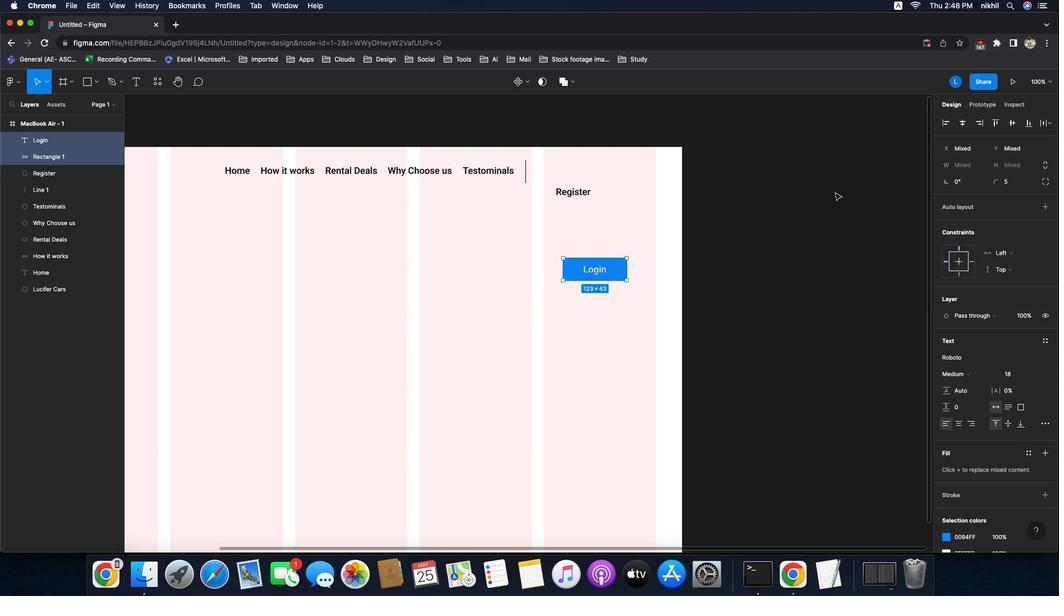 
Action: Mouse pressed left at (529, 250)
Screenshot: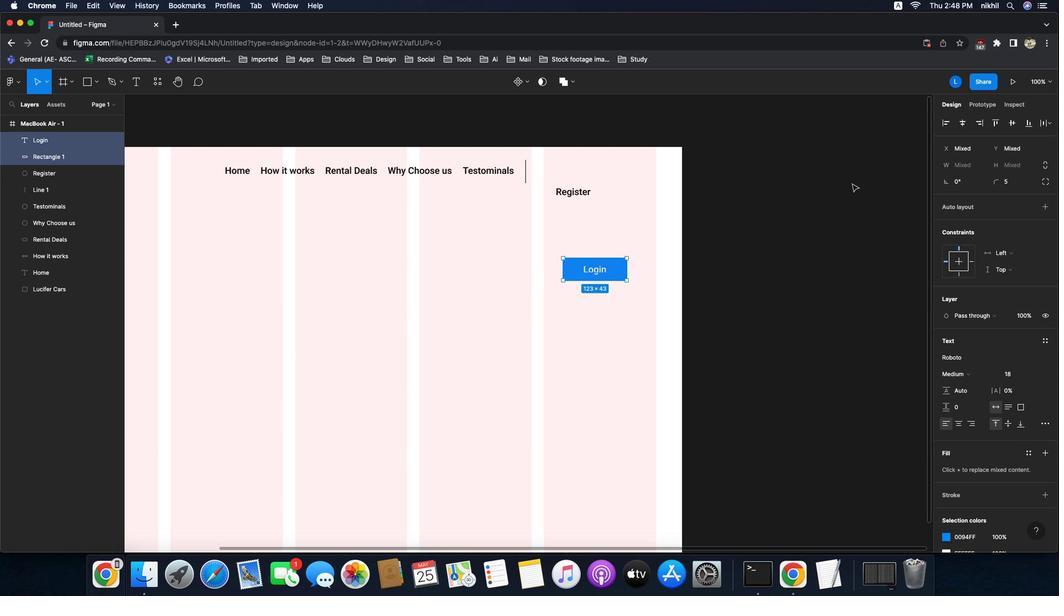 
Action: Mouse moved to (546, 198)
Screenshot: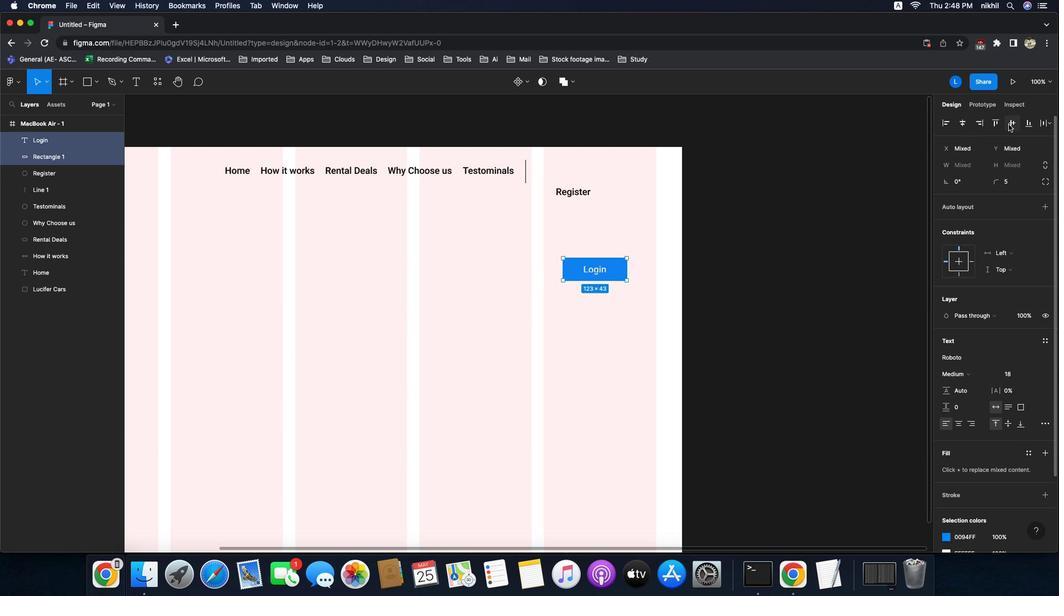 
Action: Mouse pressed left at (546, 198)
Screenshot: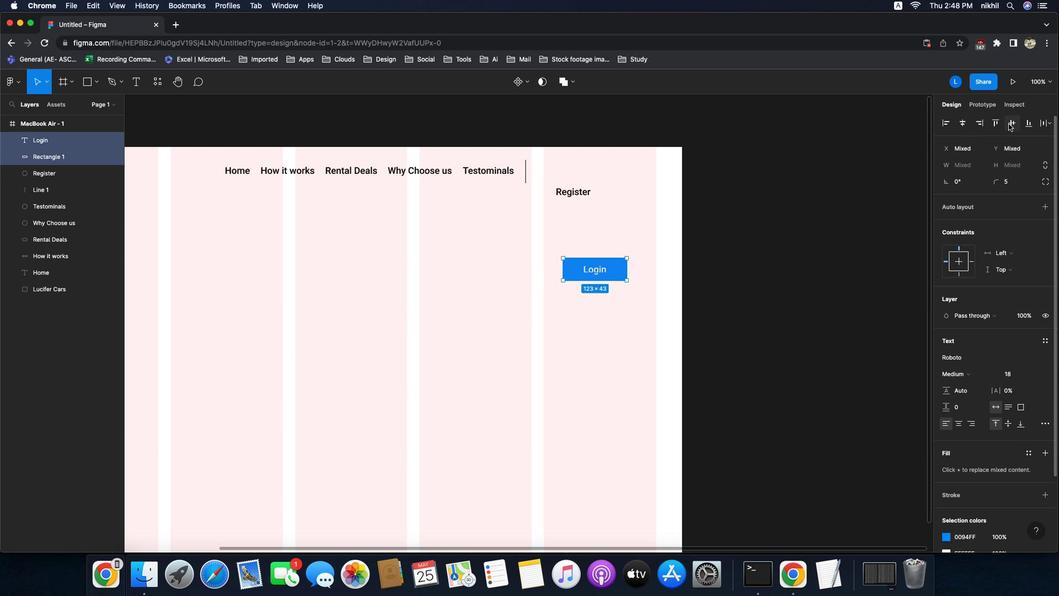 
Action: Mouse moved to (469, 177)
Screenshot: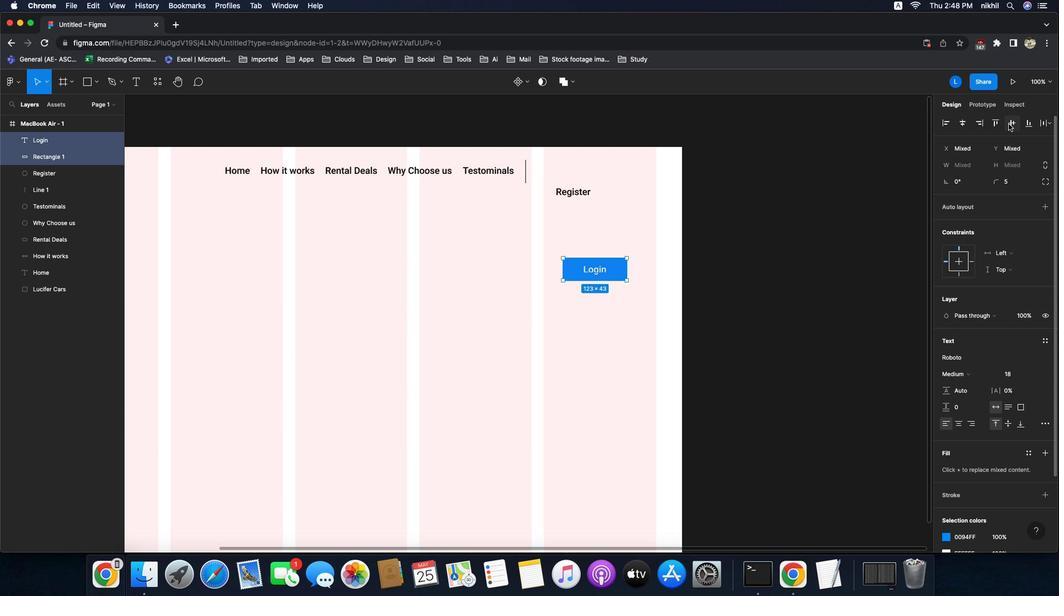
Action: Mouse pressed left at (469, 177)
Screenshot: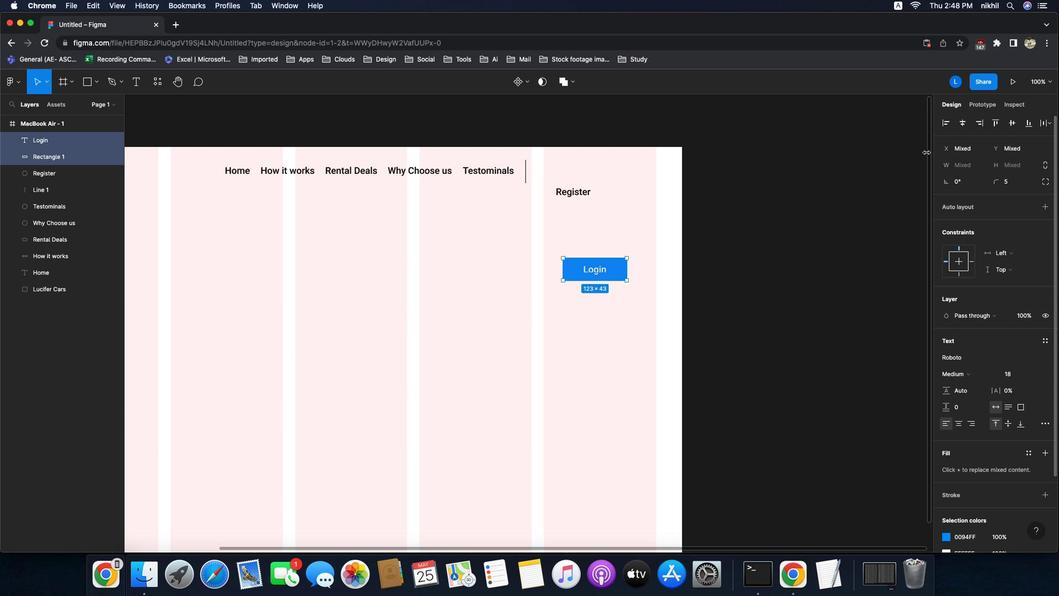 
Action: Mouse pressed left at (469, 177)
Screenshot: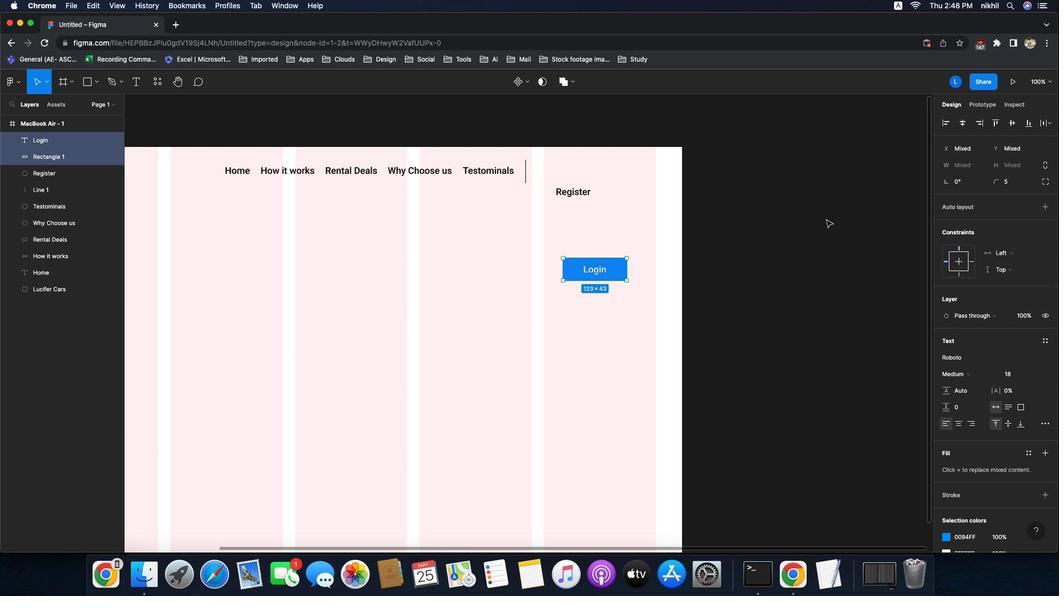 
Action: Mouse moved to (554, 98)
Screenshot: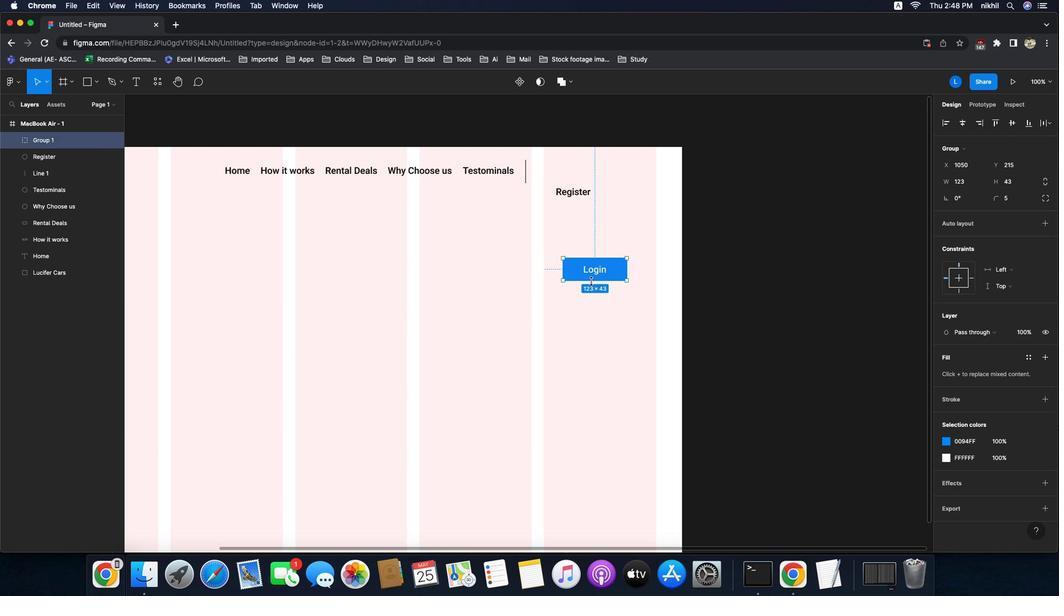 
Action: Mouse pressed left at (554, 98)
Screenshot: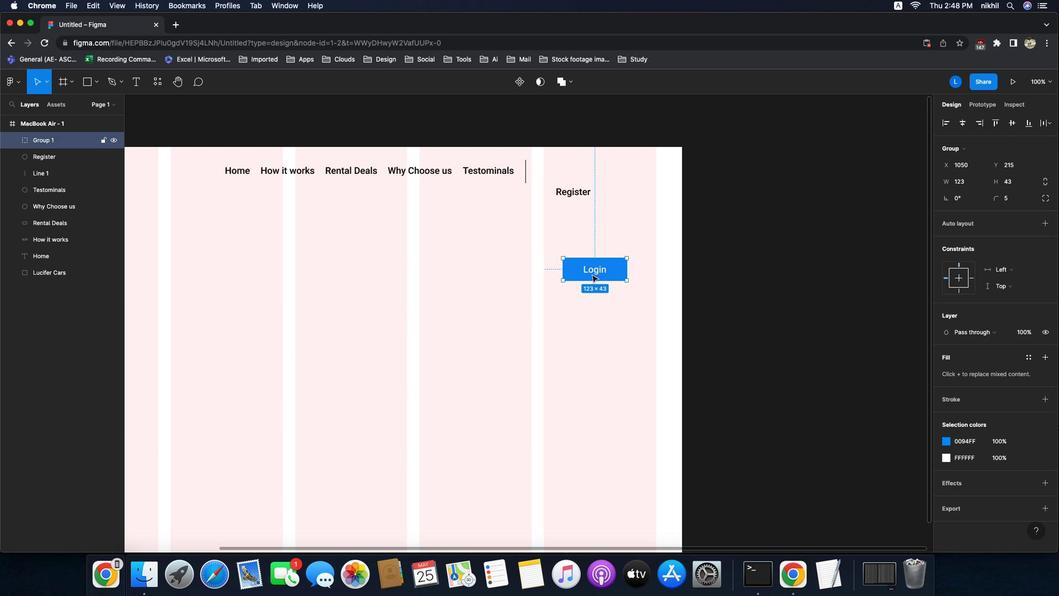 
Action: Mouse moved to (563, 99)
Screenshot: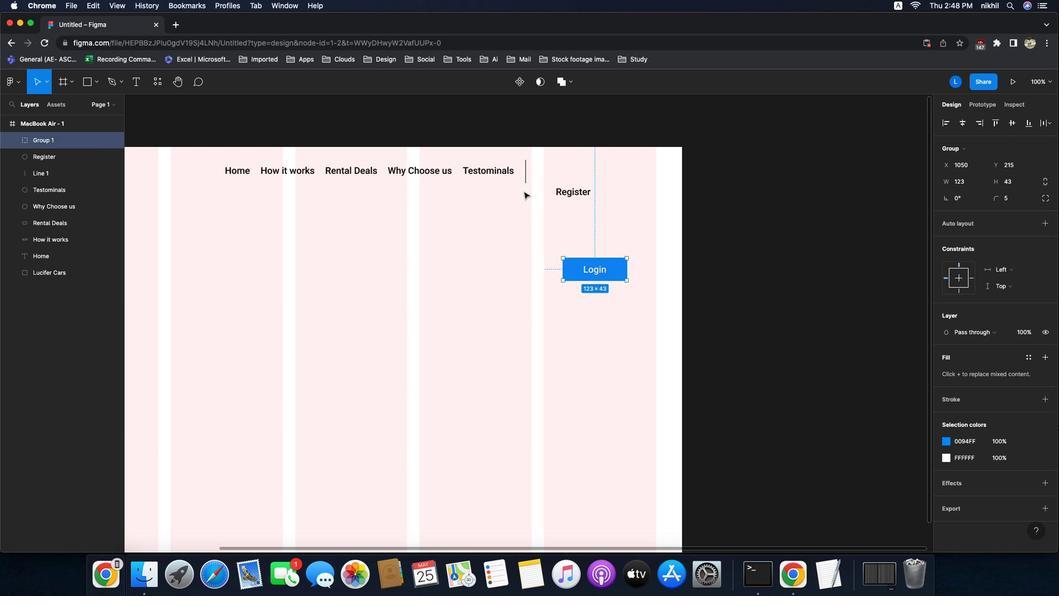 
Action: Mouse pressed left at (563, 99)
Screenshot: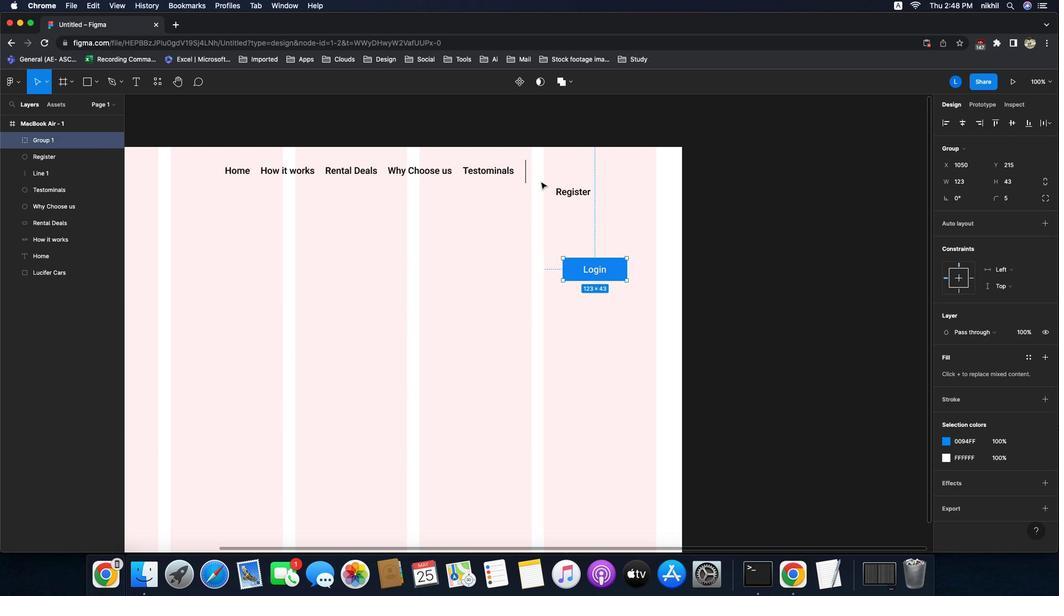 
Action: Mouse moved to (526, 157)
Screenshot: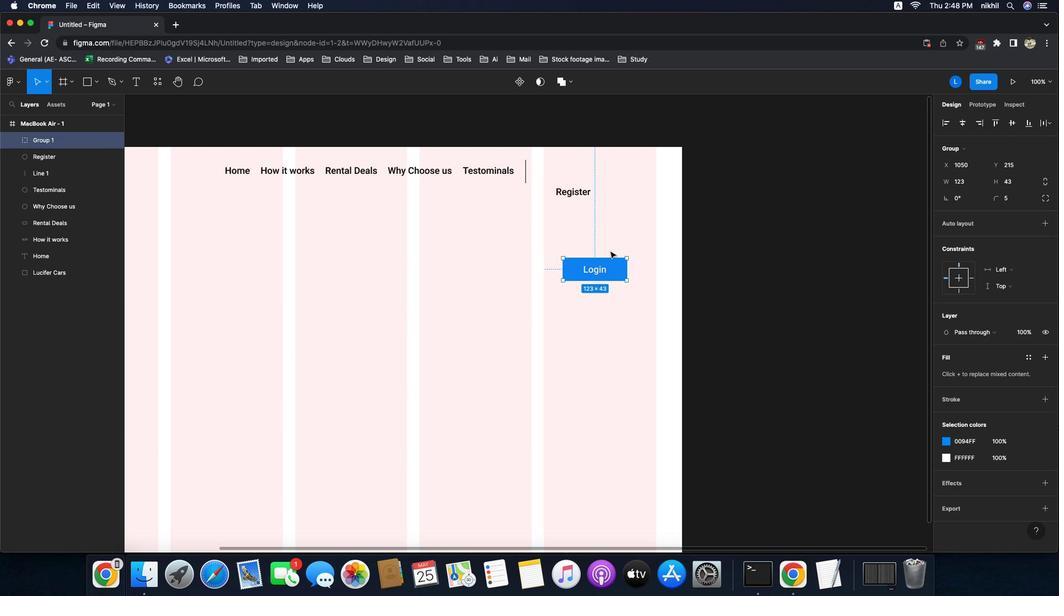 
Action: Key pressed Key.cmd'g'
Screenshot: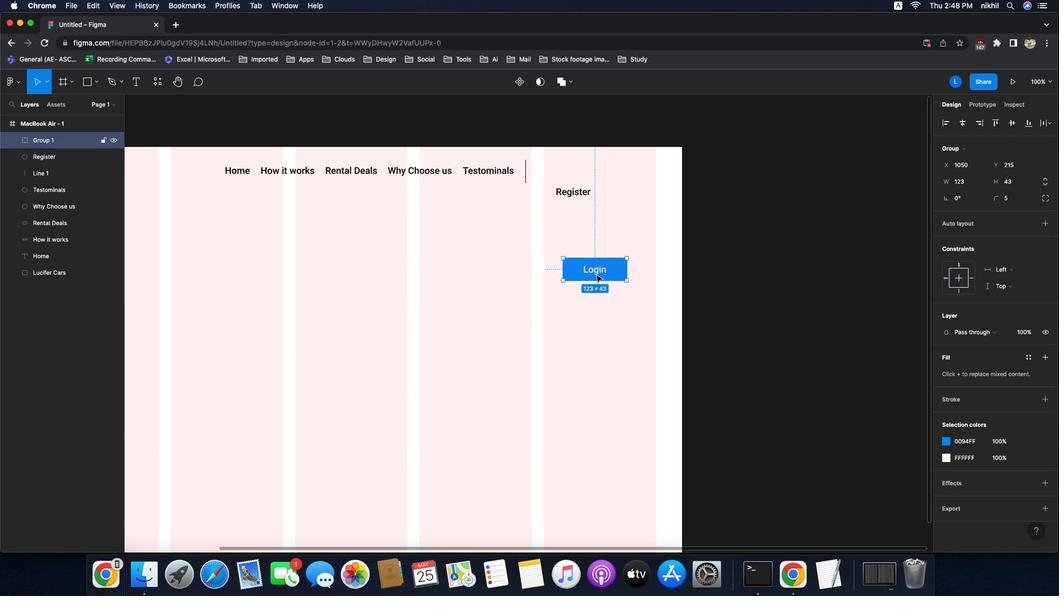 
Action: Mouse moved to (478, 192)
Screenshot: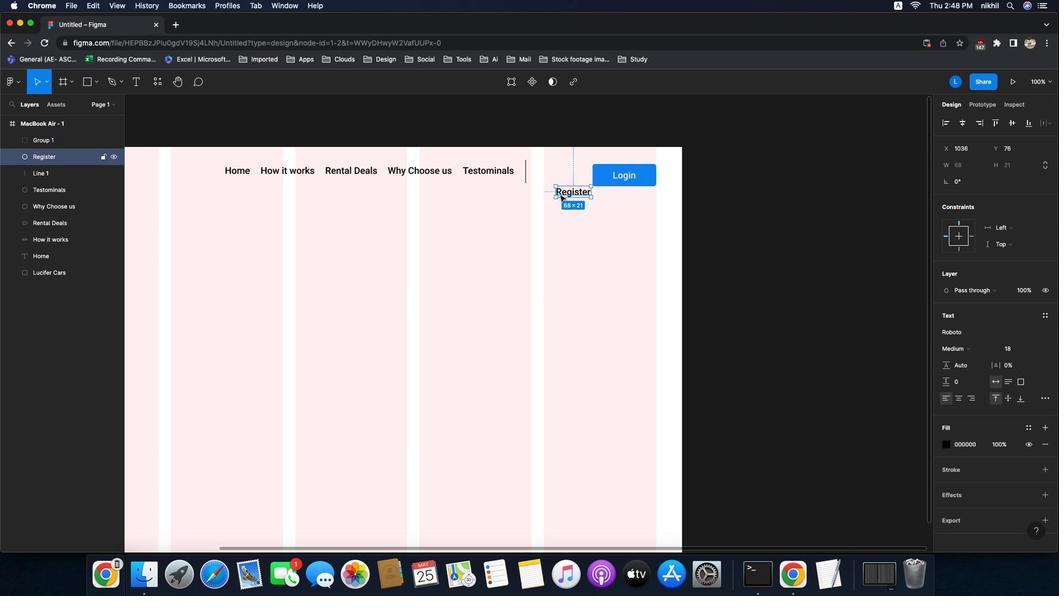 
Action: Mouse pressed left at (478, 192)
Screenshot: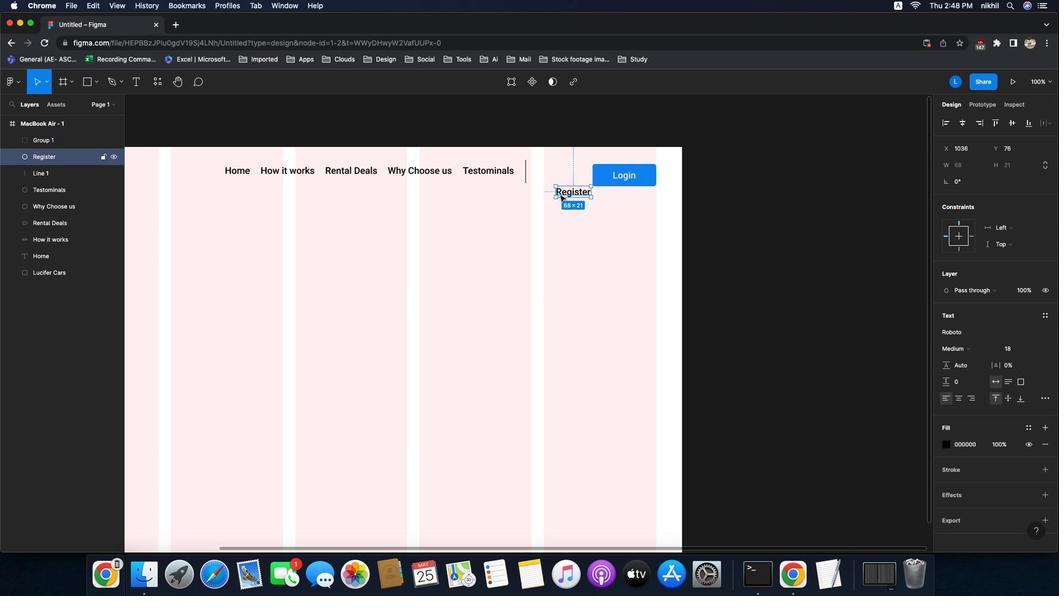 
Action: Mouse moved to (470, 142)
Screenshot: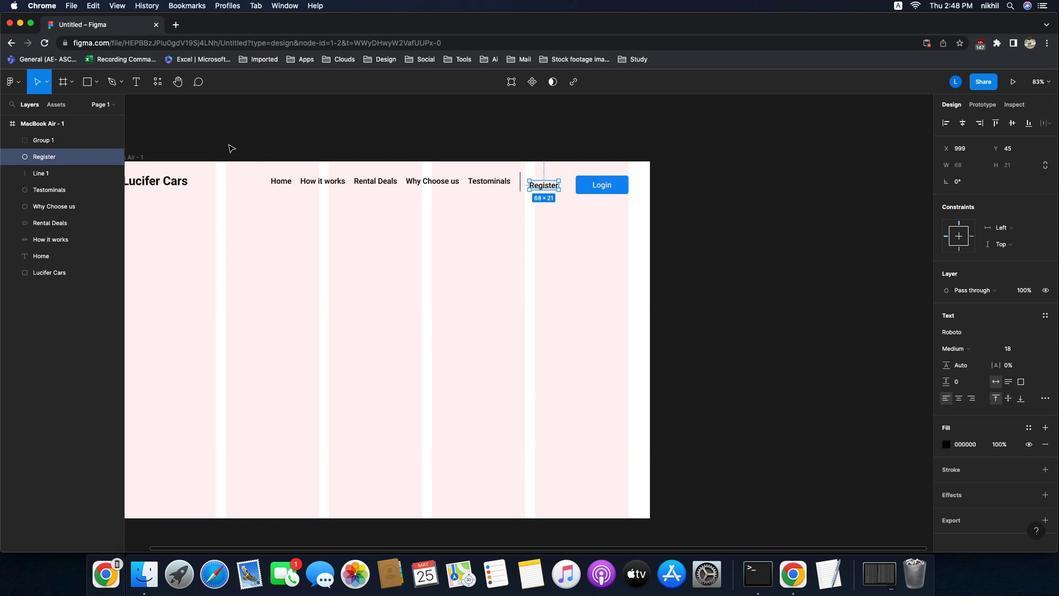 
Action: Mouse pressed left at (470, 142)
Screenshot: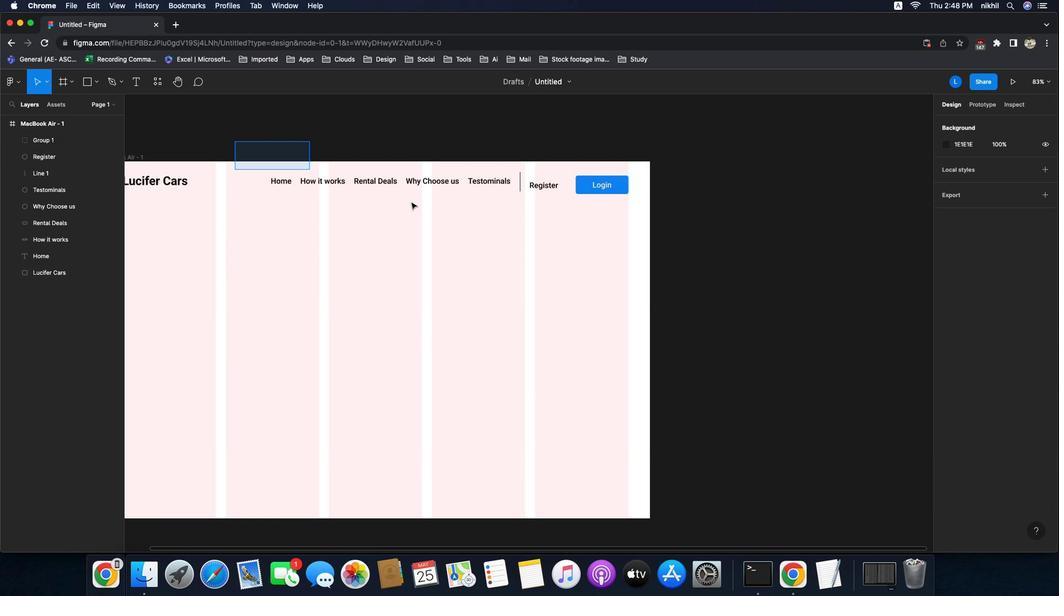 
Action: Mouse moved to (471, 140)
Screenshot: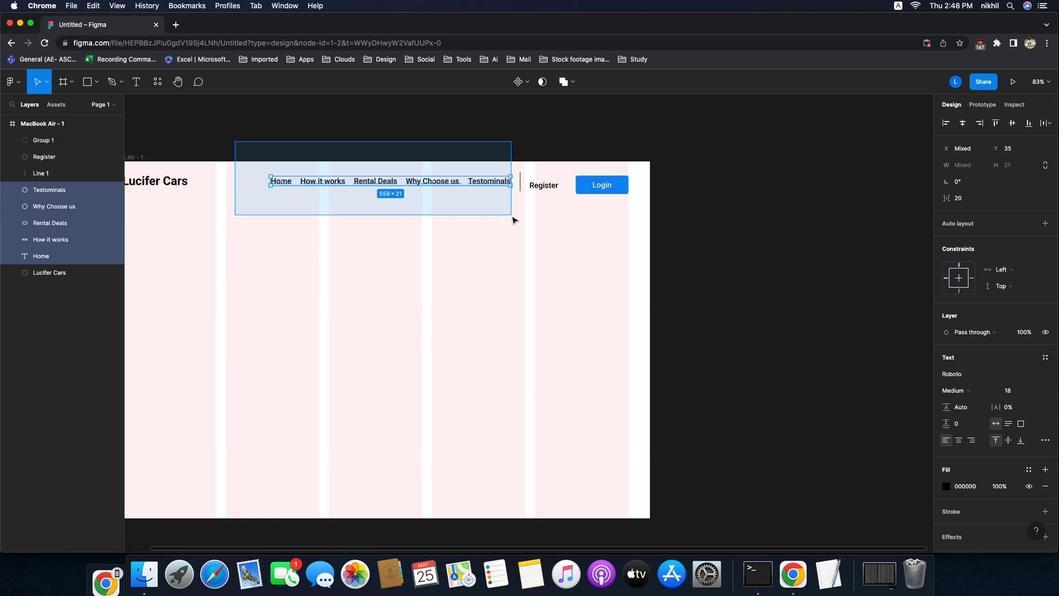 
Action: Mouse pressed left at (471, 140)
Screenshot: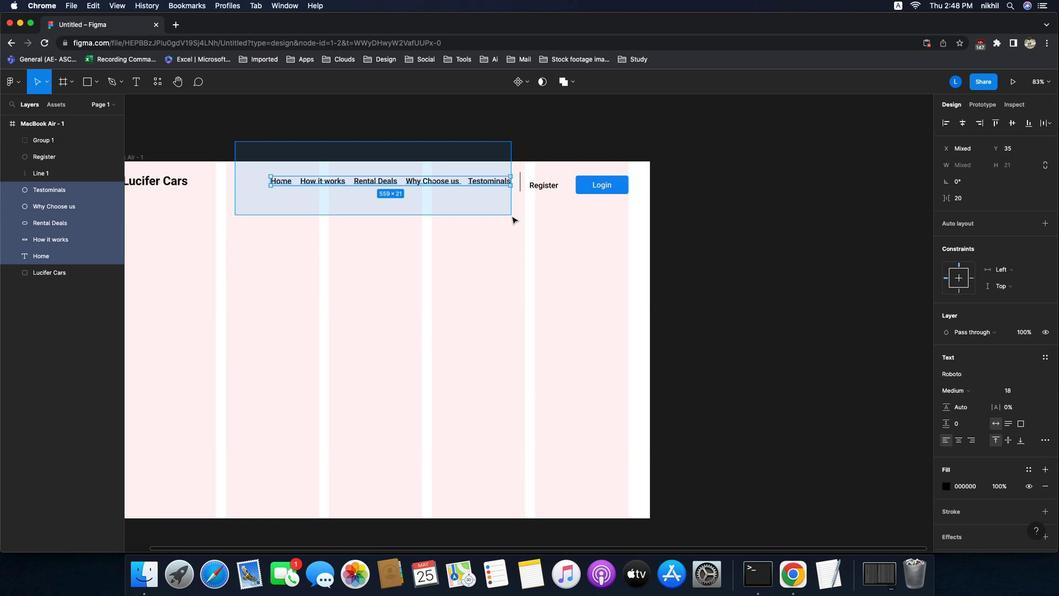 
Action: Mouse moved to (457, 166)
Screenshot: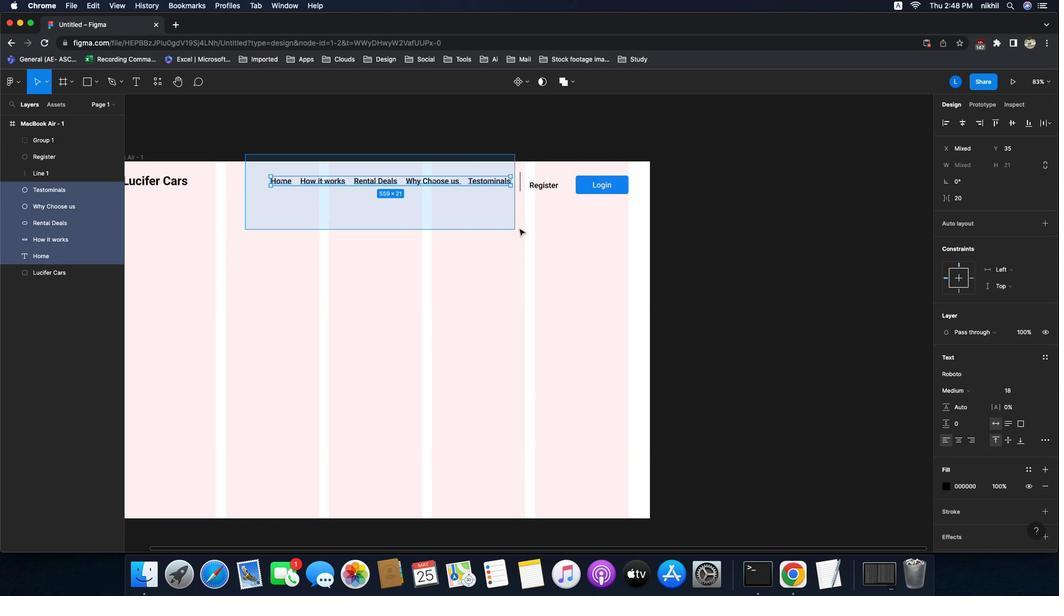 
Action: Key pressed Key.cmd
Screenshot: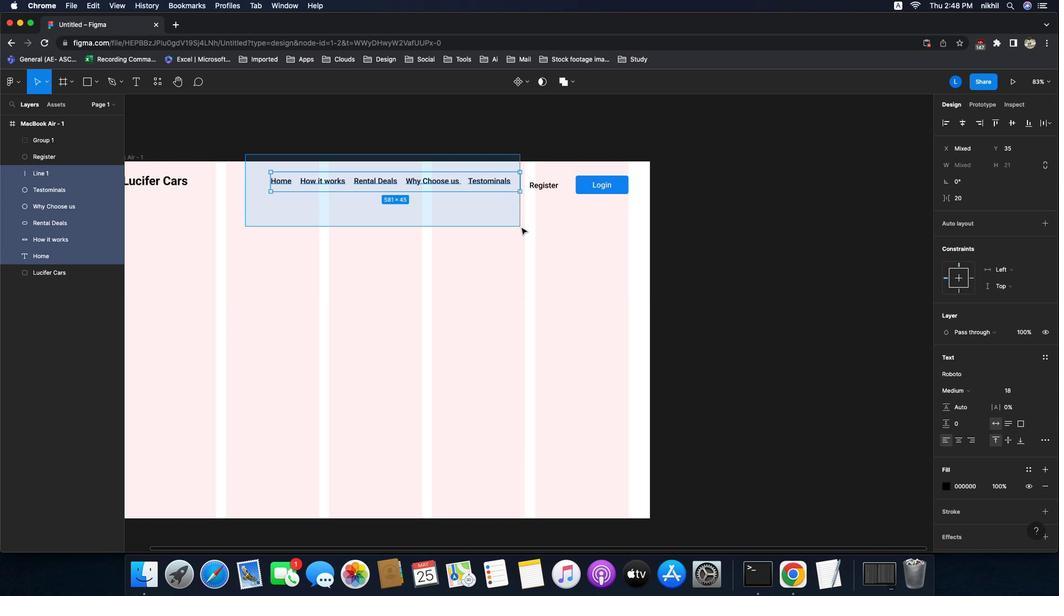 
Action: Mouse scrolled (457, 166) with delta (356, 22)
Screenshot: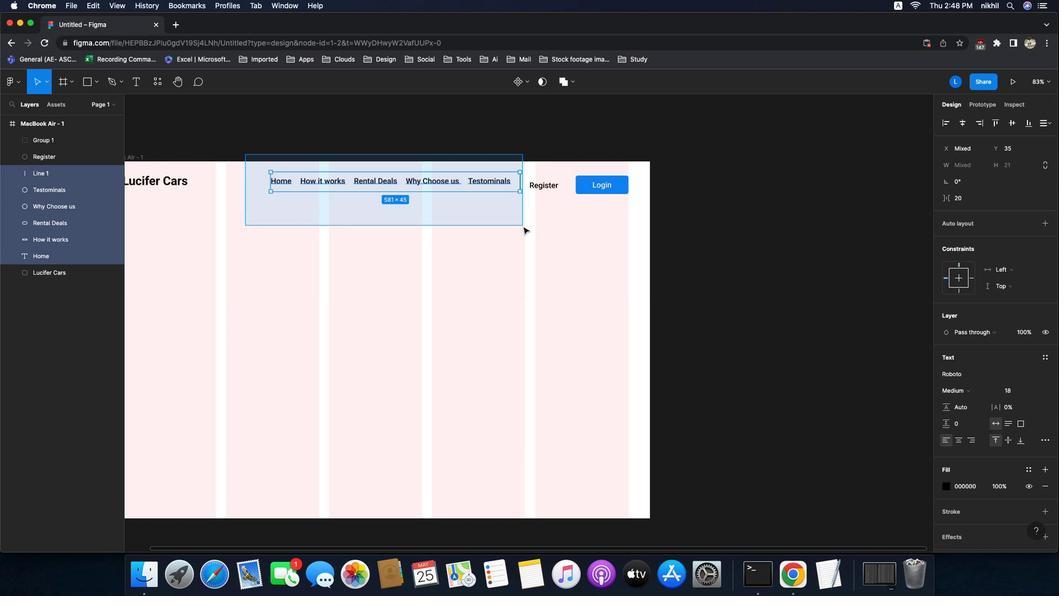 
Action: Mouse scrolled (457, 166) with delta (356, 22)
Screenshot: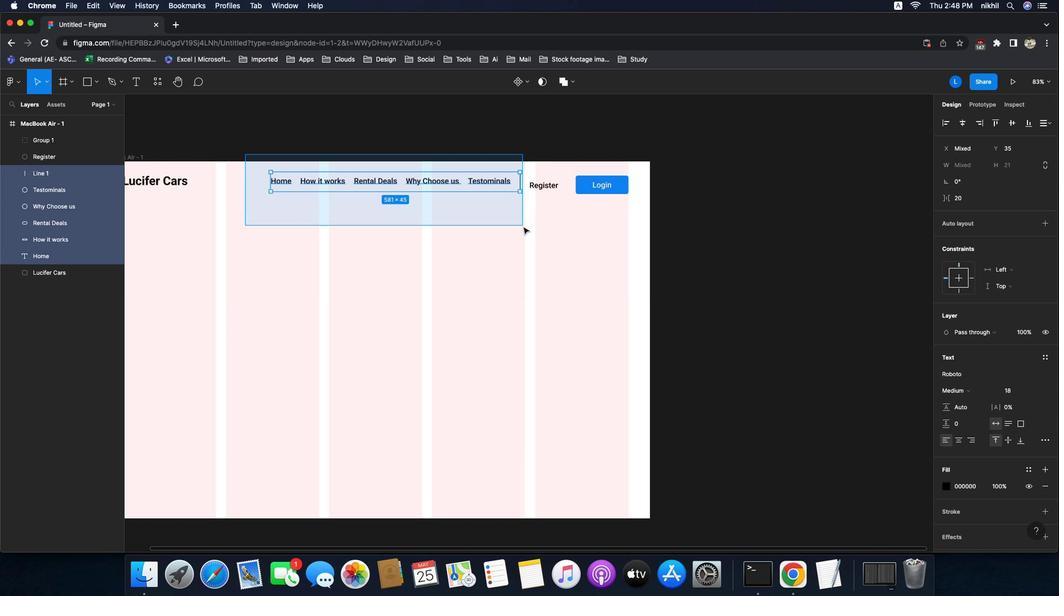 
Action: Mouse moved to (404, 109)
Screenshot: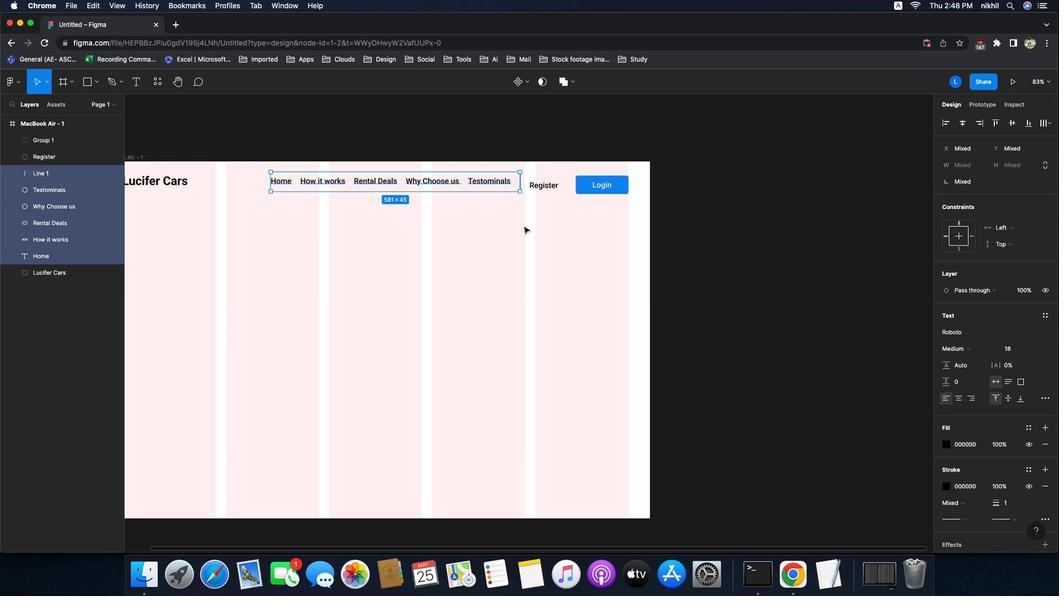 
Action: Mouse pressed left at (404, 109)
Screenshot: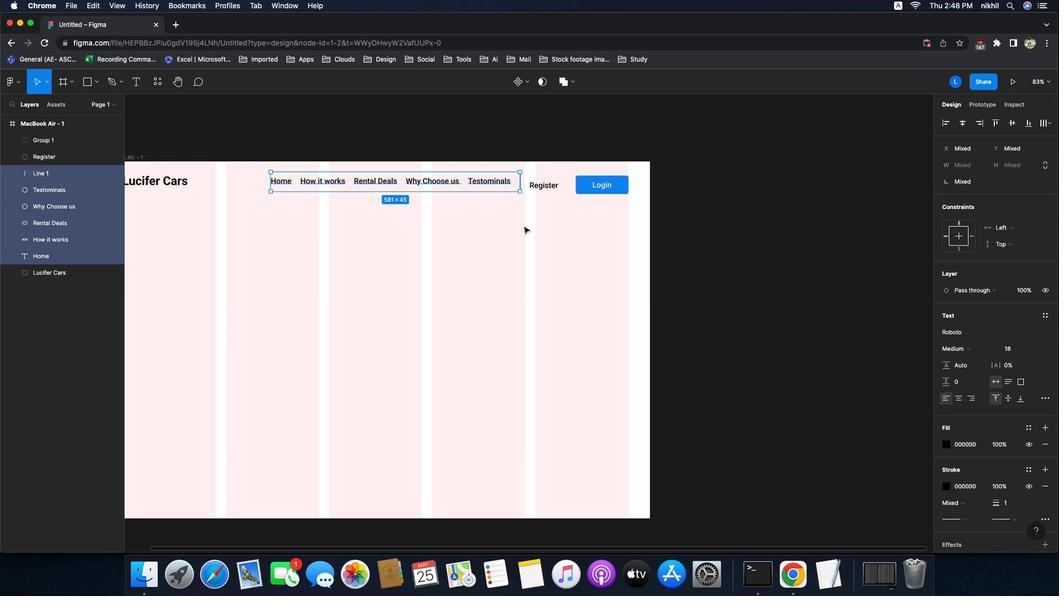 
Action: Mouse moved to (406, 118)
Screenshot: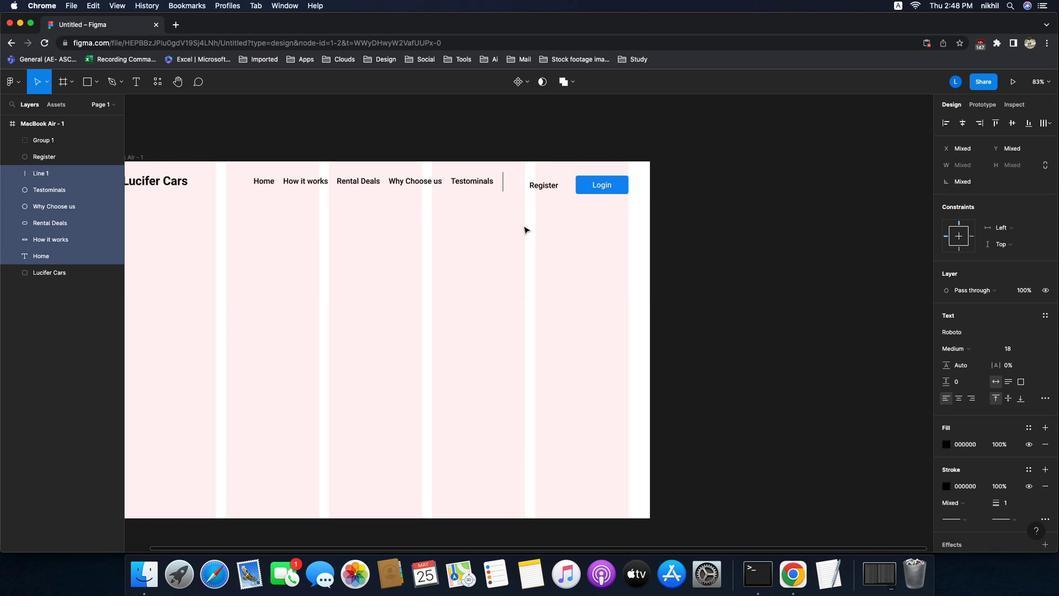 
Action: Mouse pressed left at (406, 118)
Screenshot: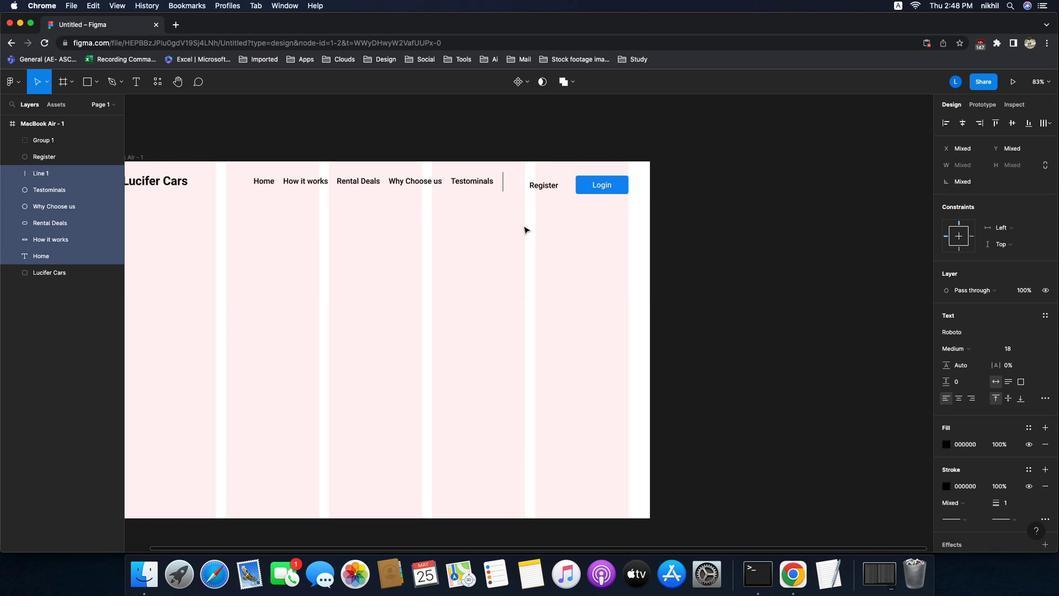
Action: Mouse moved to (463, 162)
Screenshot: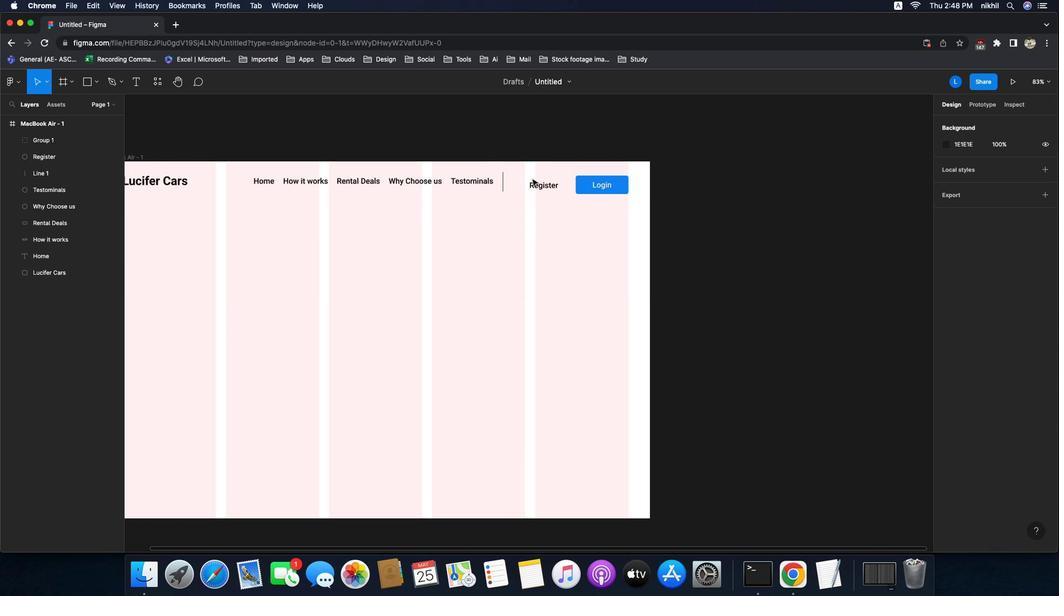 
Action: Key pressed Key.shiftKey.leftKey.leftKey.leftKey.left
Screenshot: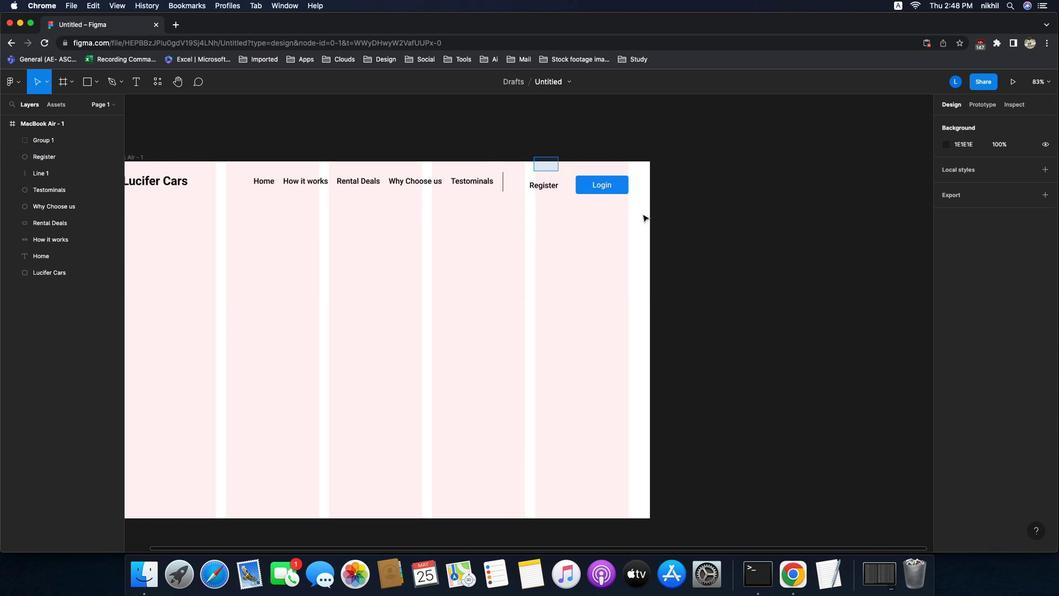 
Action: Mouse moved to (465, 133)
Screenshot: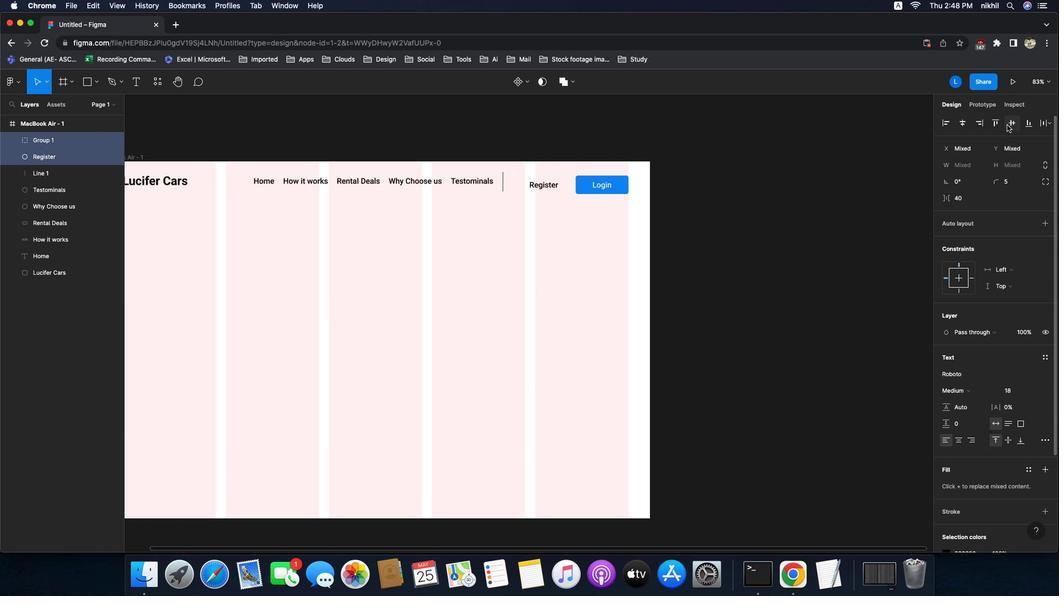 
Action: Mouse pressed left at (465, 133)
Screenshot: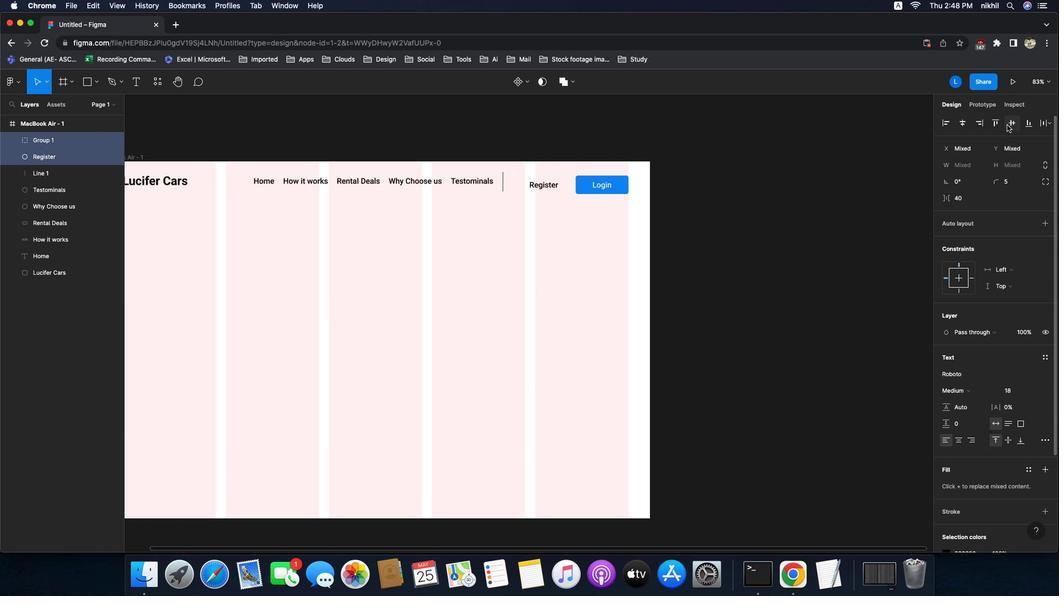 
Action: Mouse moved to (466, 139)
Screenshot: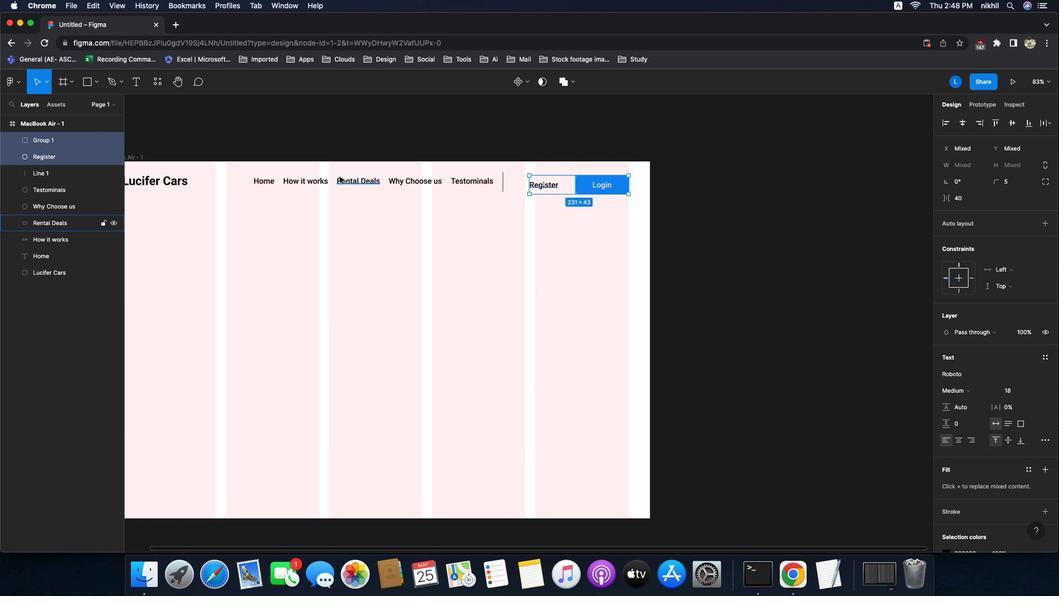 
Action: Mouse pressed left at (466, 139)
